 Task: Select the keyboard option in the default icon.
Action: Mouse moved to (15, 676)
Screenshot: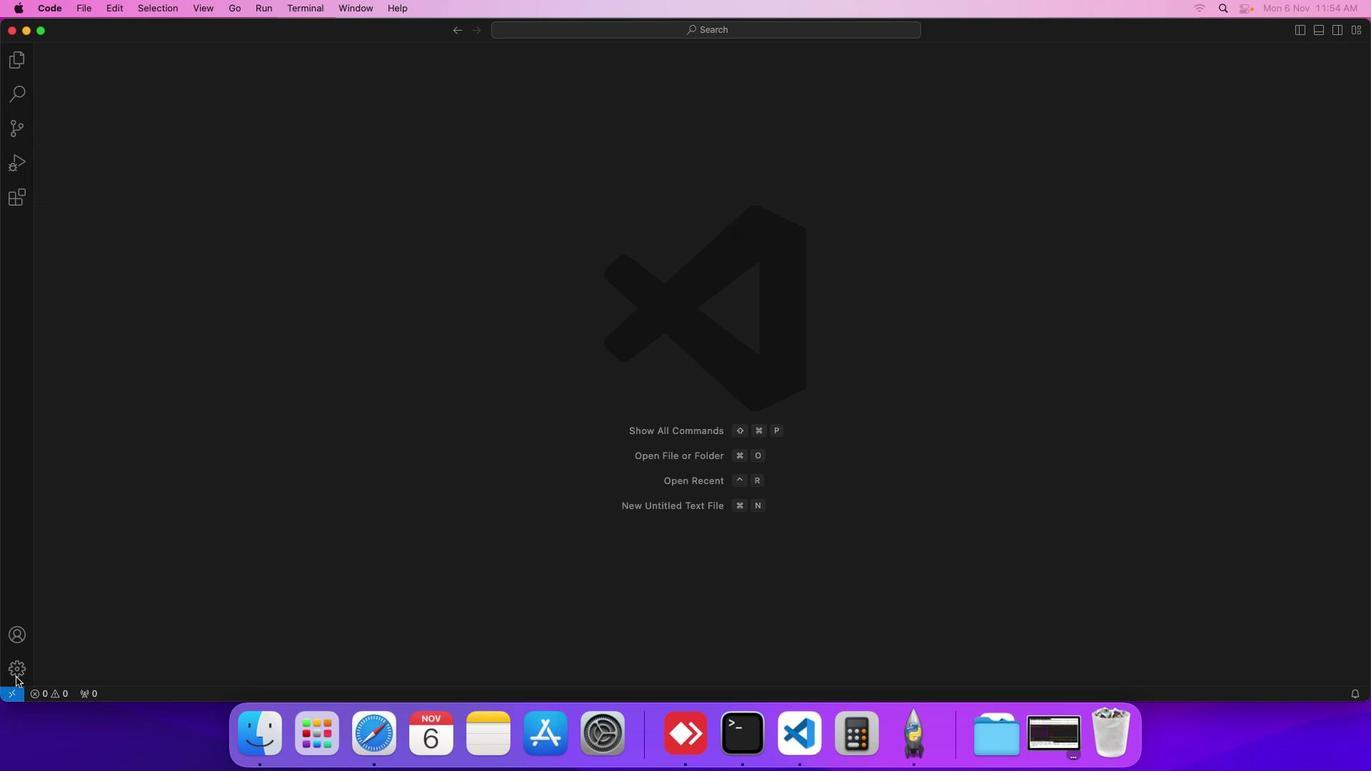 
Action: Mouse pressed left at (15, 676)
Screenshot: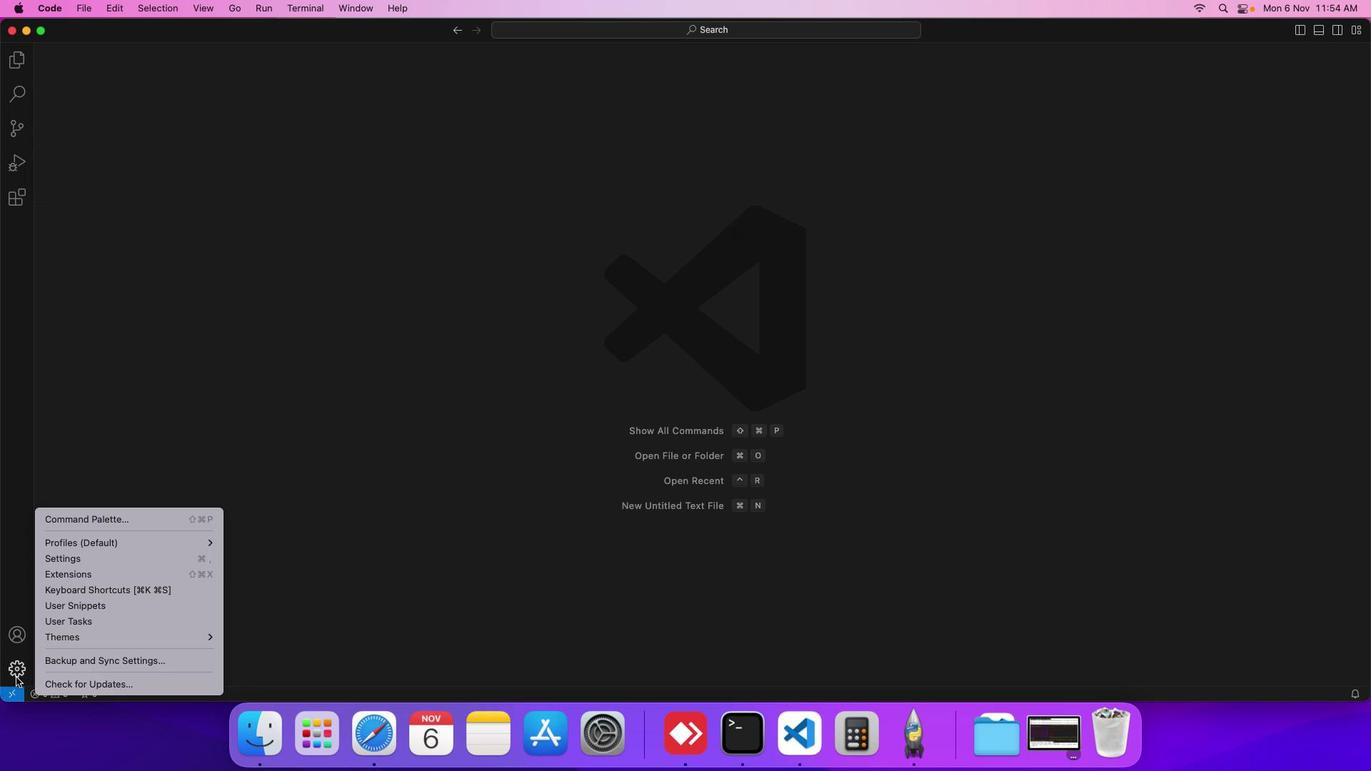 
Action: Mouse moved to (51, 556)
Screenshot: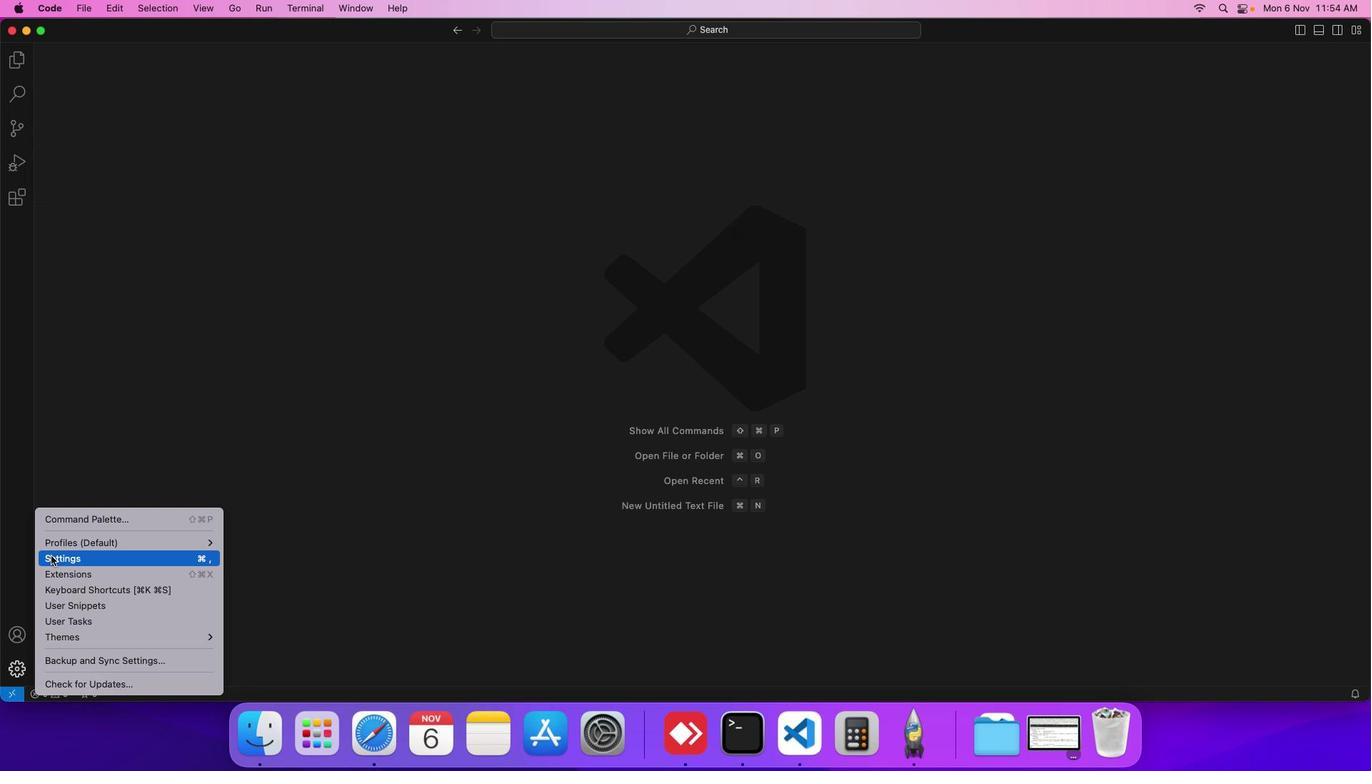 
Action: Mouse pressed left at (51, 556)
Screenshot: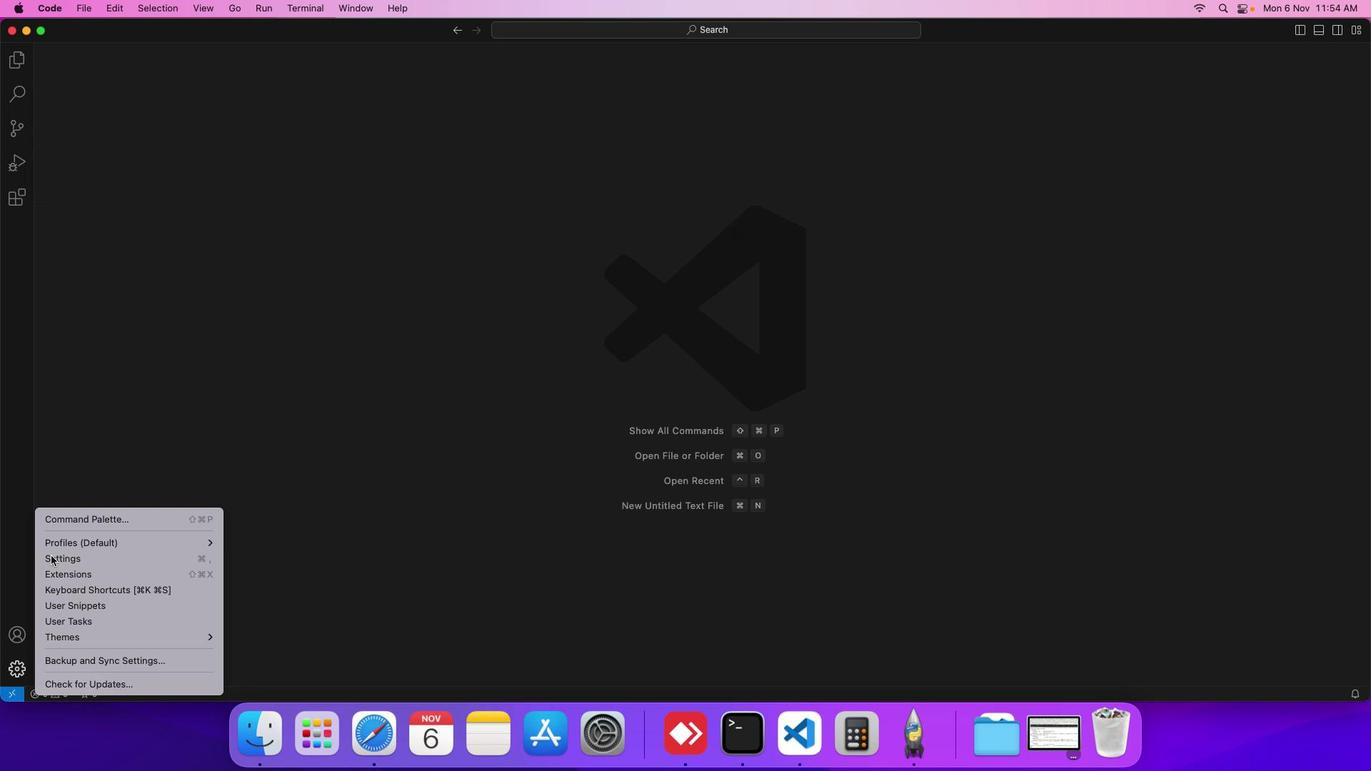 
Action: Mouse moved to (329, 210)
Screenshot: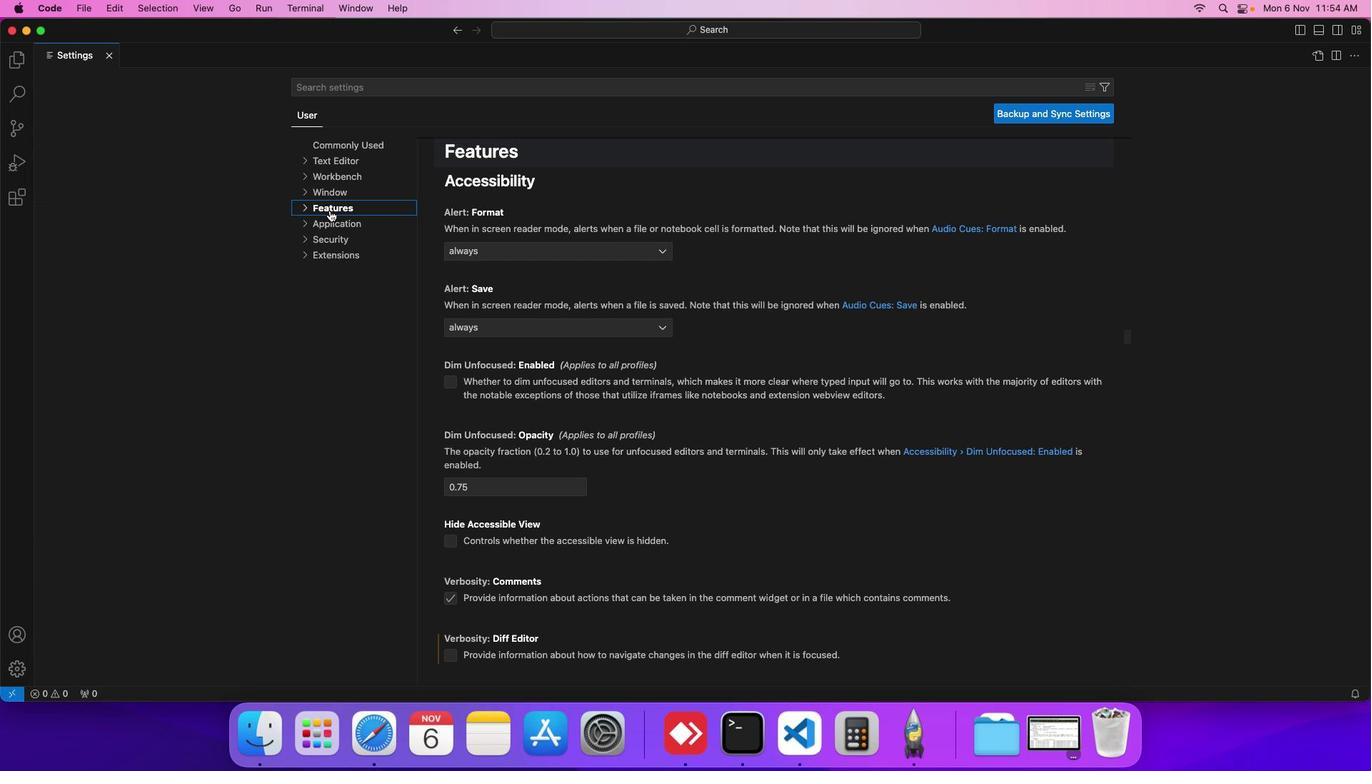 
Action: Mouse pressed left at (329, 210)
Screenshot: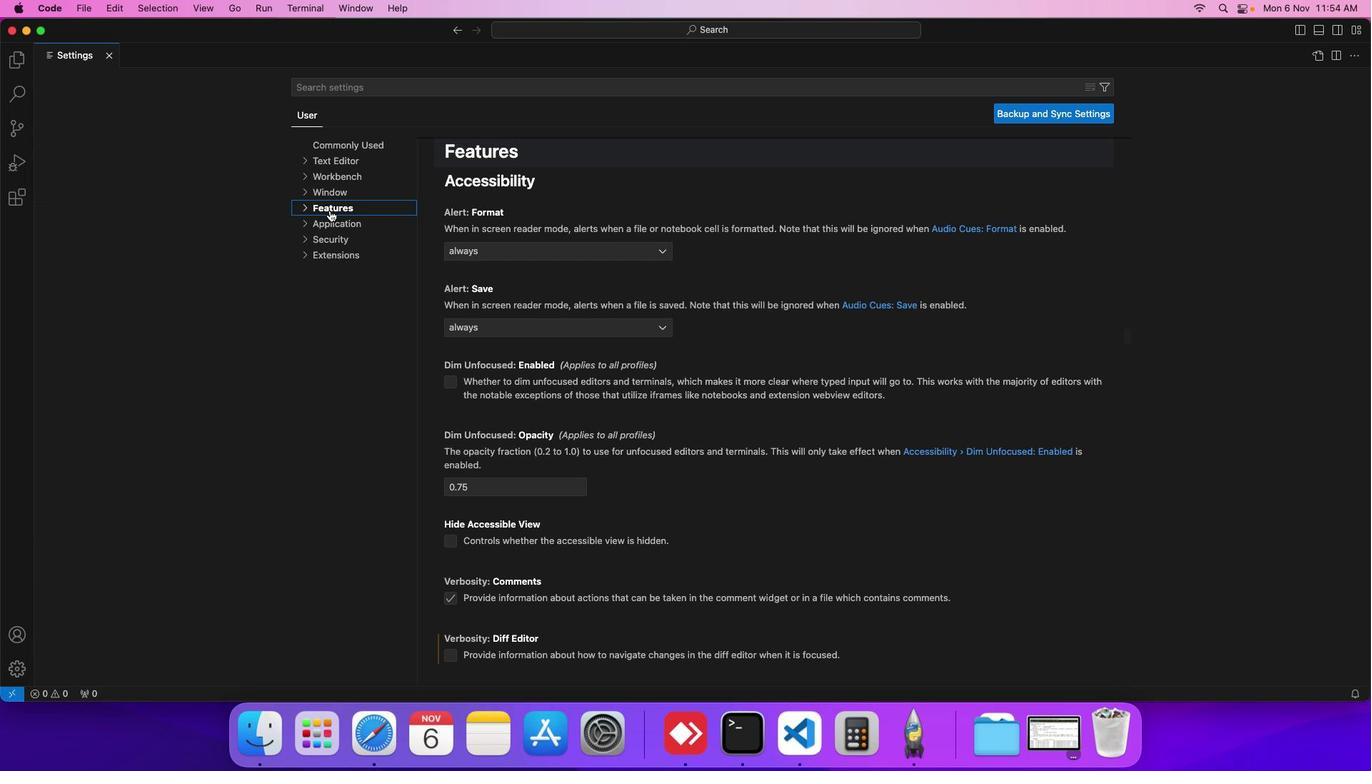 
Action: Mouse moved to (349, 332)
Screenshot: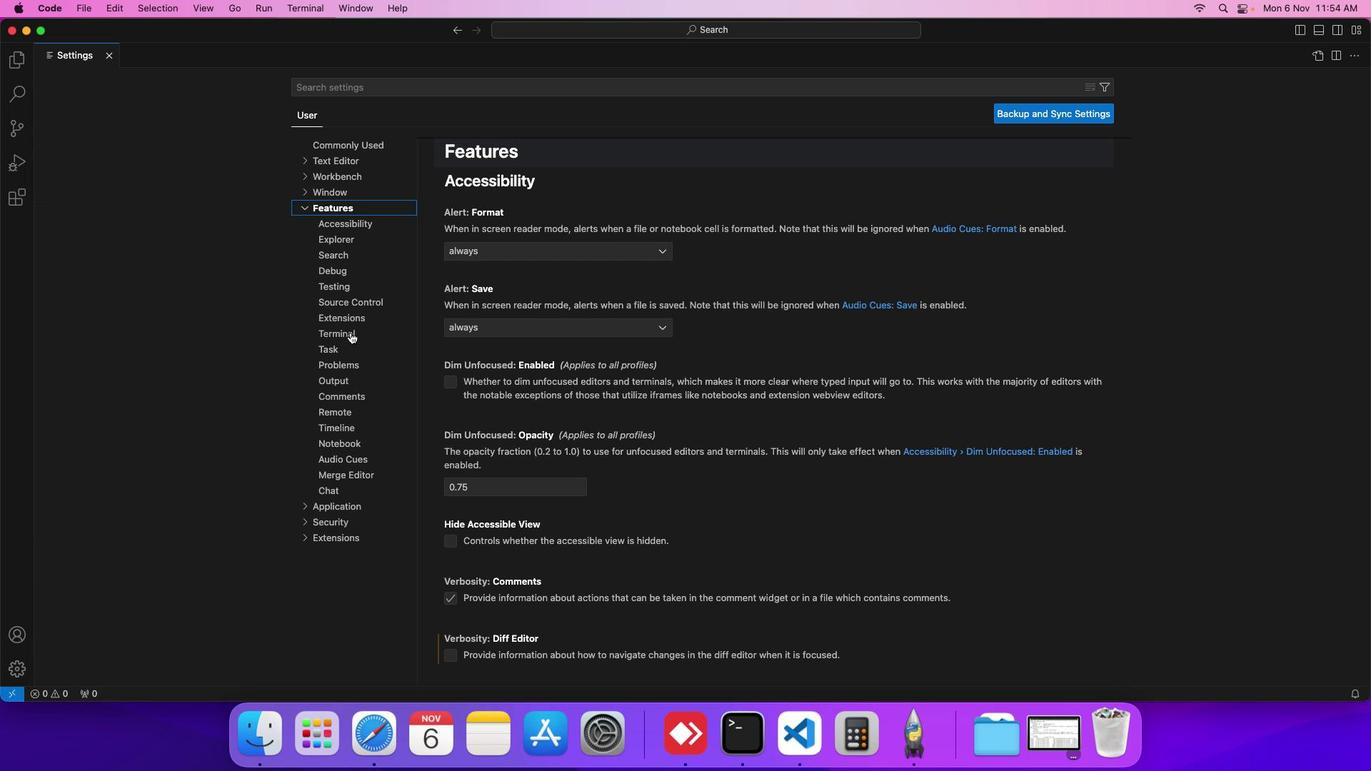 
Action: Mouse pressed left at (349, 332)
Screenshot: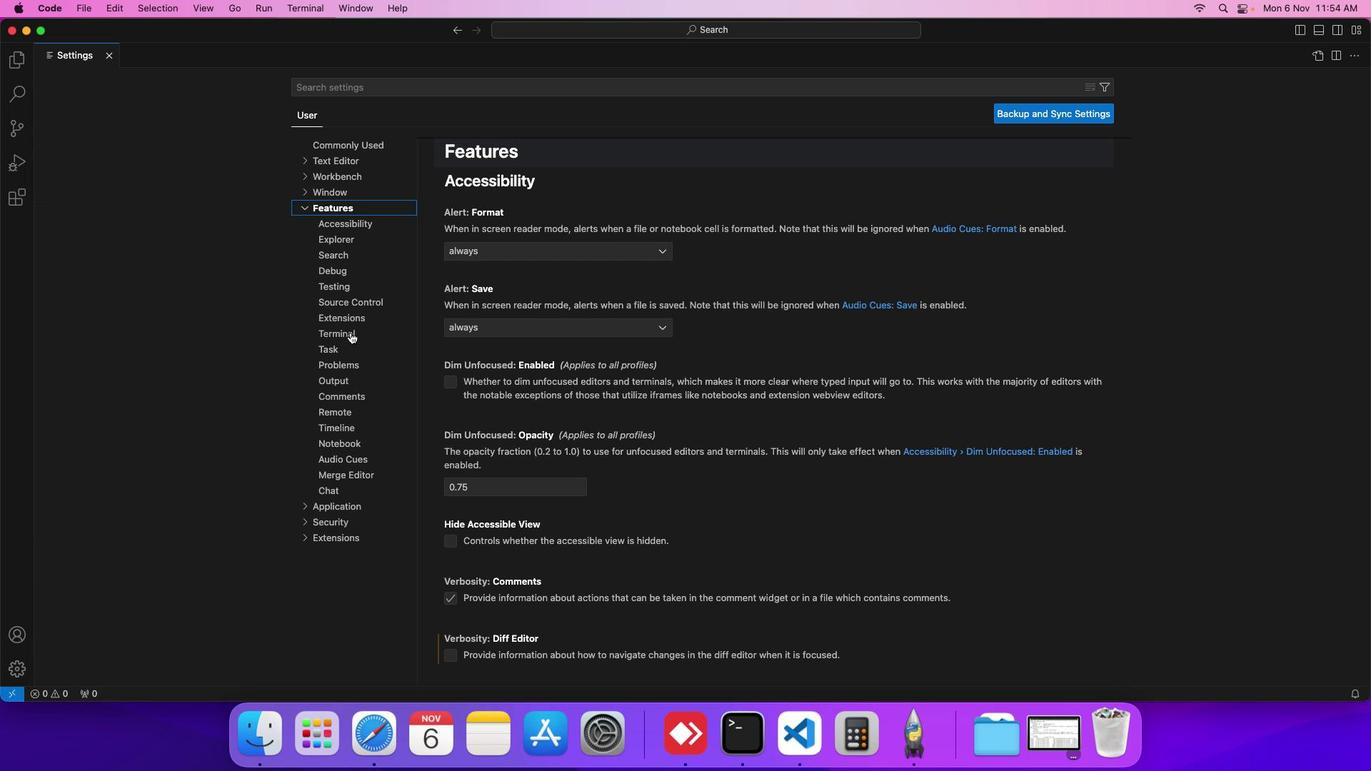 
Action: Mouse moved to (424, 417)
Screenshot: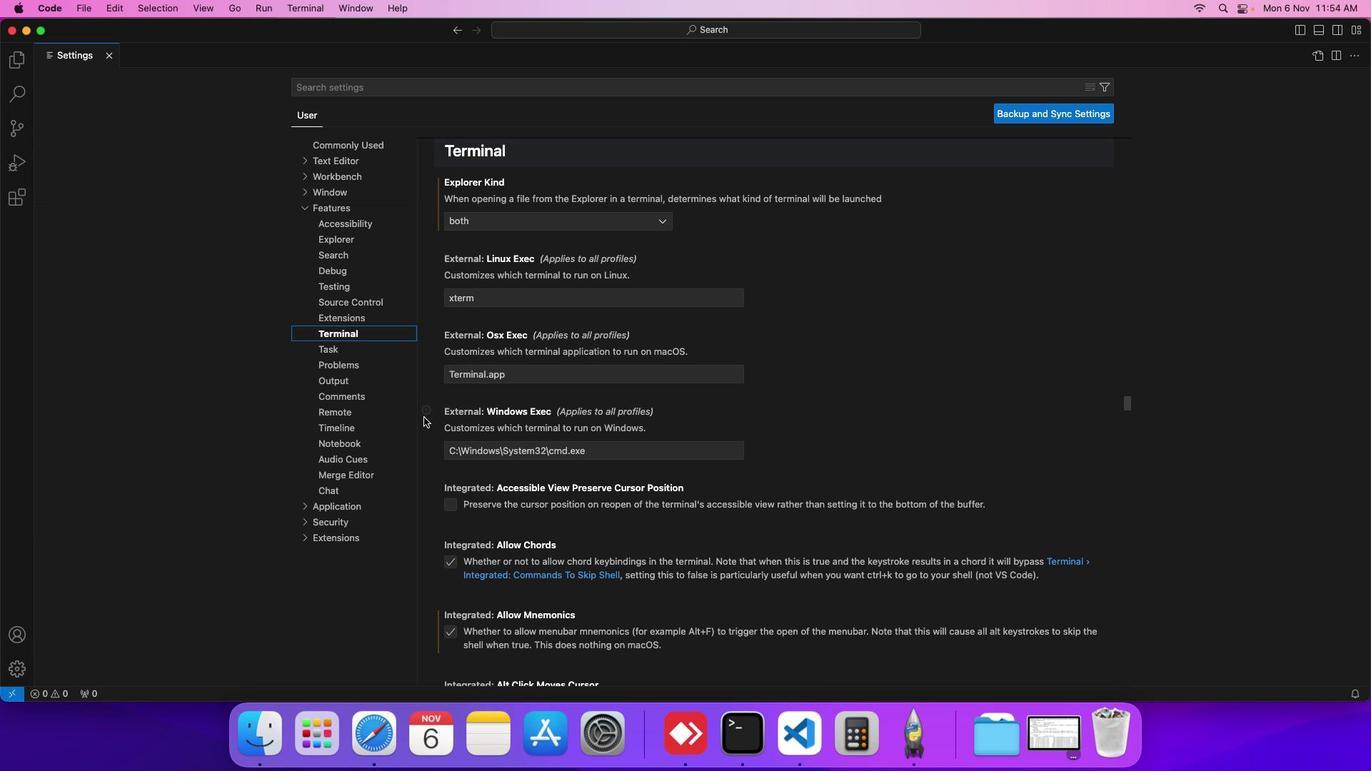 
Action: Mouse scrolled (424, 417) with delta (0, 0)
Screenshot: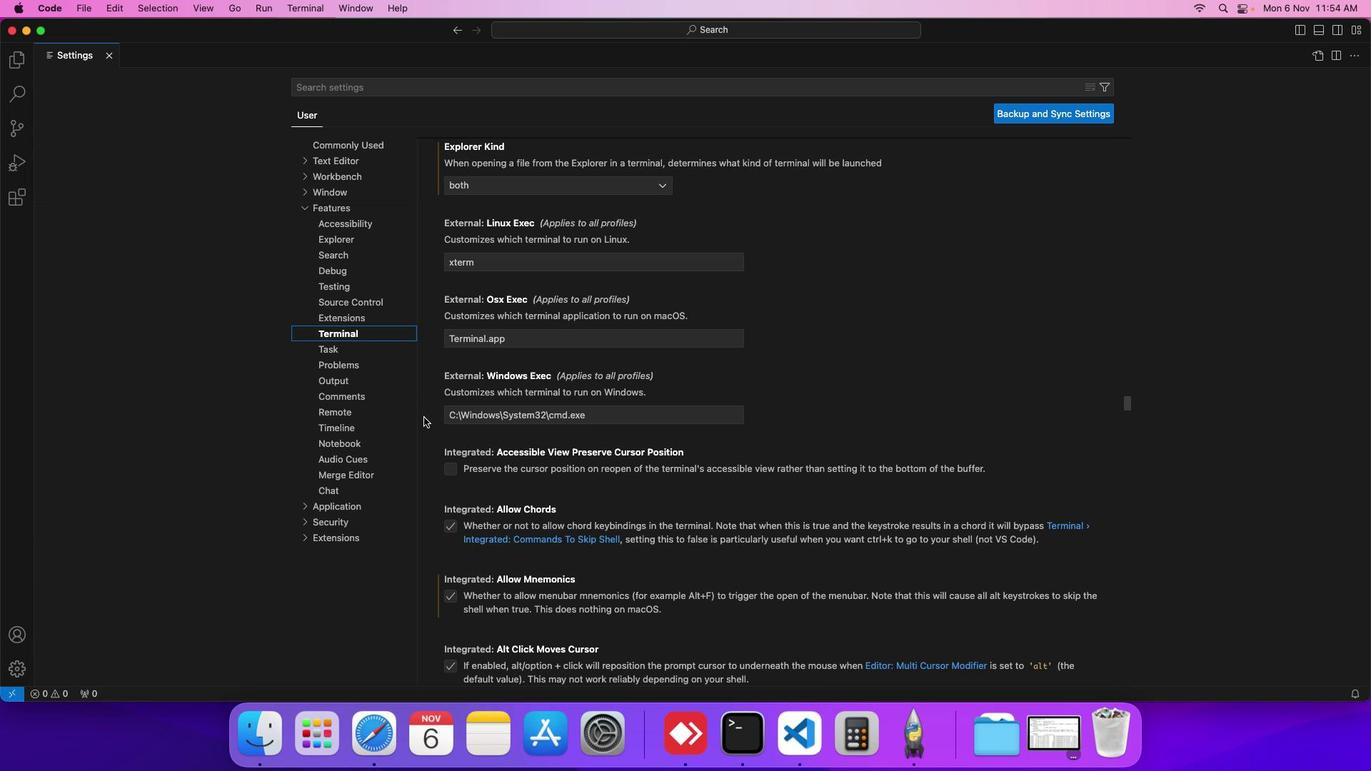 
Action: Mouse scrolled (424, 417) with delta (0, 0)
Screenshot: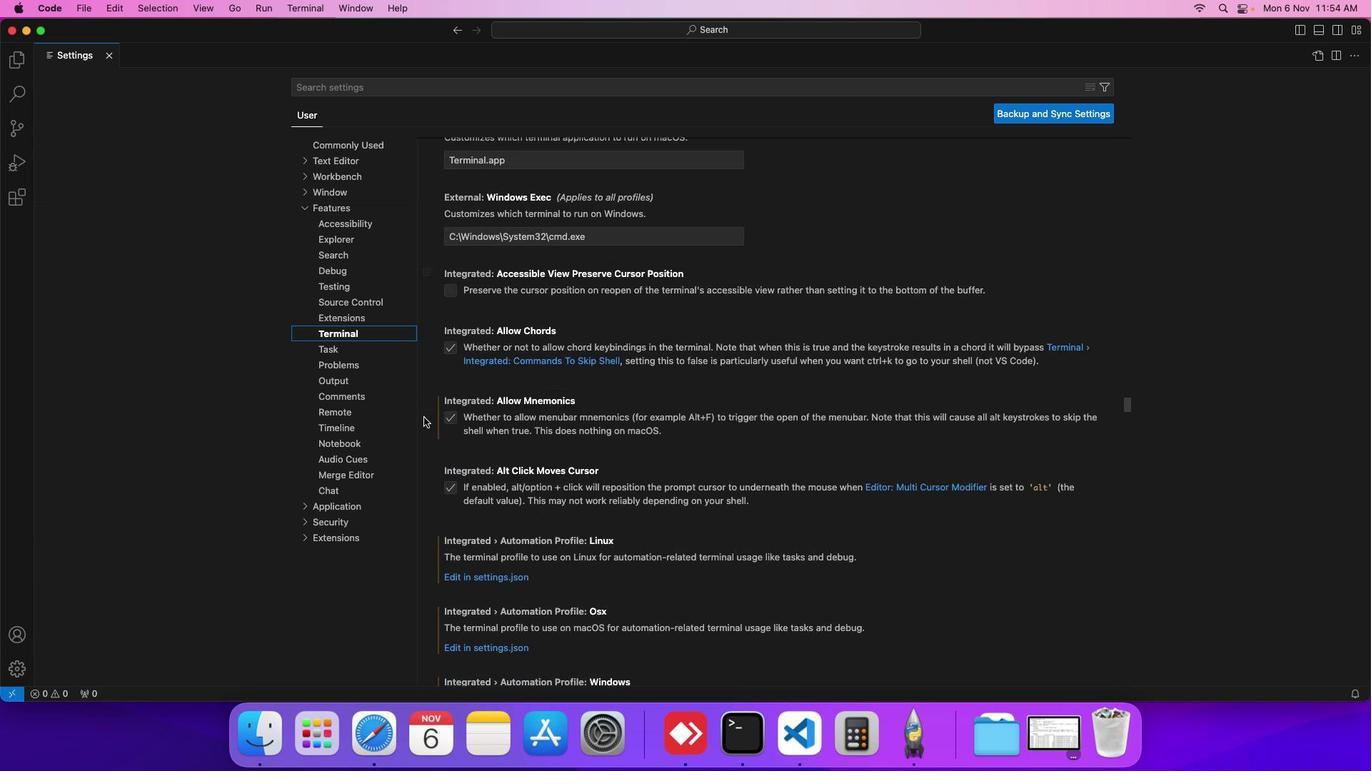 
Action: Mouse scrolled (424, 417) with delta (0, 0)
Screenshot: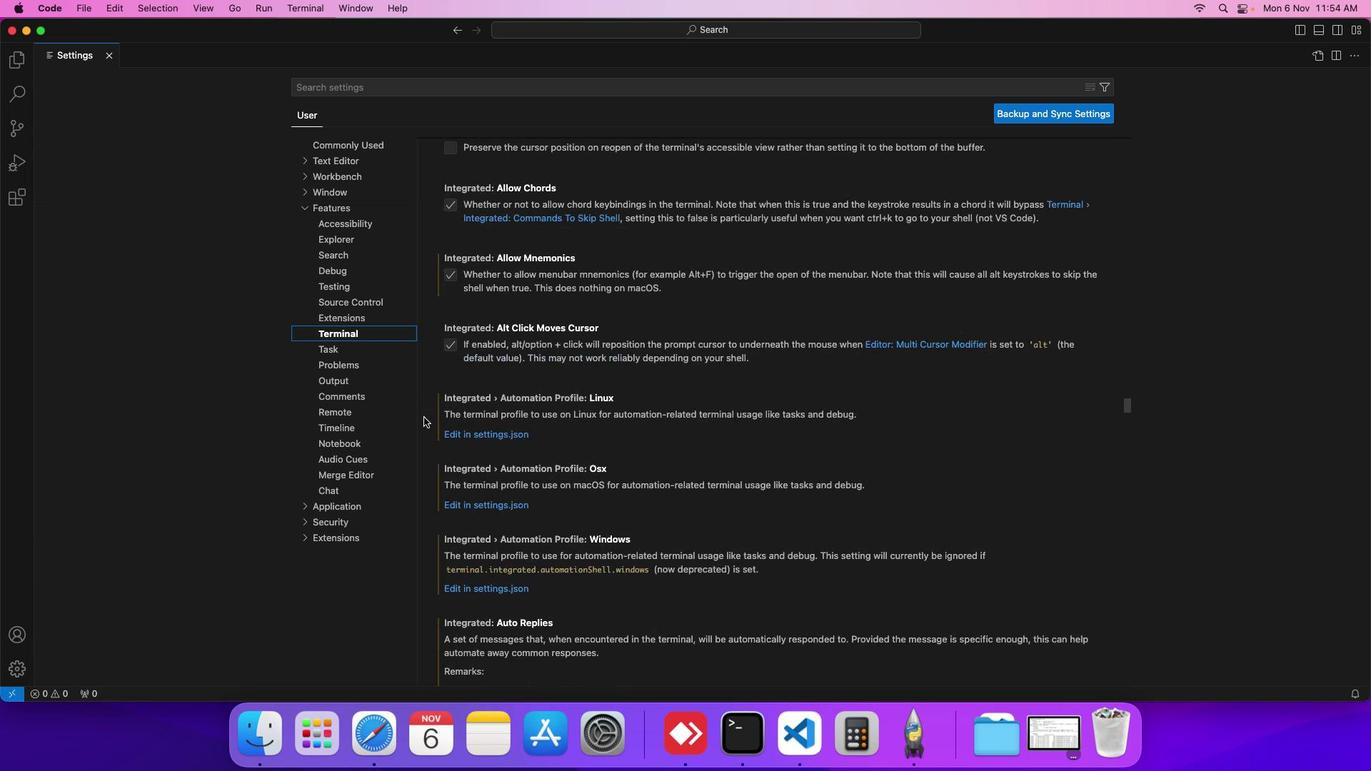 
Action: Mouse scrolled (424, 417) with delta (0, -2)
Screenshot: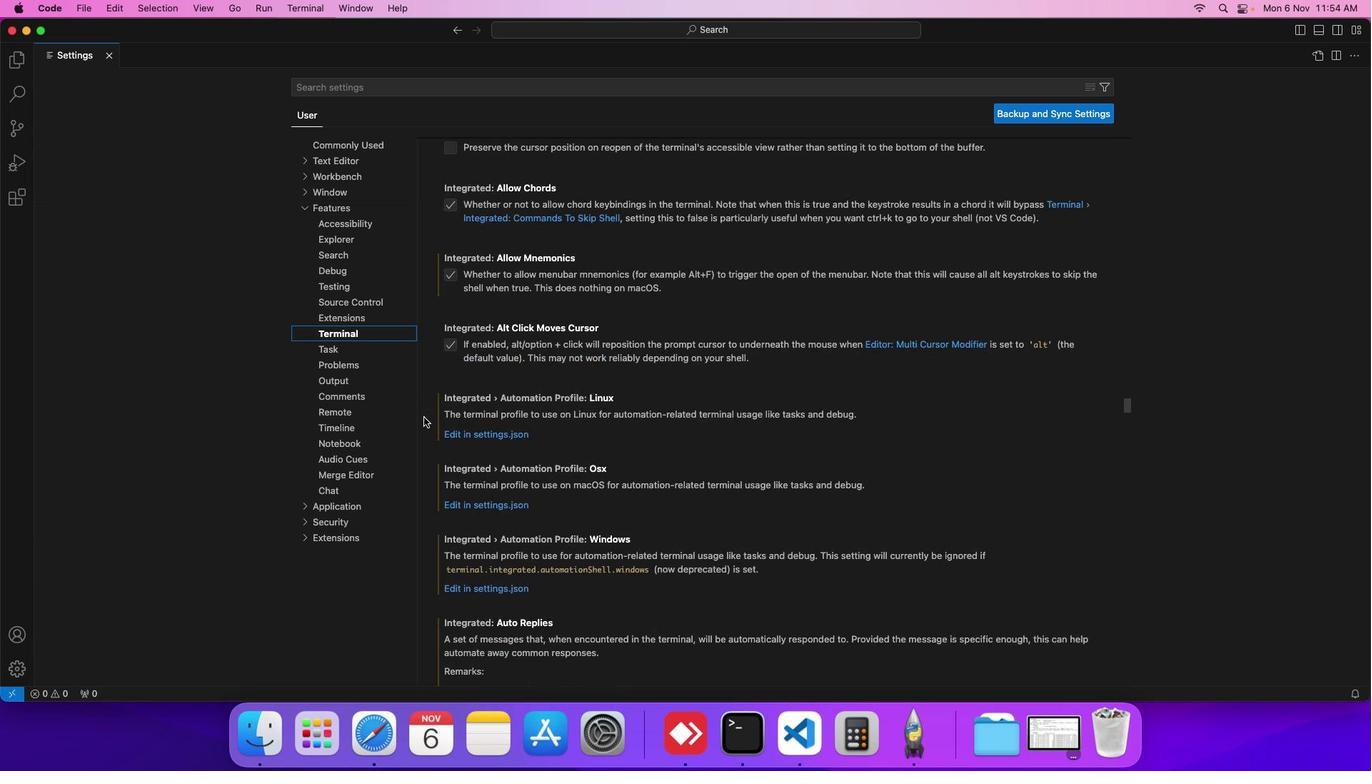 
Action: Mouse scrolled (424, 417) with delta (0, -2)
Screenshot: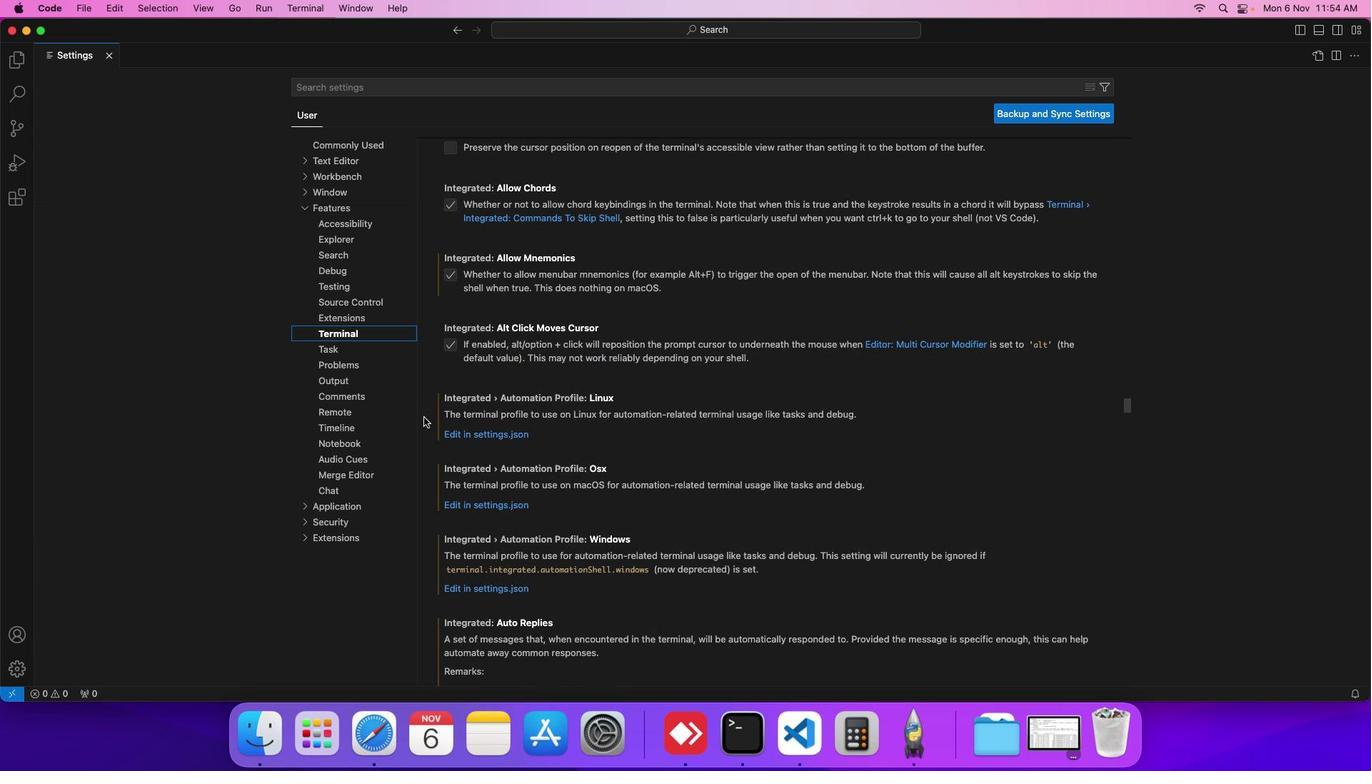 
Action: Mouse scrolled (424, 417) with delta (0, 0)
Screenshot: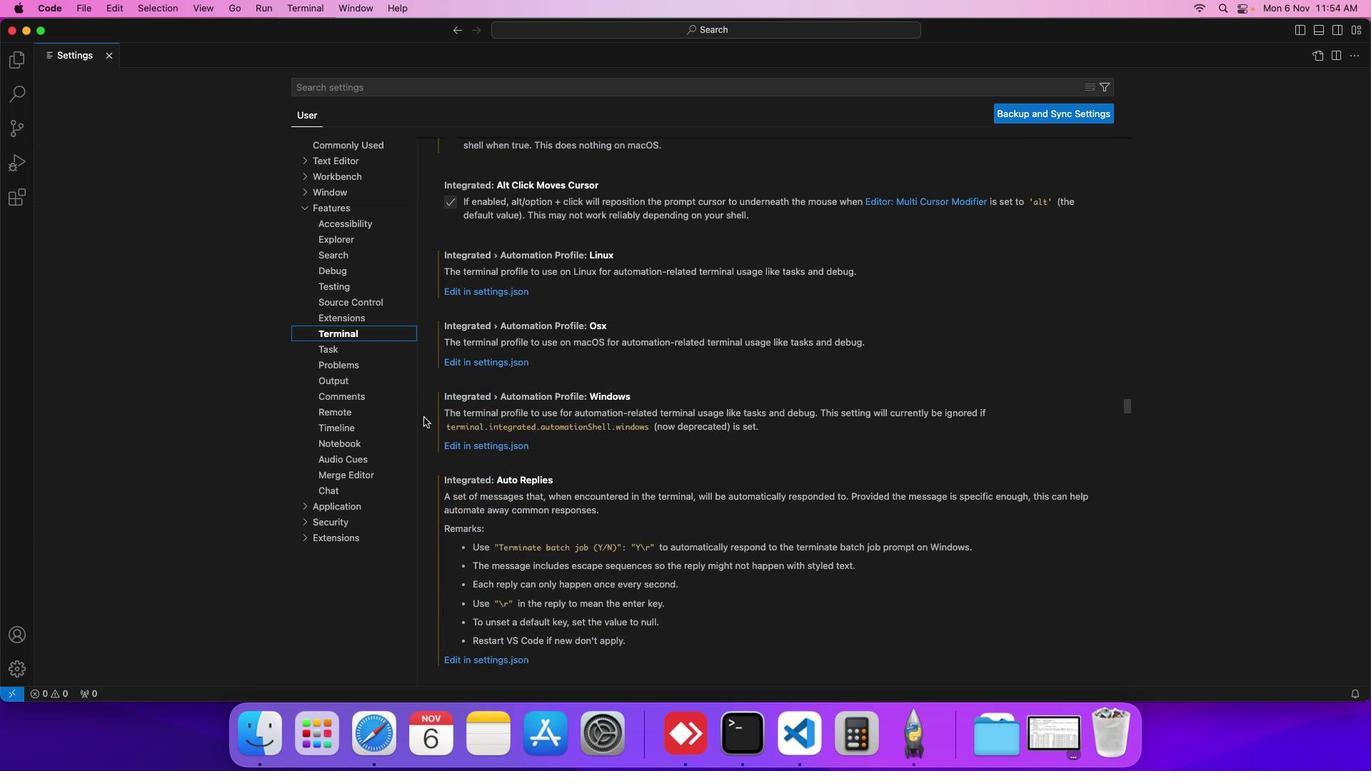 
Action: Mouse scrolled (424, 417) with delta (0, 0)
Screenshot: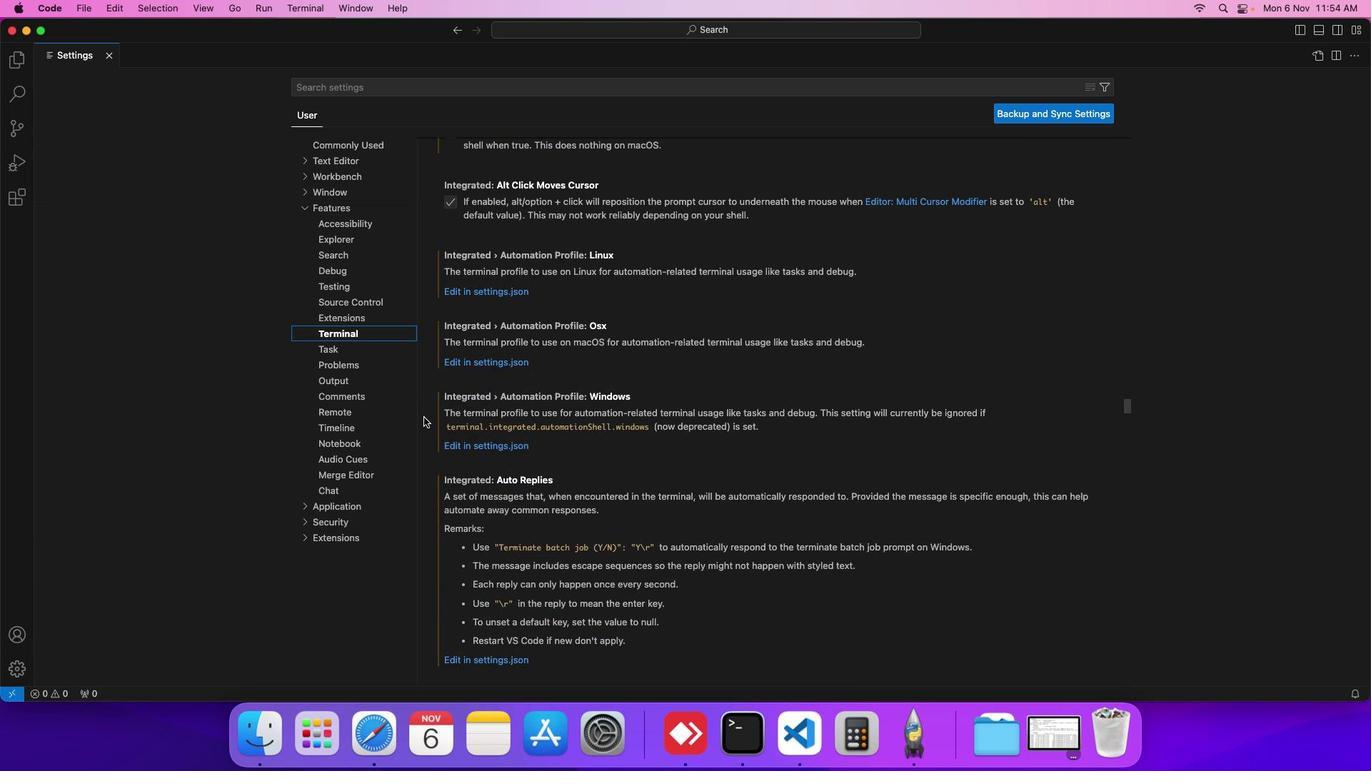
Action: Mouse scrolled (424, 417) with delta (0, -1)
Screenshot: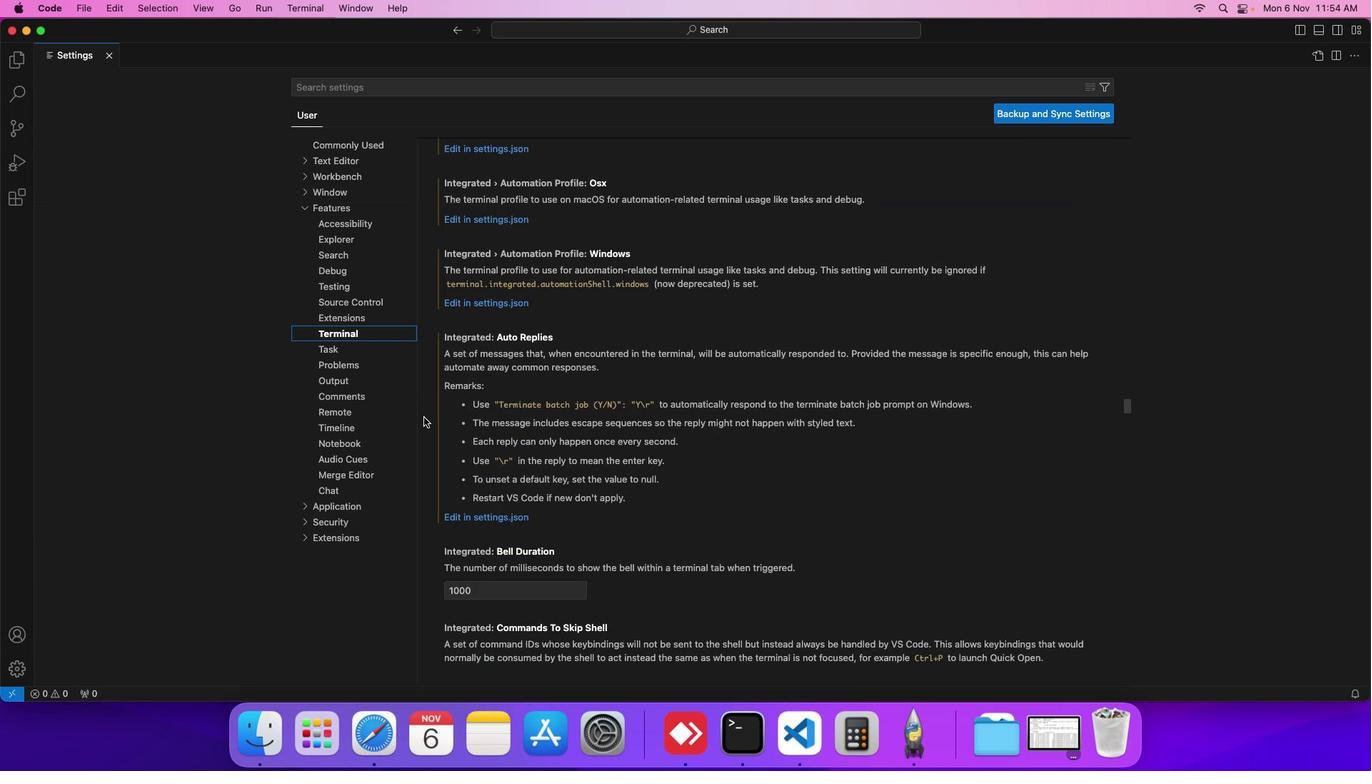 
Action: Mouse scrolled (424, 417) with delta (0, -2)
Screenshot: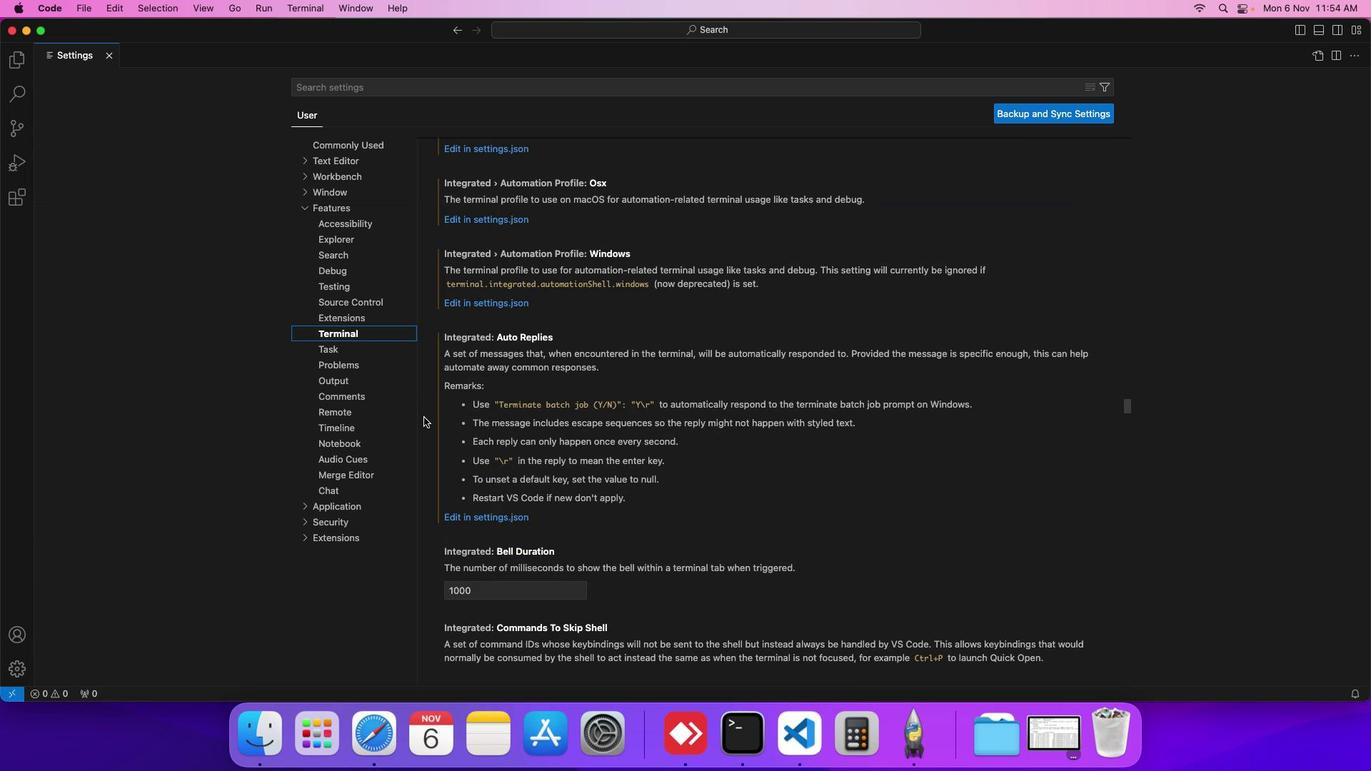 
Action: Mouse scrolled (424, 417) with delta (0, 0)
Screenshot: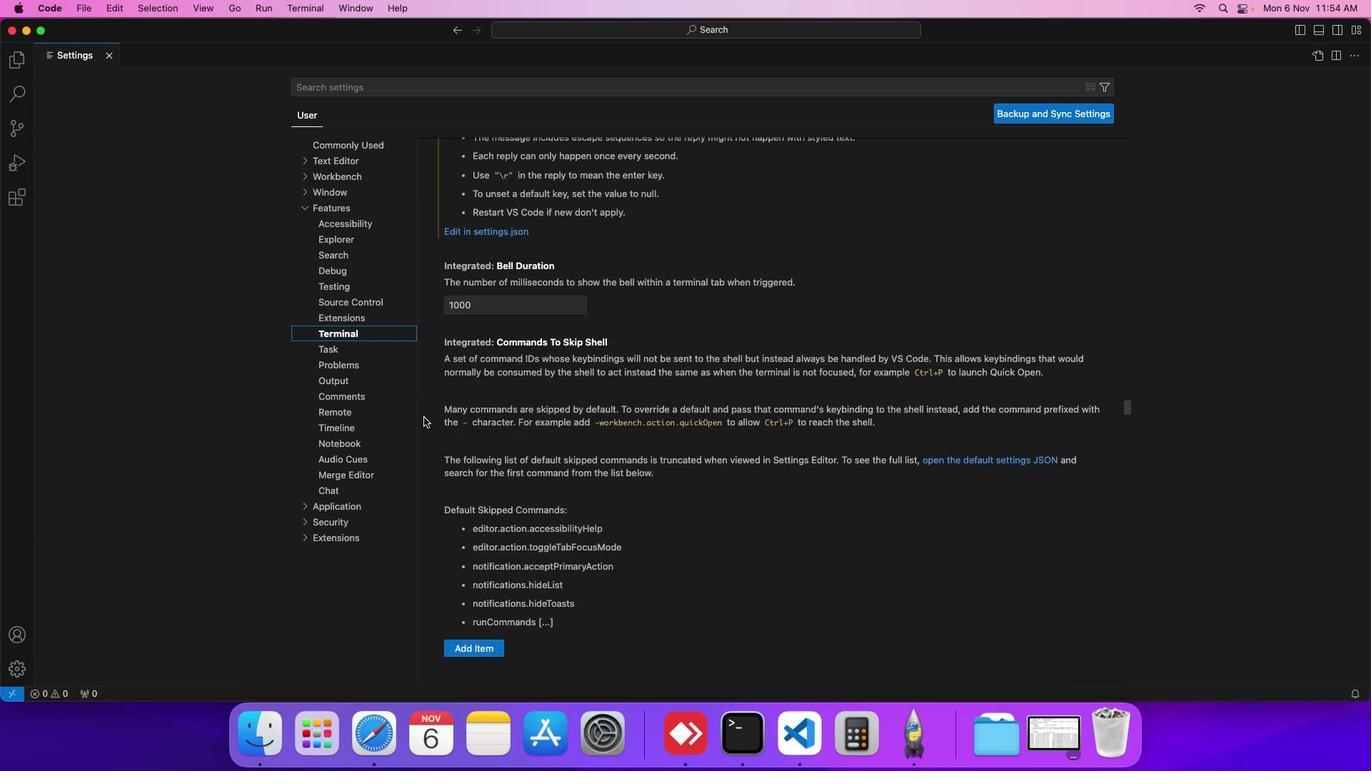 
Action: Mouse scrolled (424, 417) with delta (0, 0)
Screenshot: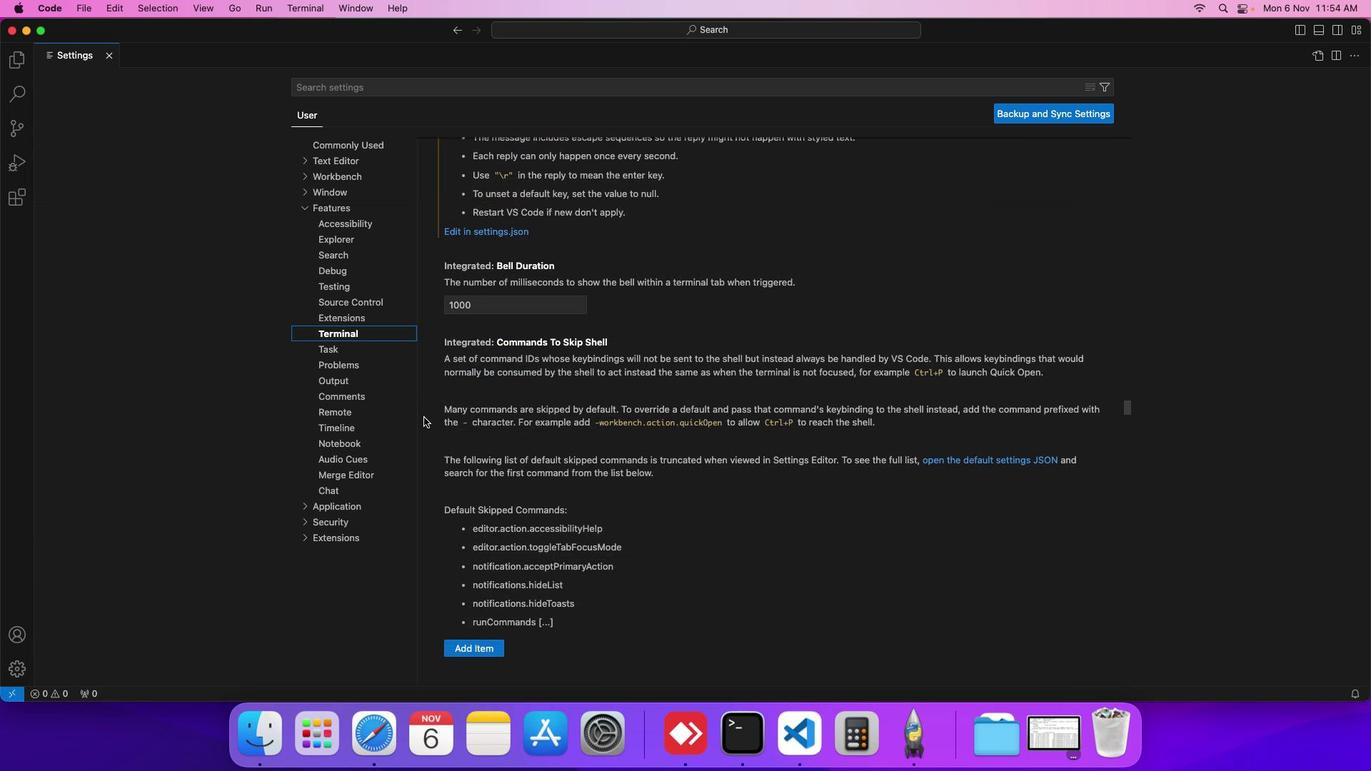 
Action: Mouse scrolled (424, 417) with delta (0, -1)
Screenshot: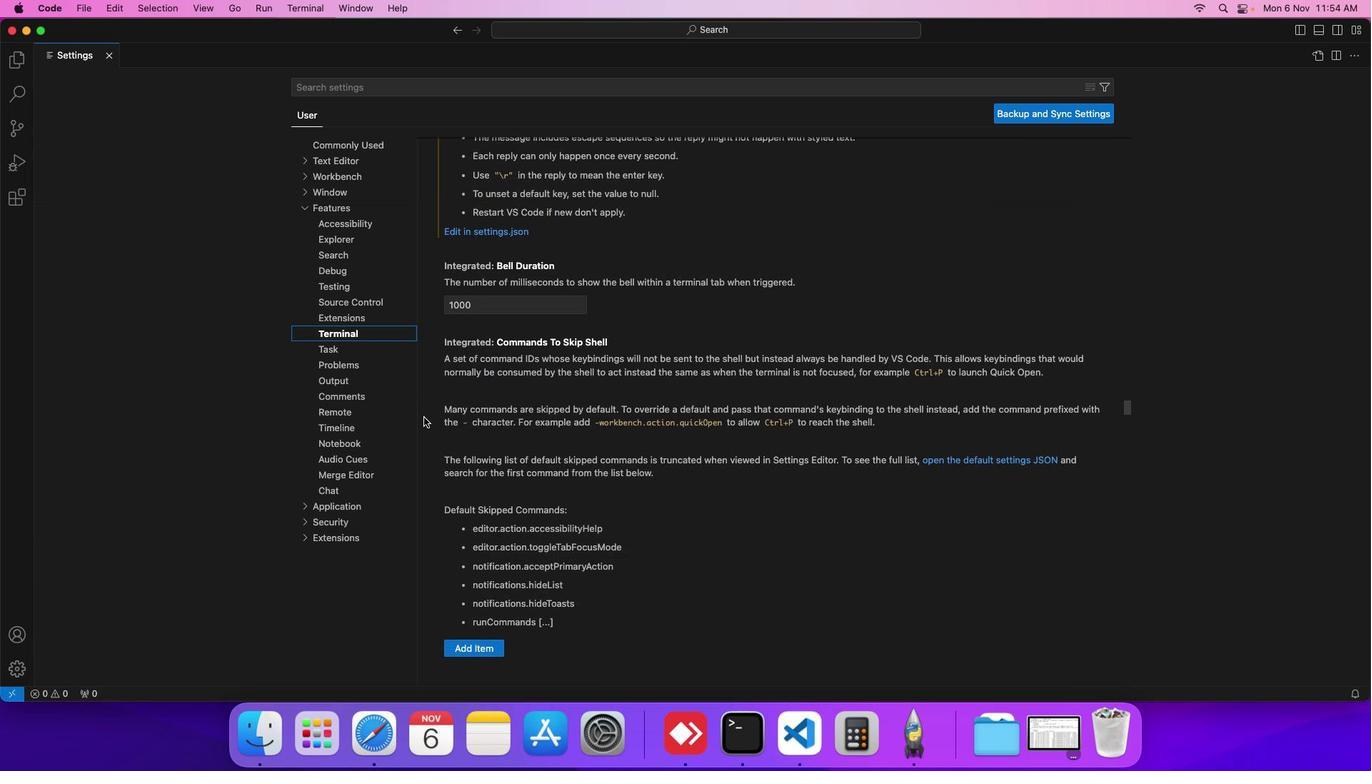 
Action: Mouse scrolled (424, 417) with delta (0, -2)
Screenshot: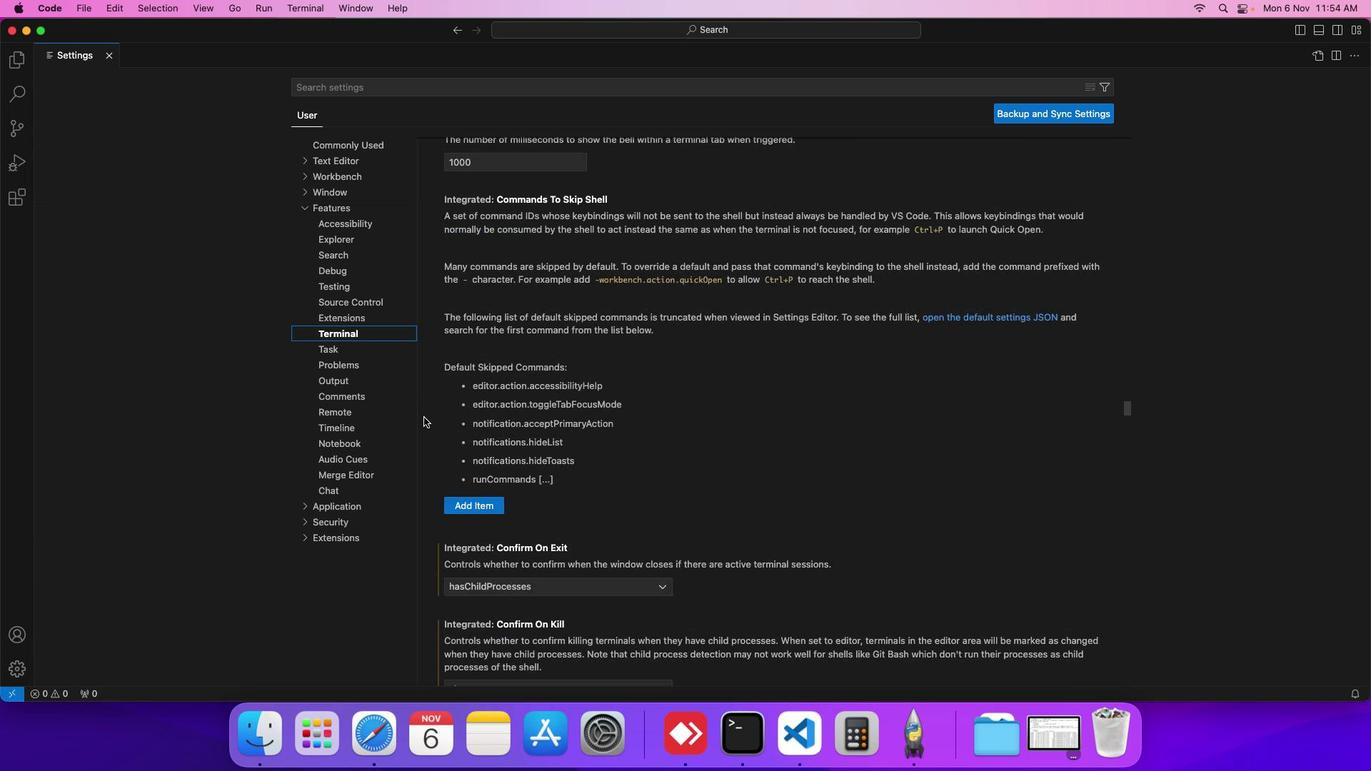 
Action: Mouse scrolled (424, 417) with delta (0, -2)
Screenshot: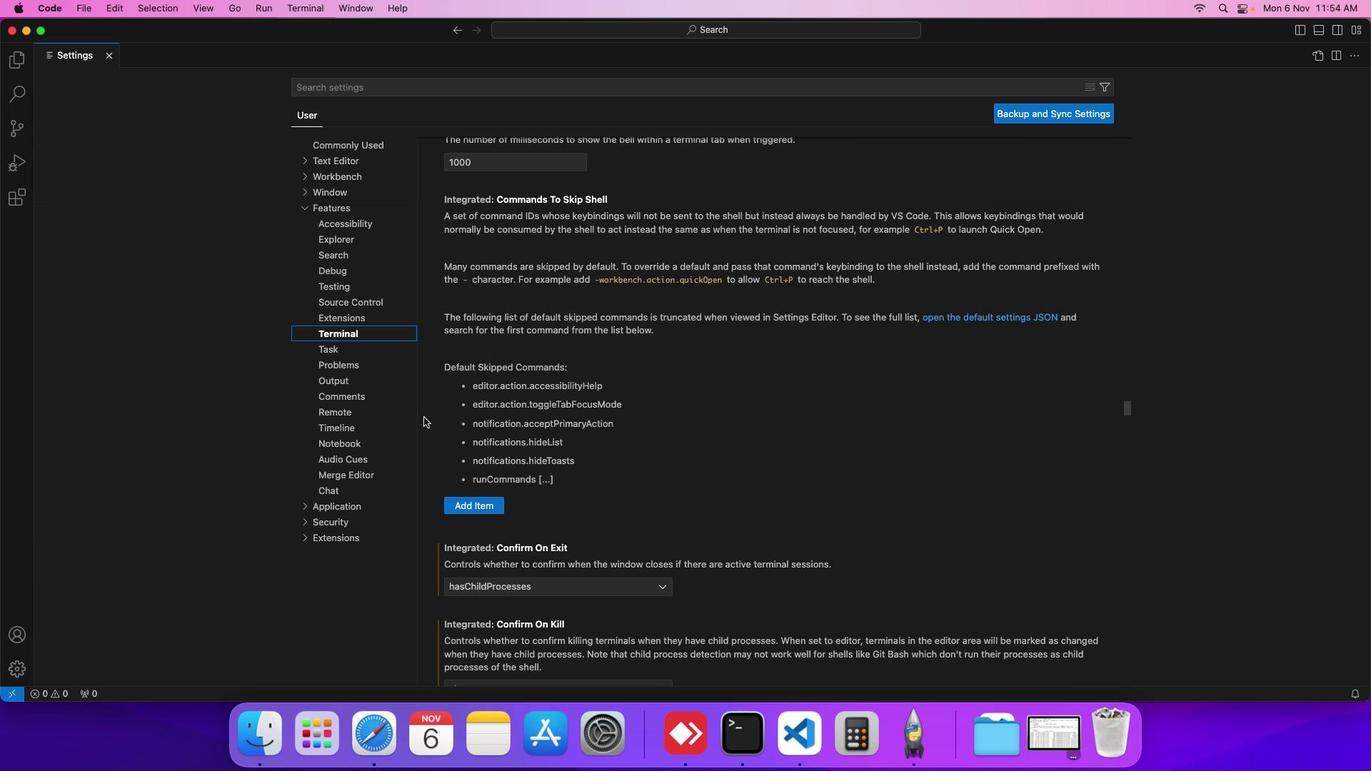 
Action: Mouse scrolled (424, 417) with delta (0, 0)
Screenshot: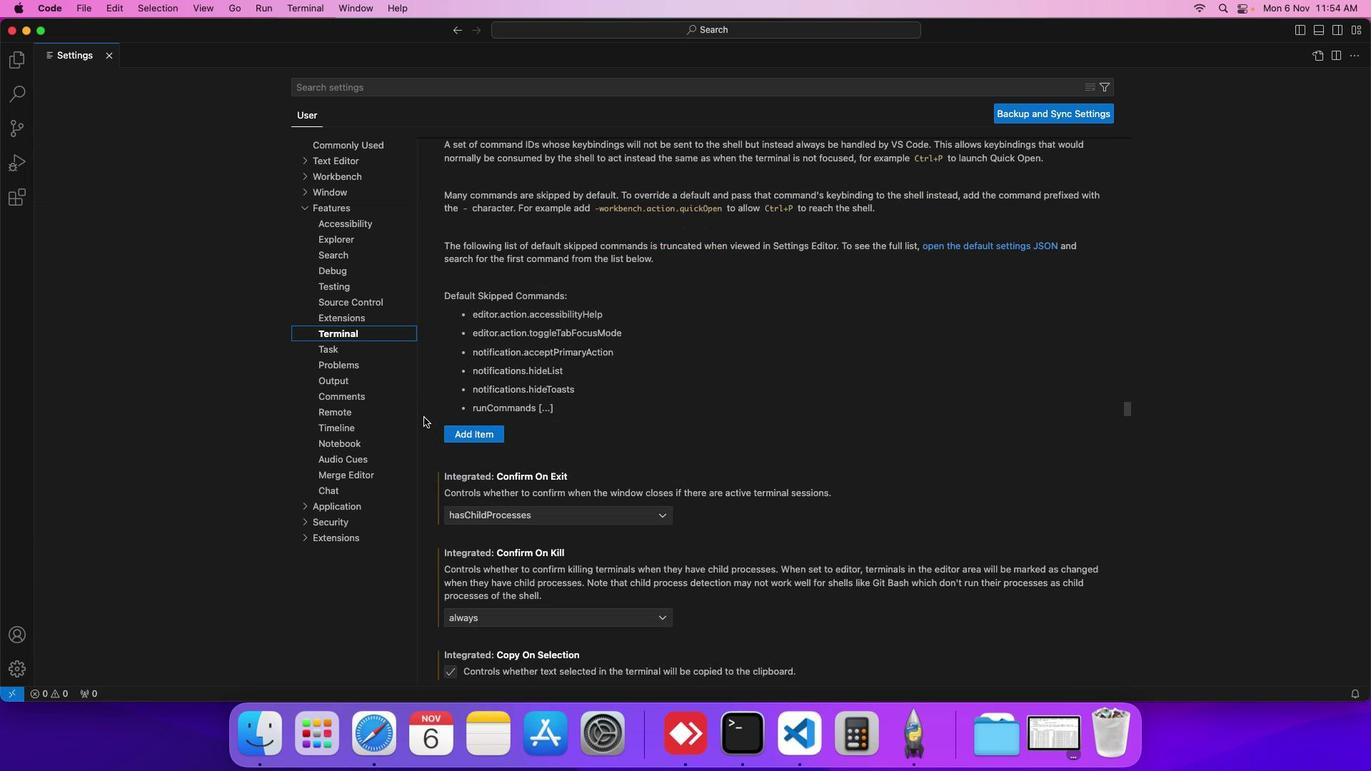
Action: Mouse scrolled (424, 417) with delta (0, 0)
Screenshot: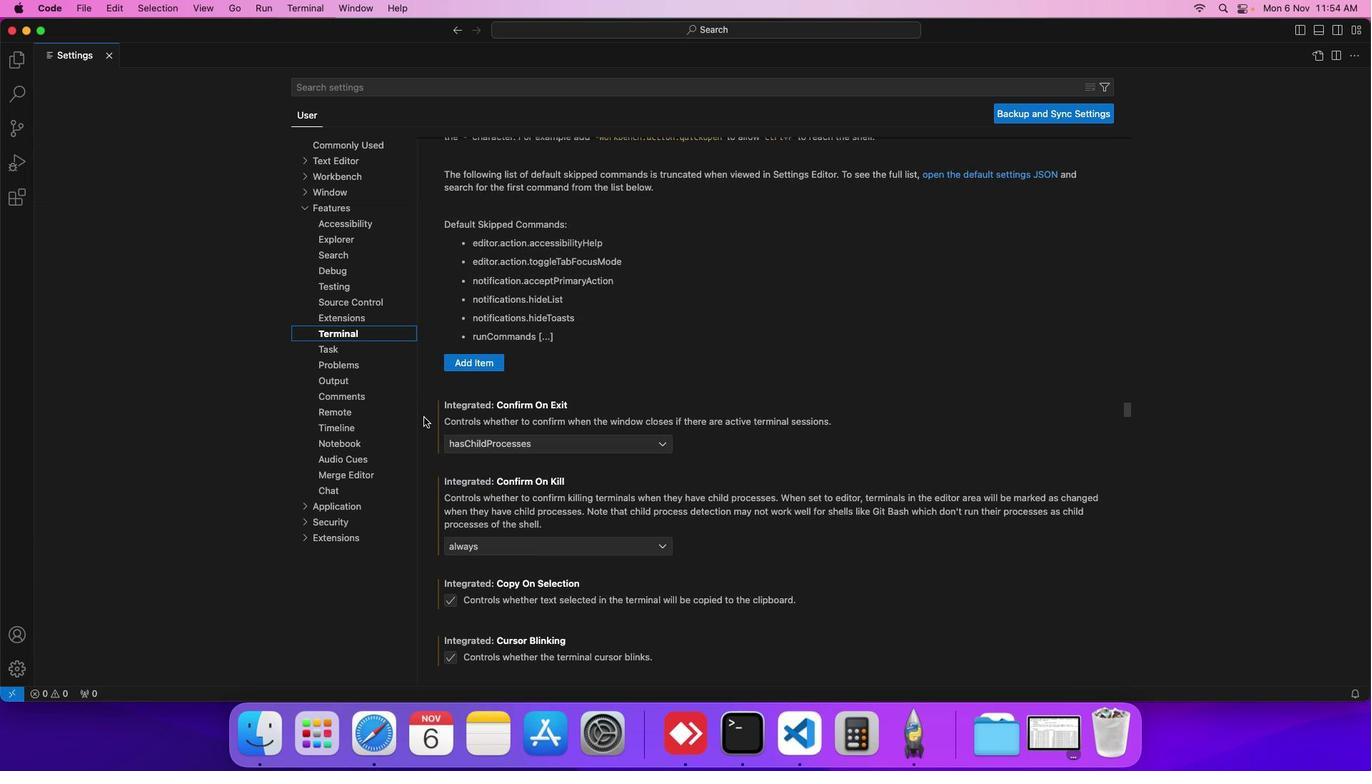 
Action: Mouse scrolled (424, 417) with delta (0, -1)
Screenshot: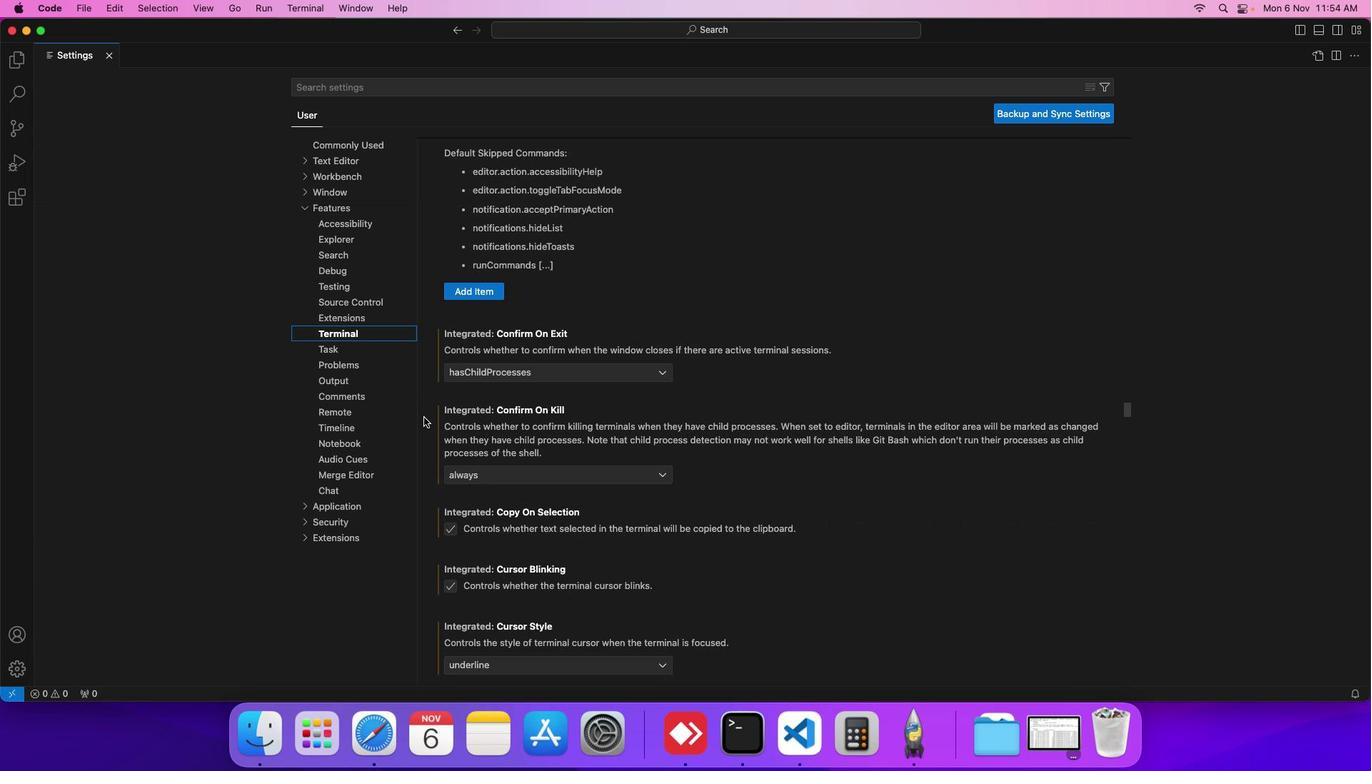 
Action: Mouse scrolled (424, 417) with delta (0, -1)
Screenshot: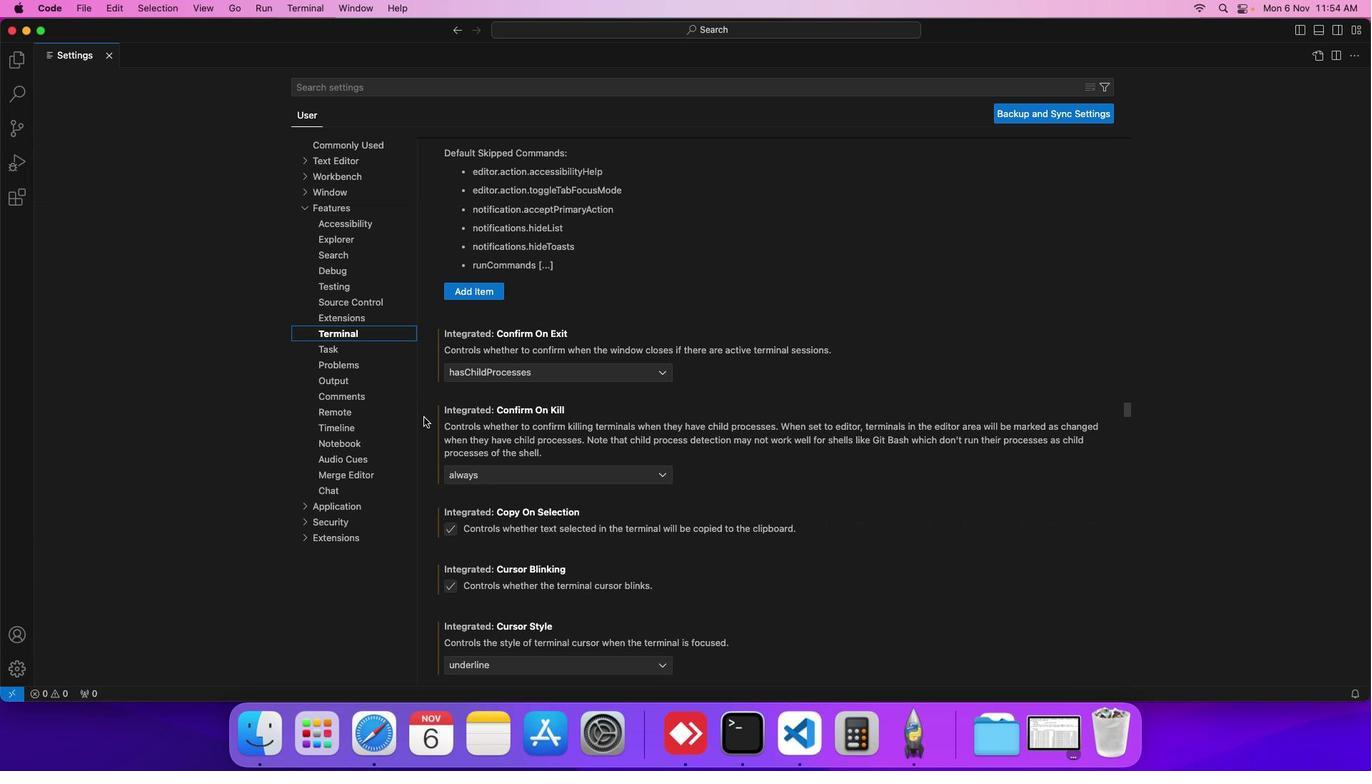 
Action: Mouse scrolled (424, 417) with delta (0, 0)
Screenshot: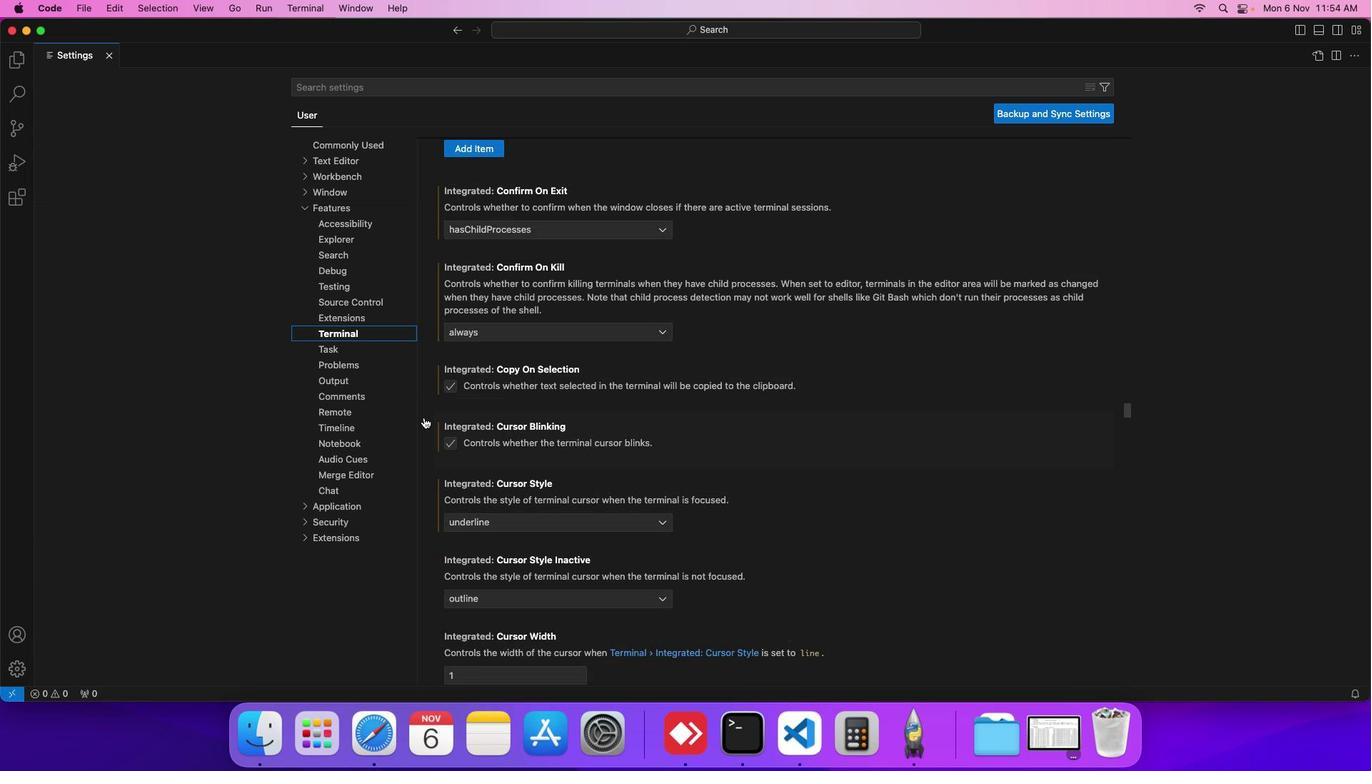 
Action: Mouse scrolled (424, 417) with delta (0, 0)
Screenshot: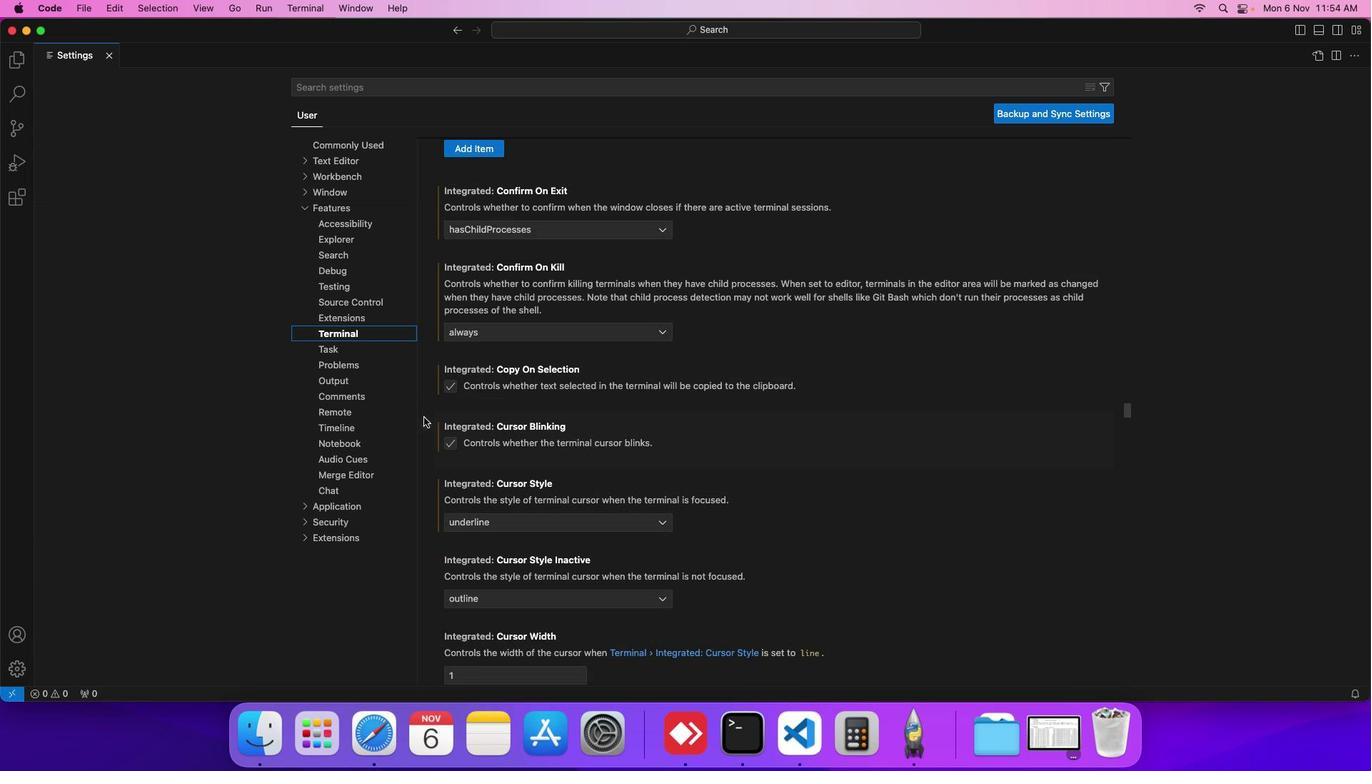 
Action: Mouse scrolled (424, 417) with delta (0, -1)
Screenshot: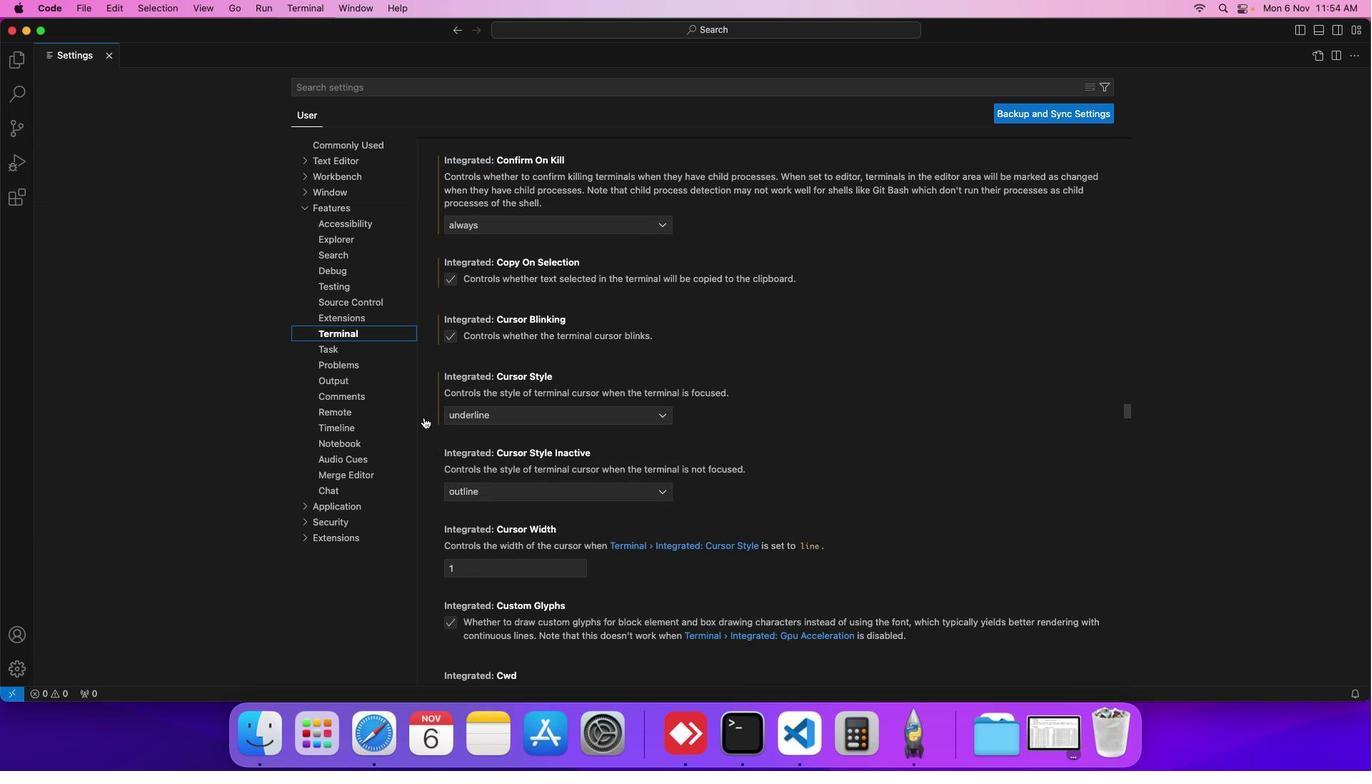
Action: Mouse scrolled (424, 417) with delta (0, -2)
Screenshot: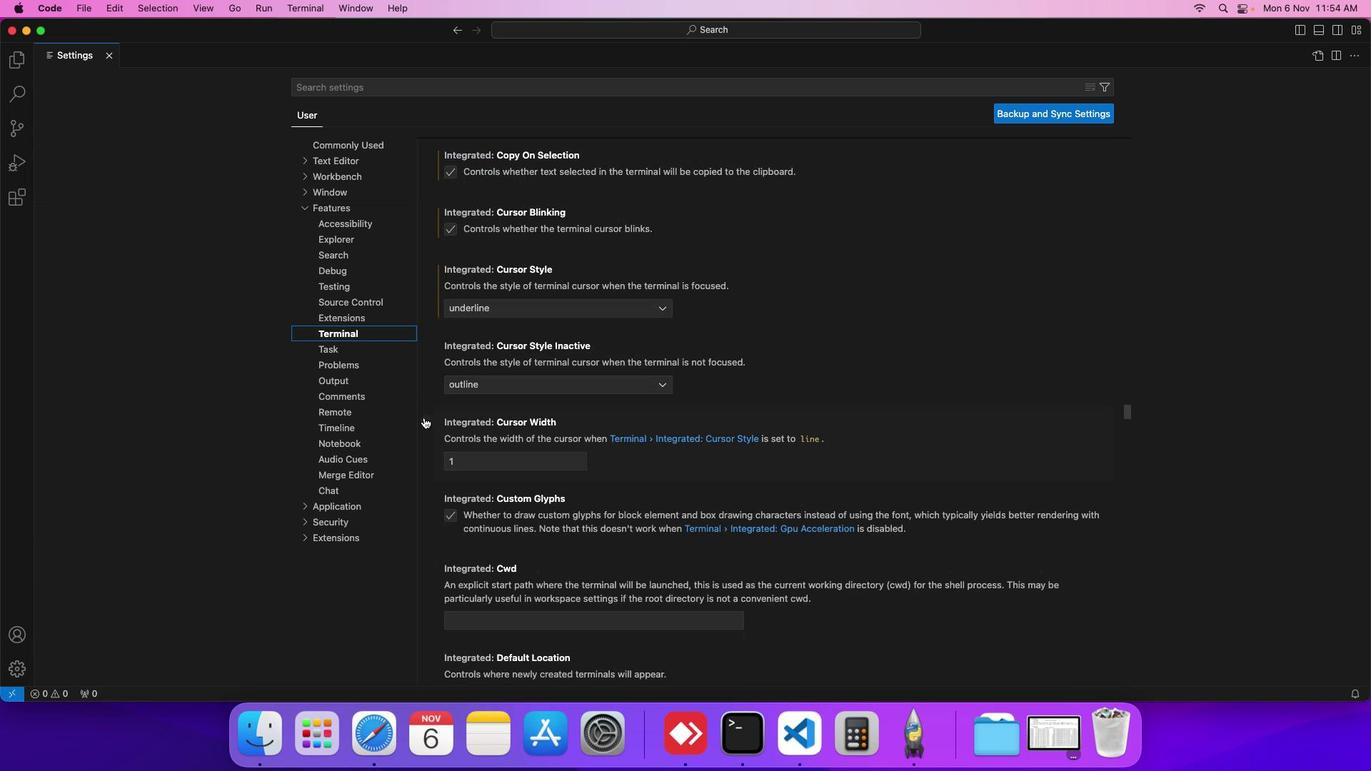 
Action: Mouse scrolled (424, 417) with delta (0, -2)
Screenshot: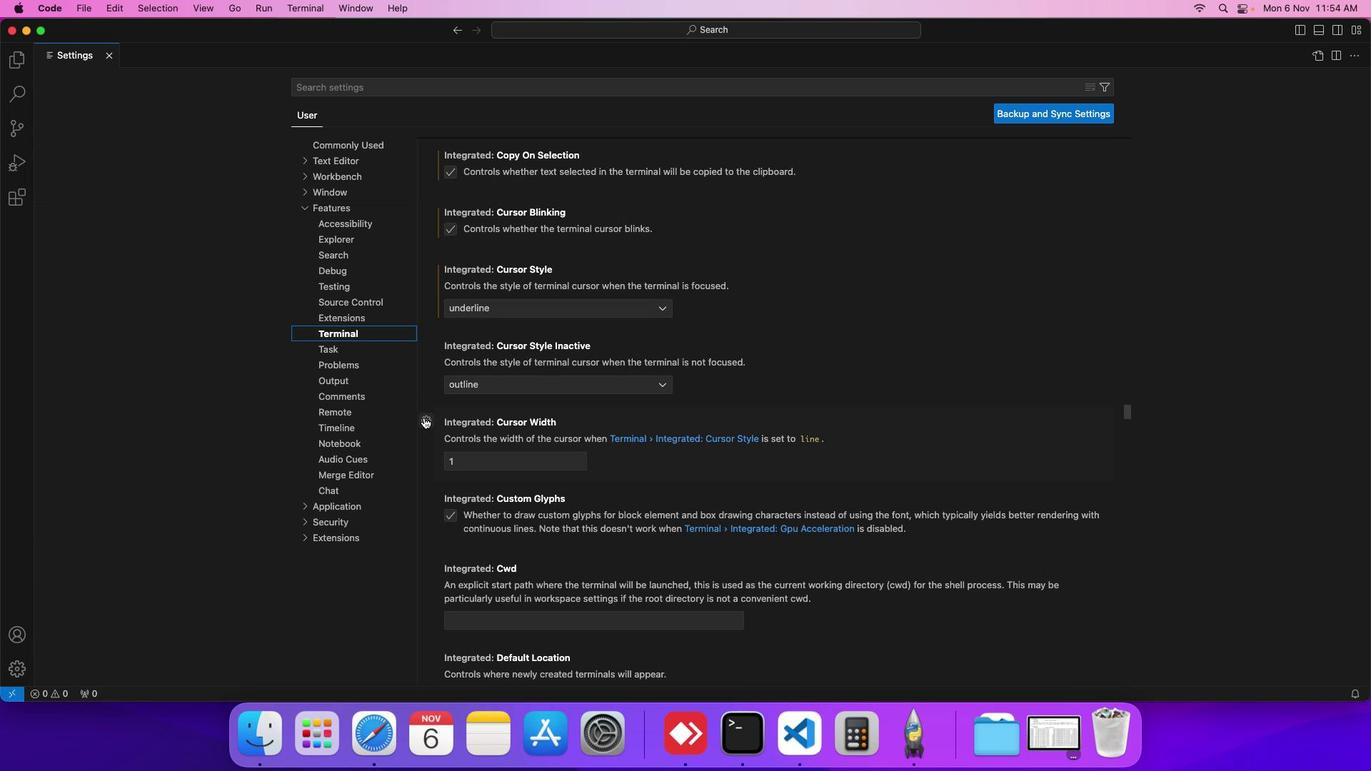 
Action: Mouse scrolled (424, 417) with delta (0, 0)
Screenshot: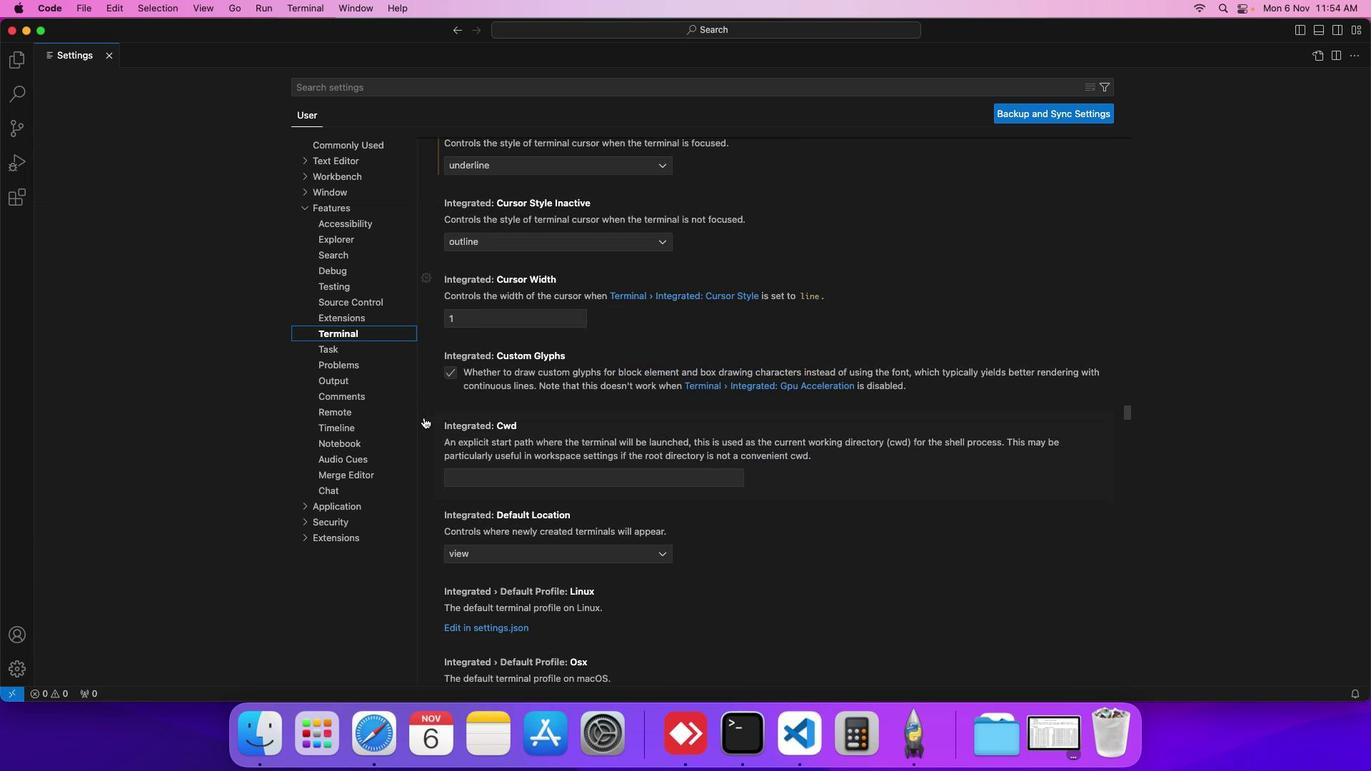 
Action: Mouse scrolled (424, 417) with delta (0, 0)
Screenshot: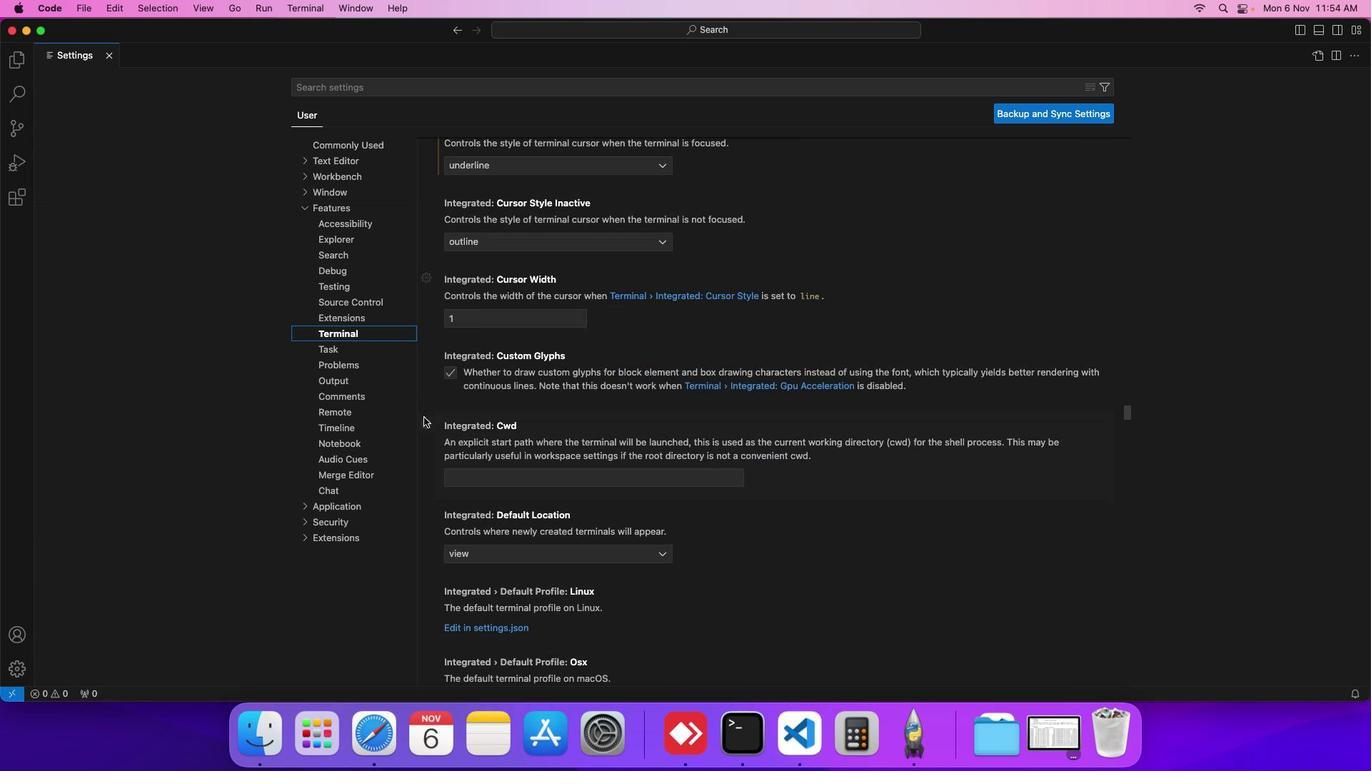 
Action: Mouse scrolled (424, 417) with delta (0, -1)
Screenshot: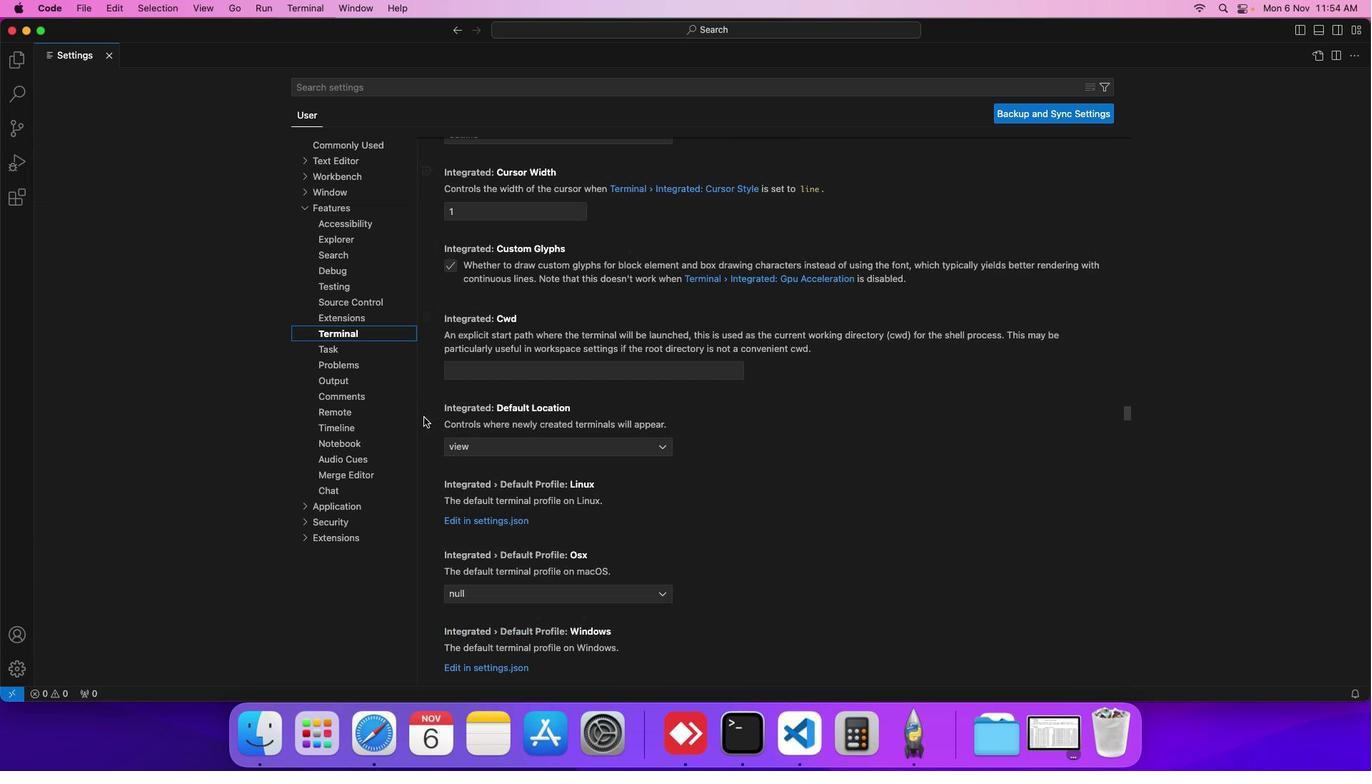 
Action: Mouse scrolled (424, 417) with delta (0, -2)
Screenshot: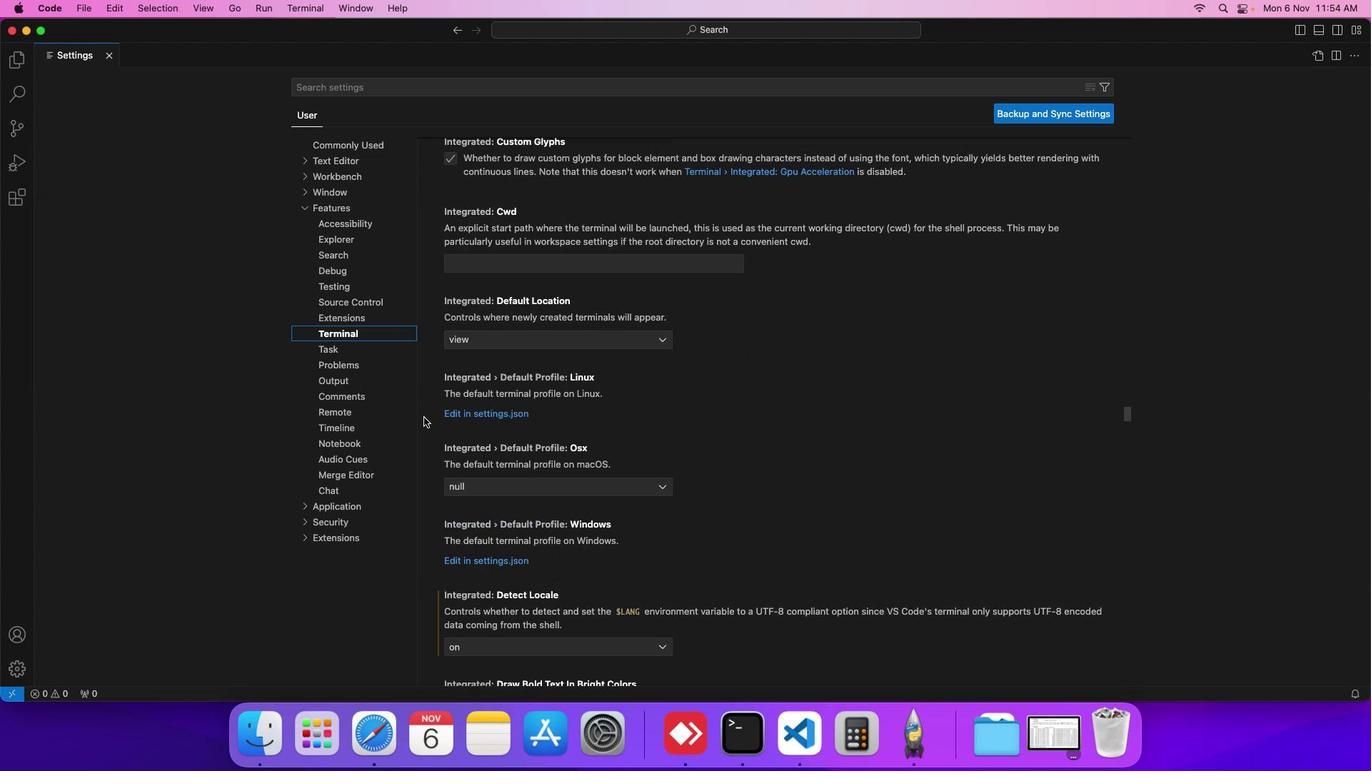 
Action: Mouse scrolled (424, 417) with delta (0, -2)
Screenshot: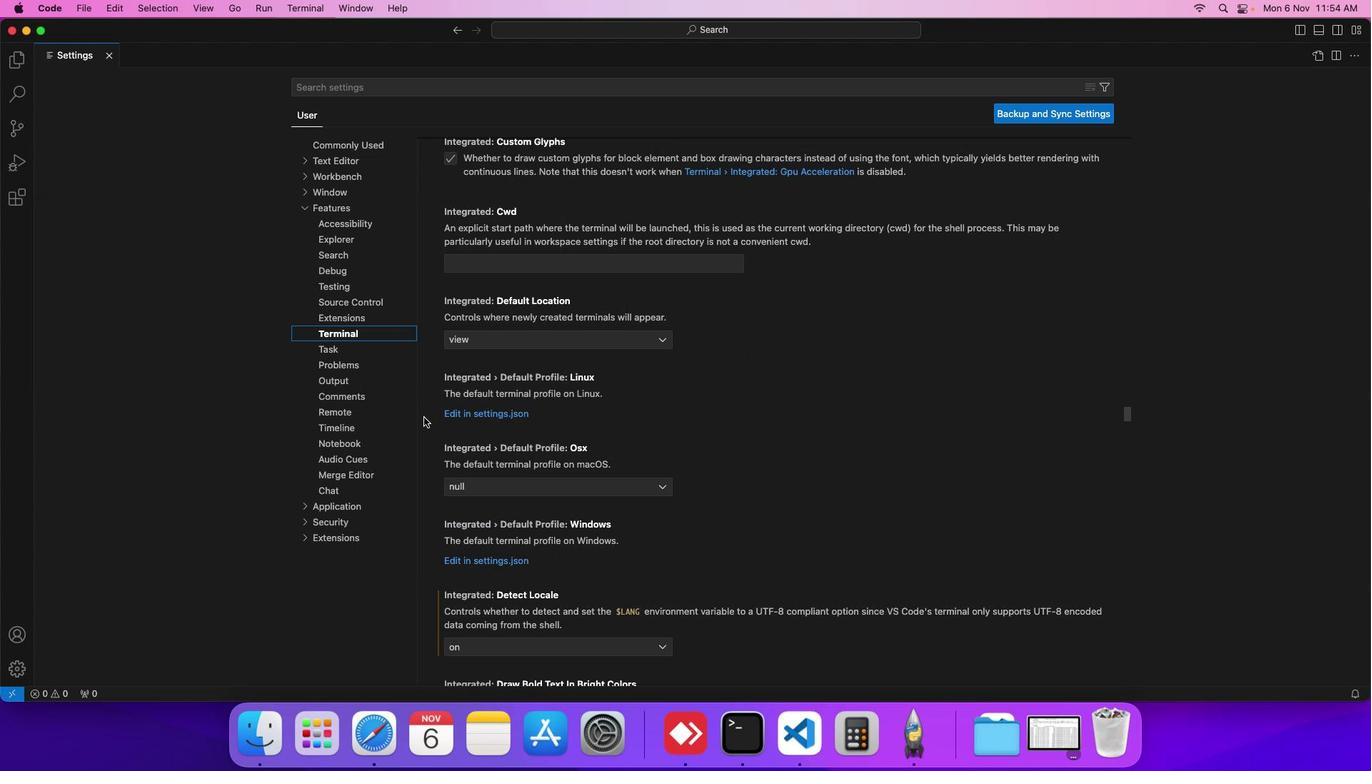 
Action: Mouse scrolled (424, 417) with delta (0, 0)
Screenshot: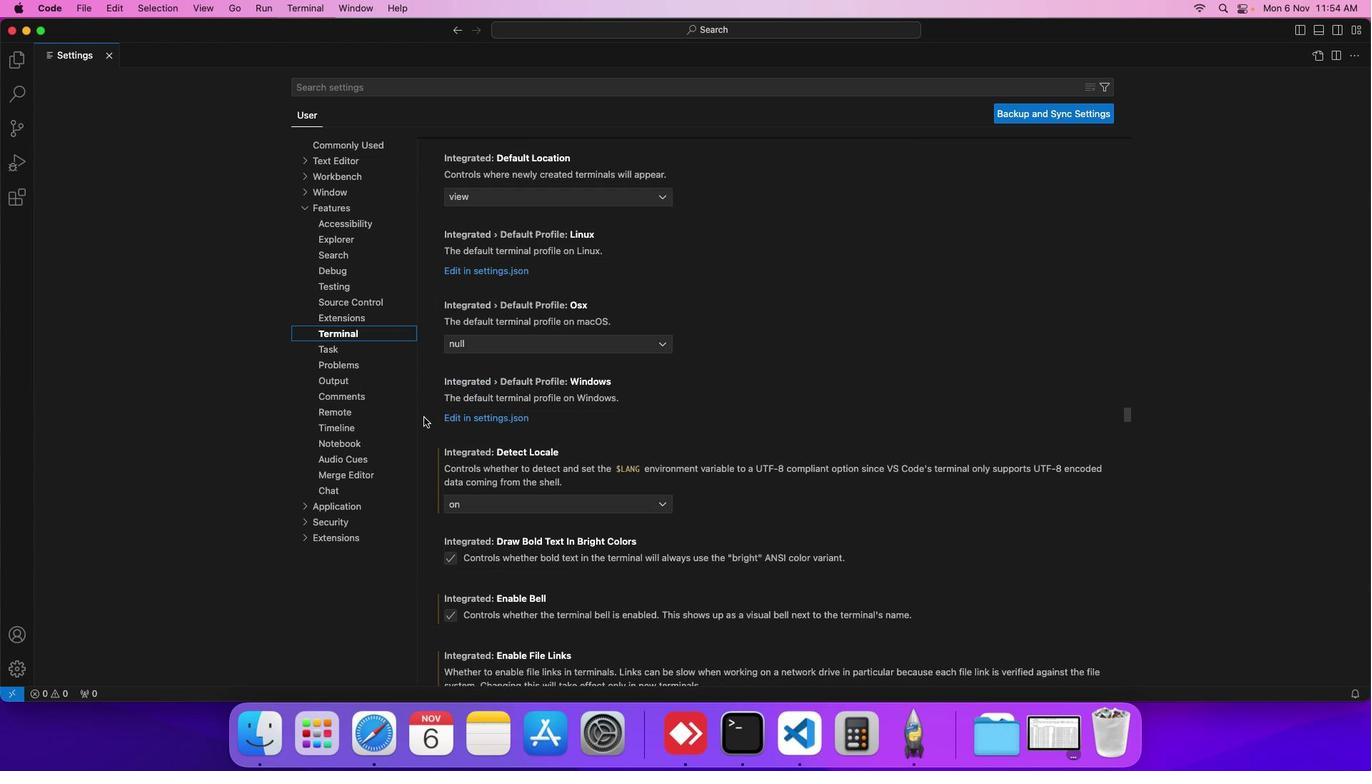 
Action: Mouse scrolled (424, 417) with delta (0, 0)
Screenshot: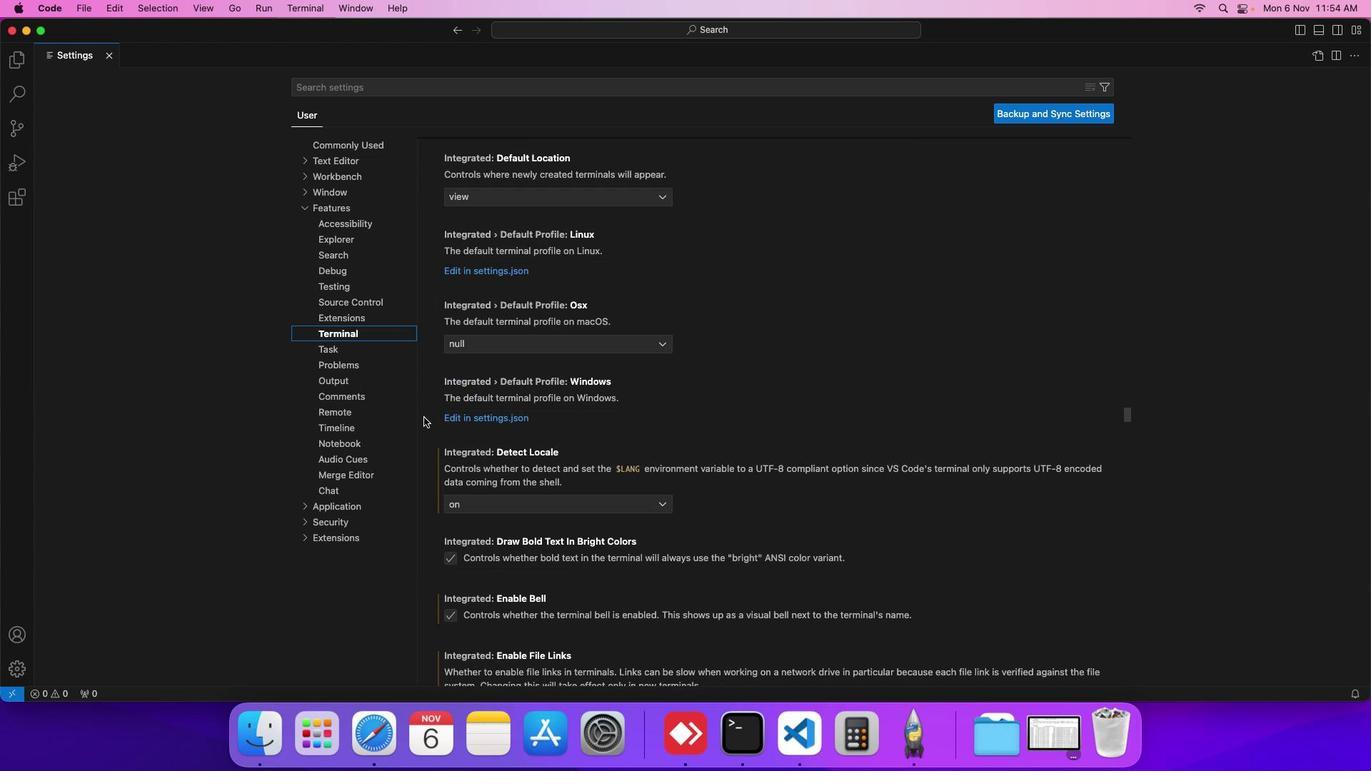 
Action: Mouse scrolled (424, 417) with delta (0, -1)
Screenshot: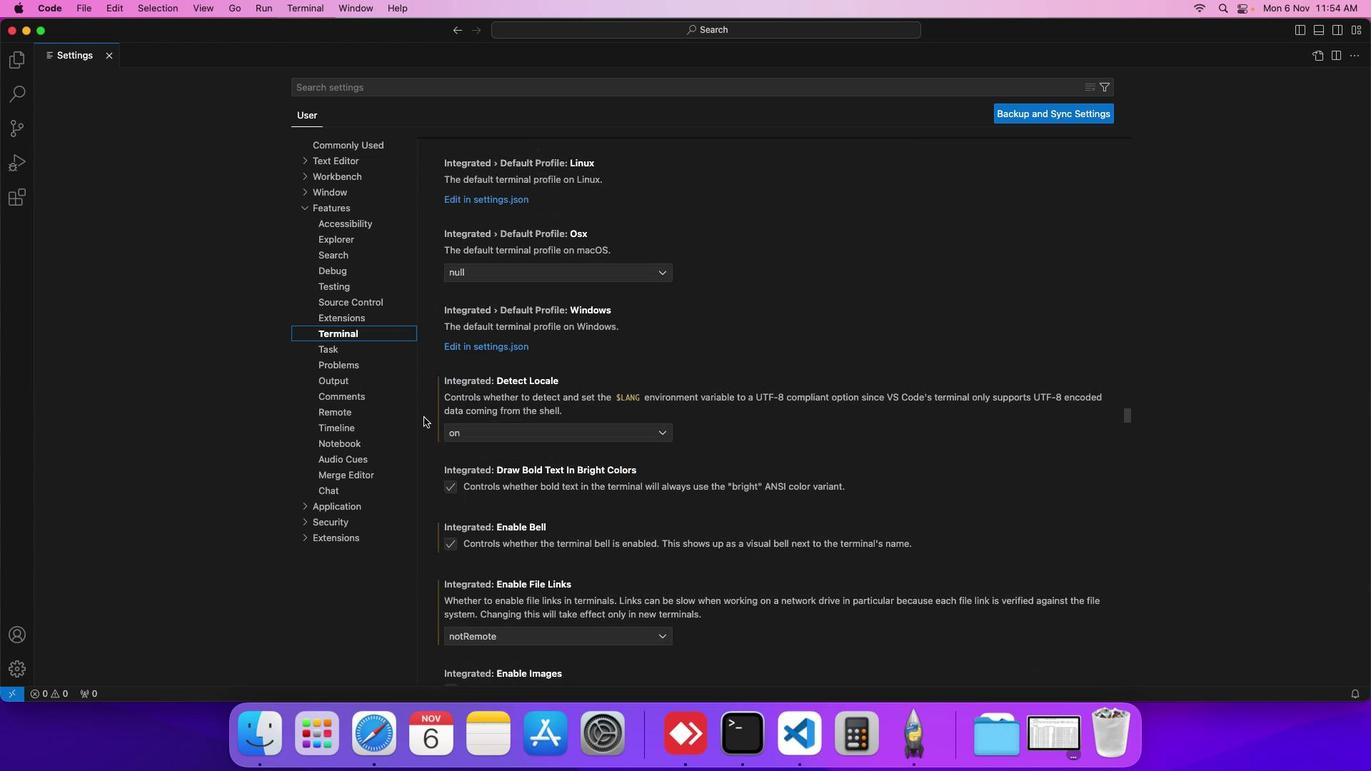 
Action: Mouse scrolled (424, 417) with delta (0, -1)
Screenshot: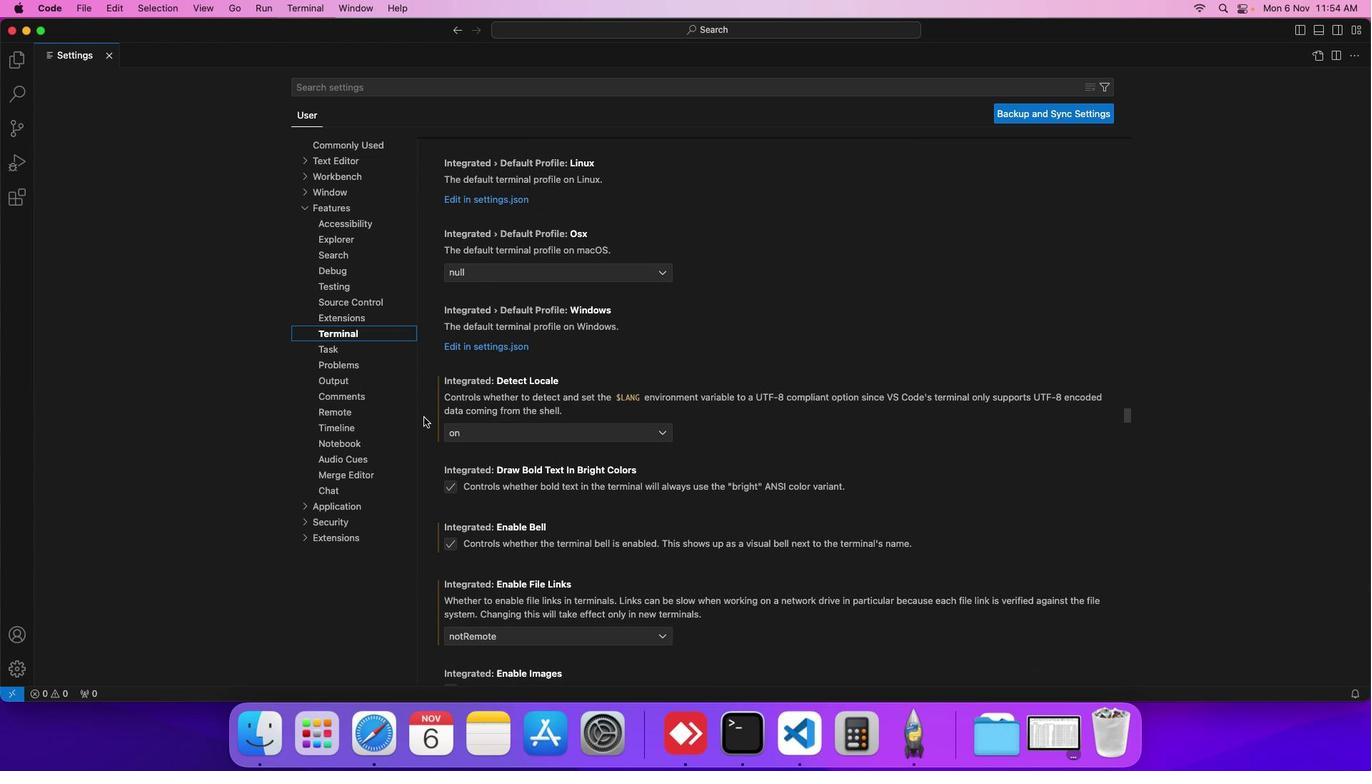 
Action: Mouse scrolled (424, 417) with delta (0, 0)
Screenshot: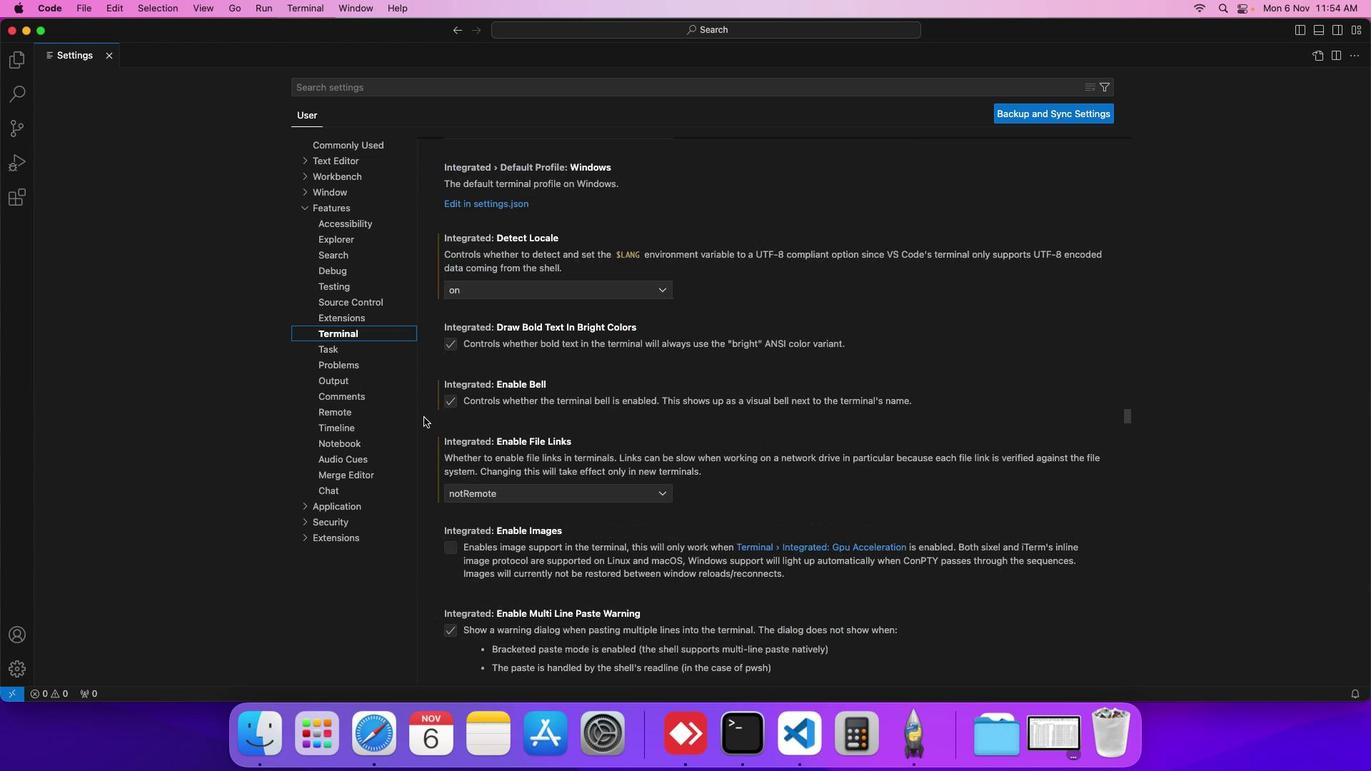 
Action: Mouse scrolled (424, 417) with delta (0, 0)
Screenshot: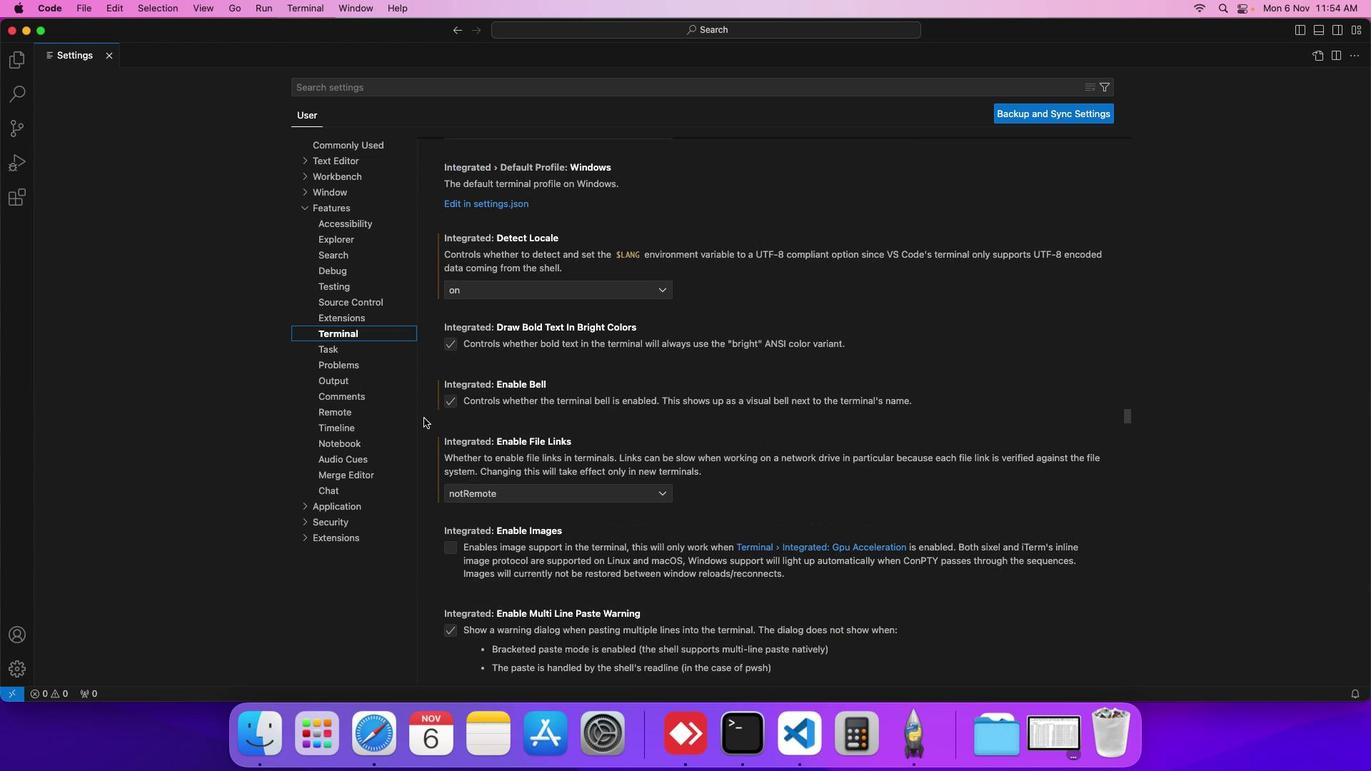 
Action: Mouse scrolled (424, 417) with delta (0, -1)
Screenshot: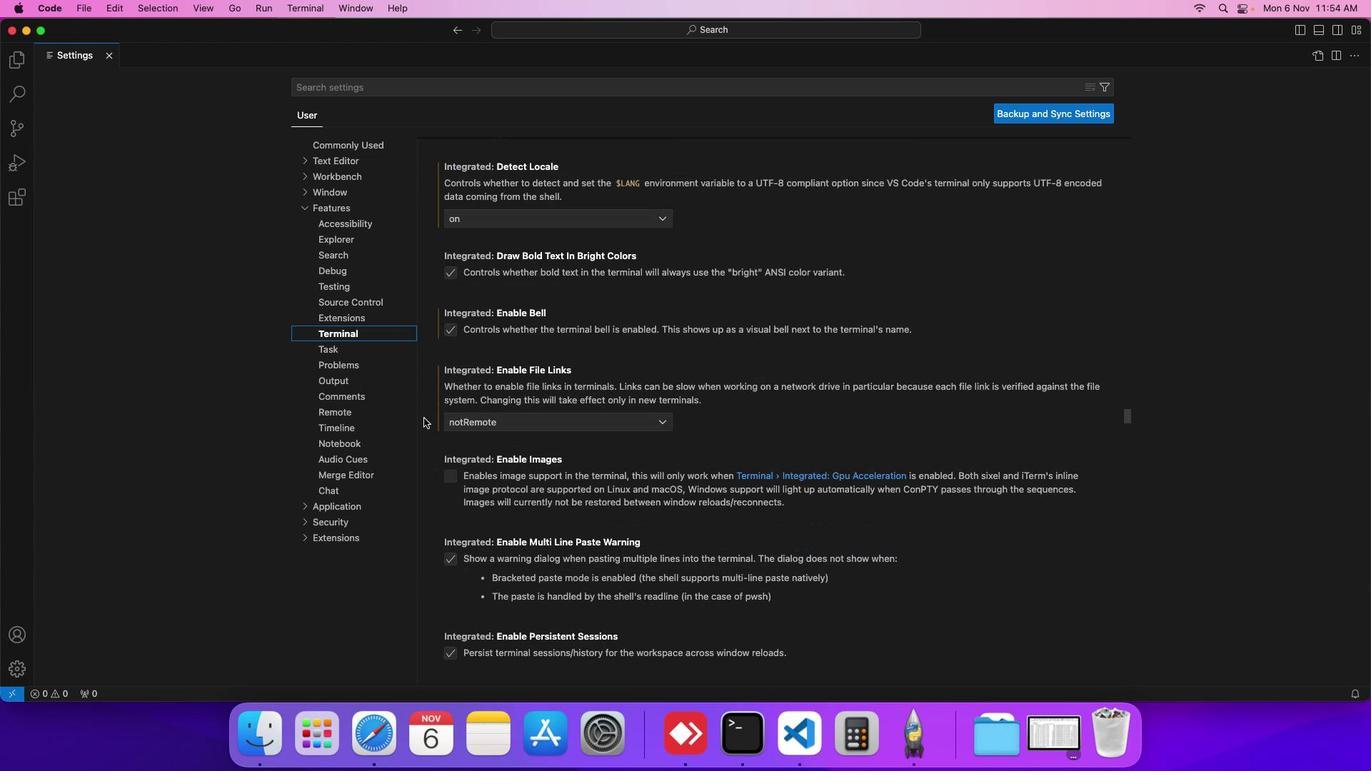 
Action: Mouse moved to (424, 417)
Screenshot: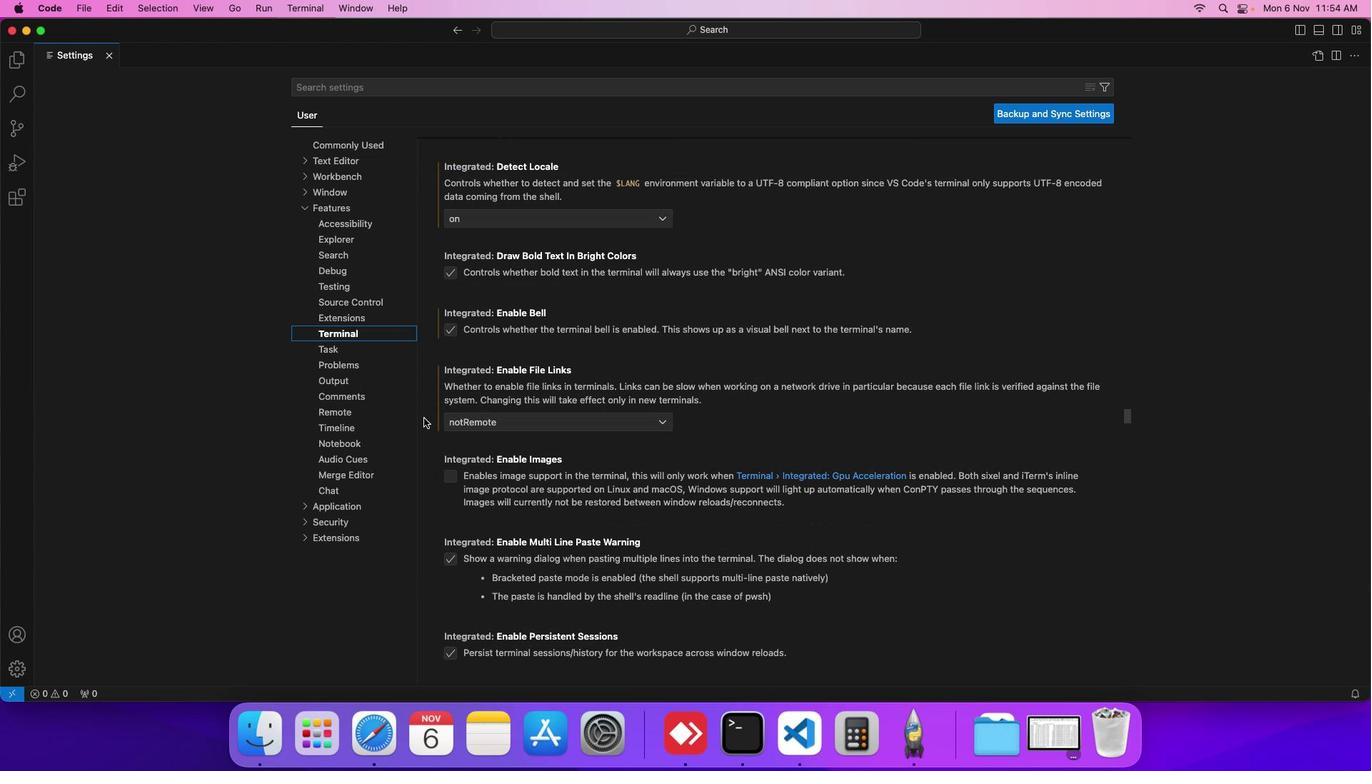 
Action: Mouse scrolled (424, 417) with delta (0, -1)
Screenshot: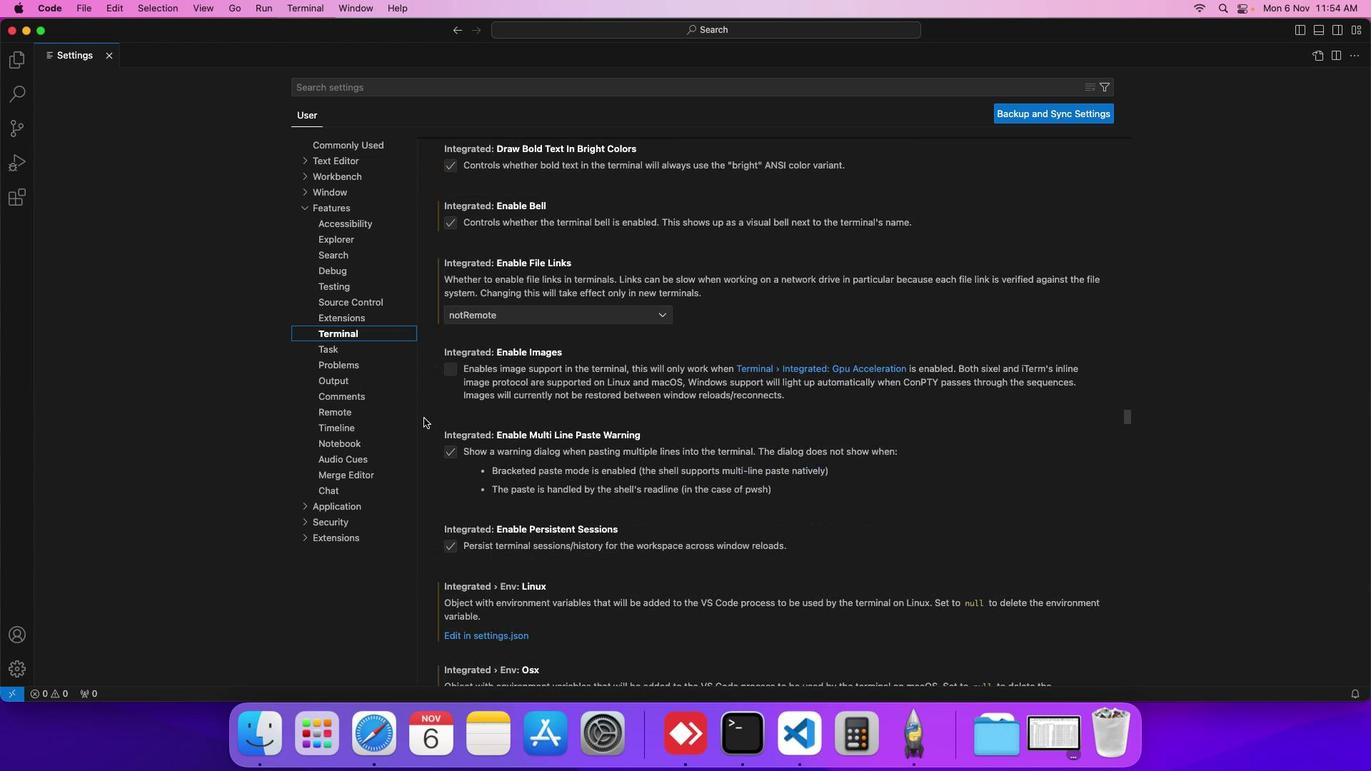 
Action: Mouse scrolled (424, 417) with delta (0, -2)
Screenshot: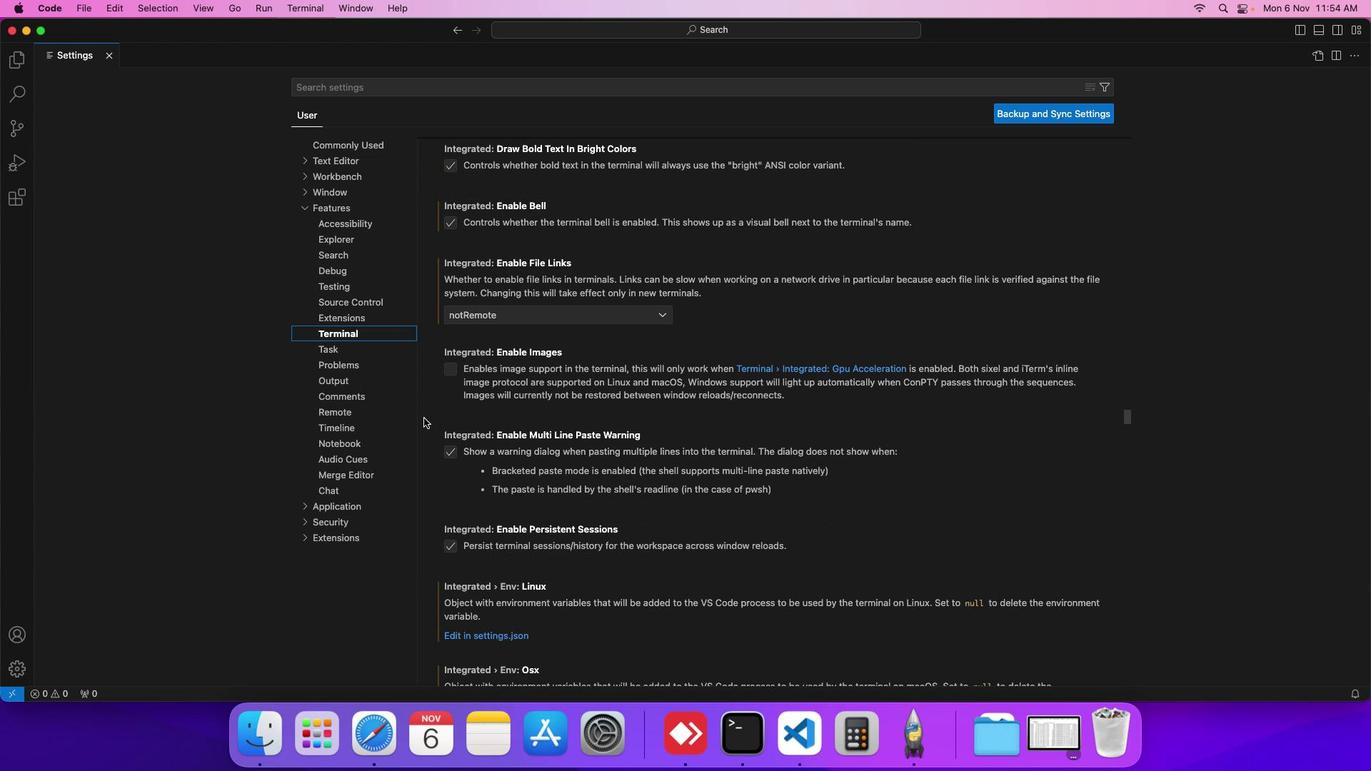 
Action: Mouse scrolled (424, 417) with delta (0, 0)
Screenshot: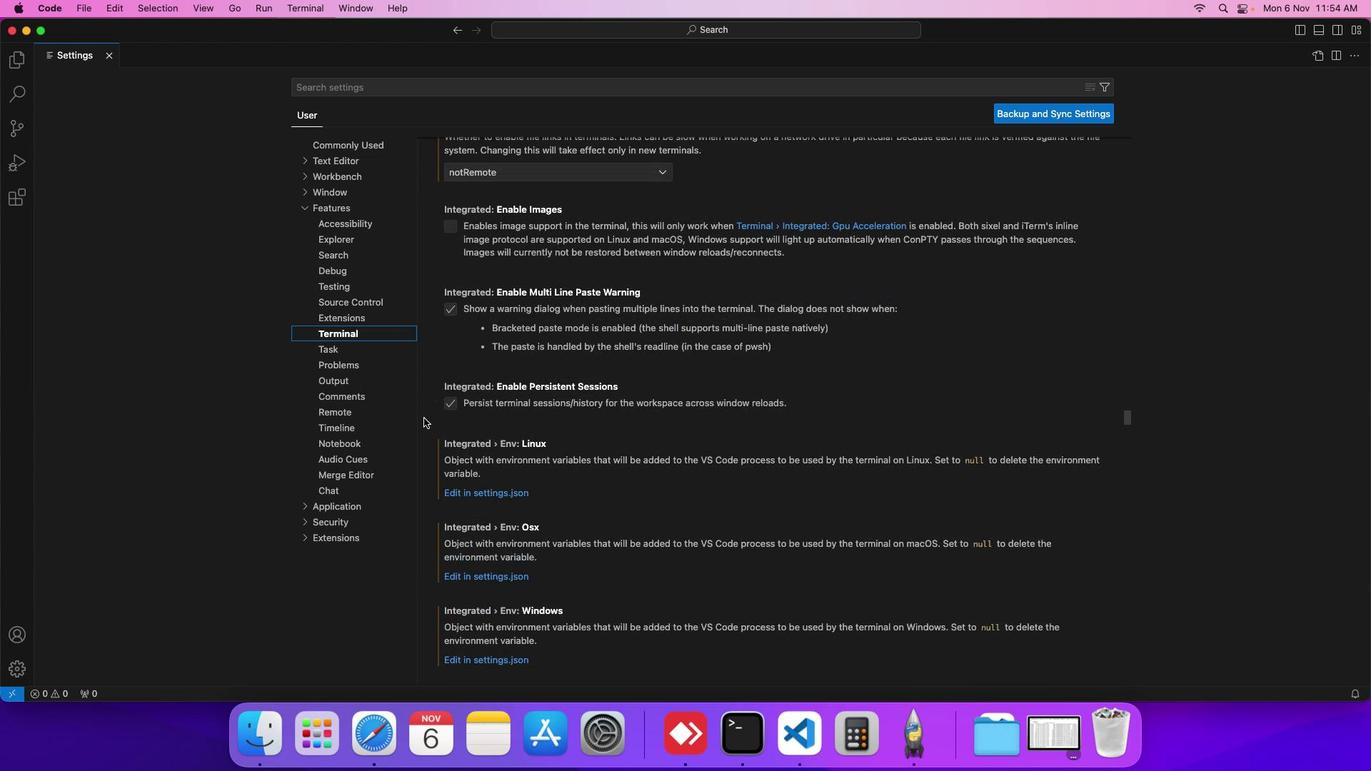 
Action: Mouse scrolled (424, 417) with delta (0, 0)
Screenshot: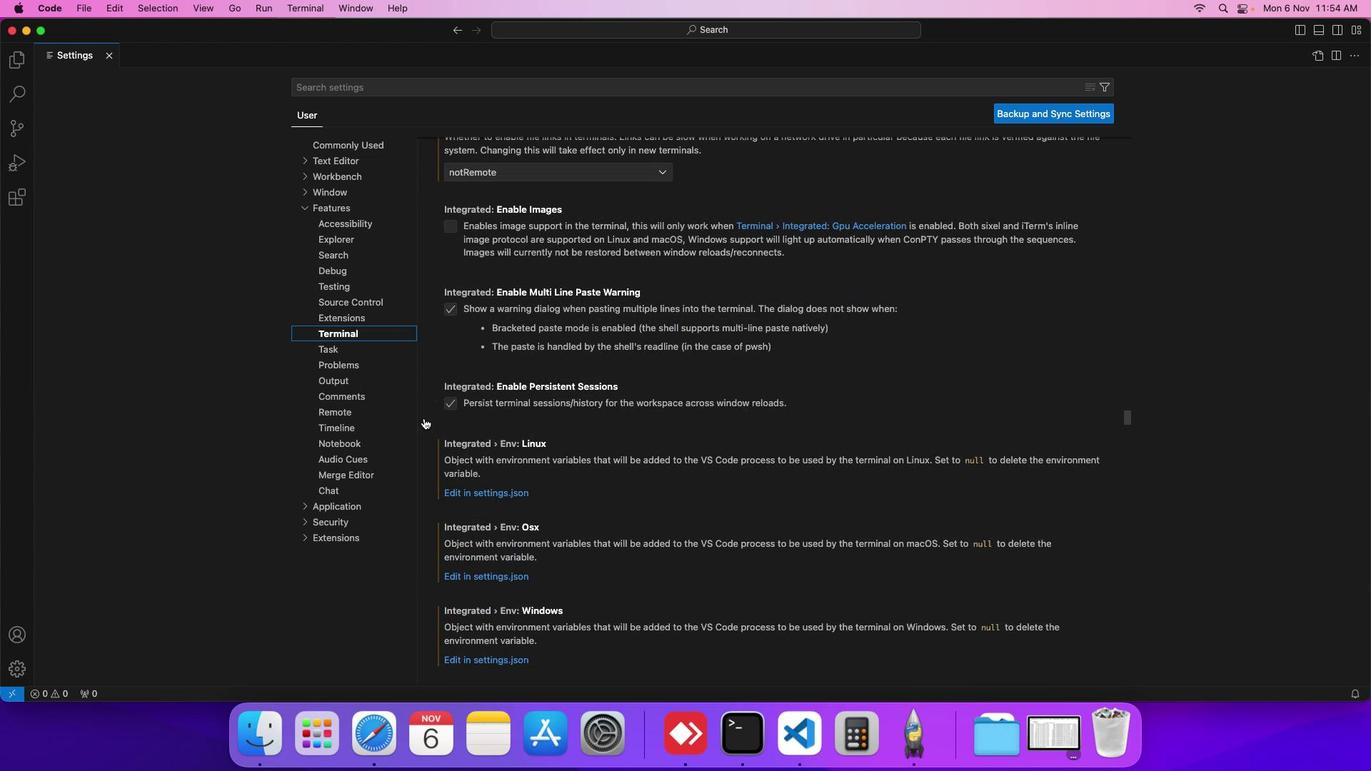 
Action: Mouse scrolled (424, 417) with delta (0, -1)
Screenshot: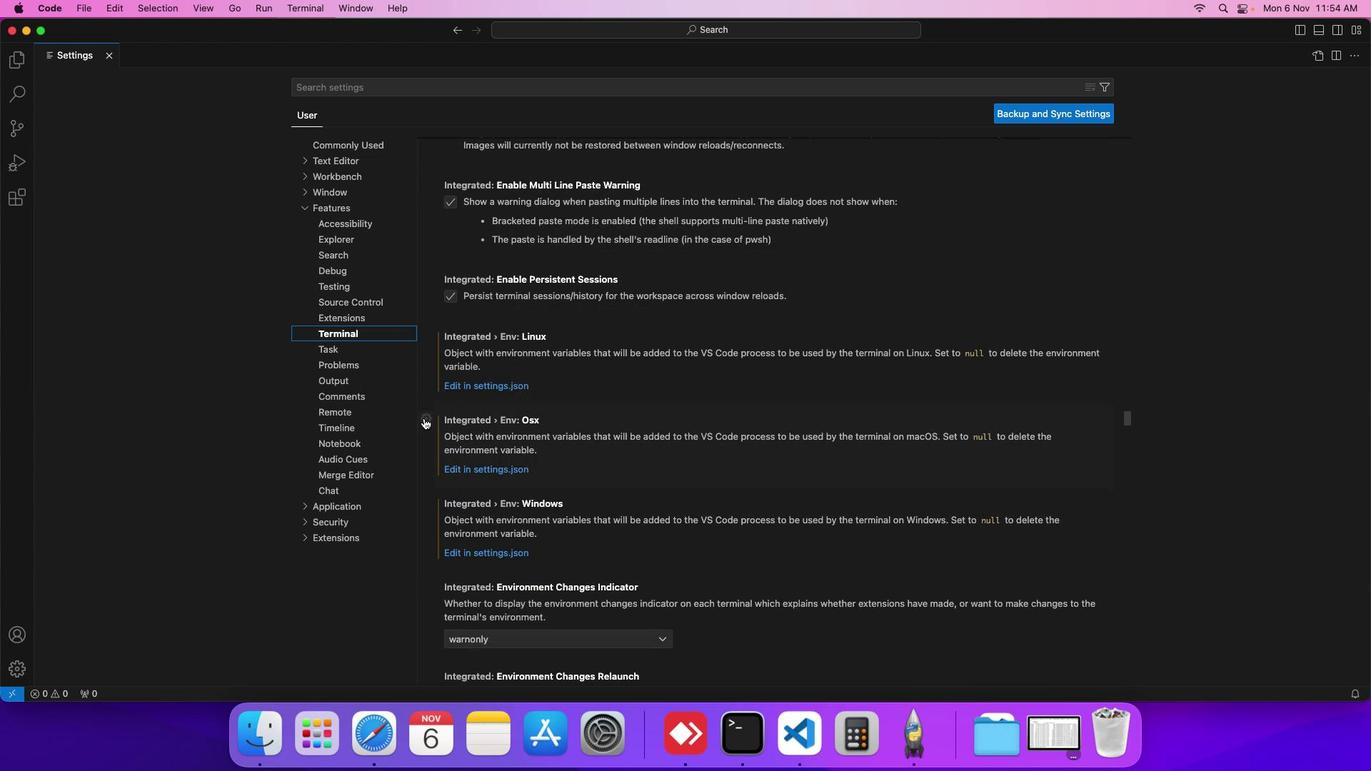 
Action: Mouse scrolled (424, 417) with delta (0, -2)
Screenshot: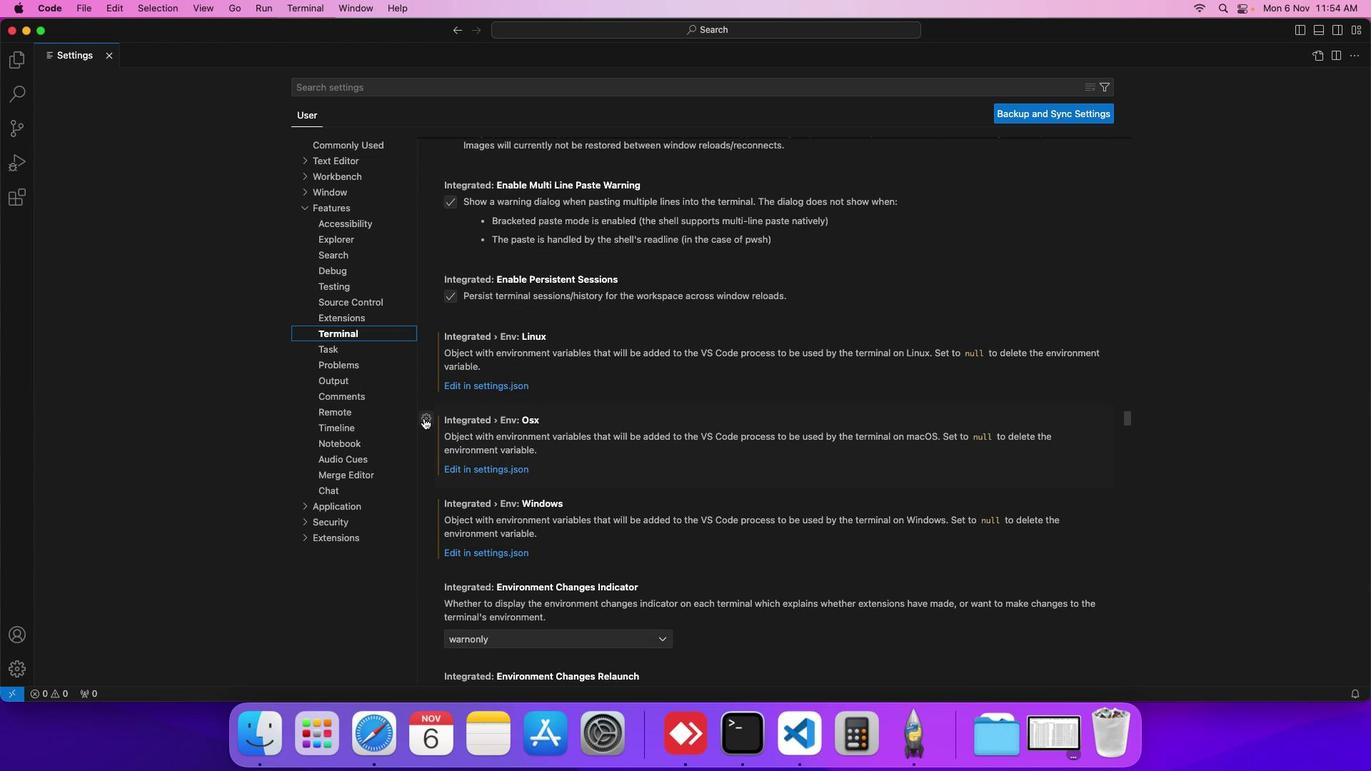 
Action: Mouse scrolled (424, 417) with delta (0, 0)
Screenshot: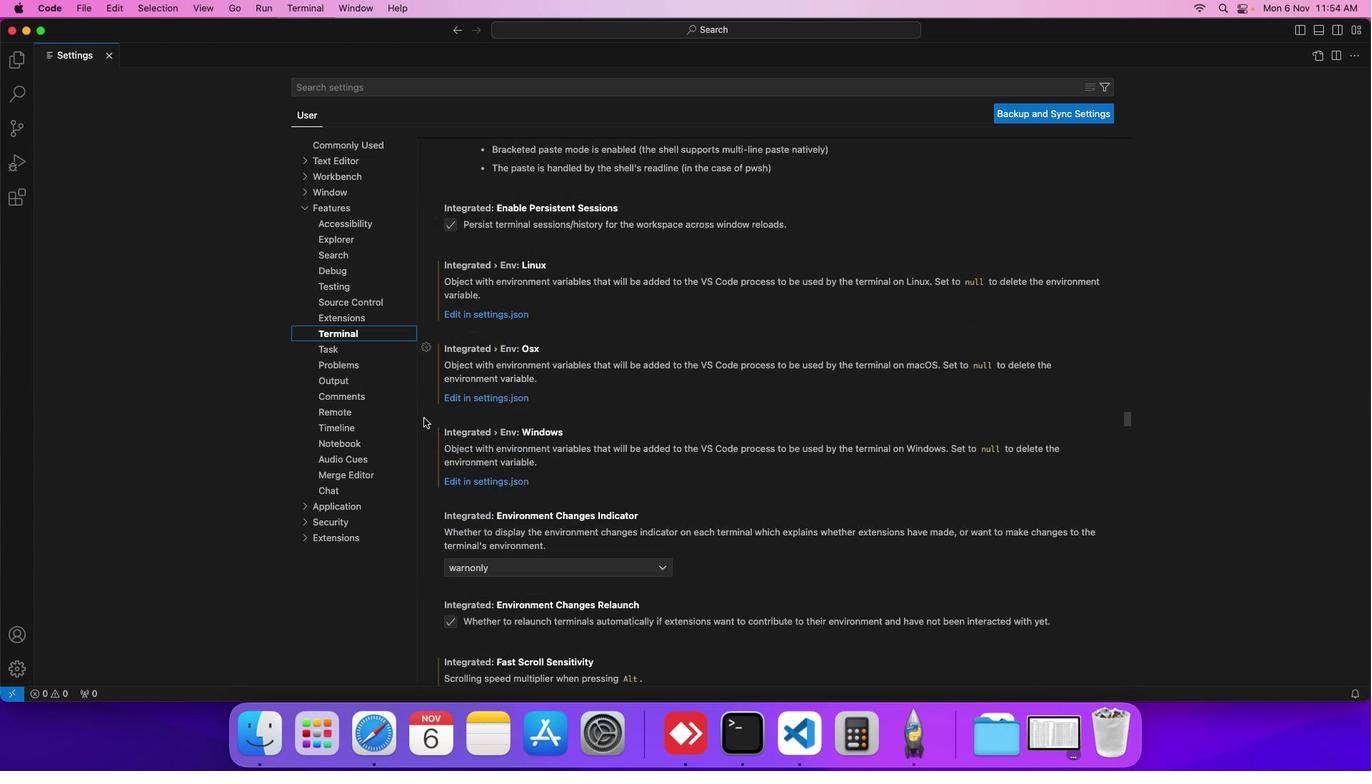 
Action: Mouse scrolled (424, 417) with delta (0, 0)
Screenshot: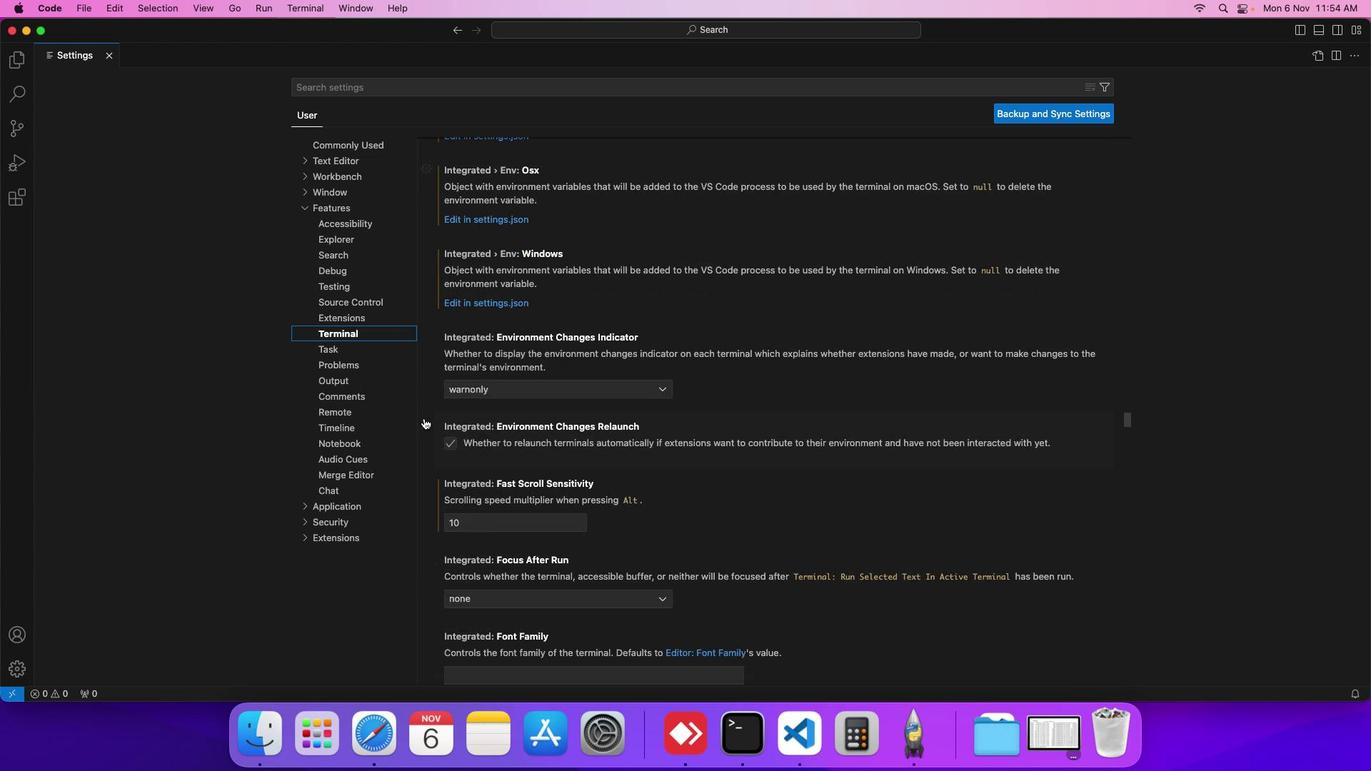 
Action: Mouse scrolled (424, 417) with delta (0, -1)
Screenshot: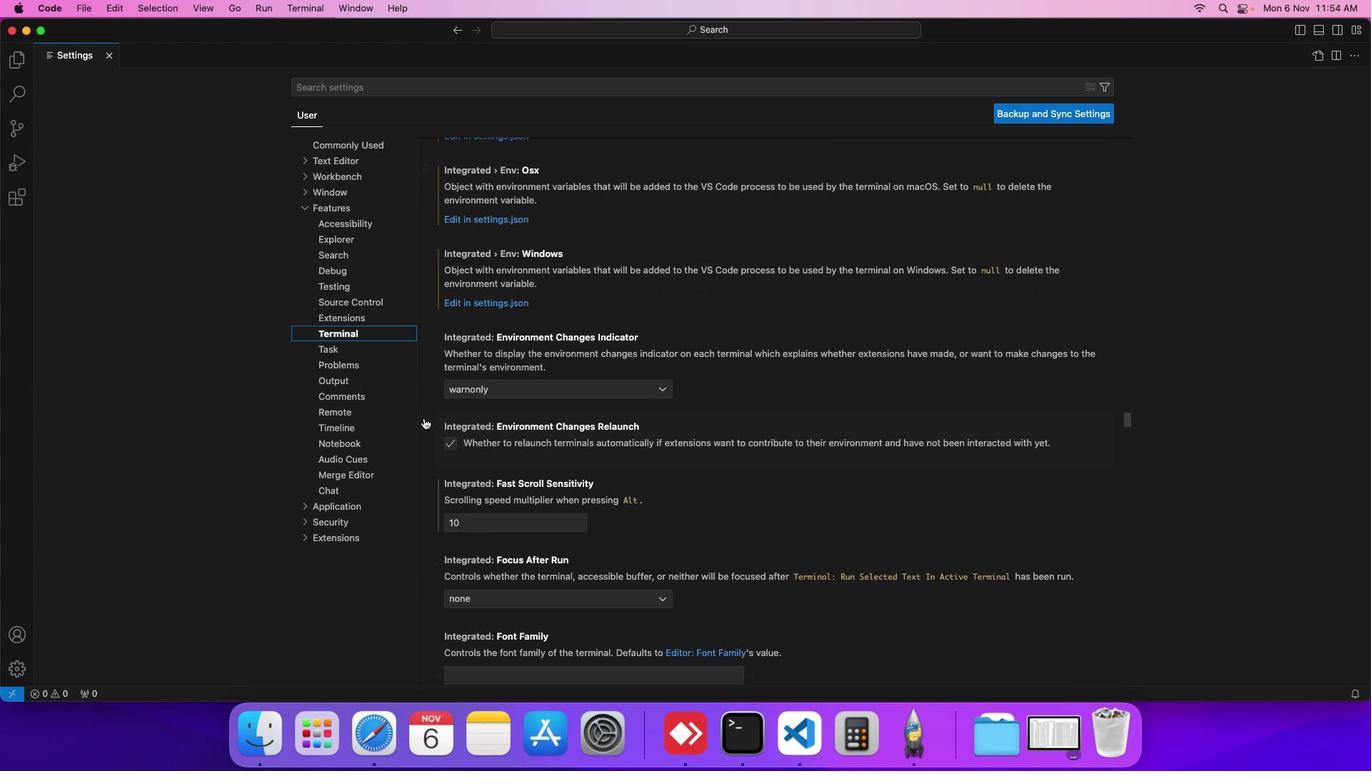 
Action: Mouse scrolled (424, 417) with delta (0, -2)
Screenshot: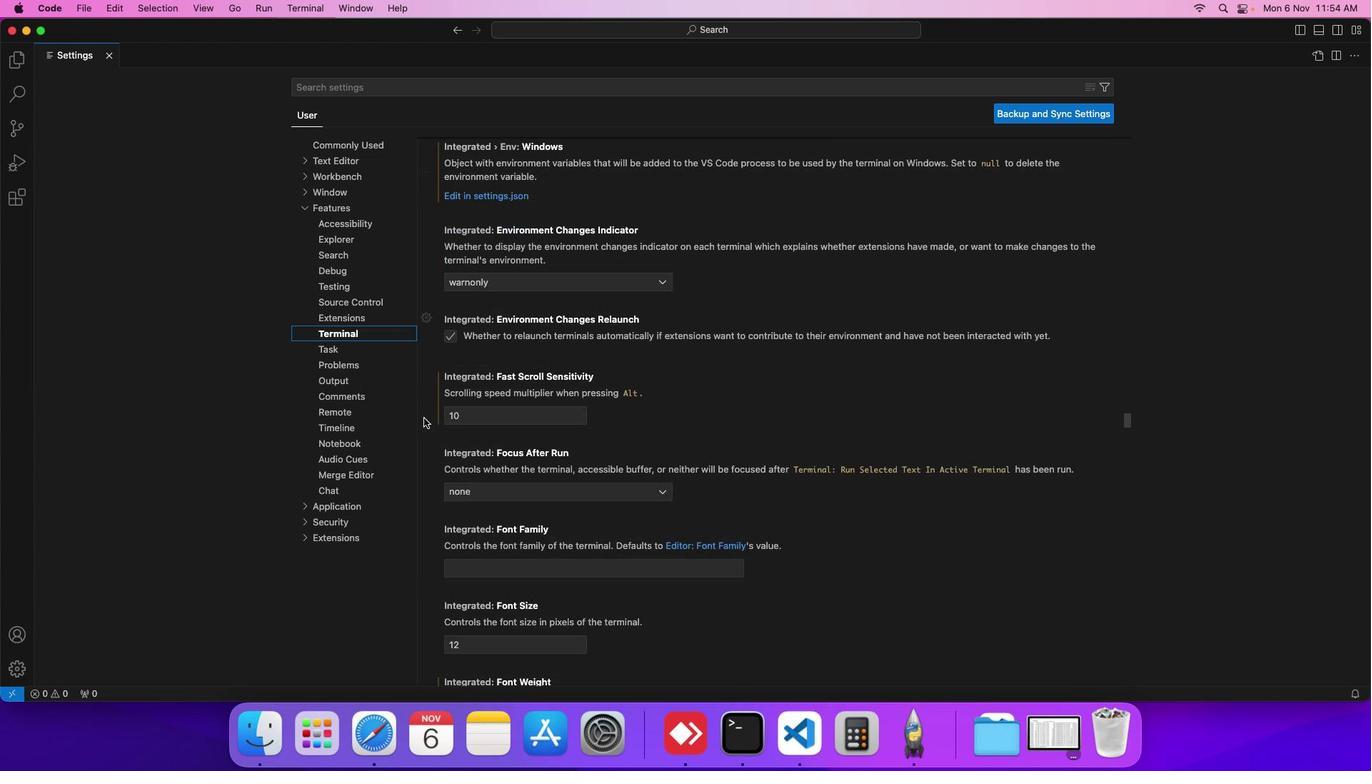 
Action: Mouse scrolled (424, 417) with delta (0, -2)
Screenshot: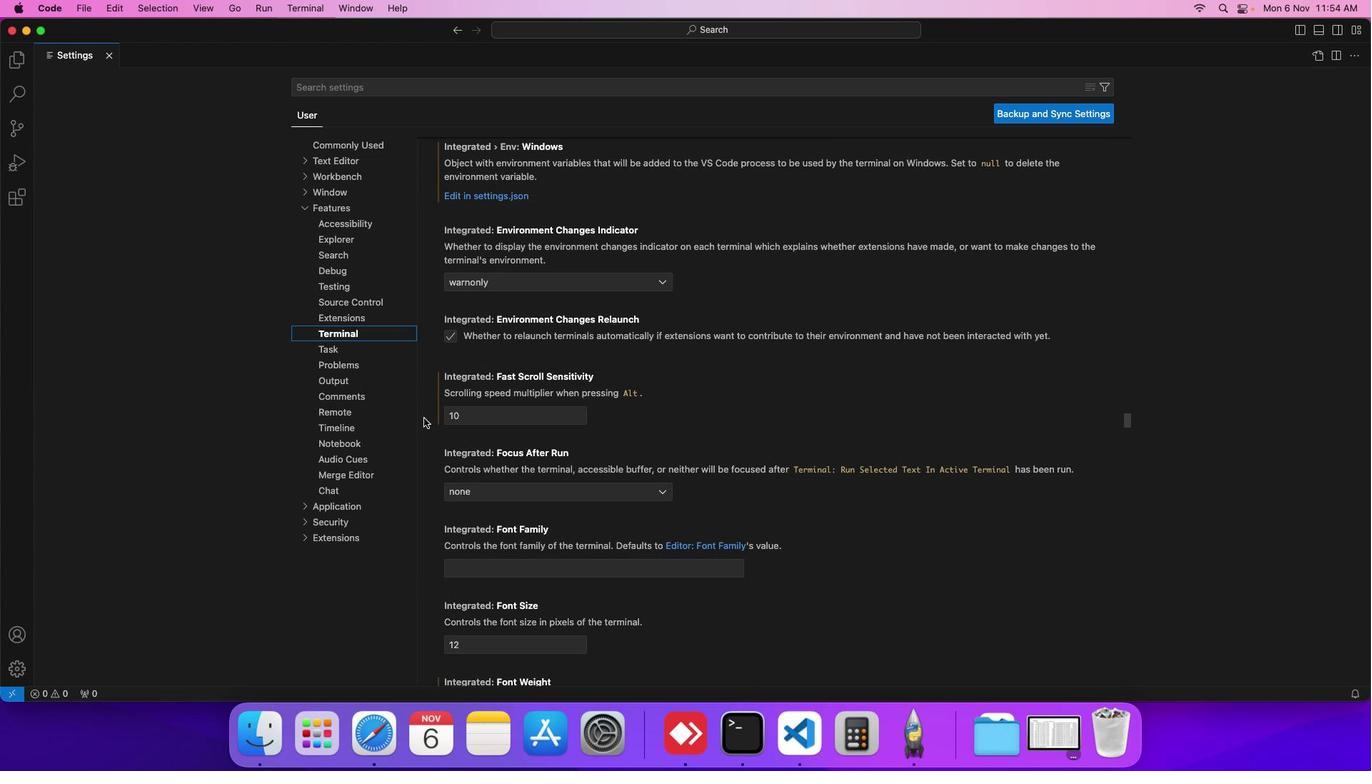 
Action: Mouse scrolled (424, 417) with delta (0, 0)
Screenshot: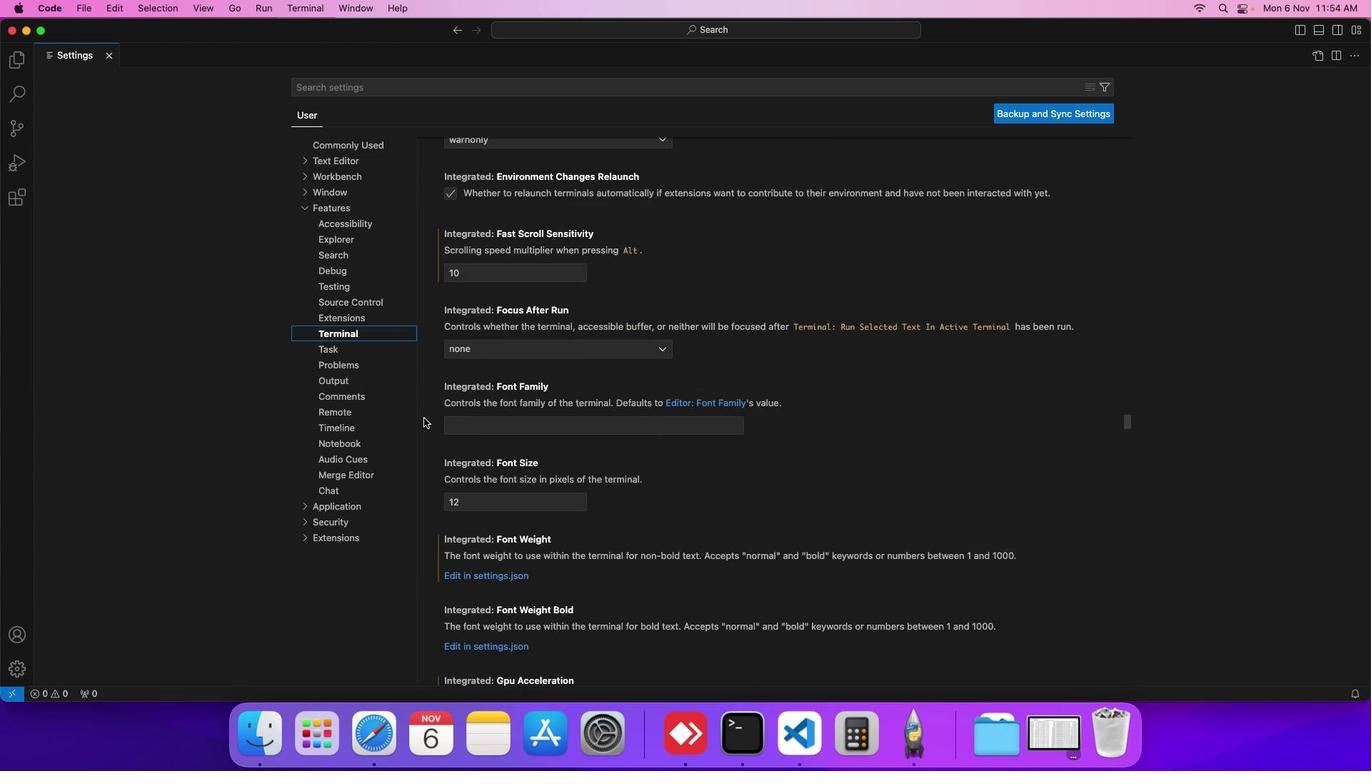 
Action: Mouse scrolled (424, 417) with delta (0, 0)
Screenshot: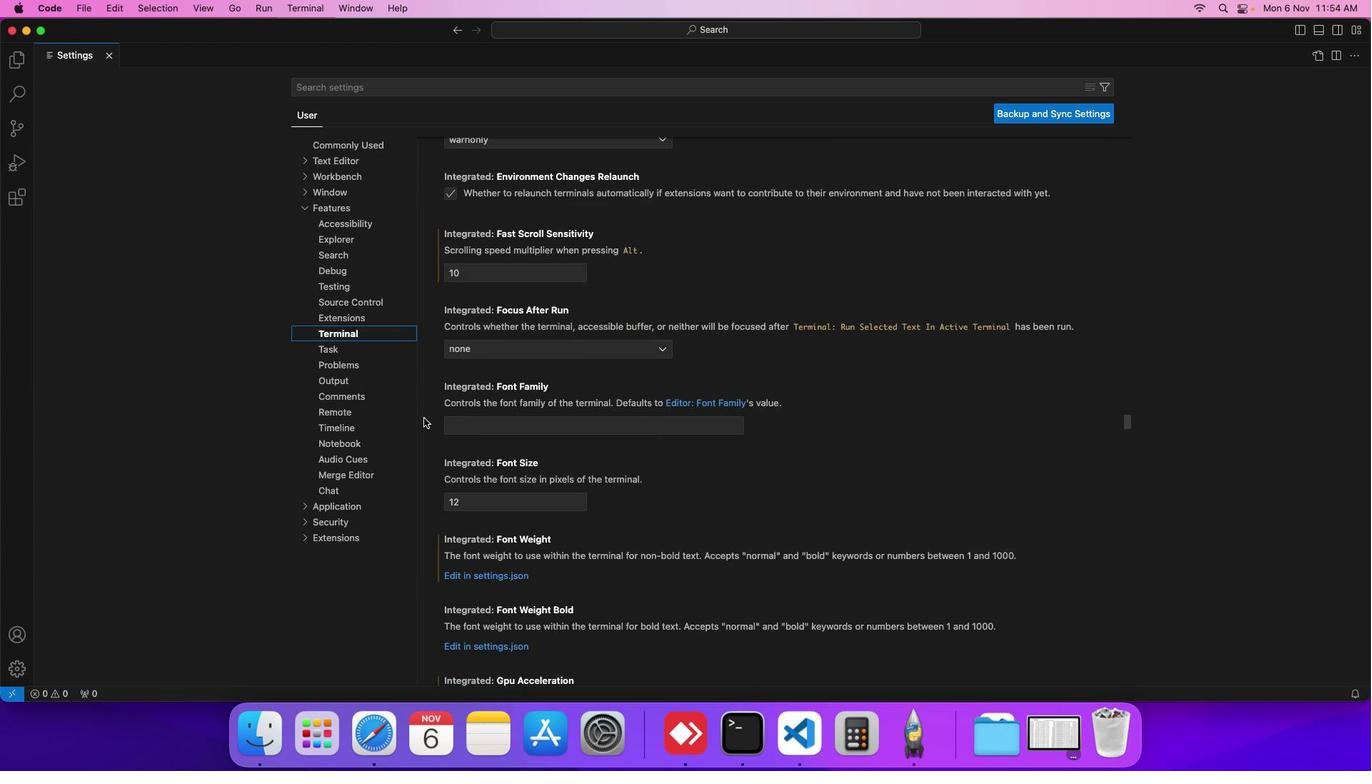 
Action: Mouse scrolled (424, 417) with delta (0, -1)
Screenshot: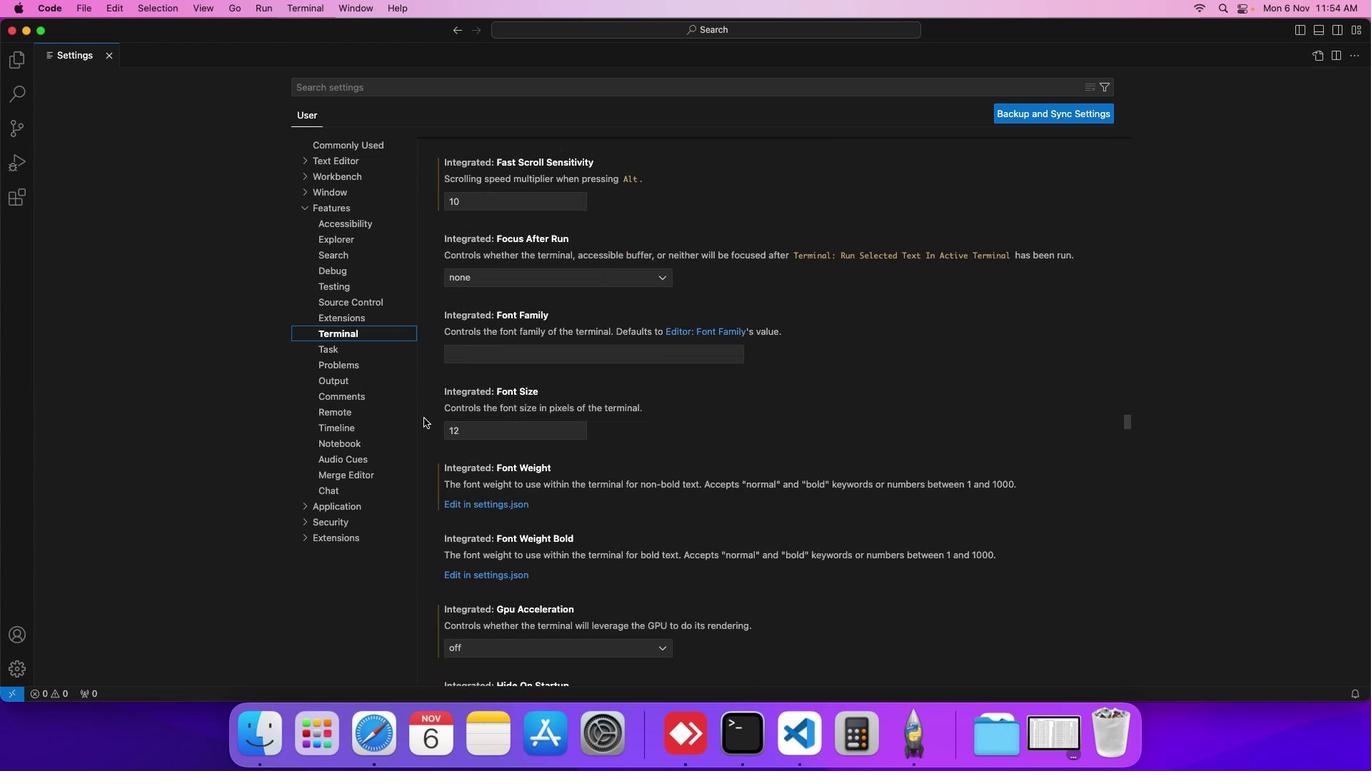 
Action: Mouse scrolled (424, 417) with delta (0, -1)
Screenshot: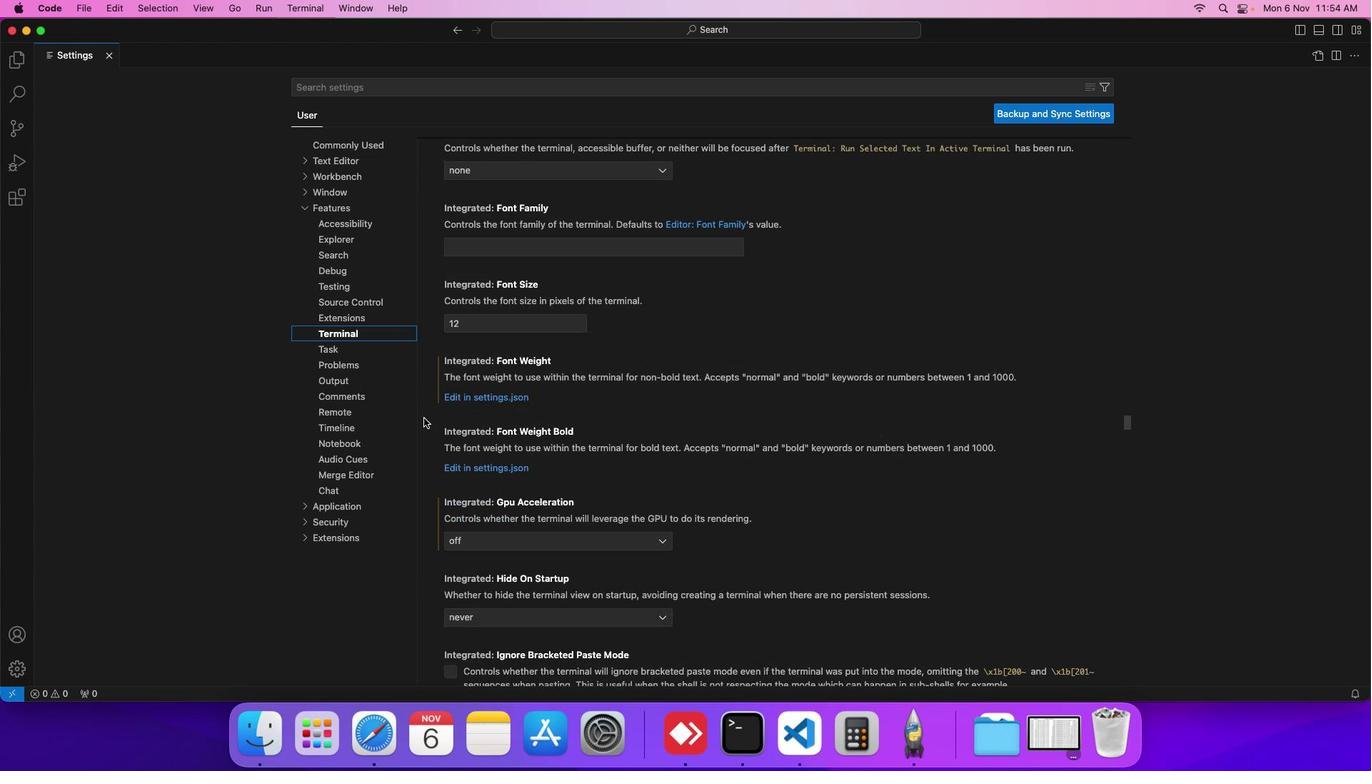 
Action: Mouse scrolled (424, 417) with delta (0, -2)
Screenshot: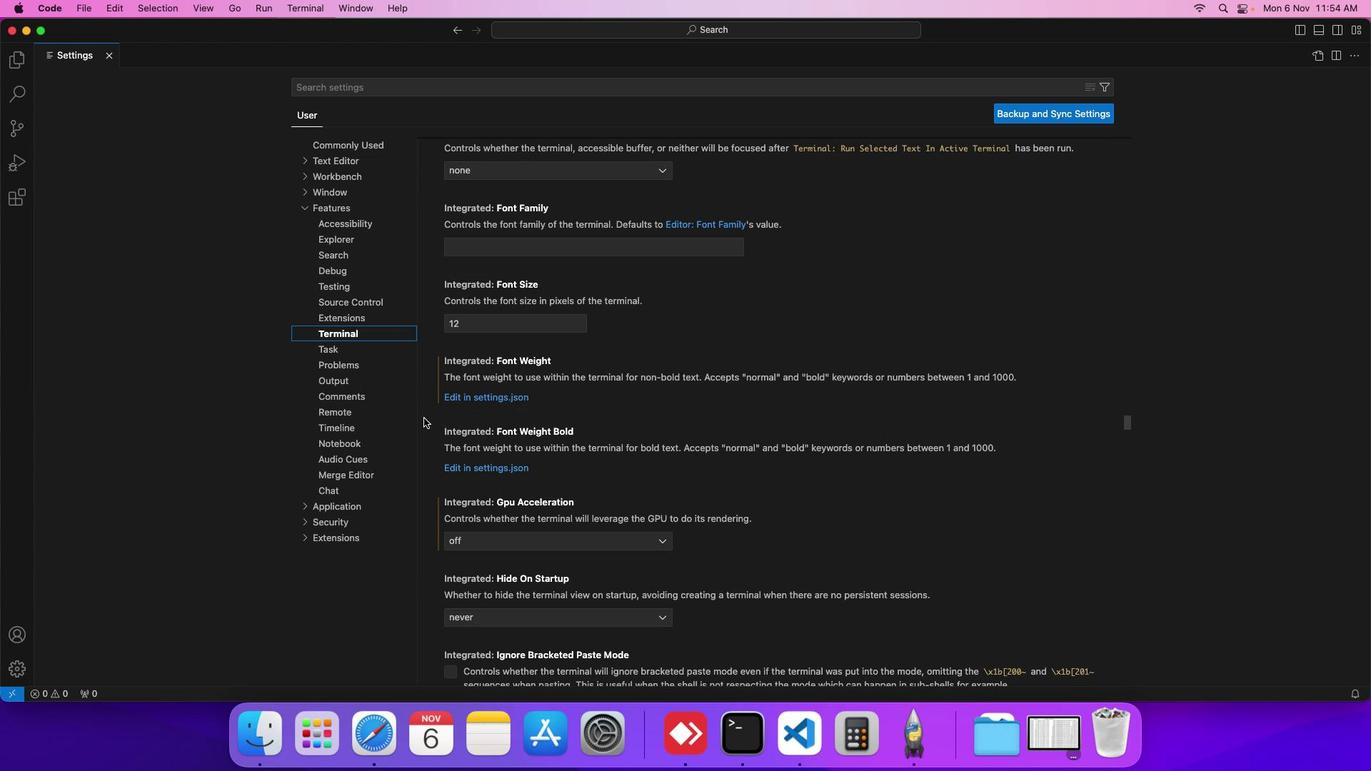 
Action: Mouse scrolled (424, 417) with delta (0, 0)
Screenshot: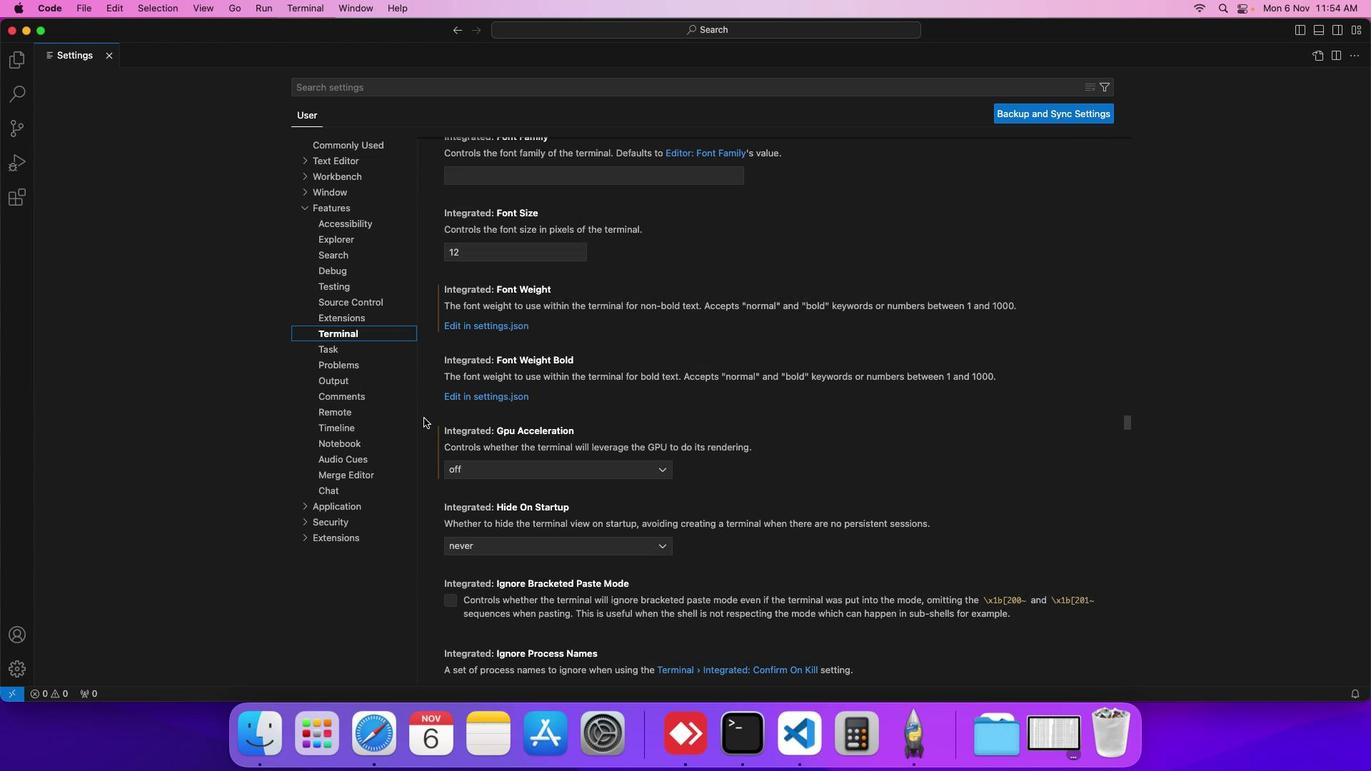 
Action: Mouse scrolled (424, 417) with delta (0, 0)
Screenshot: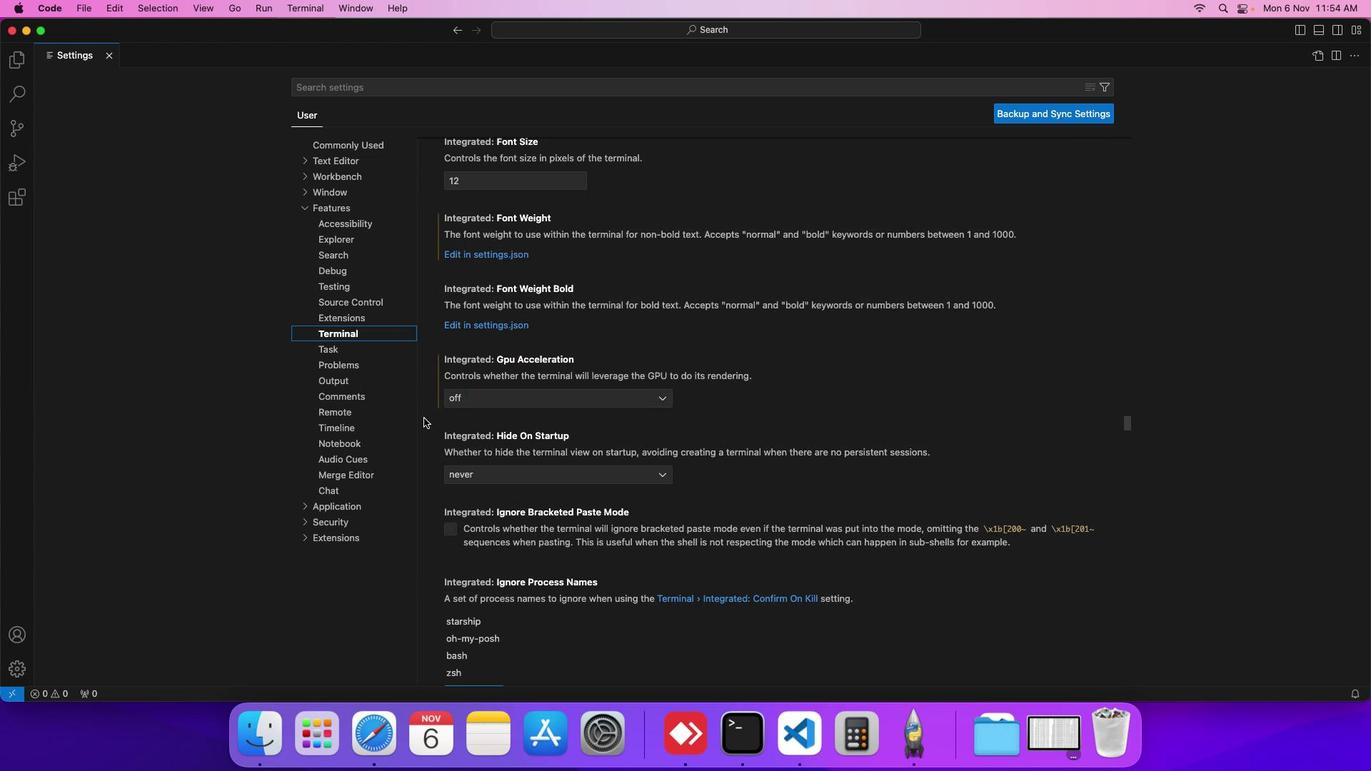 
Action: Mouse scrolled (424, 417) with delta (0, -1)
Screenshot: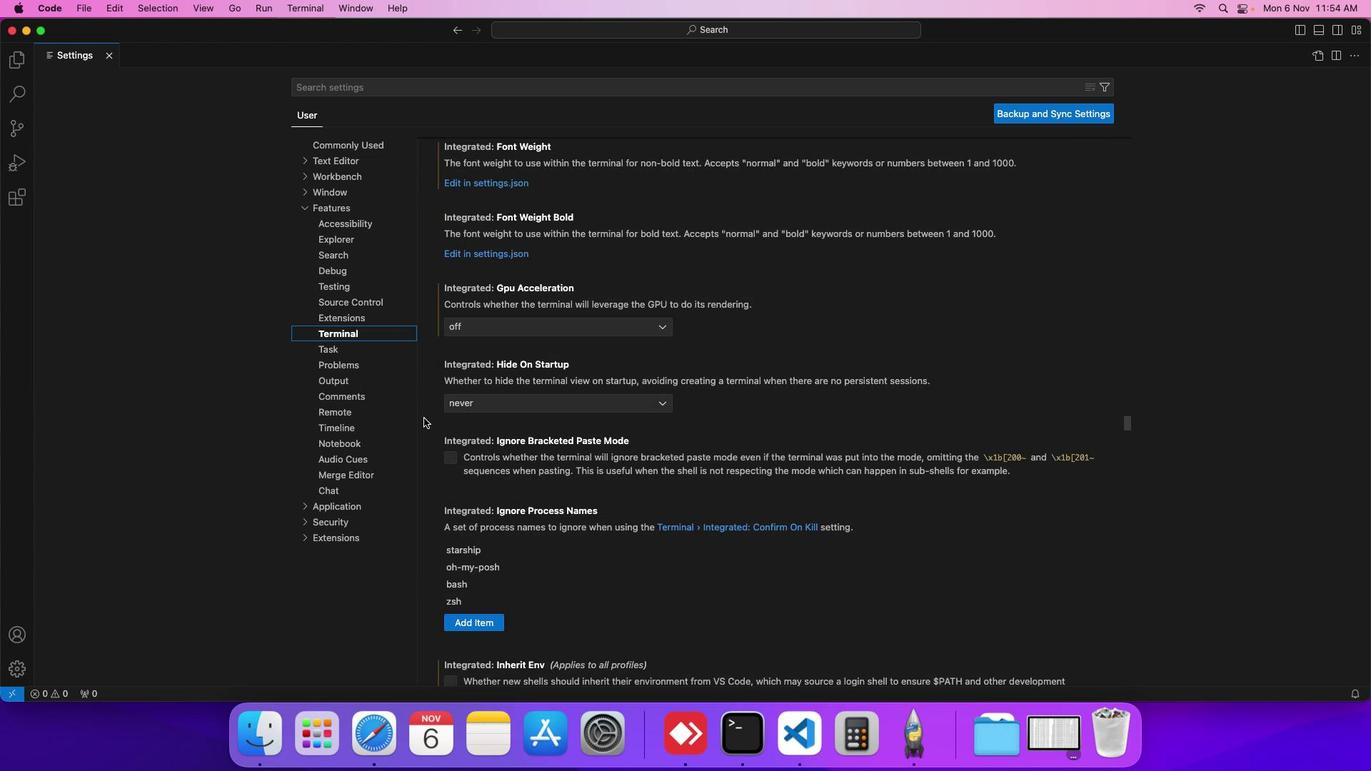 
Action: Mouse scrolled (424, 417) with delta (0, -1)
Screenshot: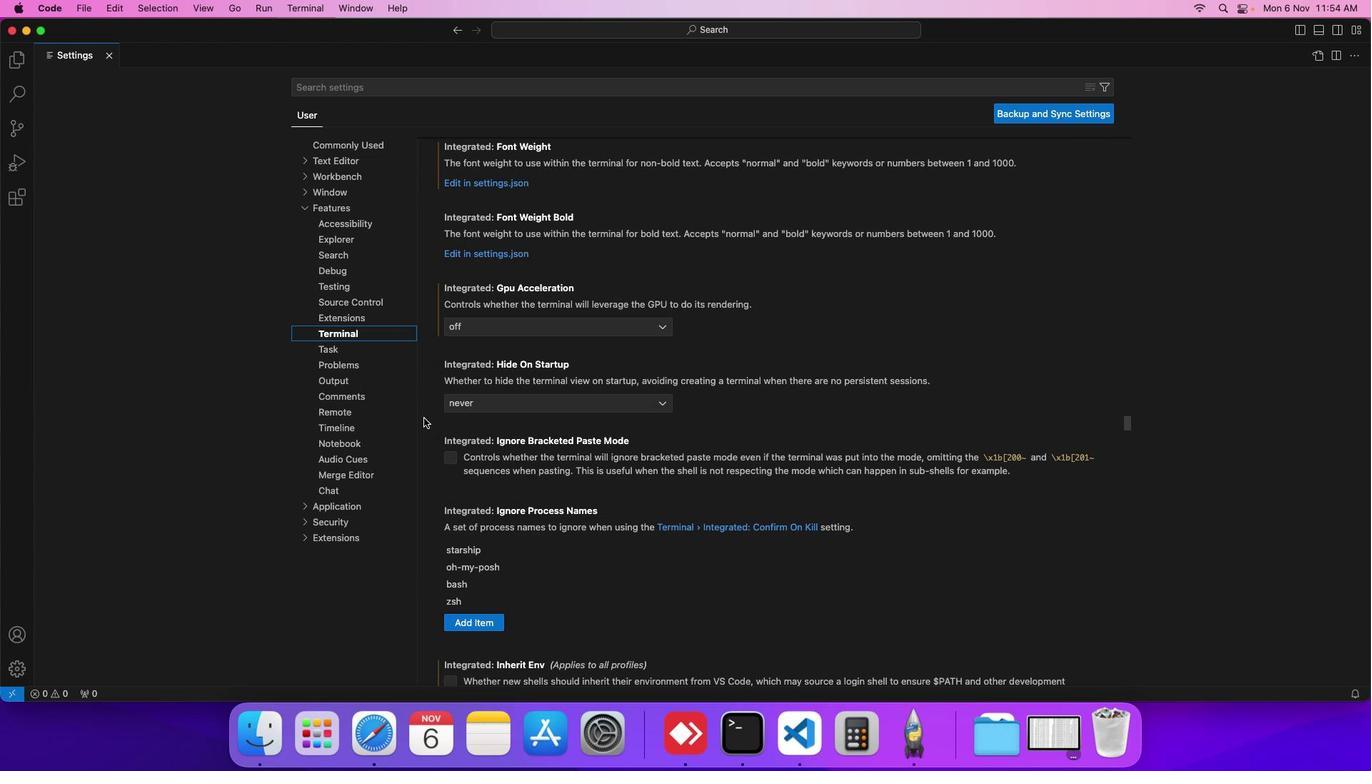 
Action: Mouse scrolled (424, 417) with delta (0, -1)
Screenshot: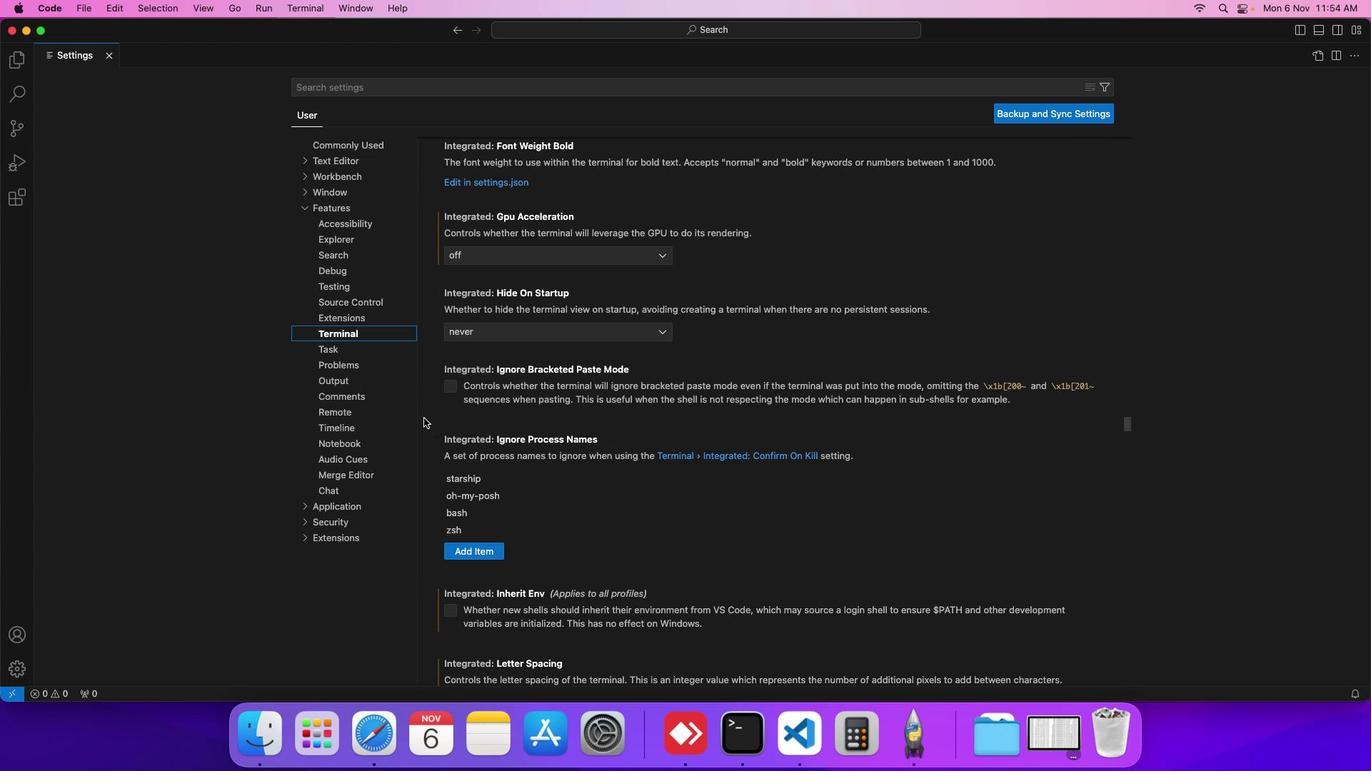
Action: Mouse scrolled (424, 417) with delta (0, 0)
Screenshot: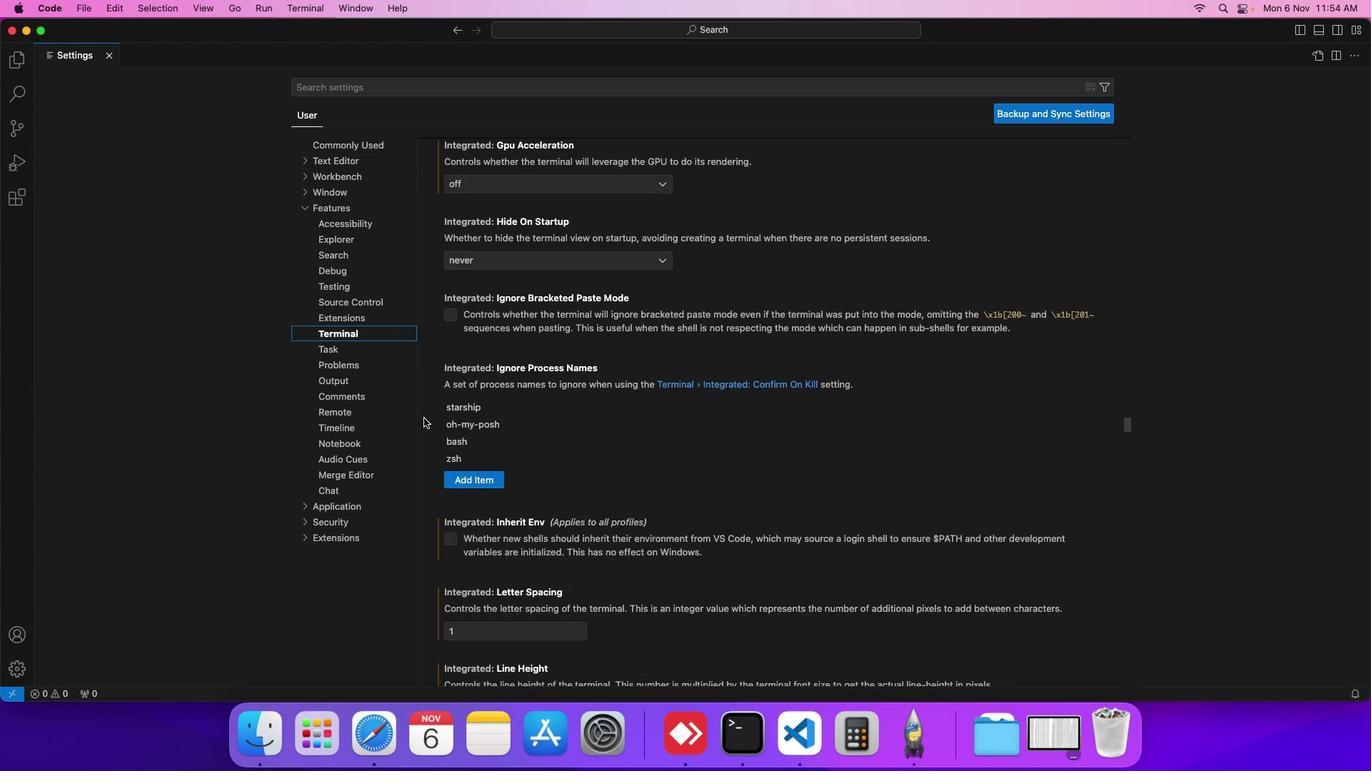 
Action: Mouse scrolled (424, 417) with delta (0, 0)
Screenshot: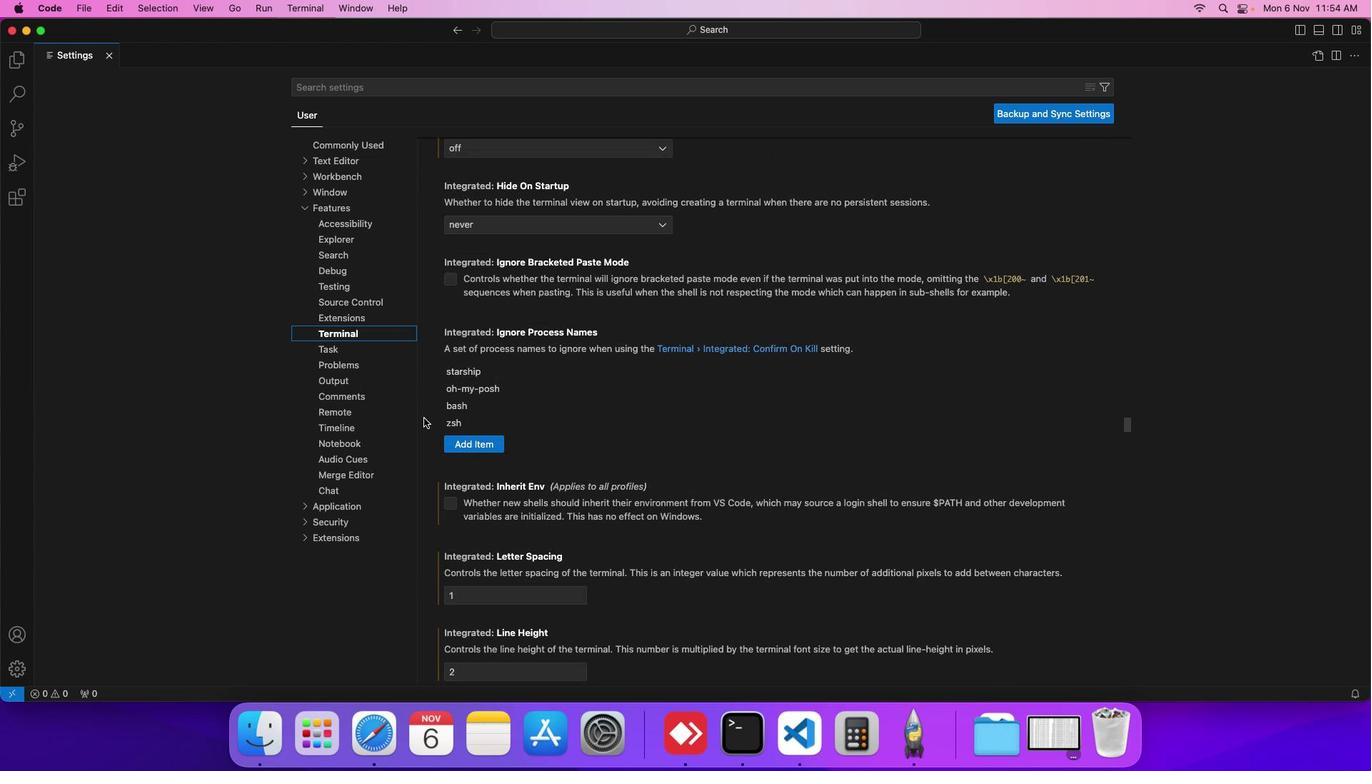 
Action: Mouse scrolled (424, 417) with delta (0, 0)
Screenshot: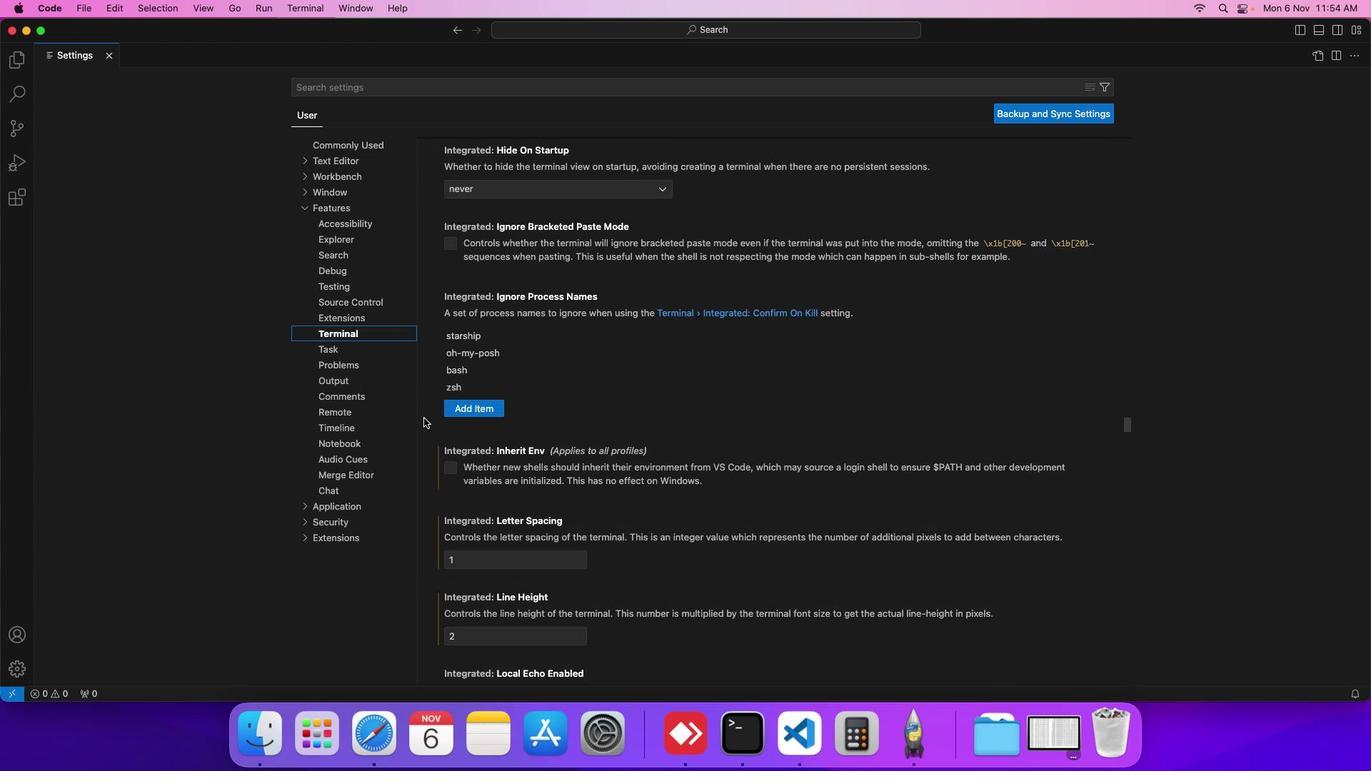 
Action: Mouse scrolled (424, 417) with delta (0, 0)
Screenshot: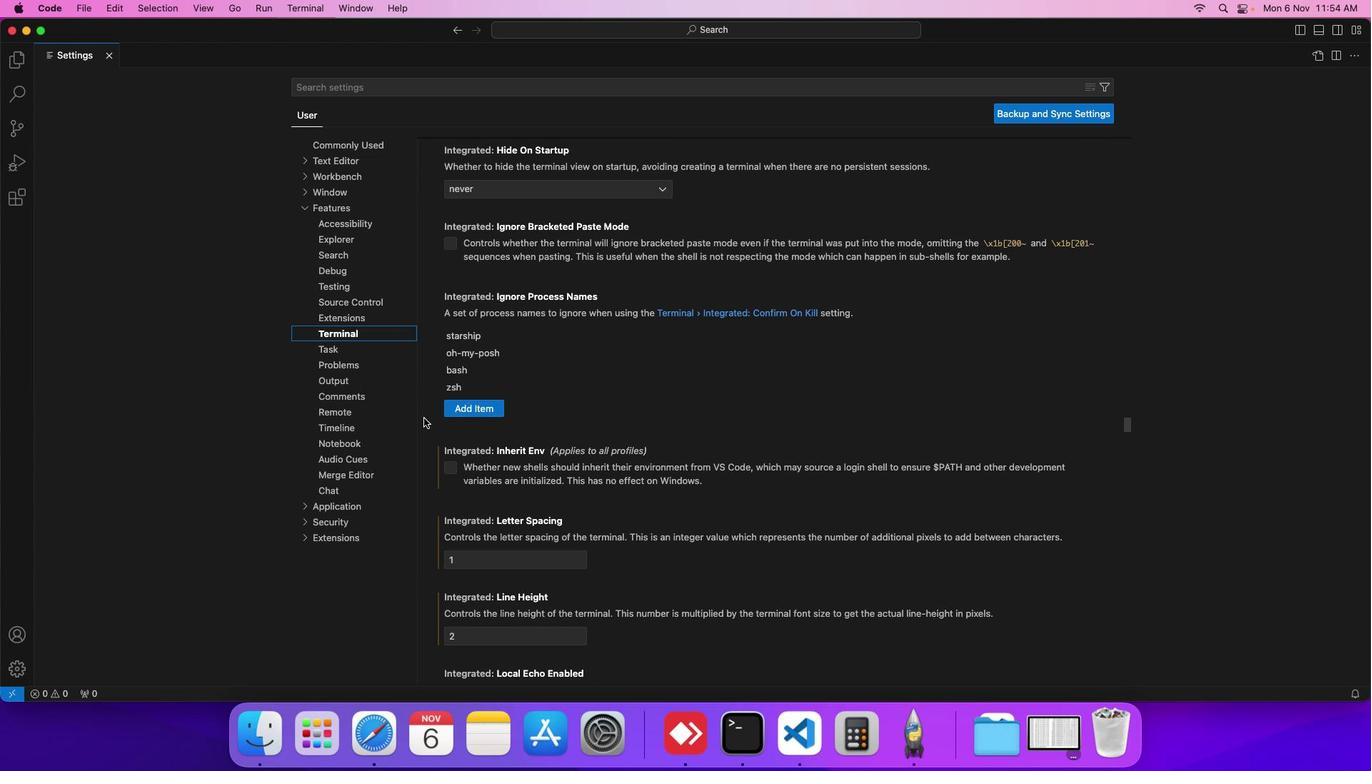 
Action: Mouse scrolled (424, 417) with delta (0, 0)
Screenshot: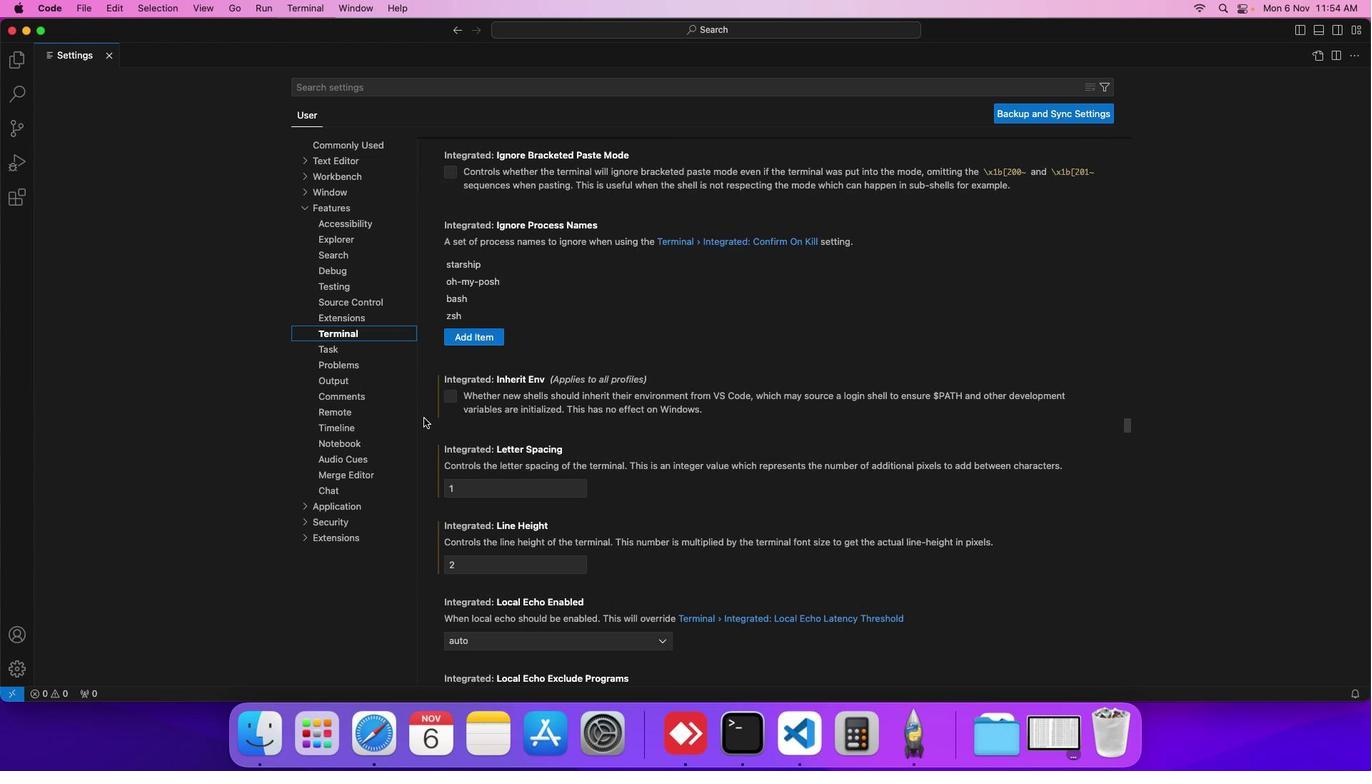 
Action: Mouse scrolled (424, 417) with delta (0, 0)
Screenshot: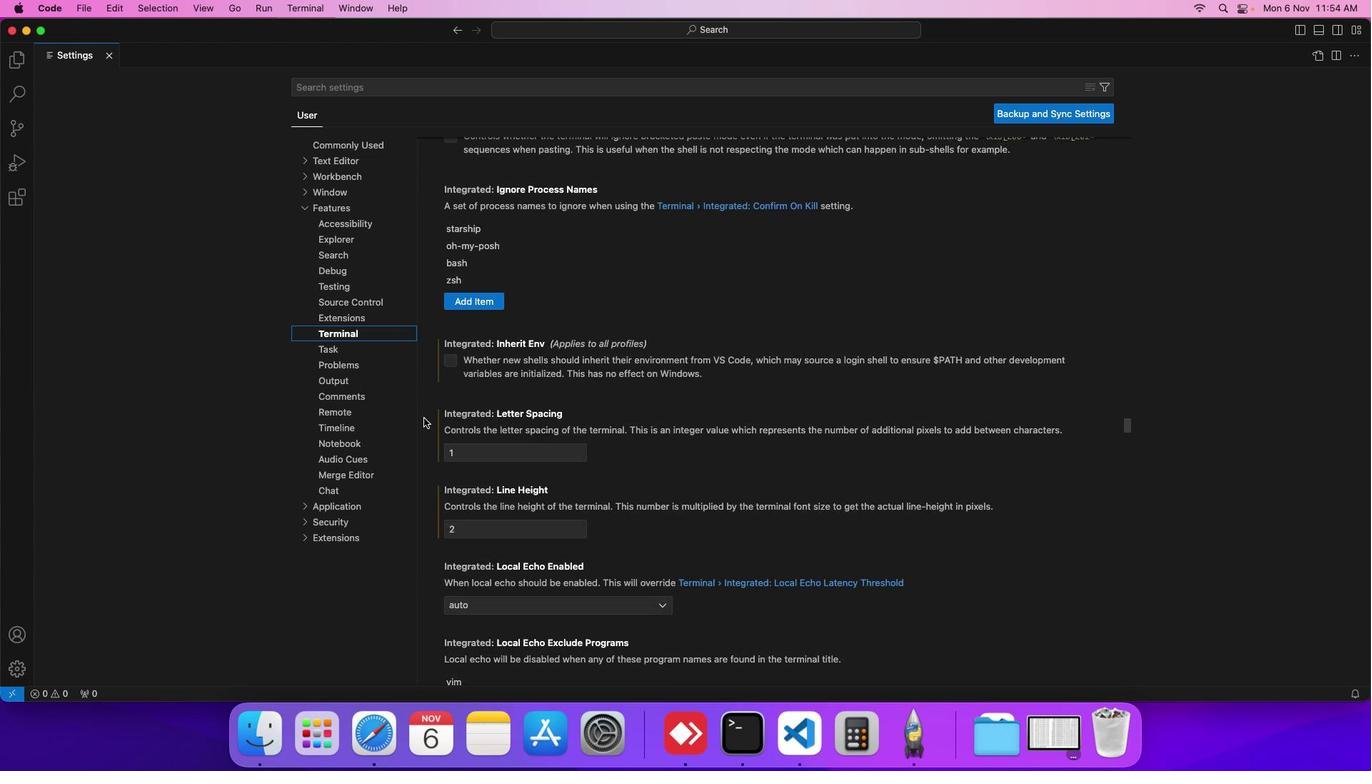 
Action: Mouse scrolled (424, 417) with delta (0, 0)
Screenshot: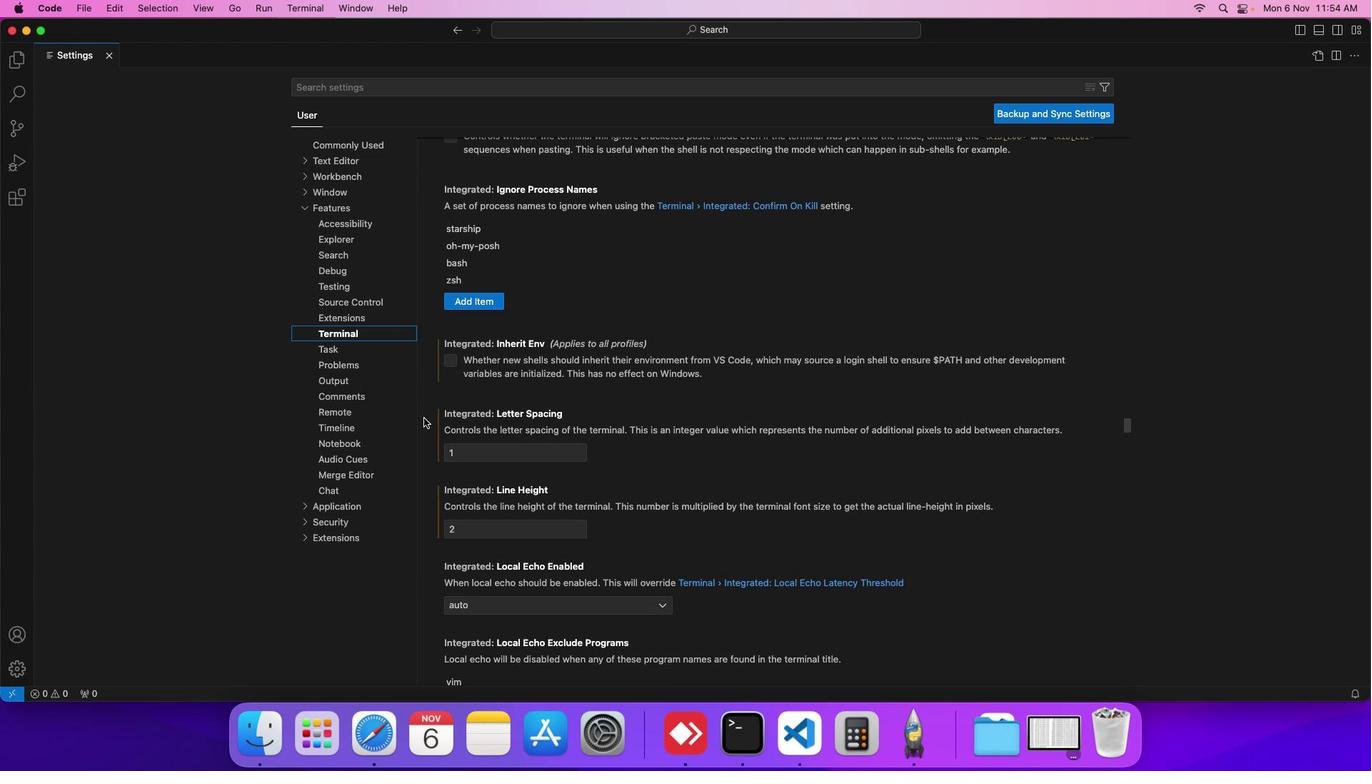 
Action: Mouse scrolled (424, 417) with delta (0, 0)
Screenshot: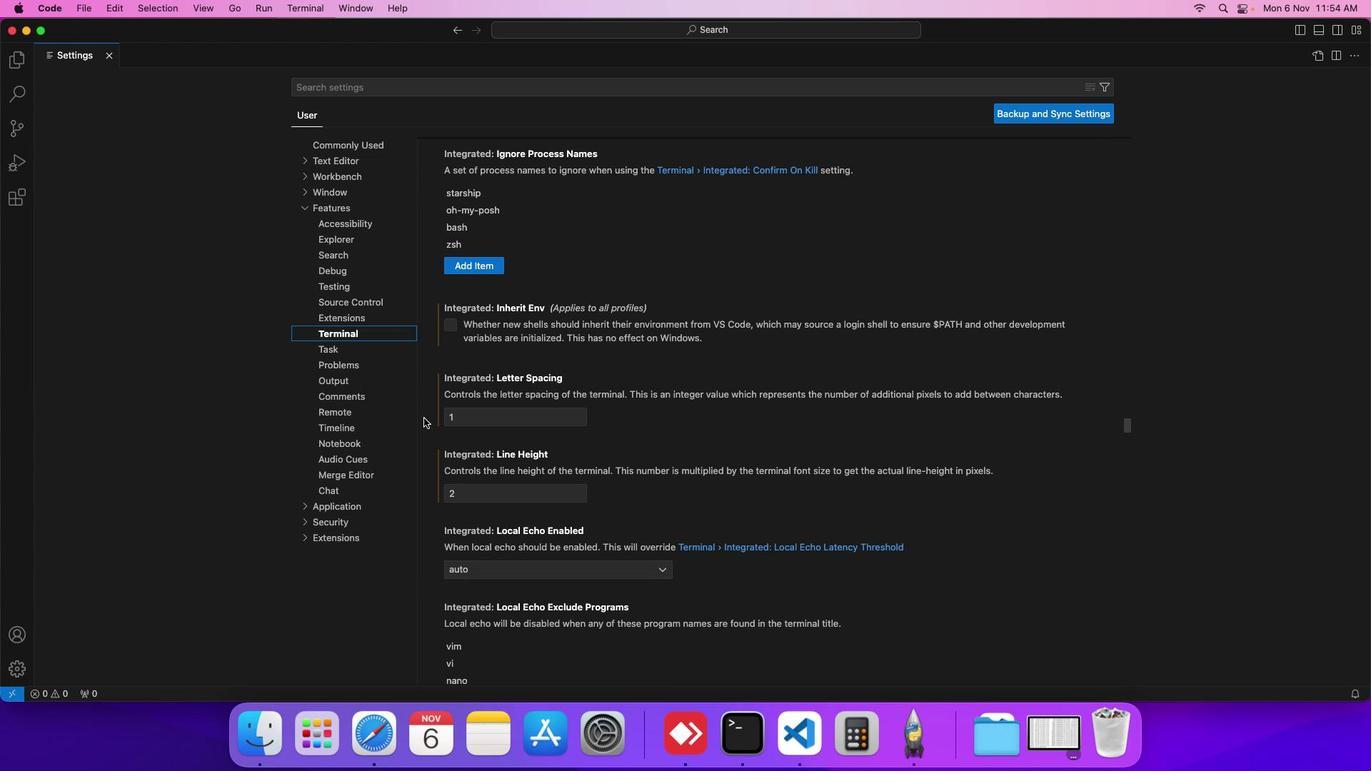 
Action: Mouse scrolled (424, 417) with delta (0, 0)
Screenshot: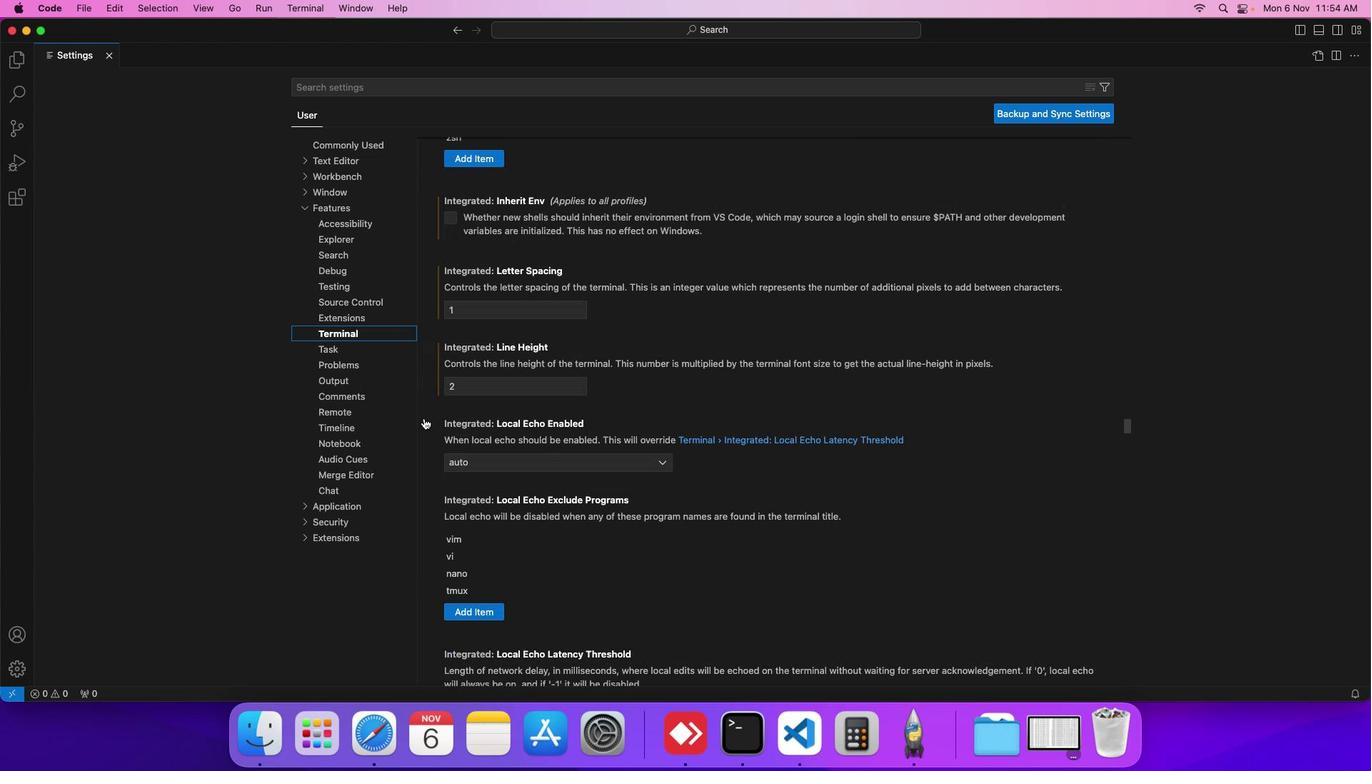 
Action: Mouse scrolled (424, 417) with delta (0, 0)
Screenshot: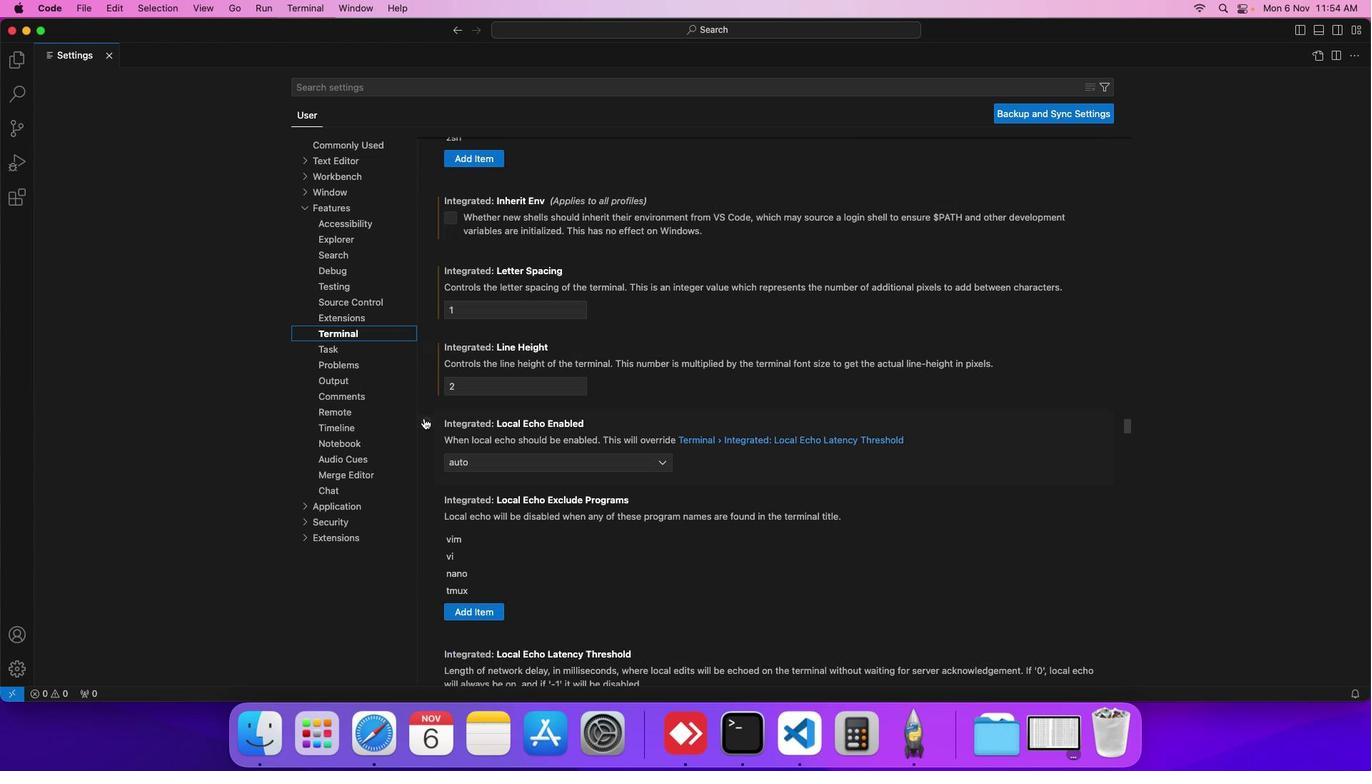 
Action: Mouse scrolled (424, 417) with delta (0, 0)
Screenshot: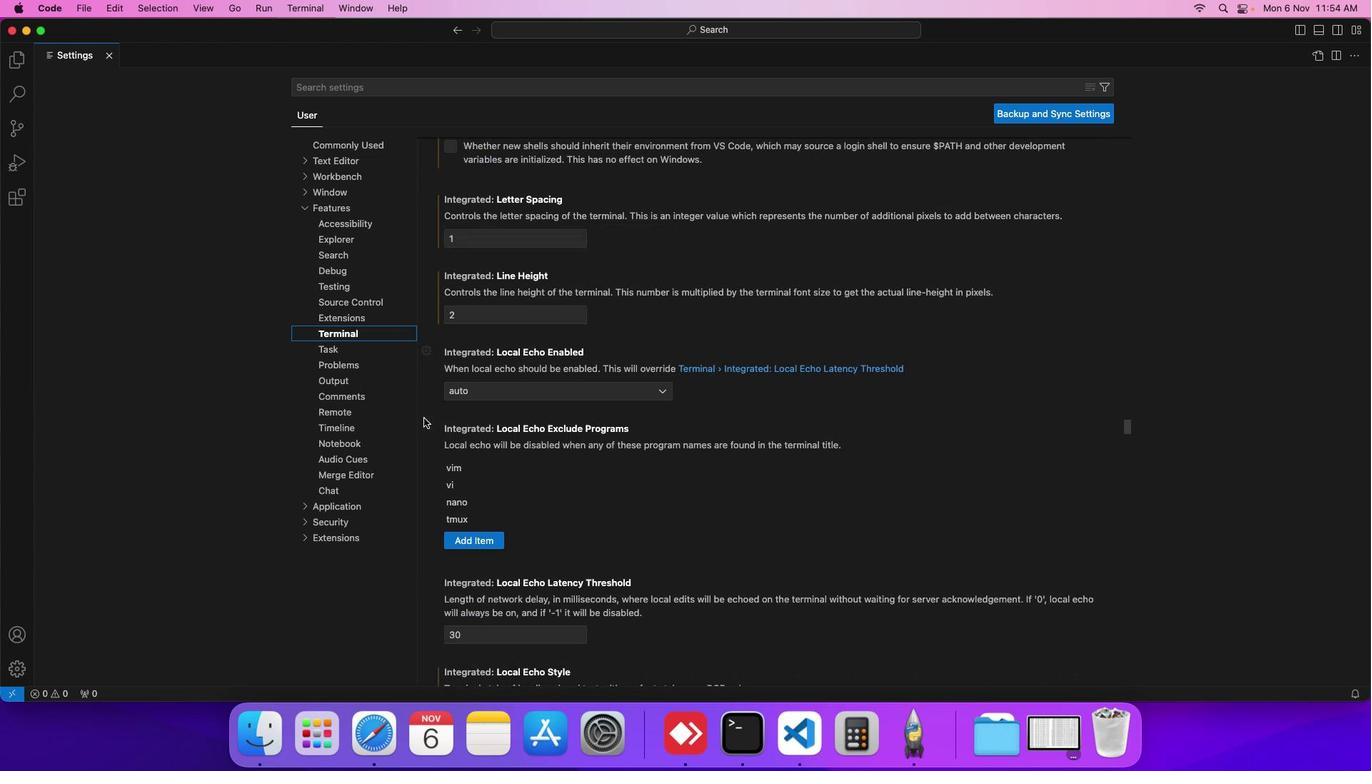 
Action: Mouse scrolled (424, 417) with delta (0, -1)
Screenshot: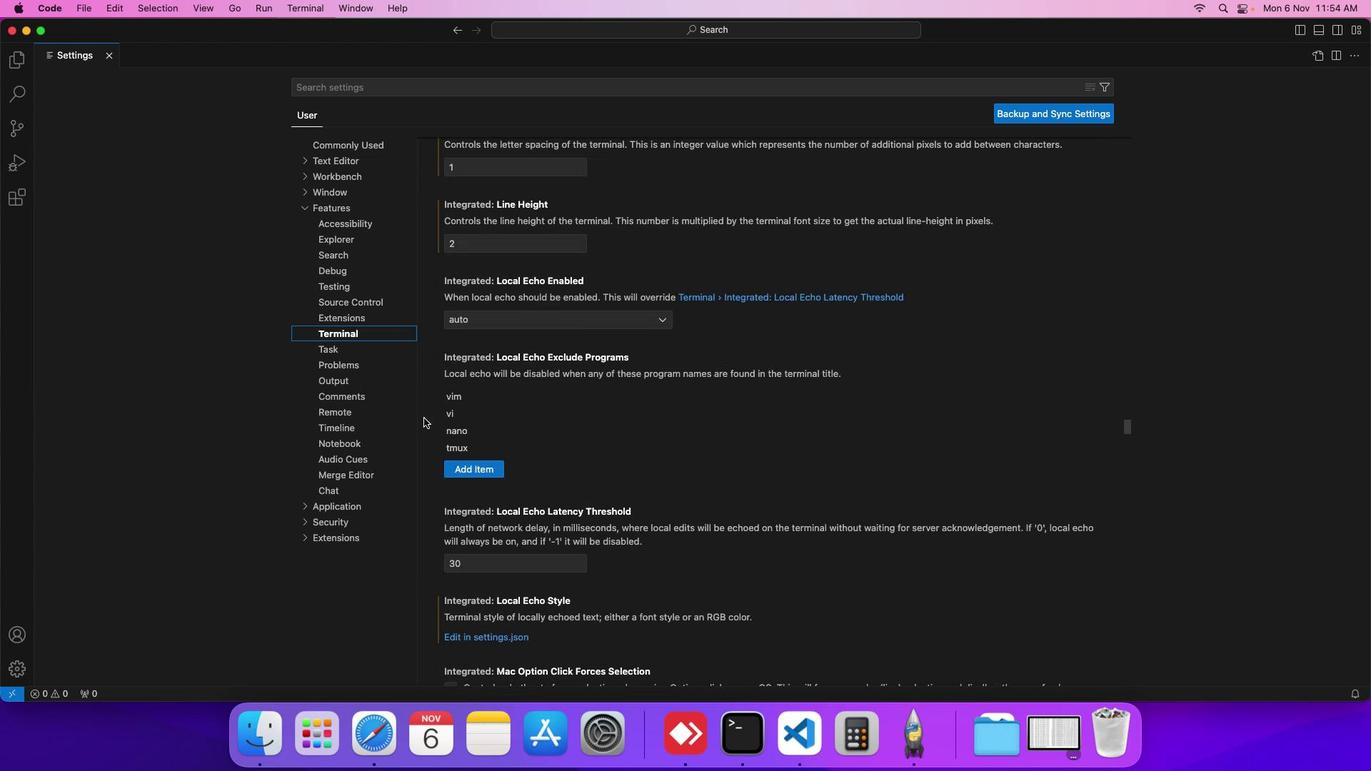 
Action: Mouse scrolled (424, 417) with delta (0, -1)
Screenshot: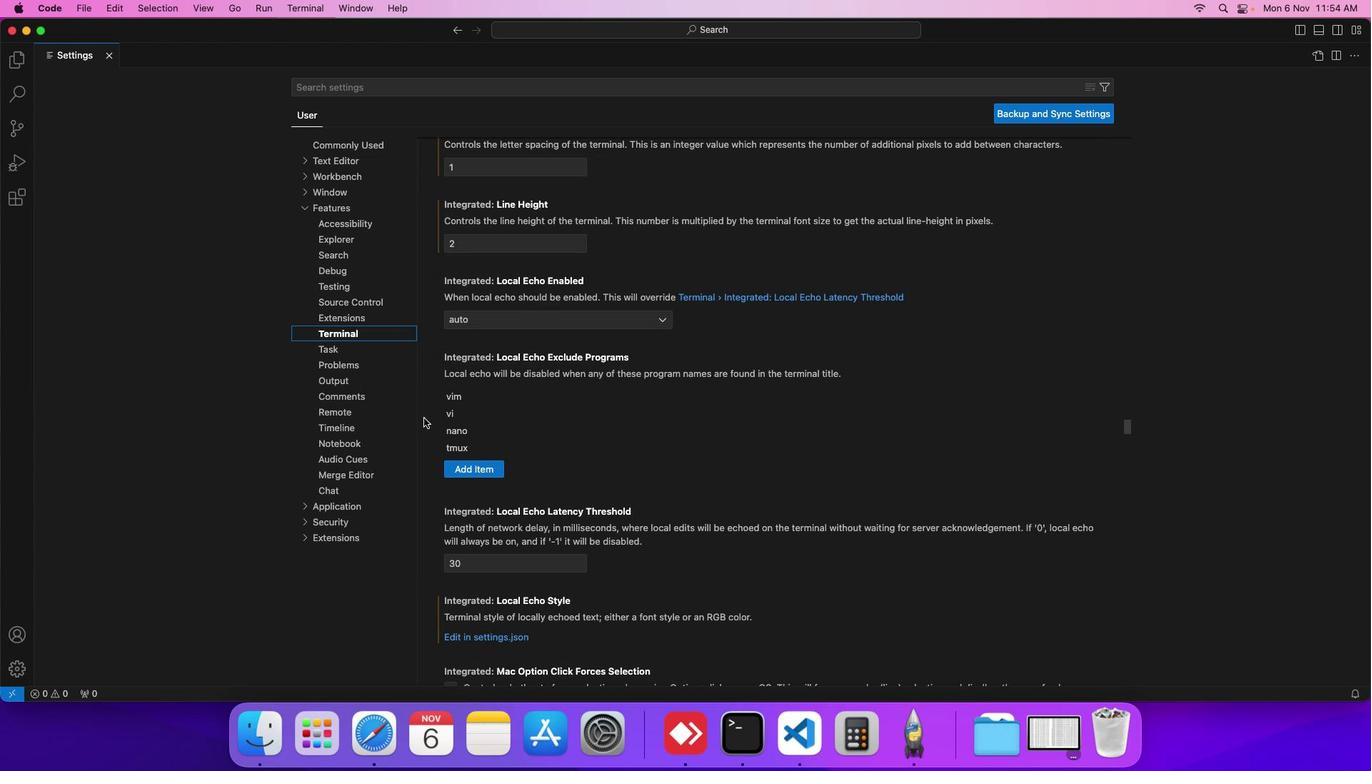 
Action: Mouse scrolled (424, 417) with delta (0, 0)
Screenshot: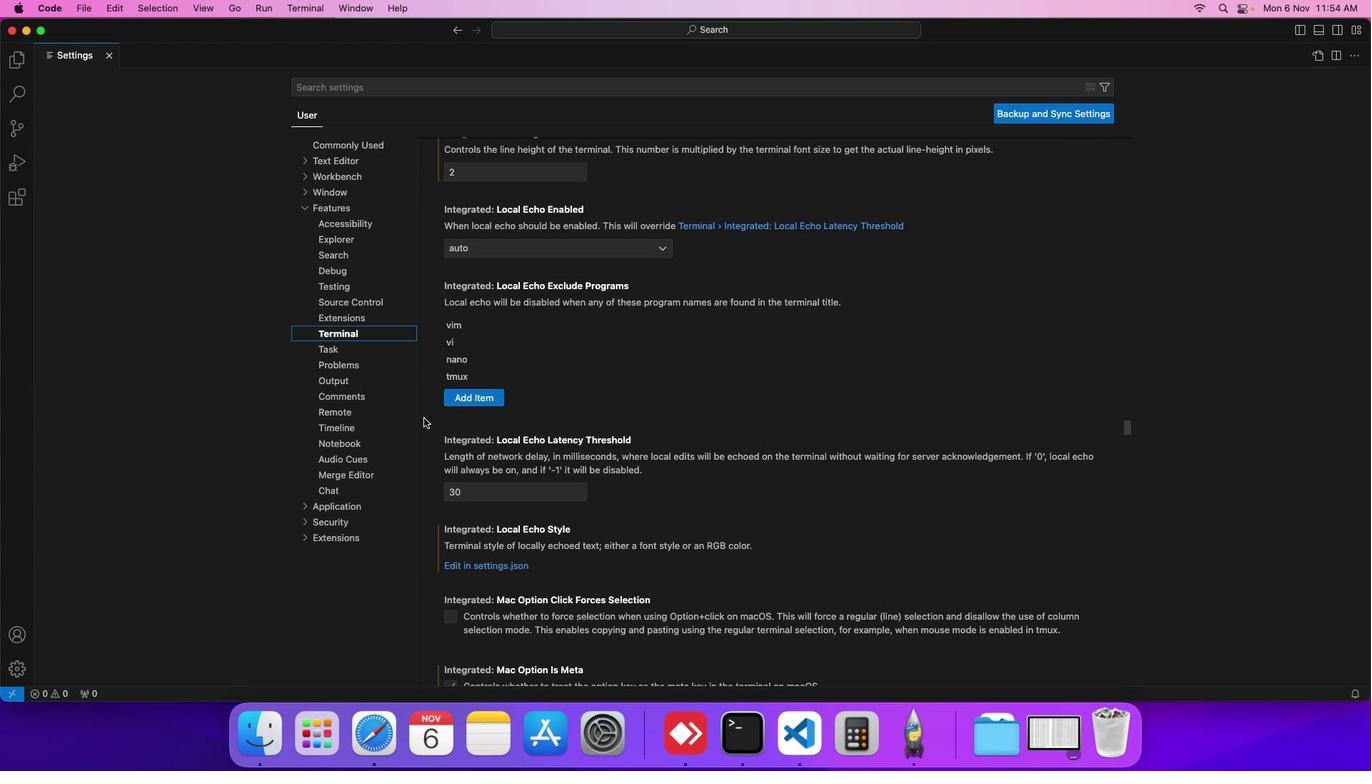 
Action: Mouse scrolled (424, 417) with delta (0, 0)
Screenshot: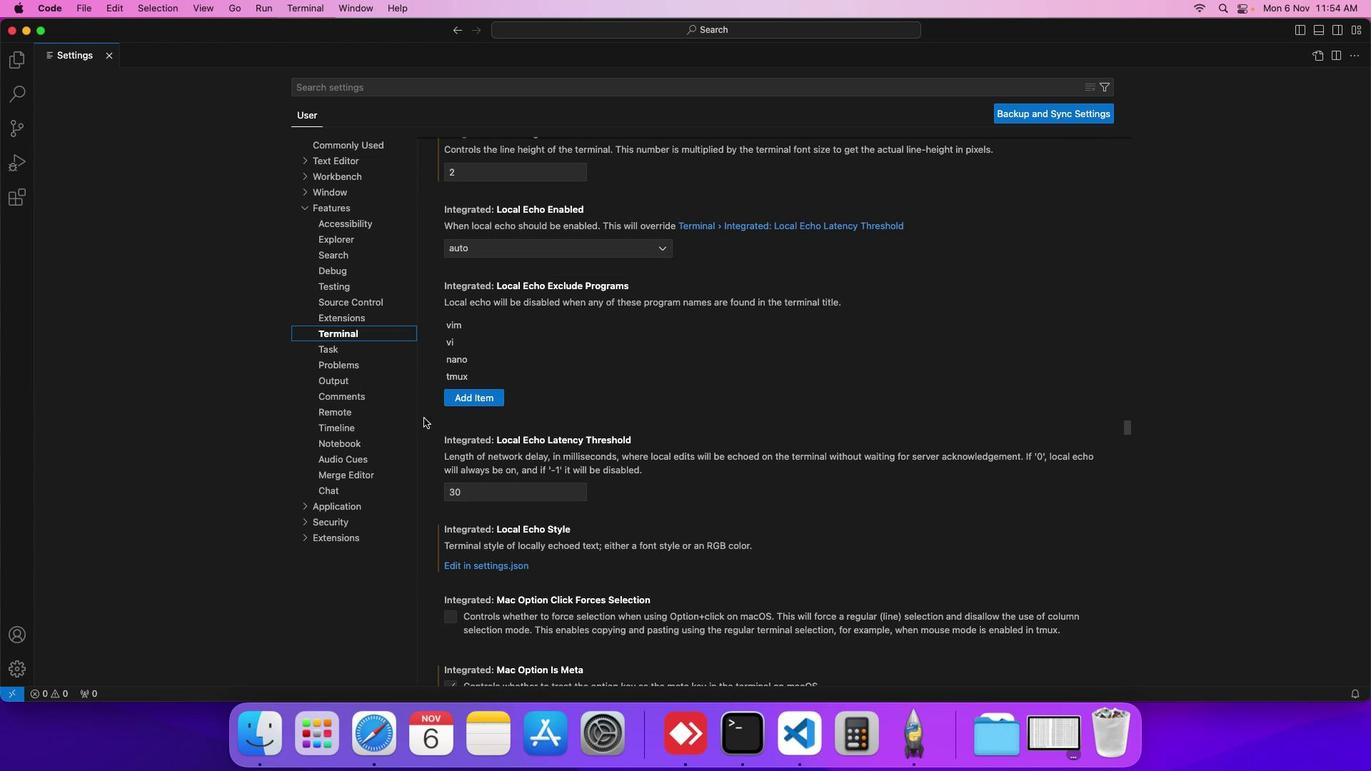 
Action: Mouse scrolled (424, 417) with delta (0, -1)
Screenshot: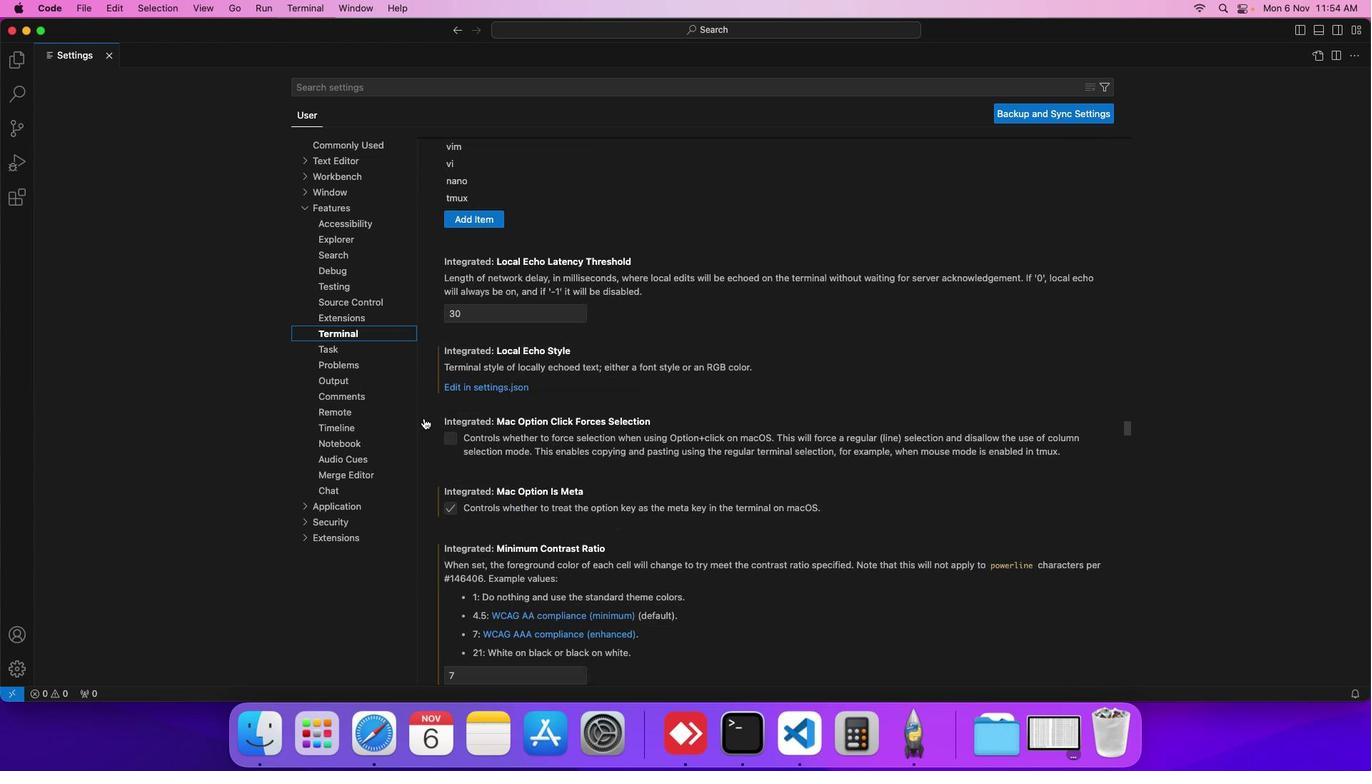 
Action: Mouse scrolled (424, 417) with delta (0, -2)
Screenshot: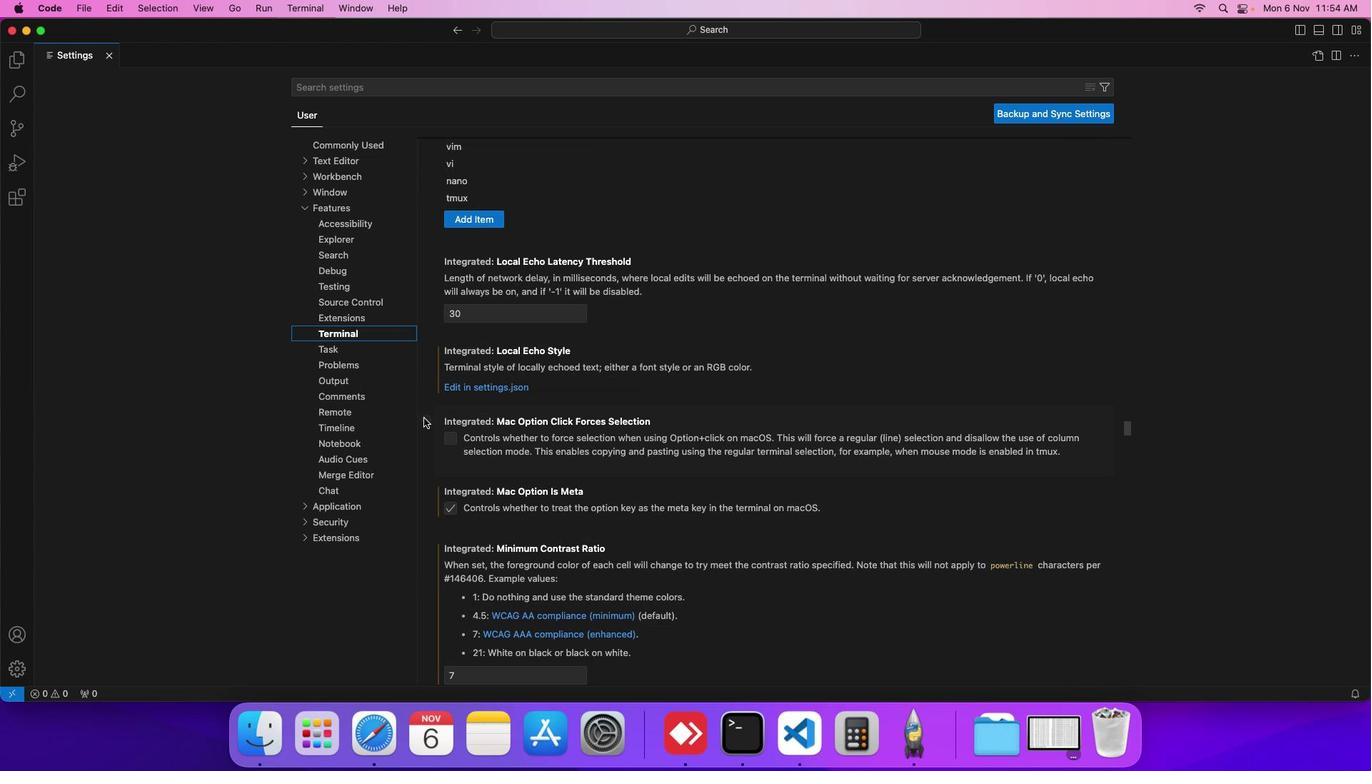 
Action: Mouse scrolled (424, 417) with delta (0, -2)
Screenshot: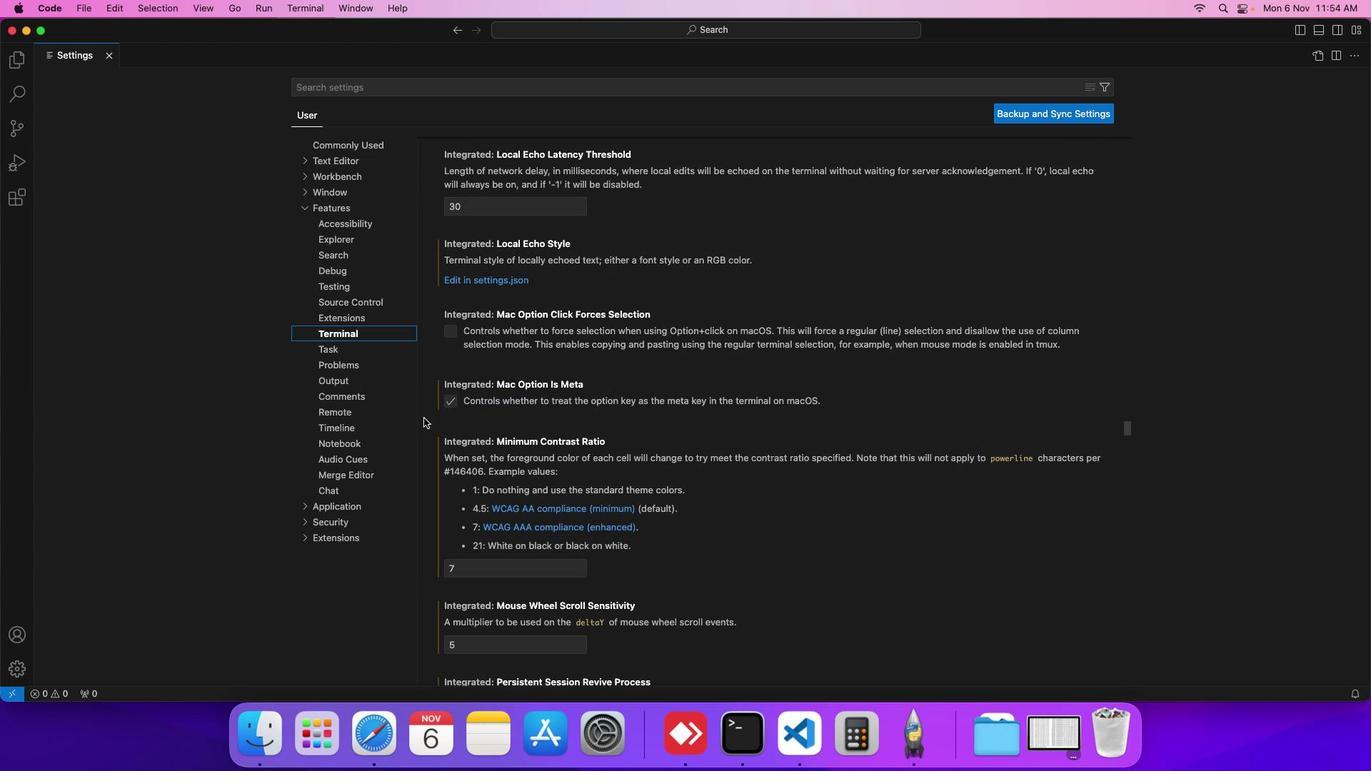 
Action: Mouse scrolled (424, 417) with delta (0, 0)
Screenshot: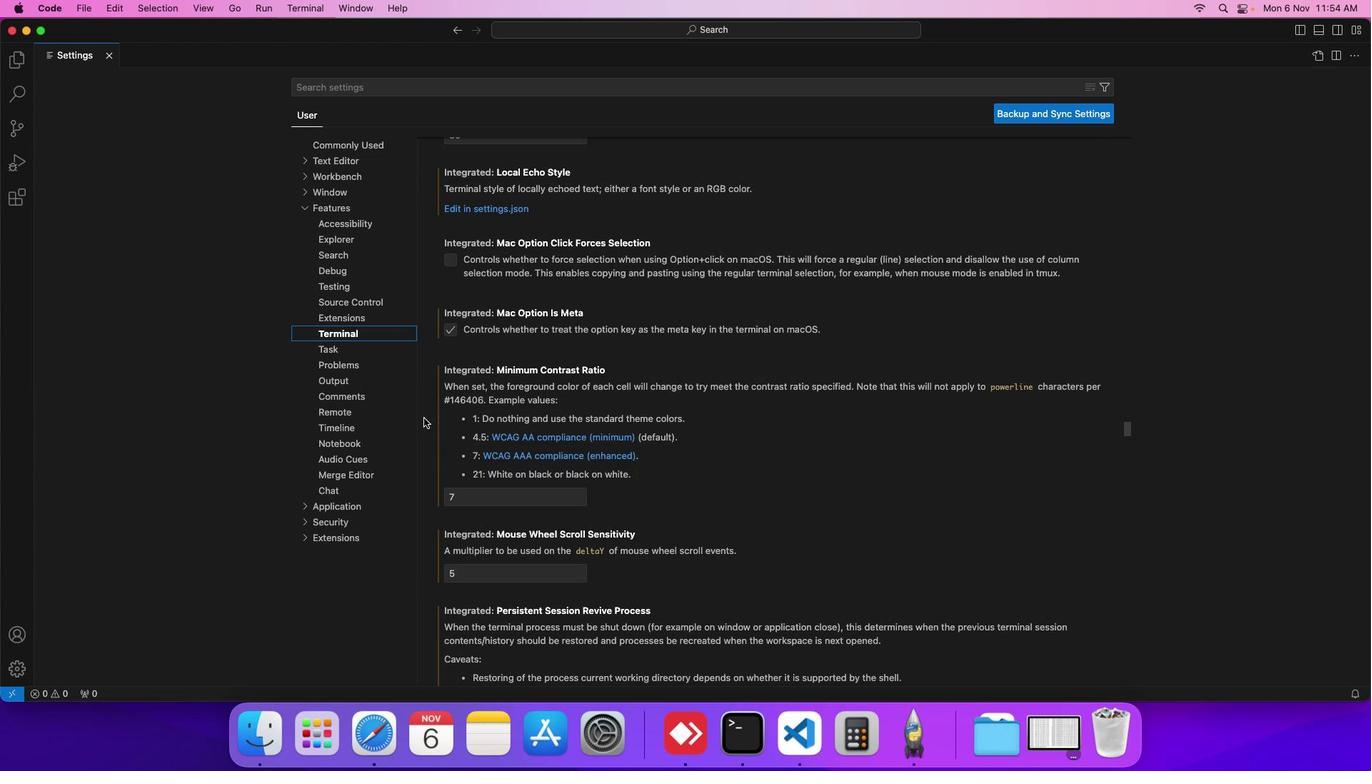 
Action: Mouse scrolled (424, 417) with delta (0, 0)
Screenshot: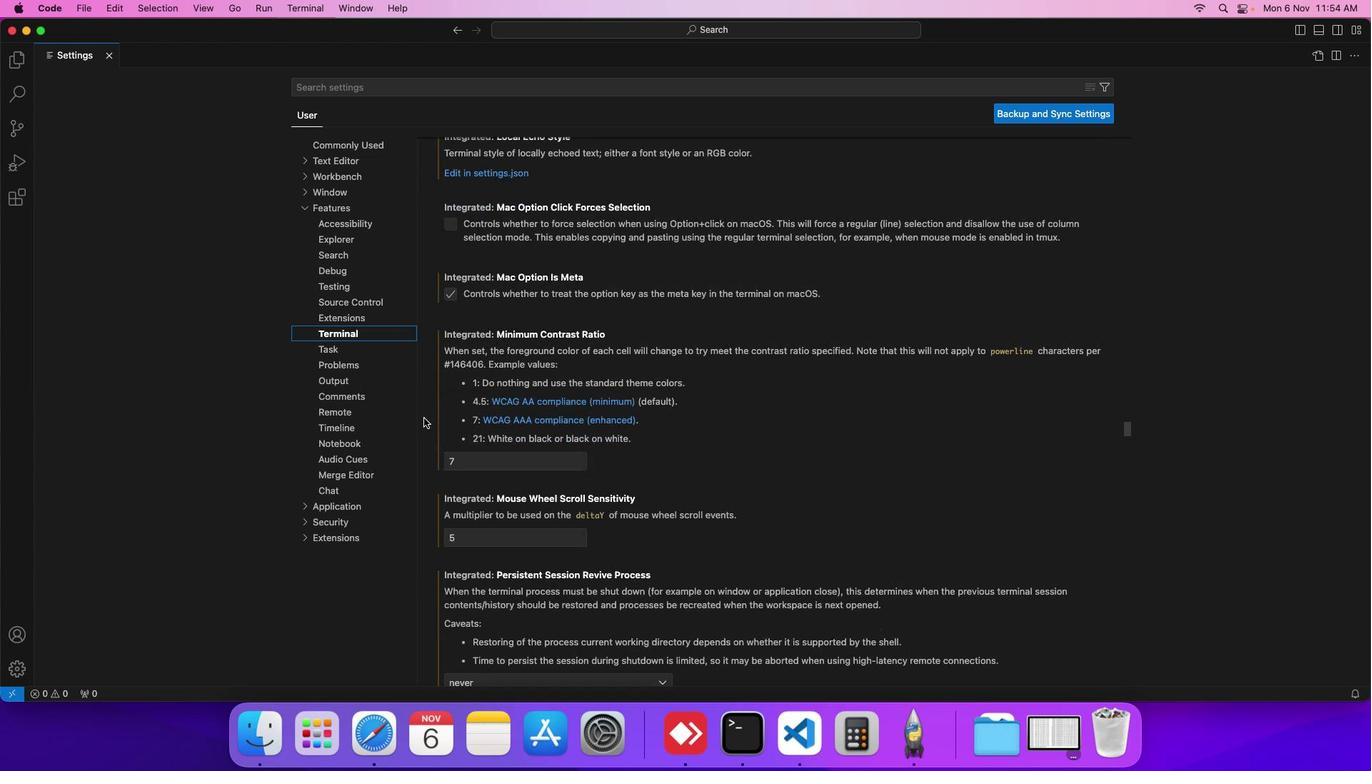
Action: Mouse scrolled (424, 417) with delta (0, 0)
Screenshot: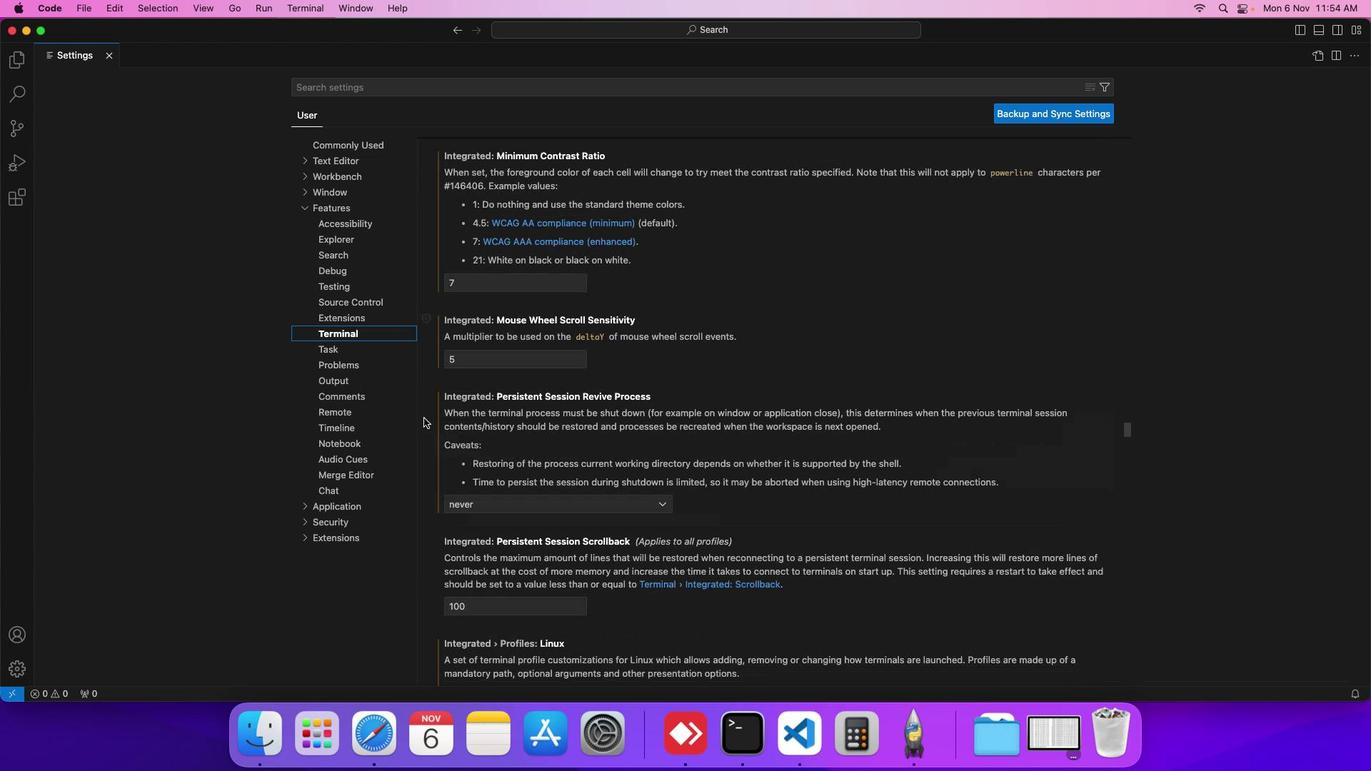 
Action: Mouse scrolled (424, 417) with delta (0, -1)
Screenshot: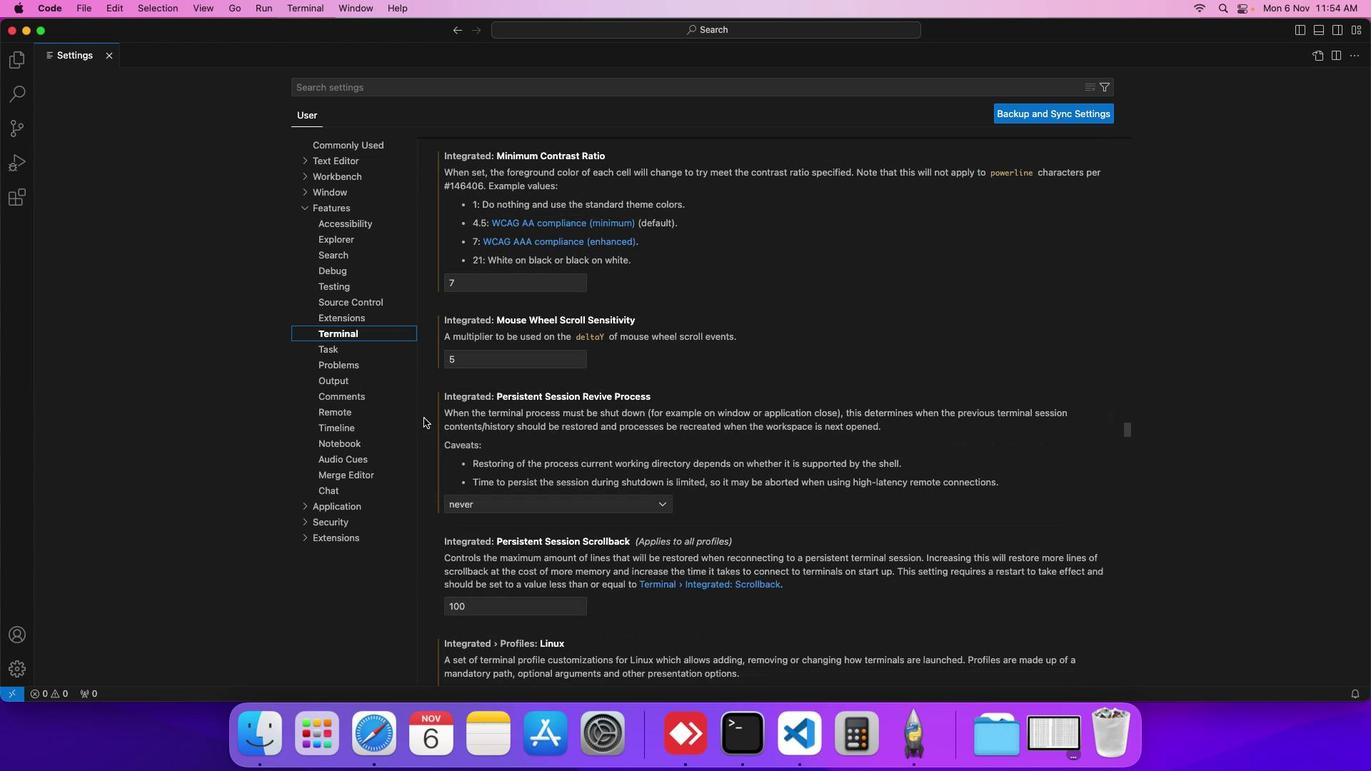 
Action: Mouse scrolled (424, 417) with delta (0, -2)
Screenshot: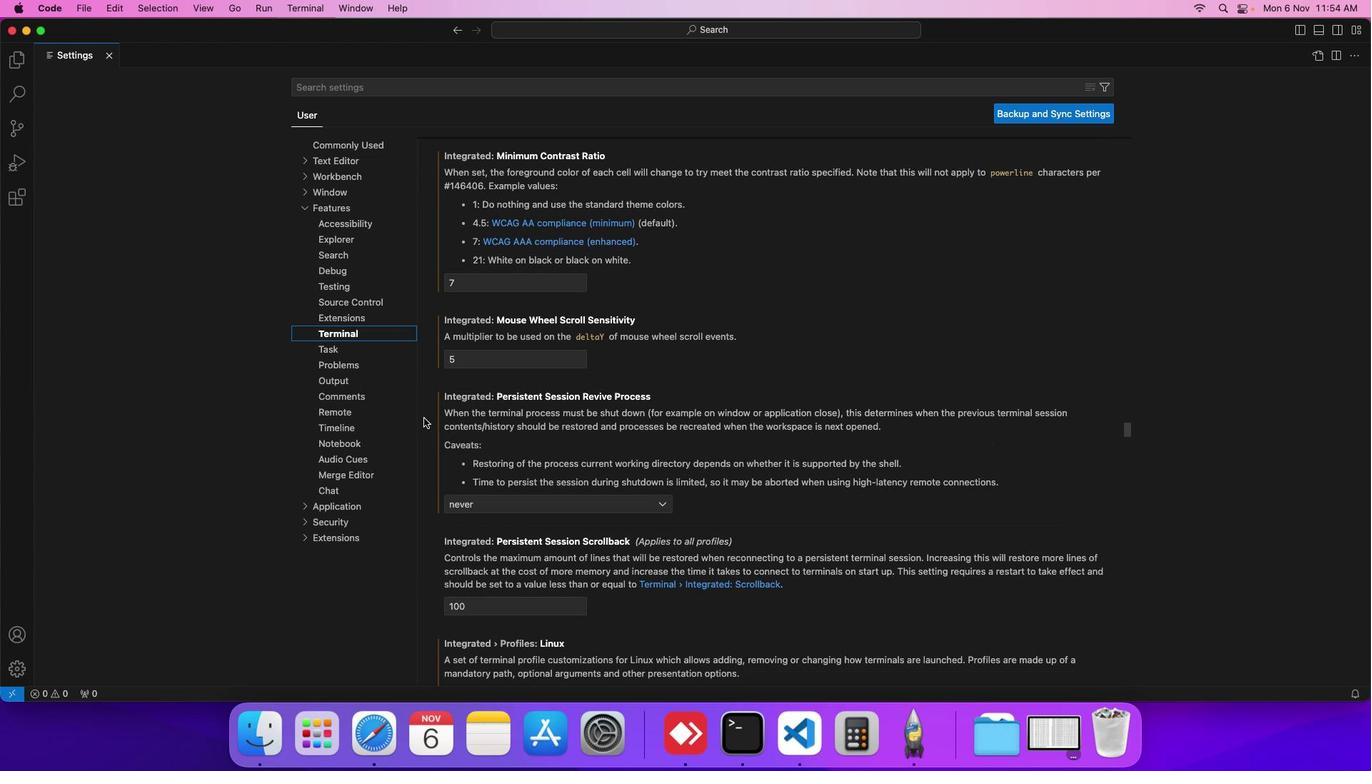 
Action: Mouse scrolled (424, 417) with delta (0, 0)
Screenshot: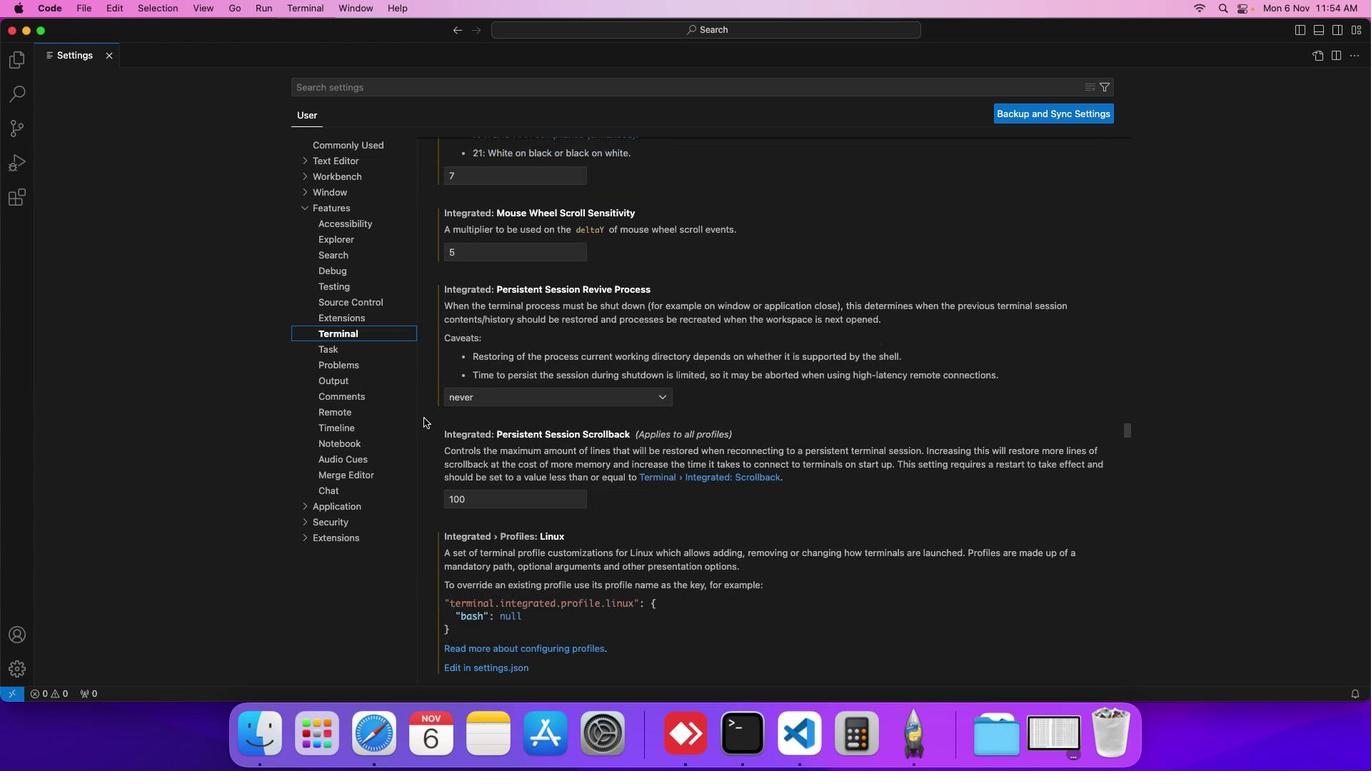 
Action: Mouse scrolled (424, 417) with delta (0, 0)
Screenshot: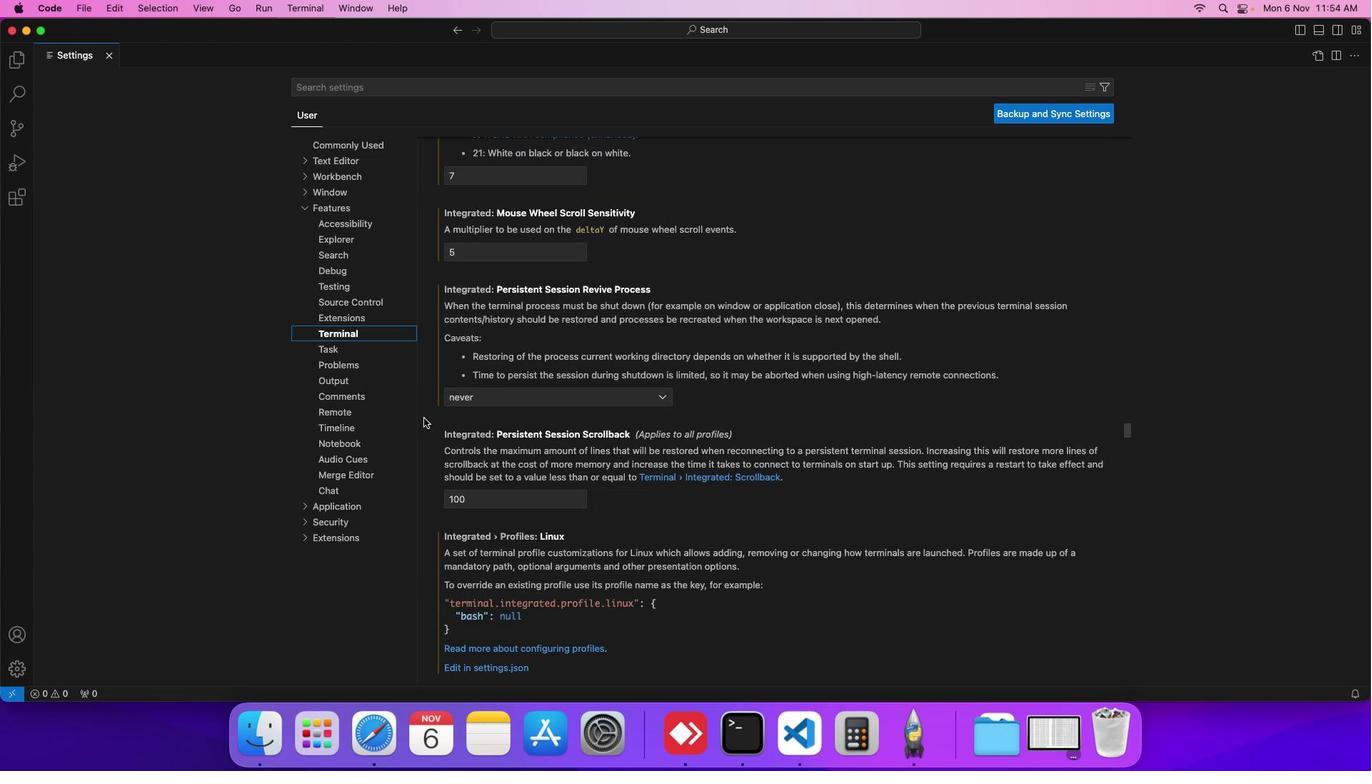 
Action: Mouse scrolled (424, 417) with delta (0, 0)
Screenshot: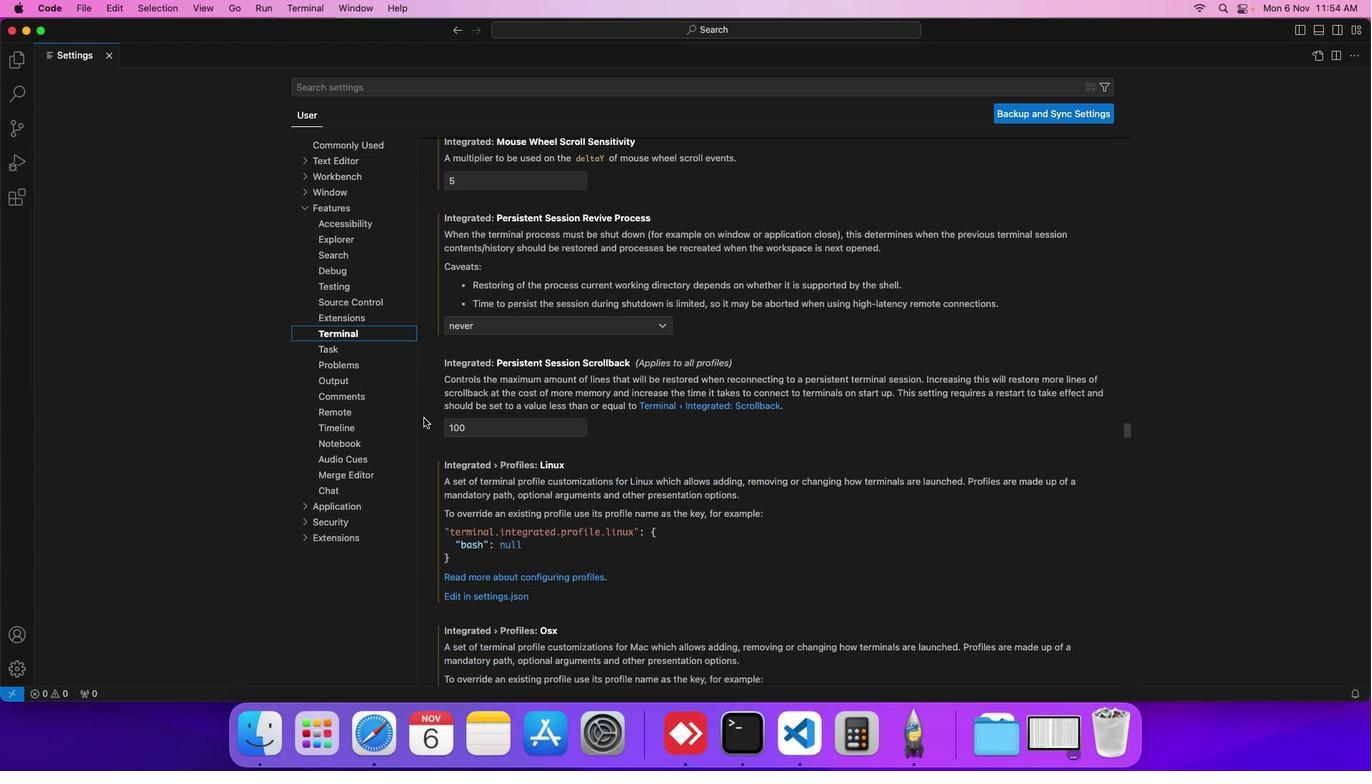 
Action: Mouse scrolled (424, 417) with delta (0, -1)
Screenshot: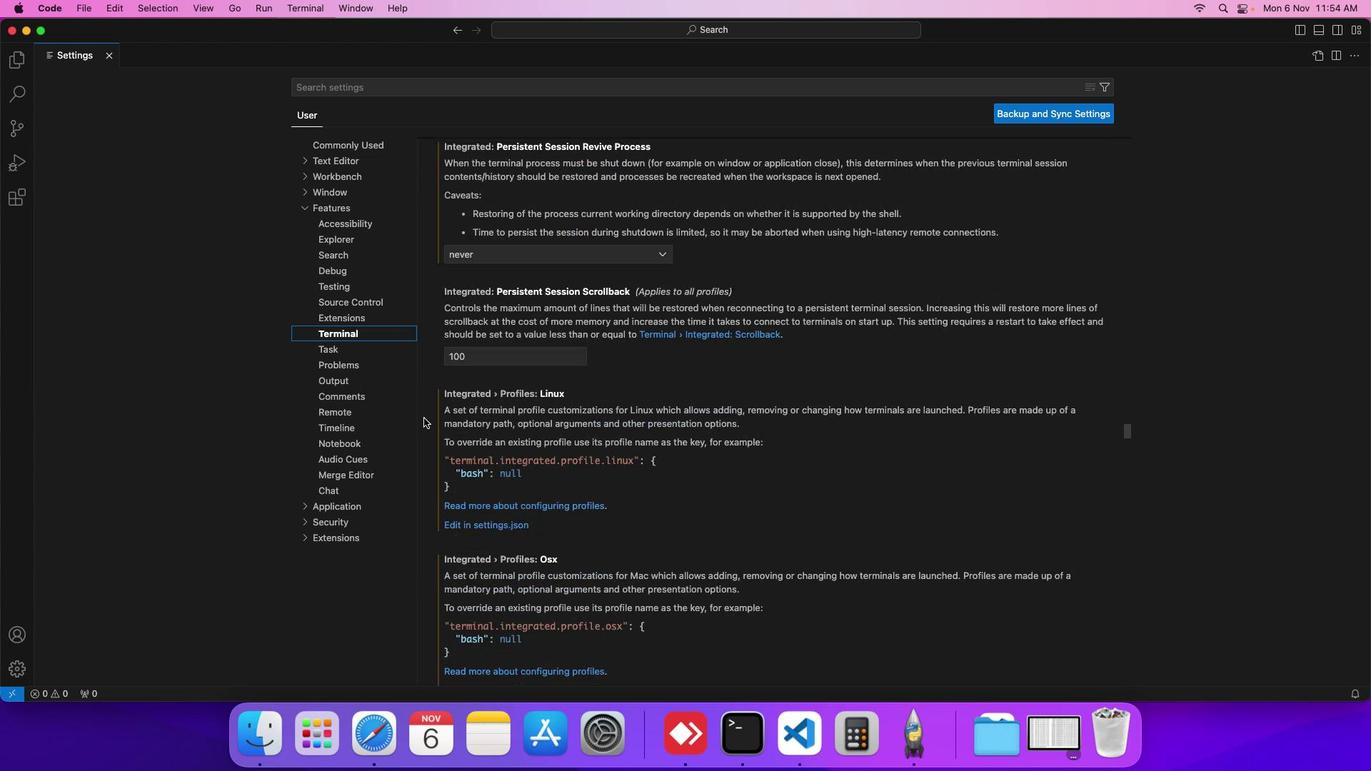 
Action: Mouse scrolled (424, 417) with delta (0, -1)
Screenshot: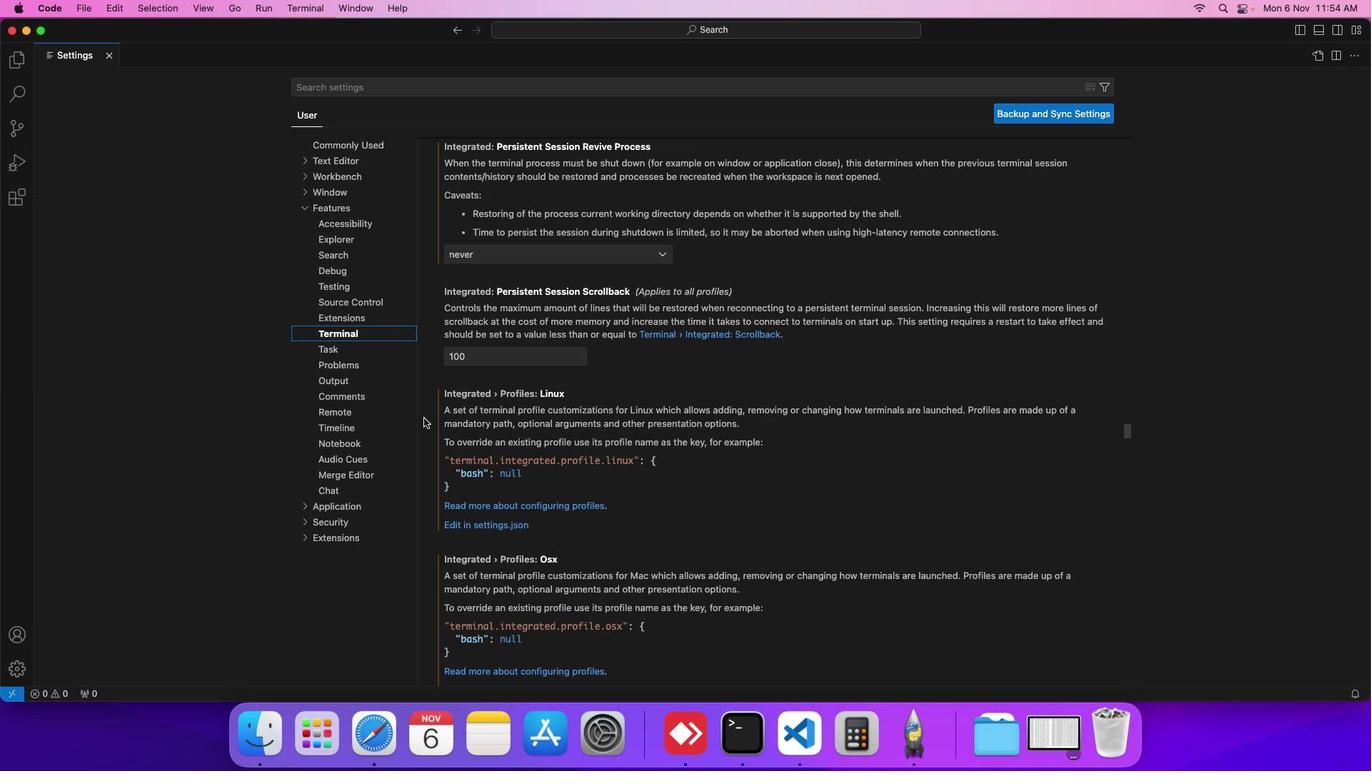 
Action: Mouse scrolled (424, 417) with delta (0, 0)
Screenshot: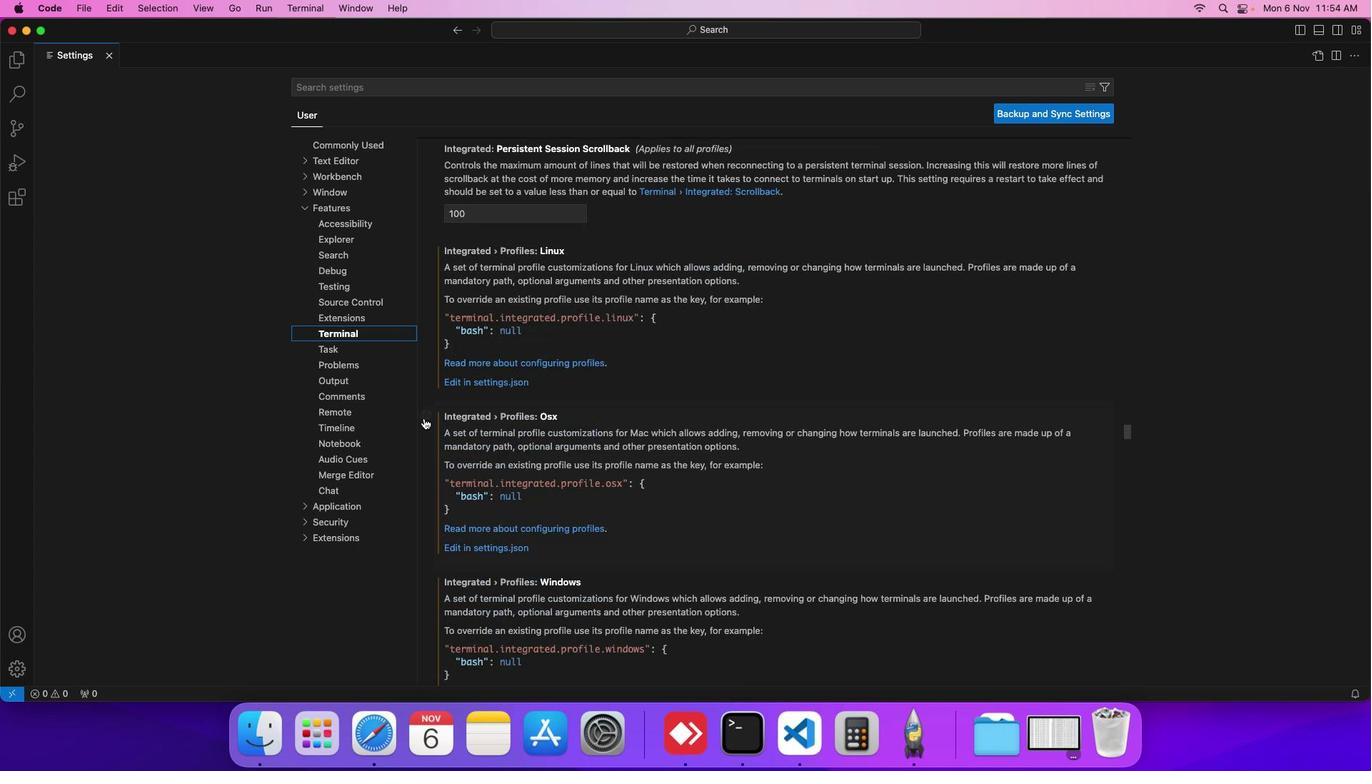 
Action: Mouse scrolled (424, 417) with delta (0, 0)
Screenshot: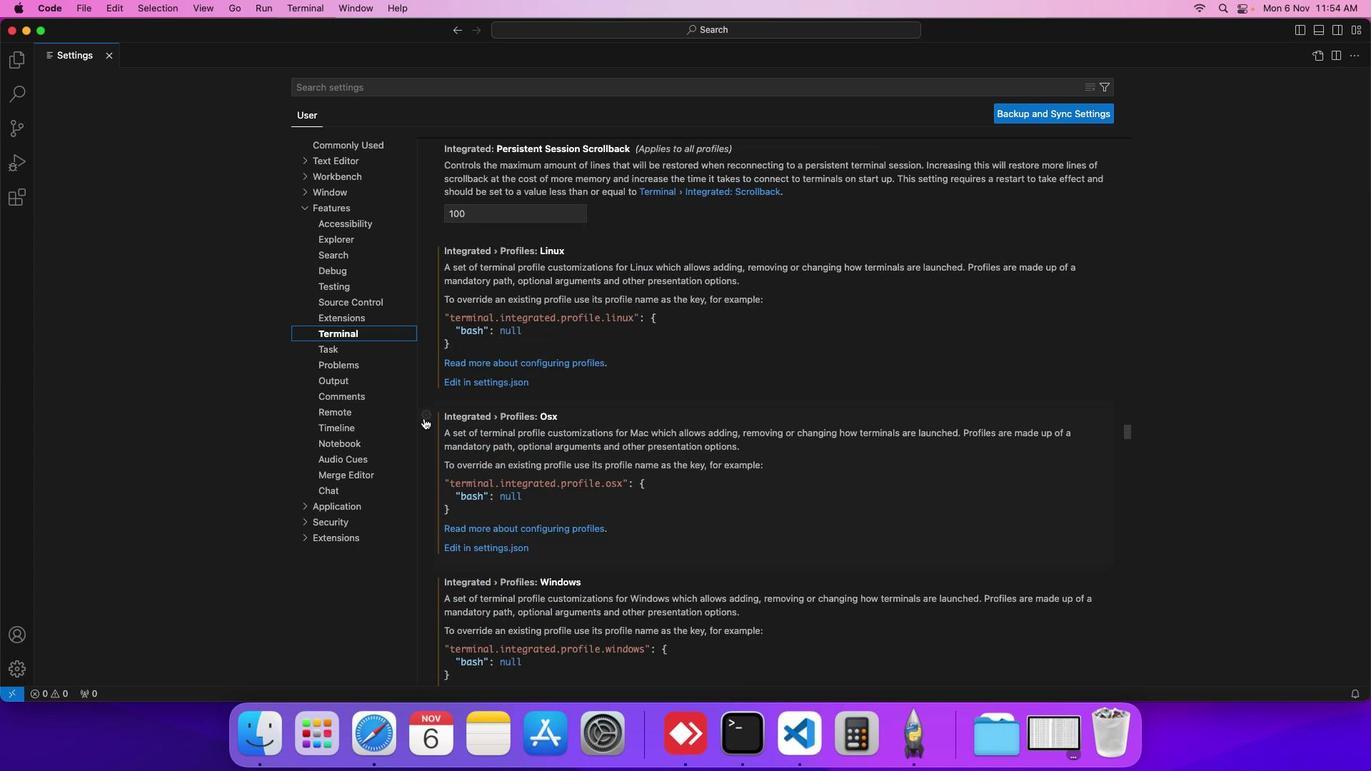 
Action: Mouse scrolled (424, 417) with delta (0, -1)
Screenshot: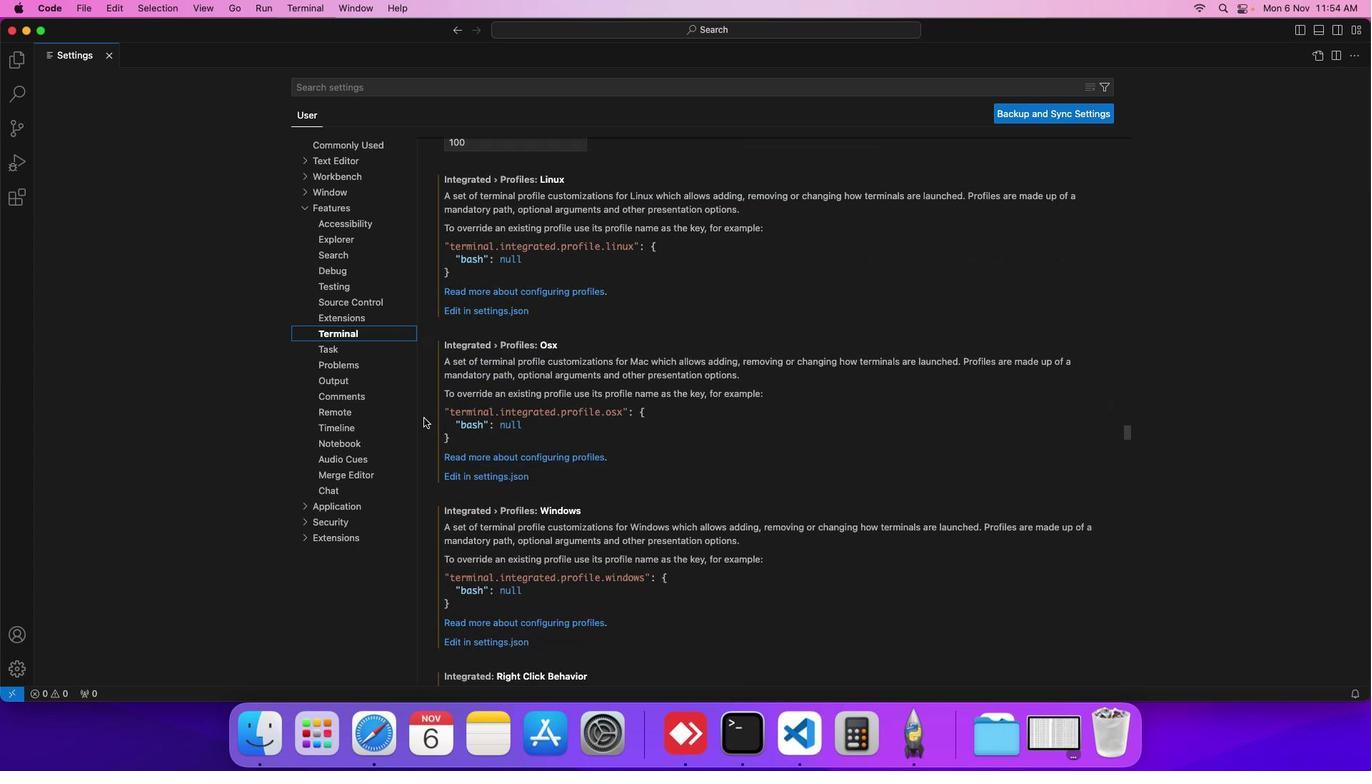 
Action: Mouse scrolled (424, 417) with delta (0, -1)
Screenshot: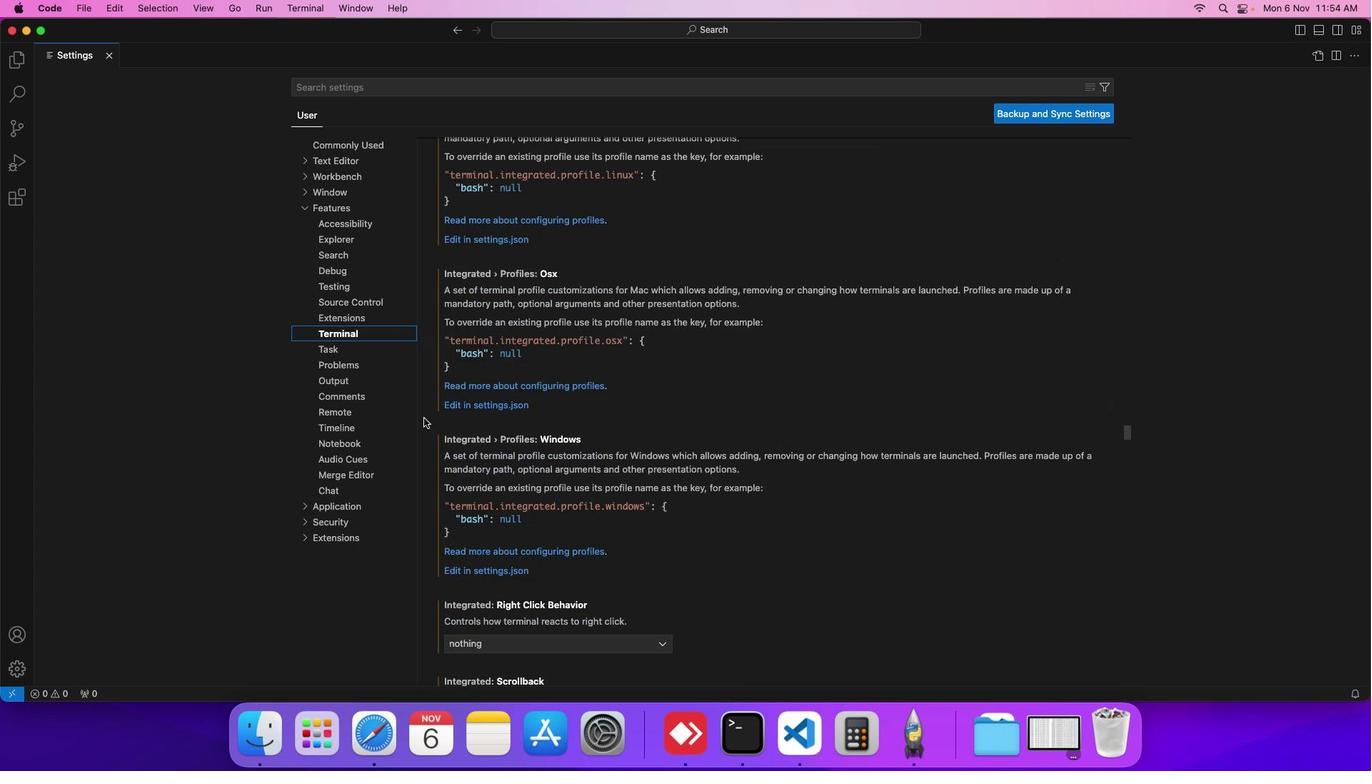 
Action: Mouse scrolled (424, 417) with delta (0, -1)
Screenshot: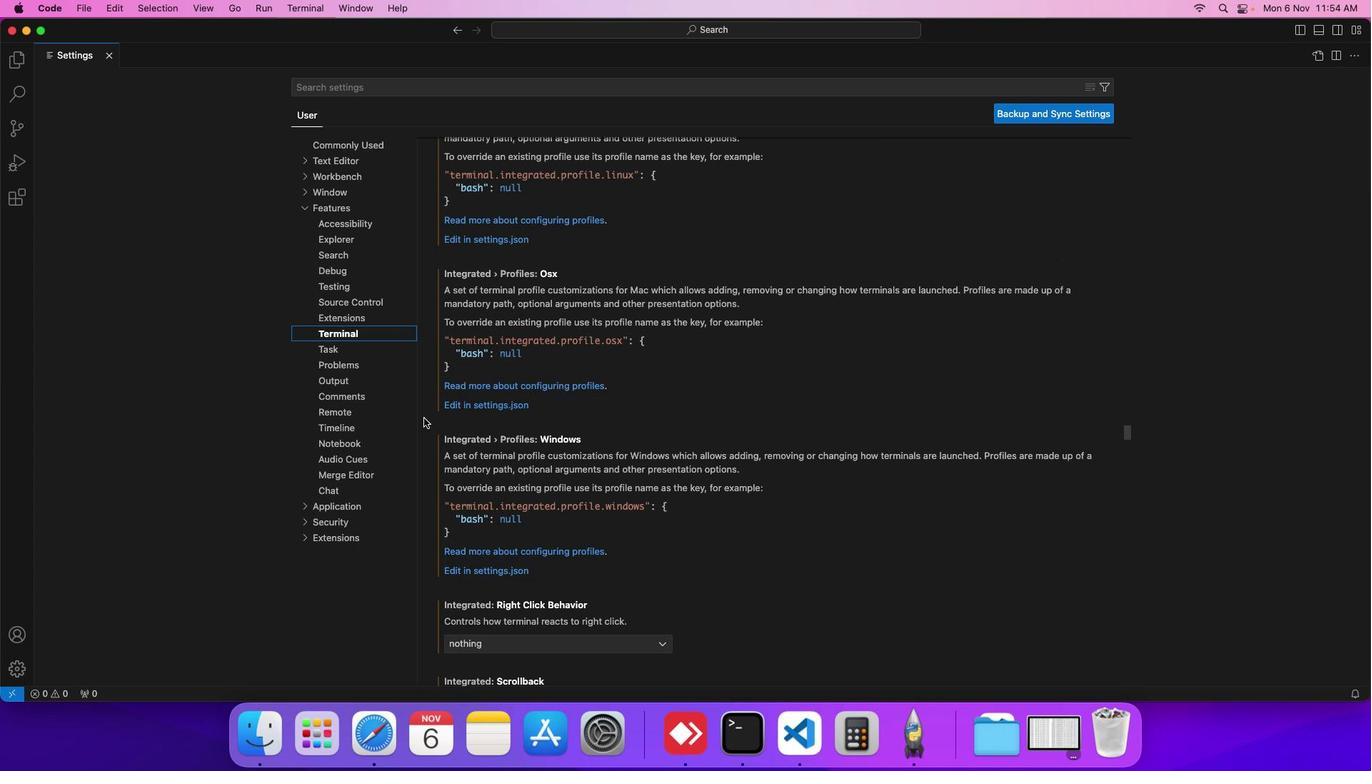 
Action: Mouse scrolled (424, 417) with delta (0, 0)
Screenshot: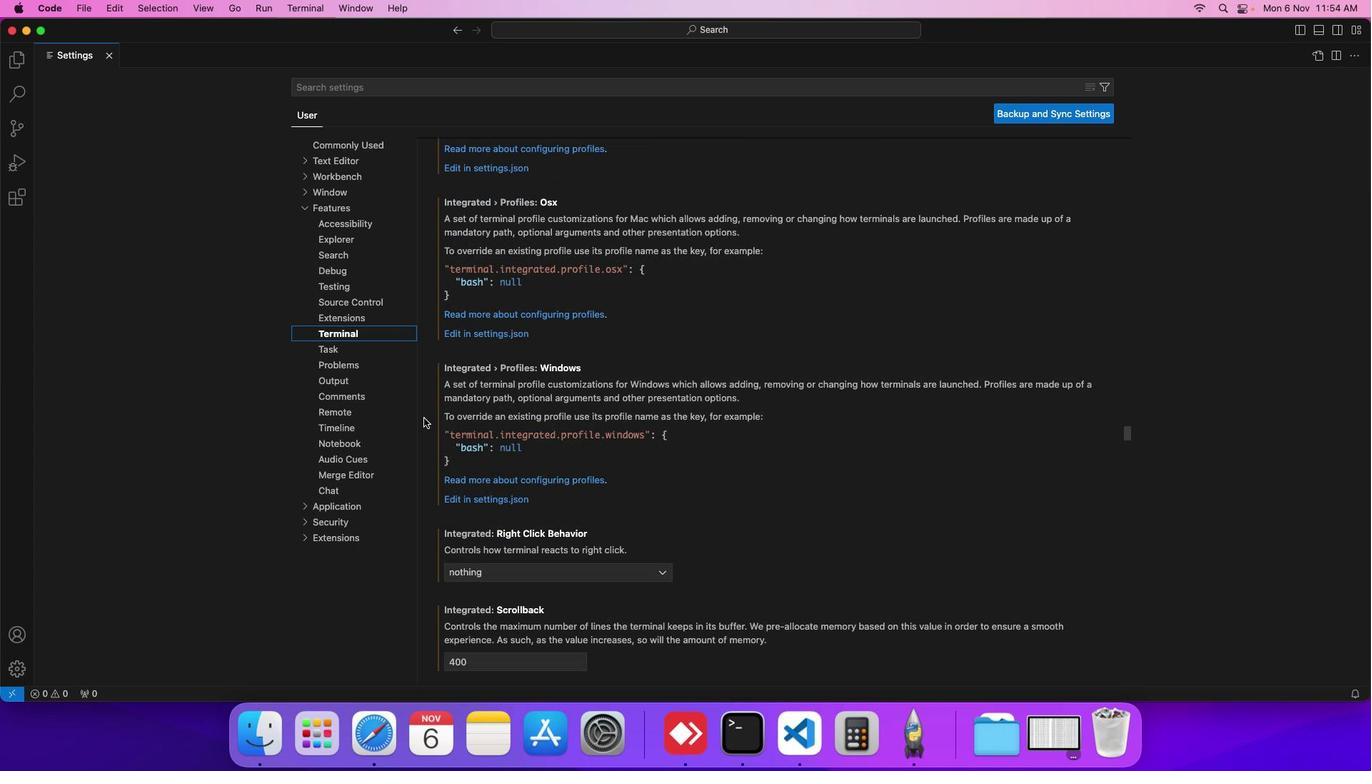 
Action: Mouse scrolled (424, 417) with delta (0, 0)
Screenshot: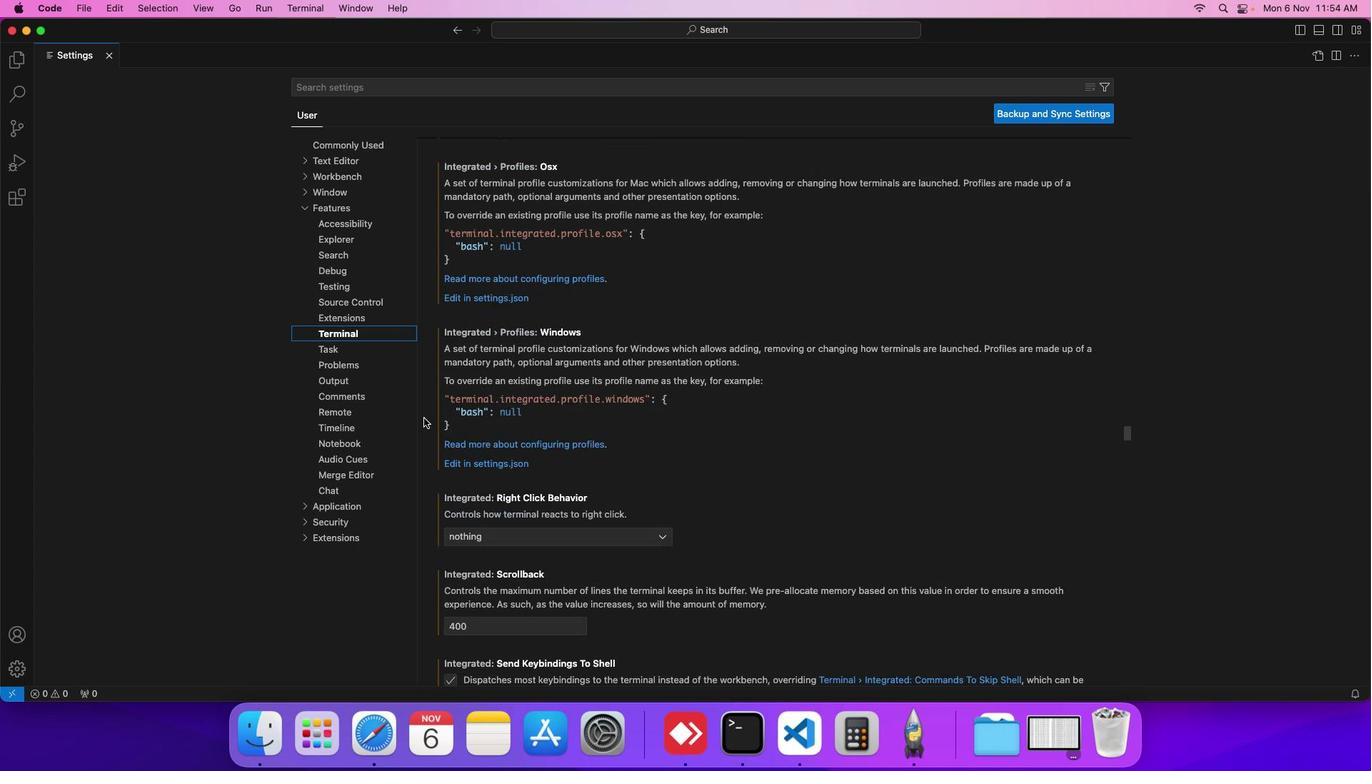 
Action: Mouse scrolled (424, 417) with delta (0, 0)
Screenshot: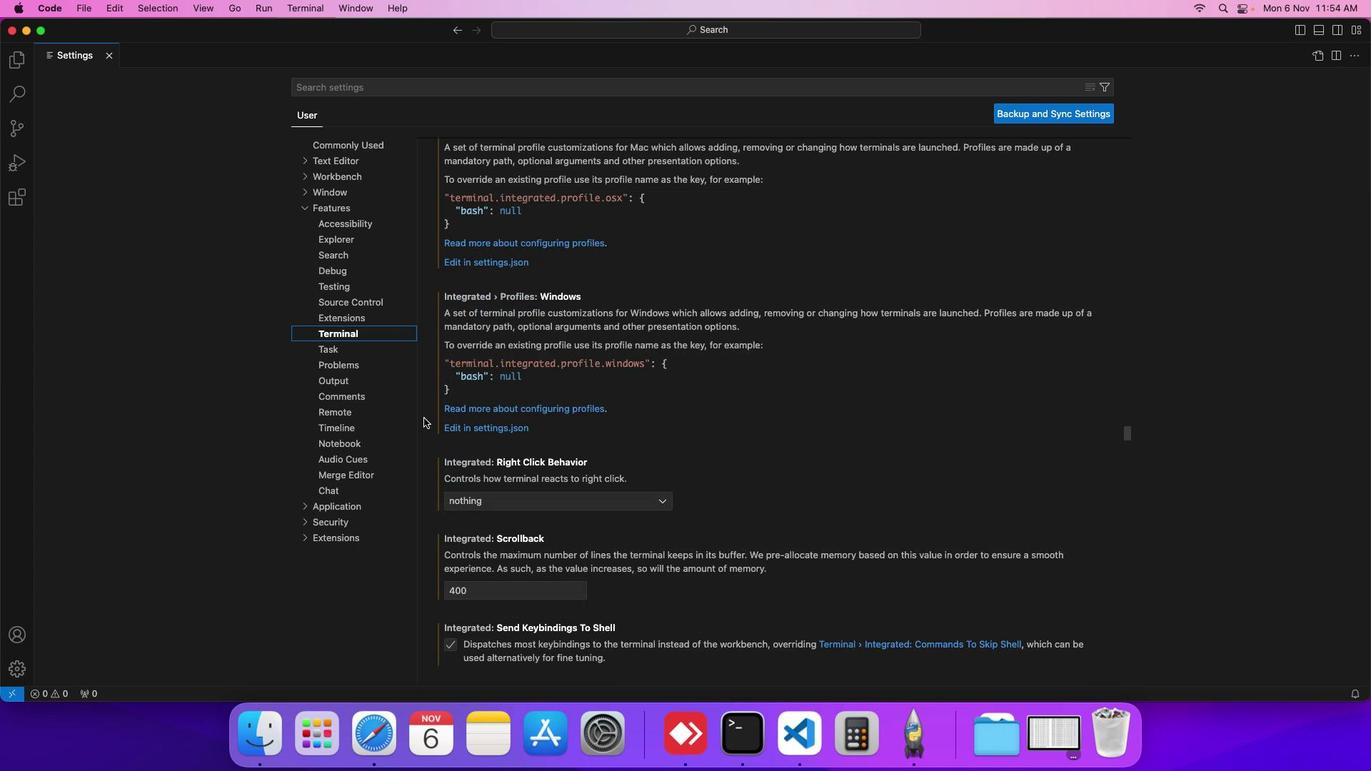 
Action: Mouse scrolled (424, 417) with delta (0, 0)
Screenshot: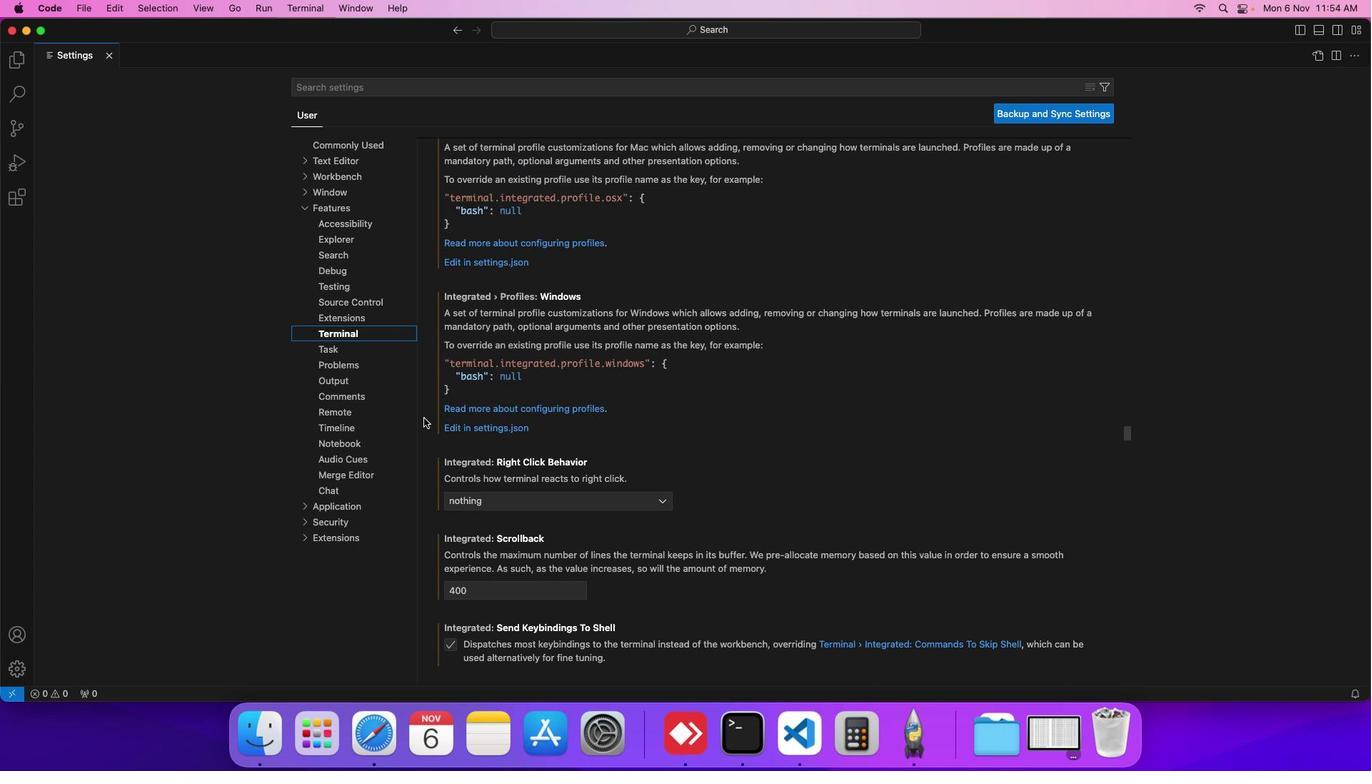 
Action: Mouse scrolled (424, 417) with delta (0, 0)
Screenshot: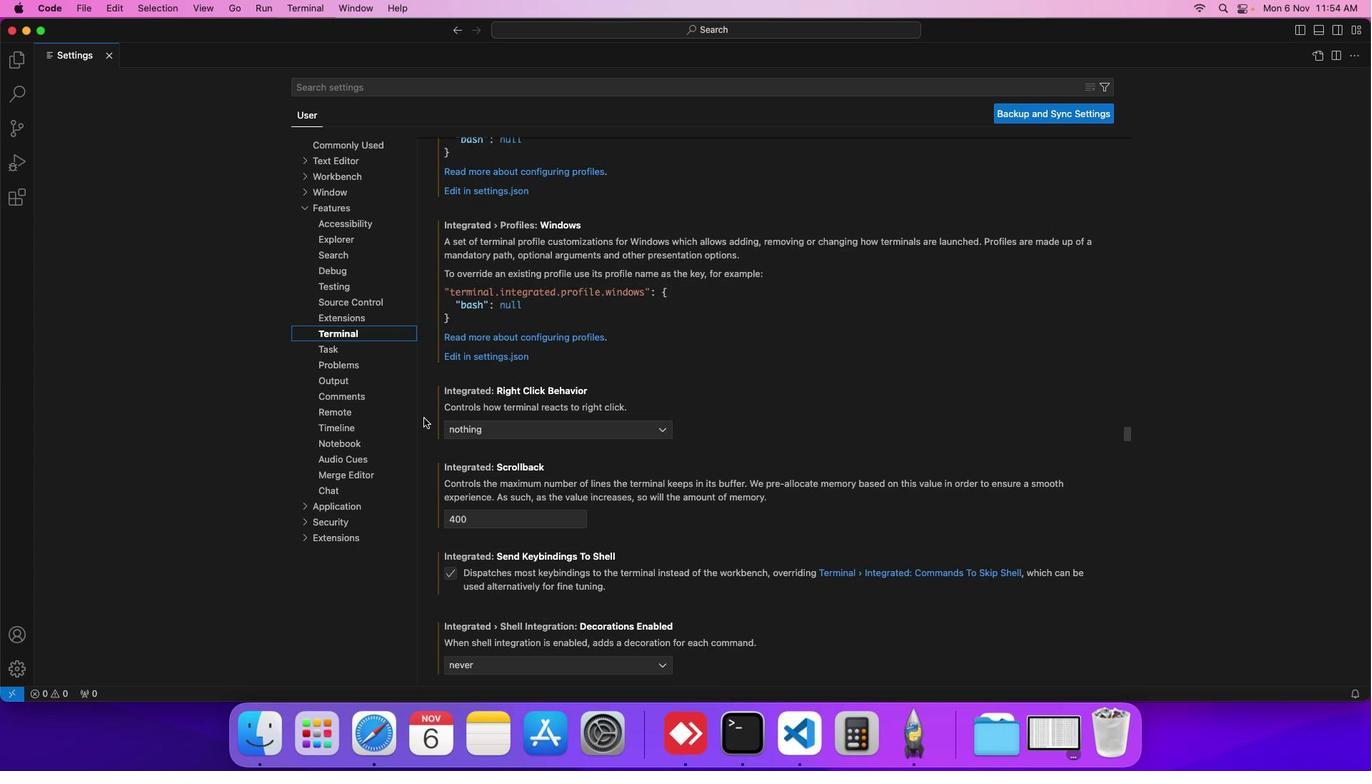 
Action: Mouse scrolled (424, 417) with delta (0, 0)
Screenshot: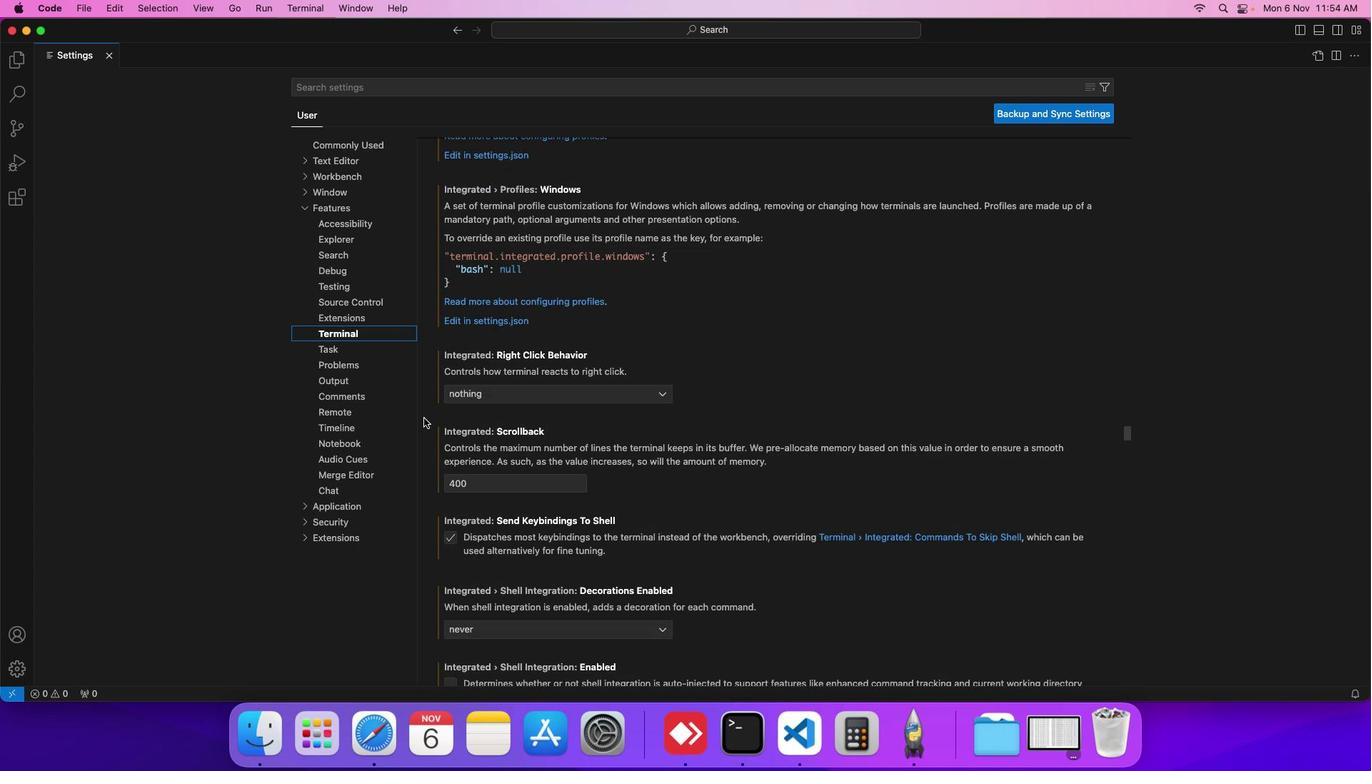 
Action: Mouse scrolled (424, 417) with delta (0, 0)
Screenshot: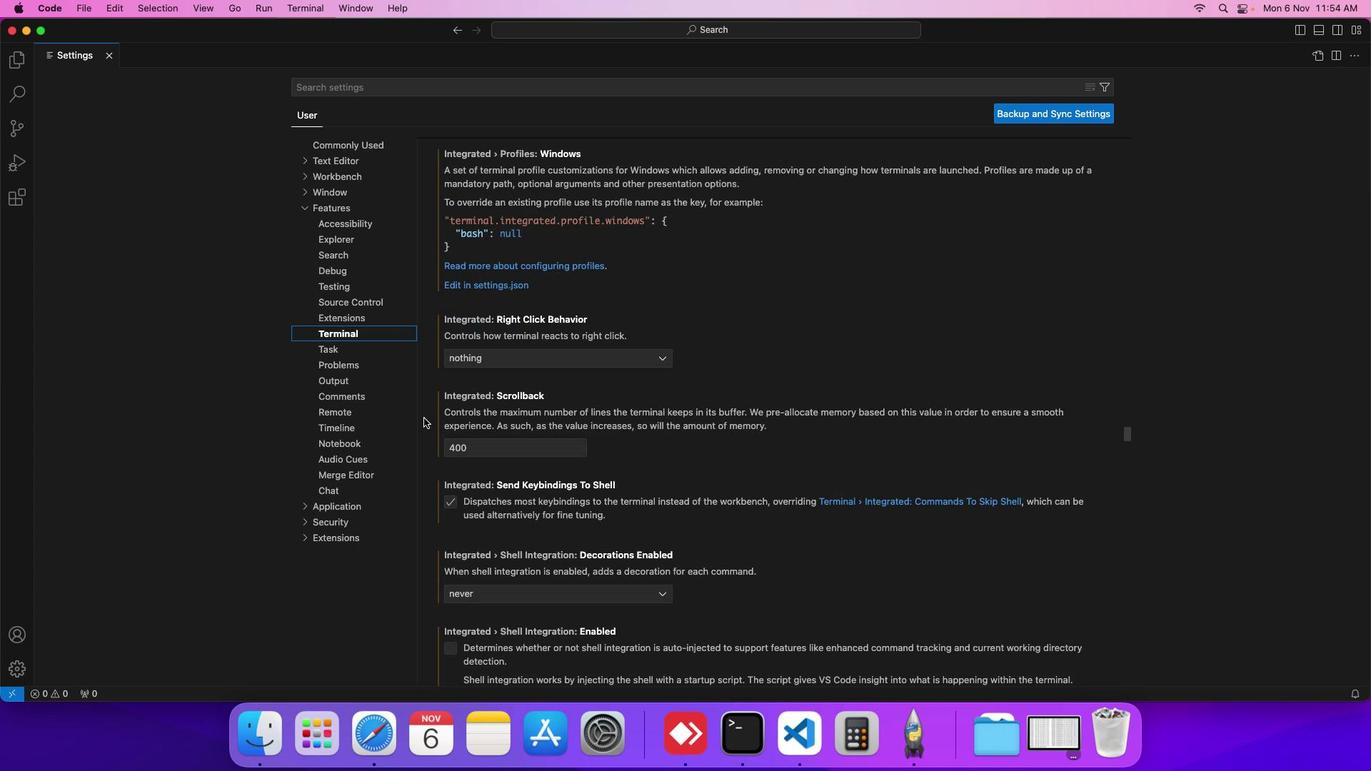 
Action: Mouse scrolled (424, 417) with delta (0, 0)
Screenshot: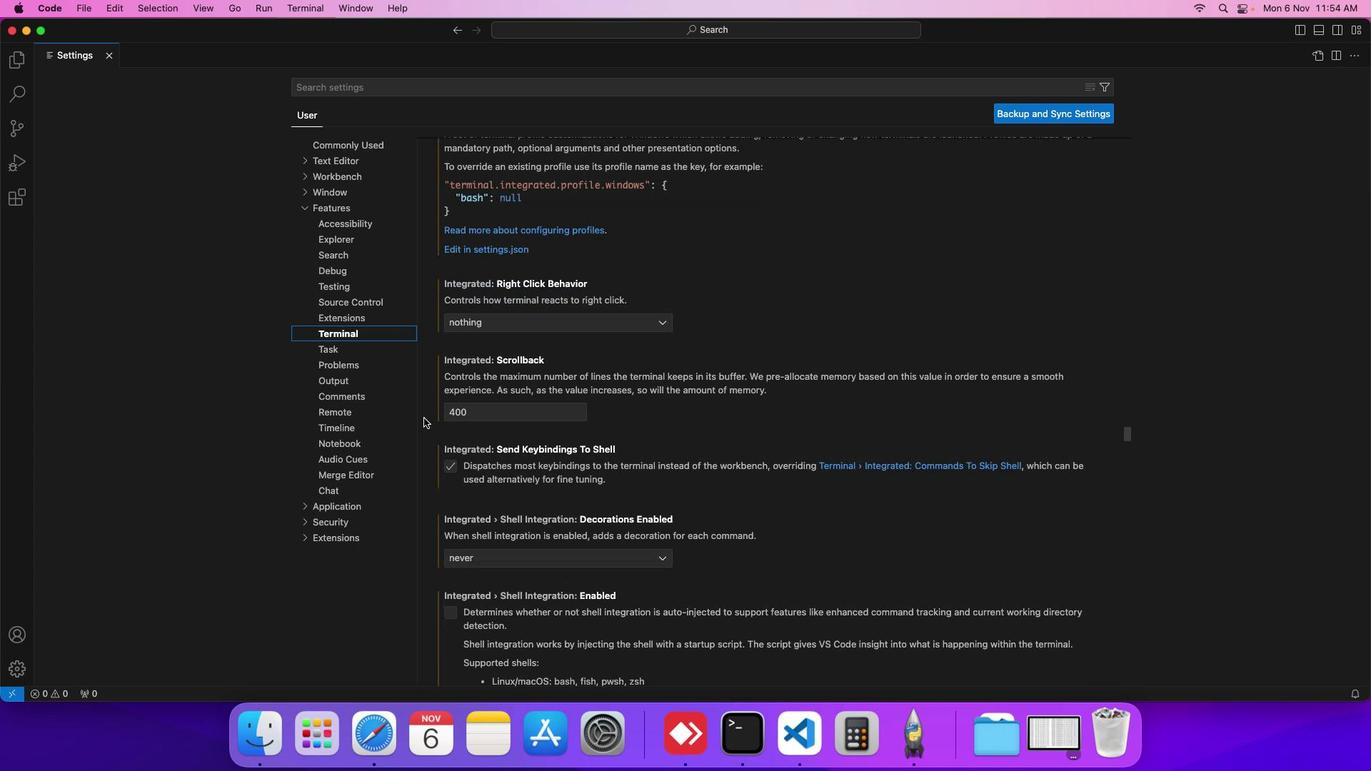 
Action: Mouse scrolled (424, 417) with delta (0, 0)
Screenshot: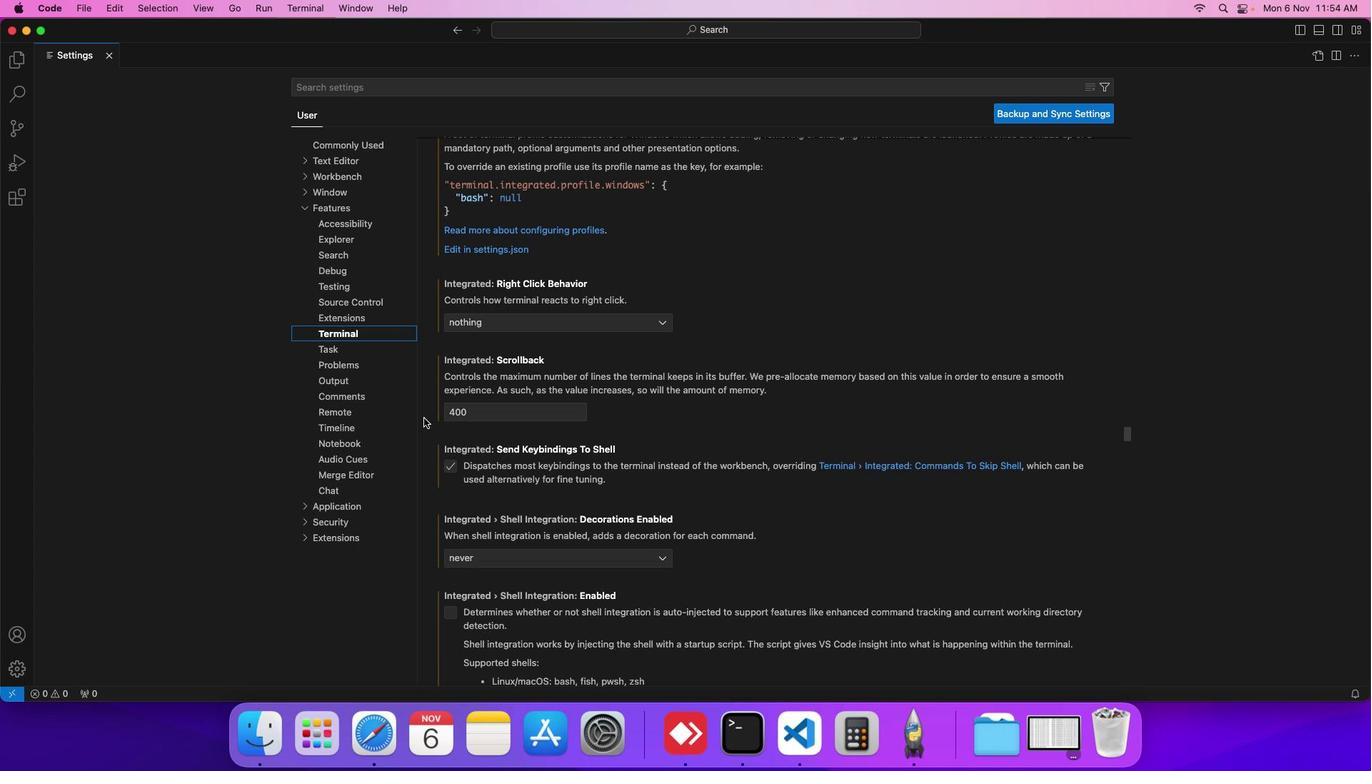 
Action: Mouse scrolled (424, 417) with delta (0, 0)
Screenshot: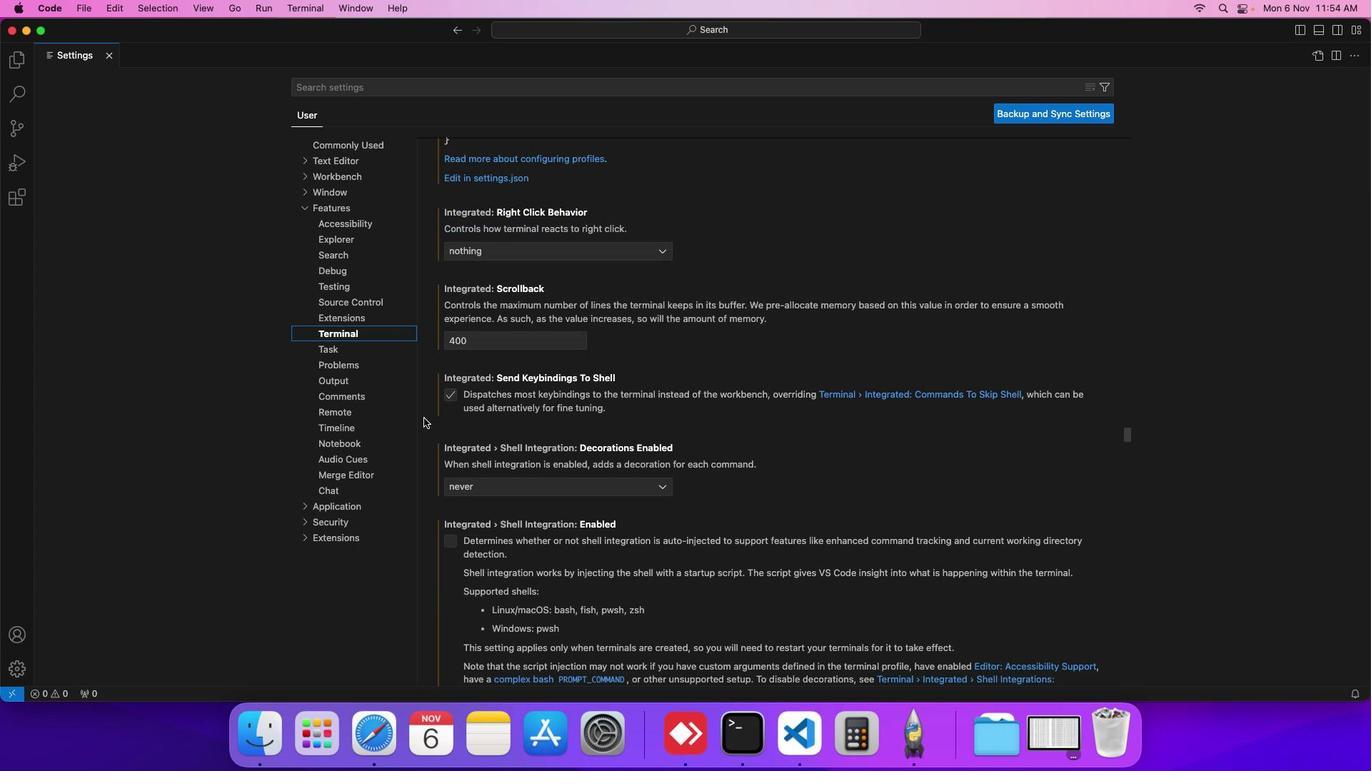 
Action: Mouse scrolled (424, 417) with delta (0, 0)
Screenshot: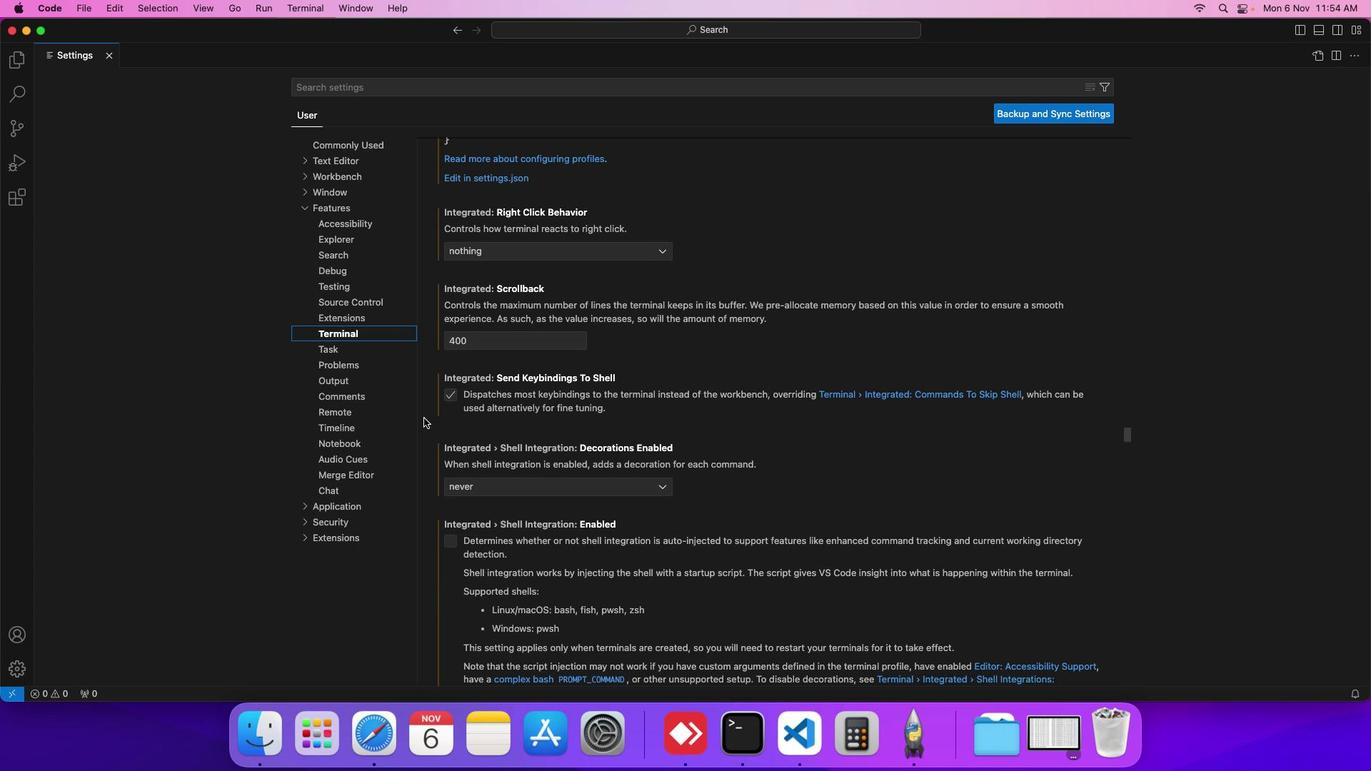 
Action: Mouse moved to (429, 416)
Screenshot: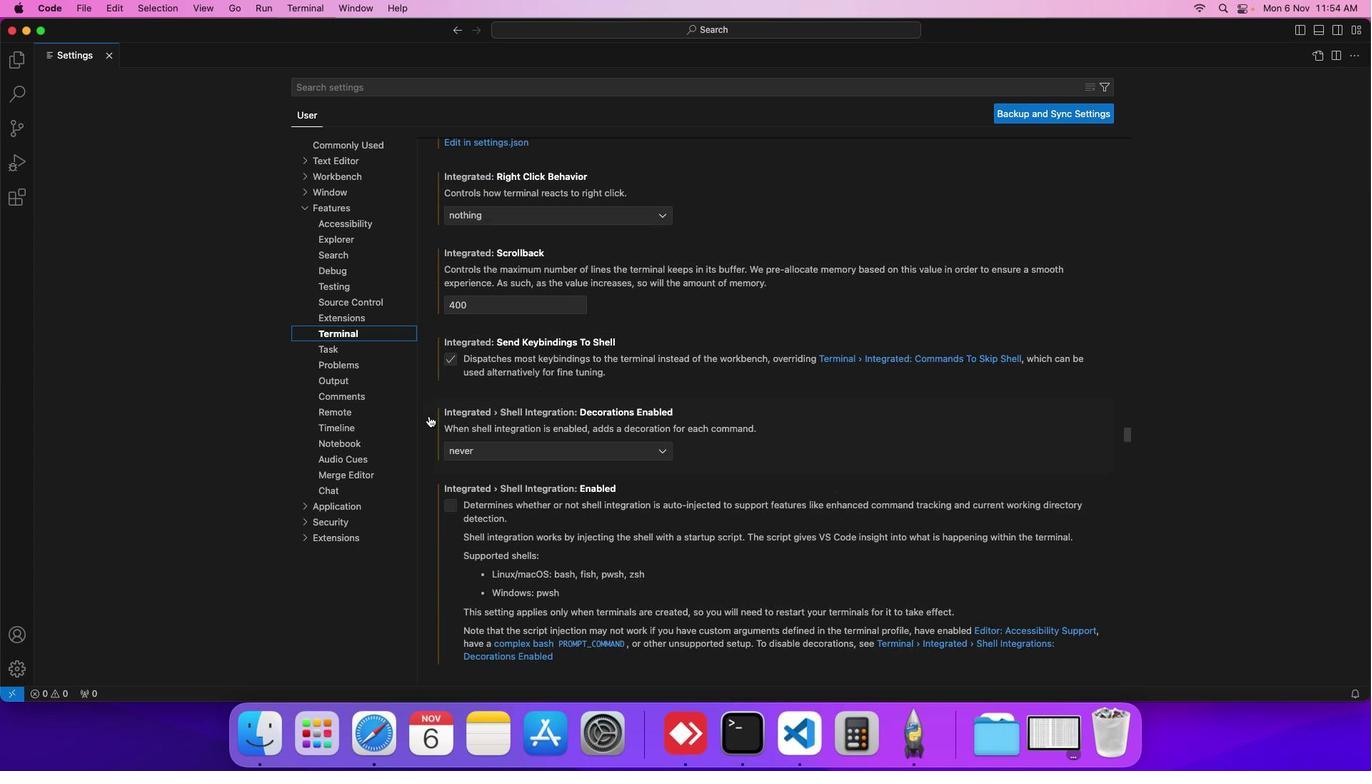 
Action: Mouse scrolled (429, 416) with delta (0, 0)
Screenshot: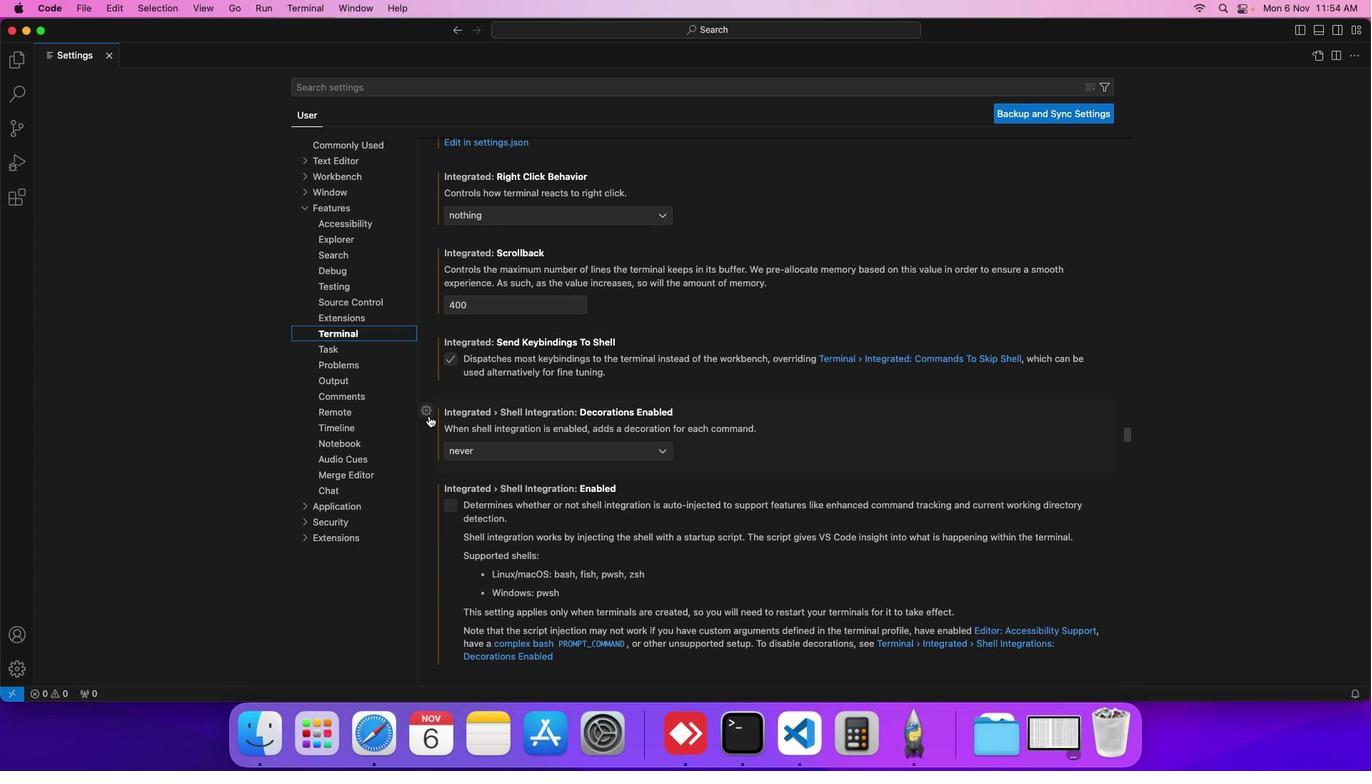 
Action: Mouse scrolled (429, 416) with delta (0, 0)
Screenshot: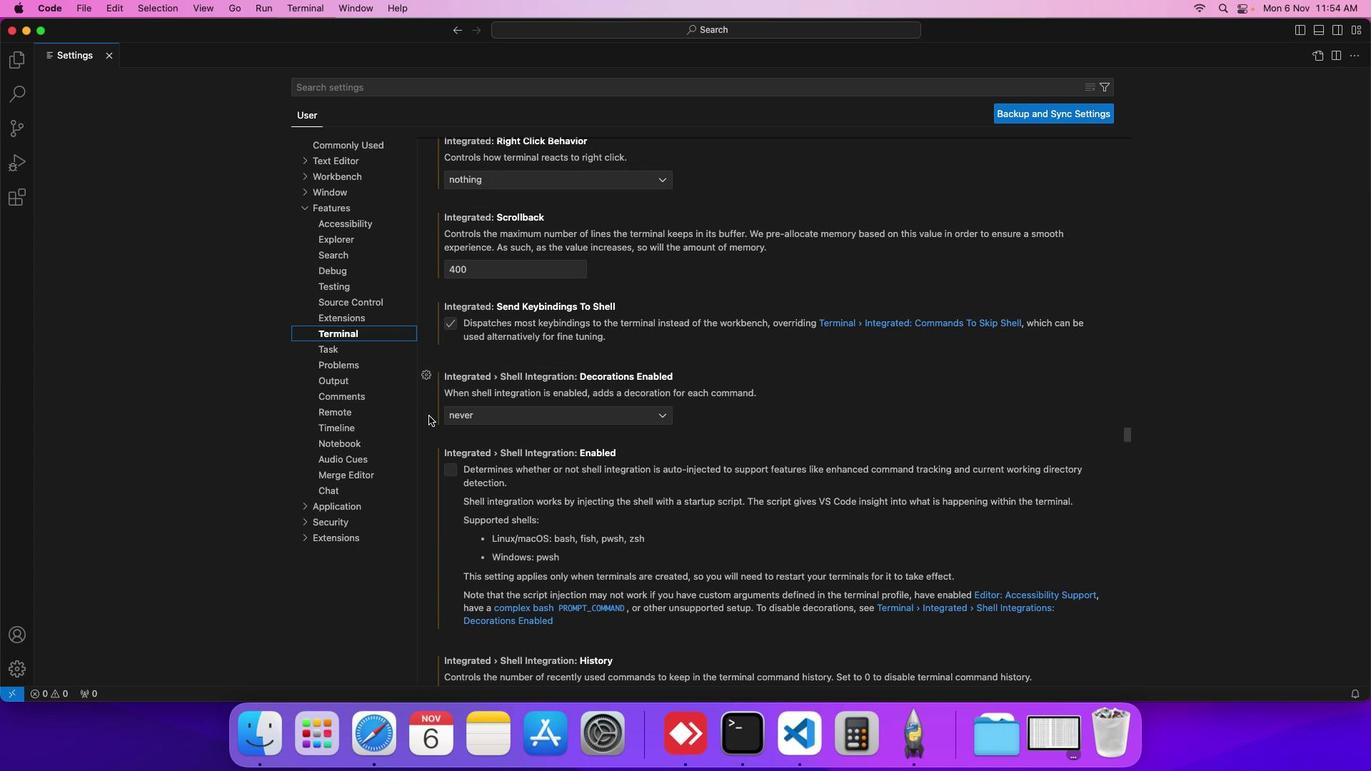 
Action: Mouse scrolled (429, 416) with delta (0, 0)
Screenshot: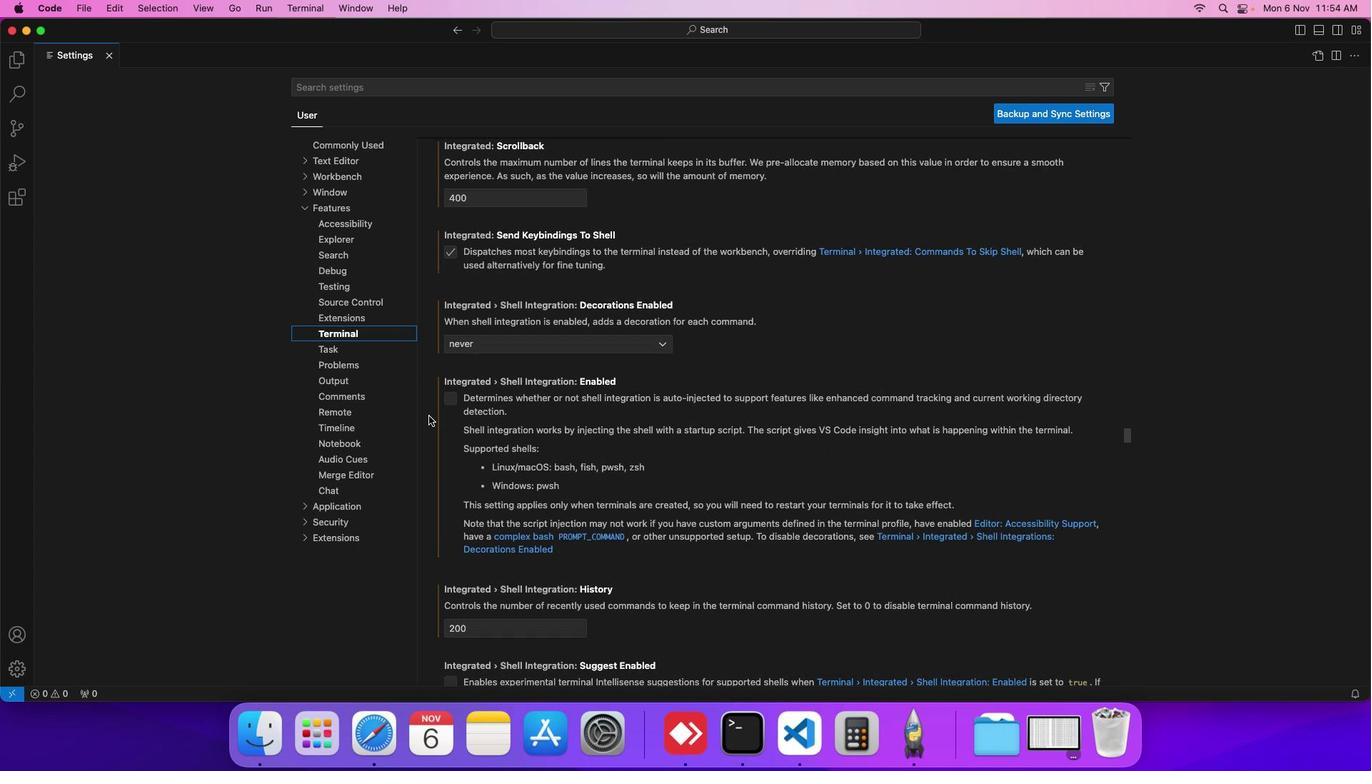 
Action: Mouse scrolled (429, 416) with delta (0, 0)
Screenshot: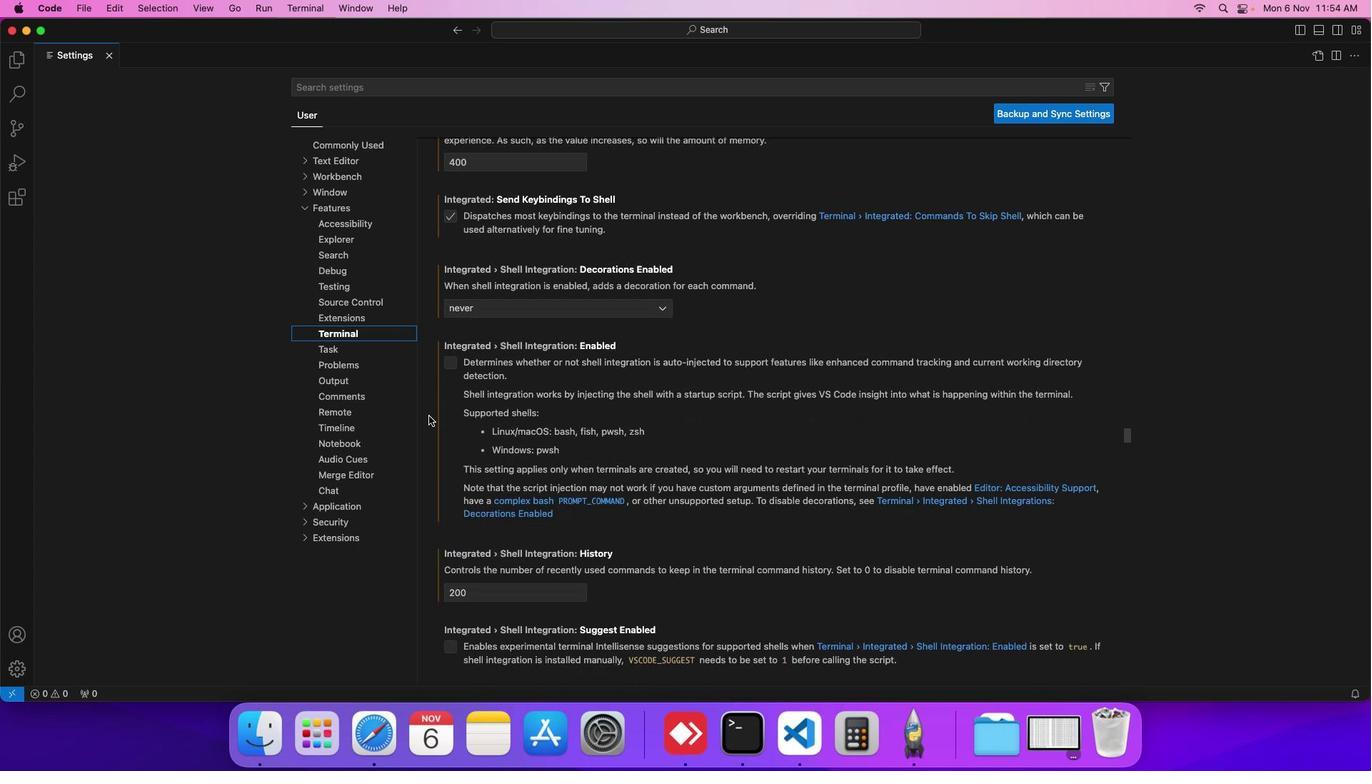 
Action: Mouse scrolled (429, 416) with delta (0, 0)
Screenshot: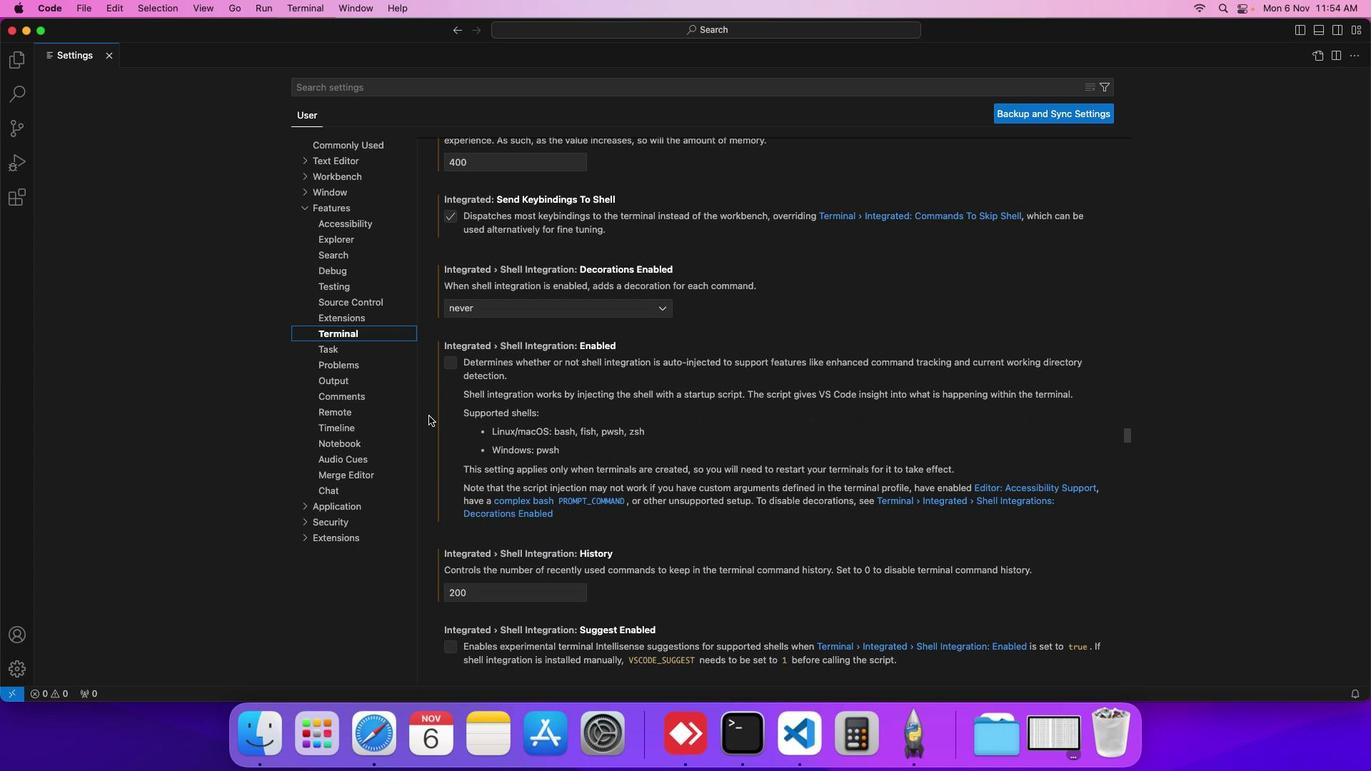
Action: Mouse scrolled (429, 416) with delta (0, 0)
Screenshot: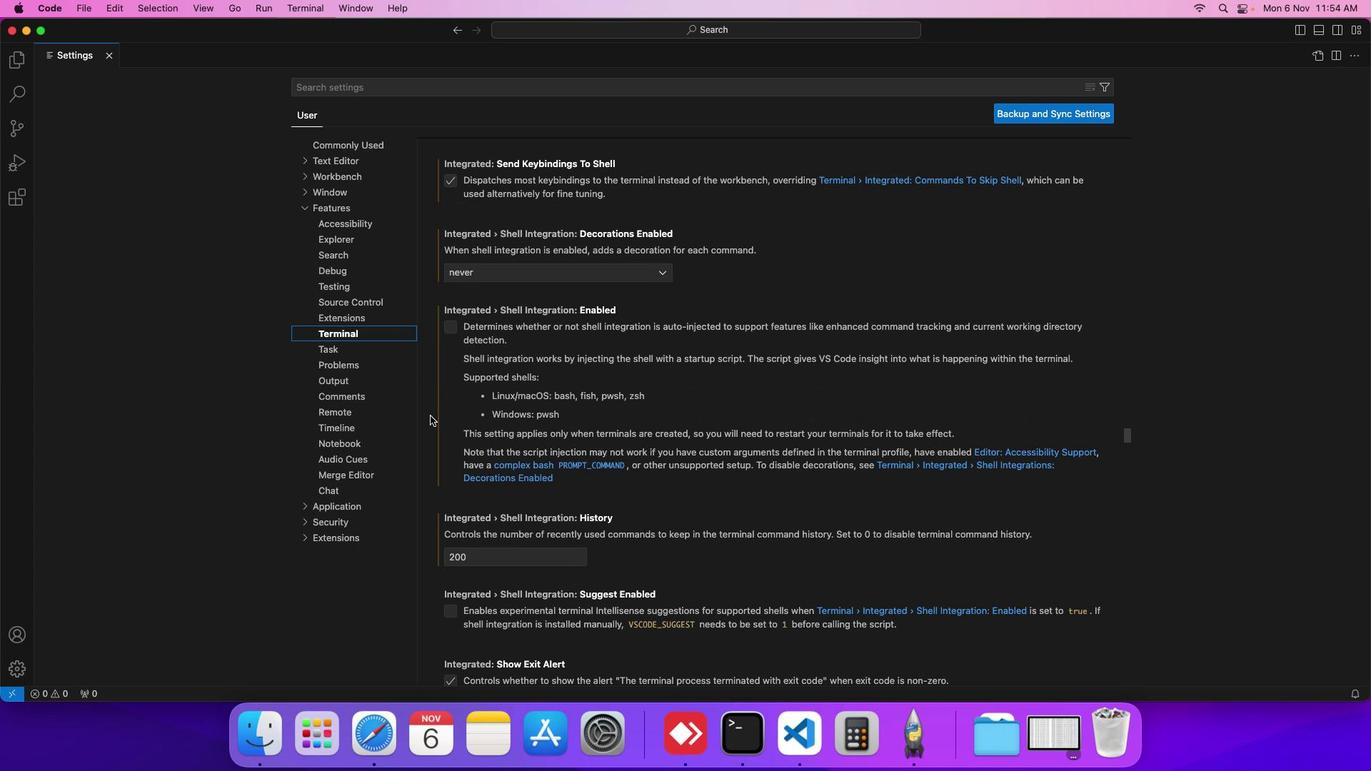 
Action: Mouse moved to (432, 416)
Screenshot: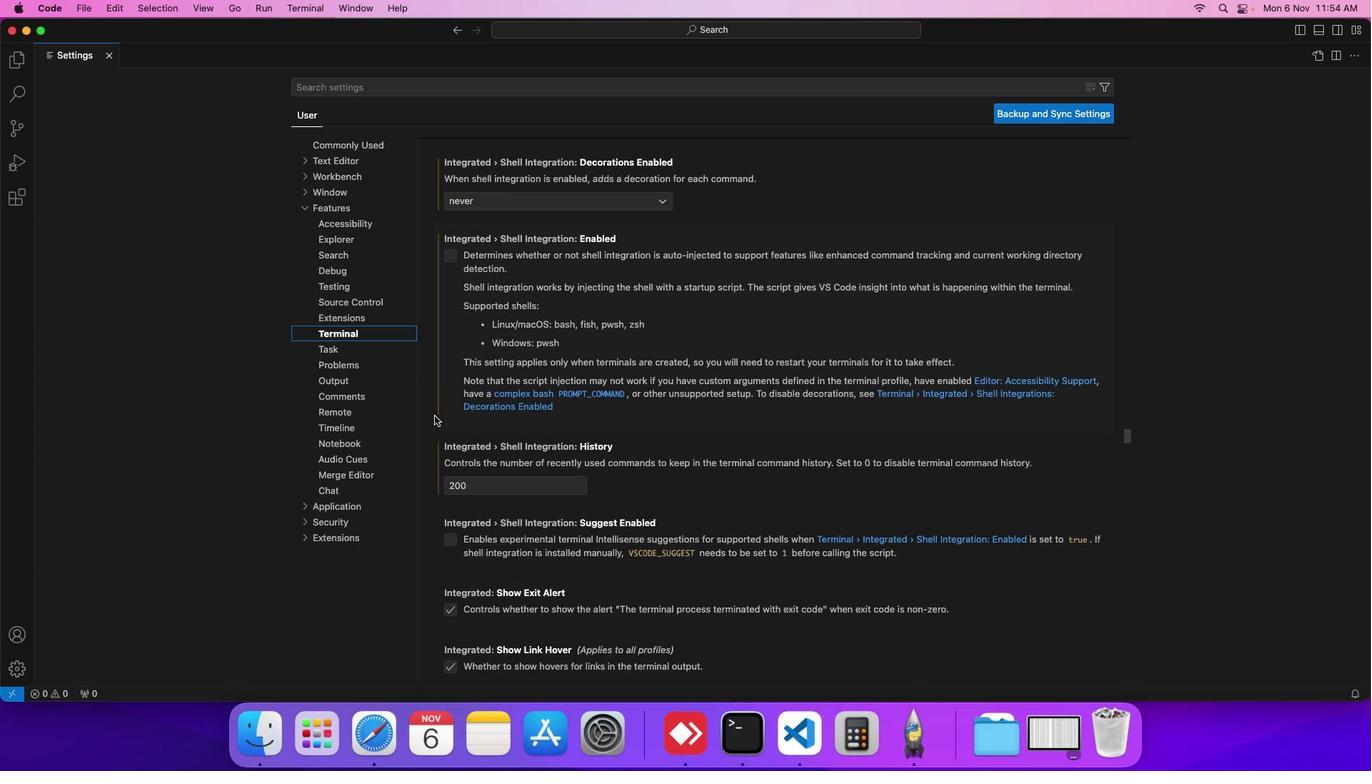 
Action: Mouse scrolled (432, 416) with delta (0, 0)
Screenshot: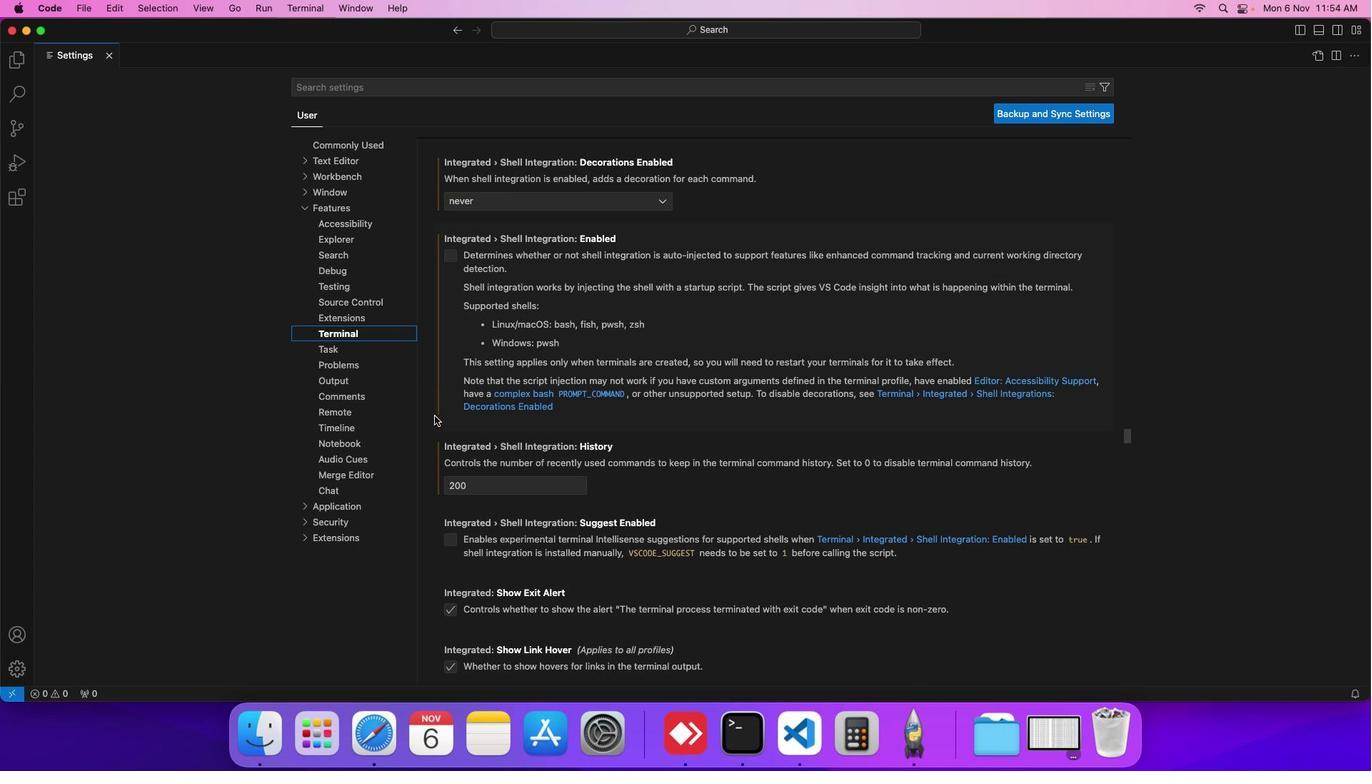 
Action: Mouse moved to (432, 416)
Screenshot: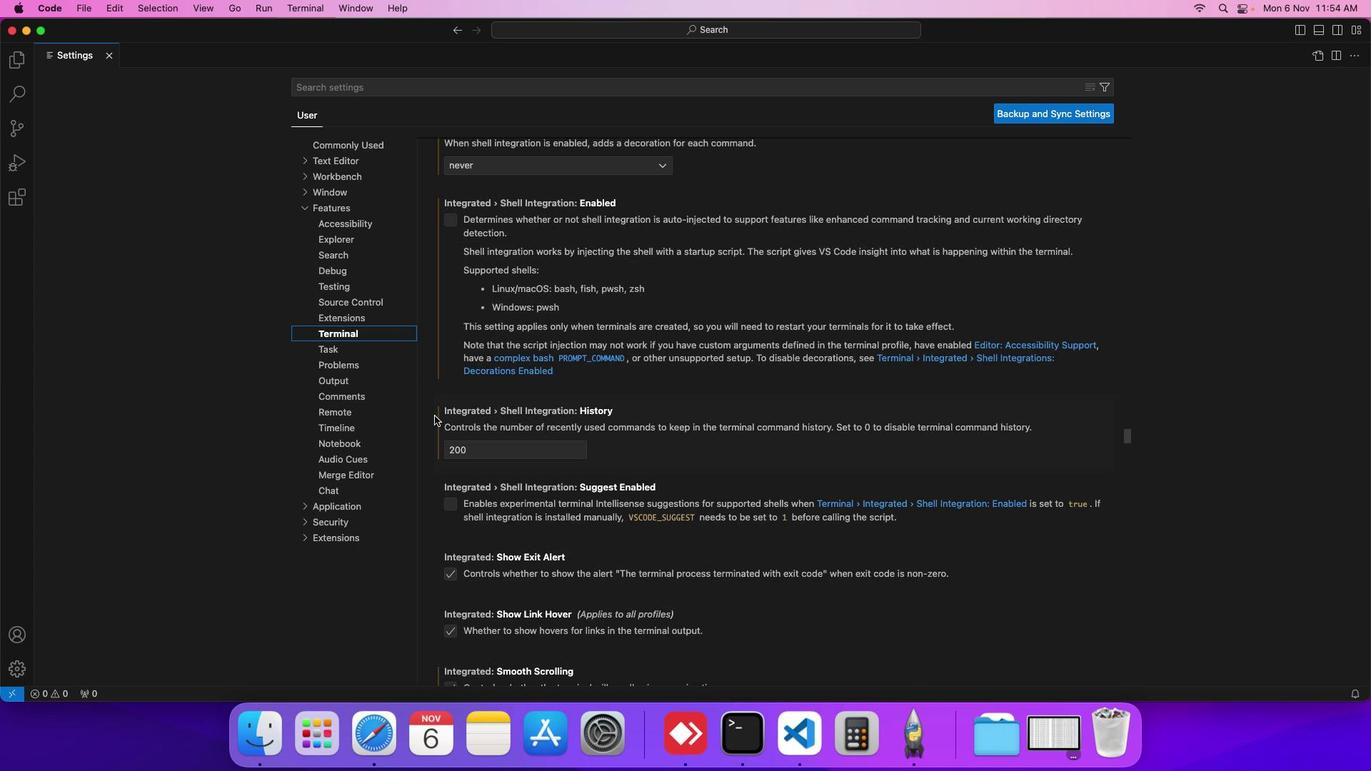 
Action: Mouse scrolled (432, 416) with delta (0, 0)
Screenshot: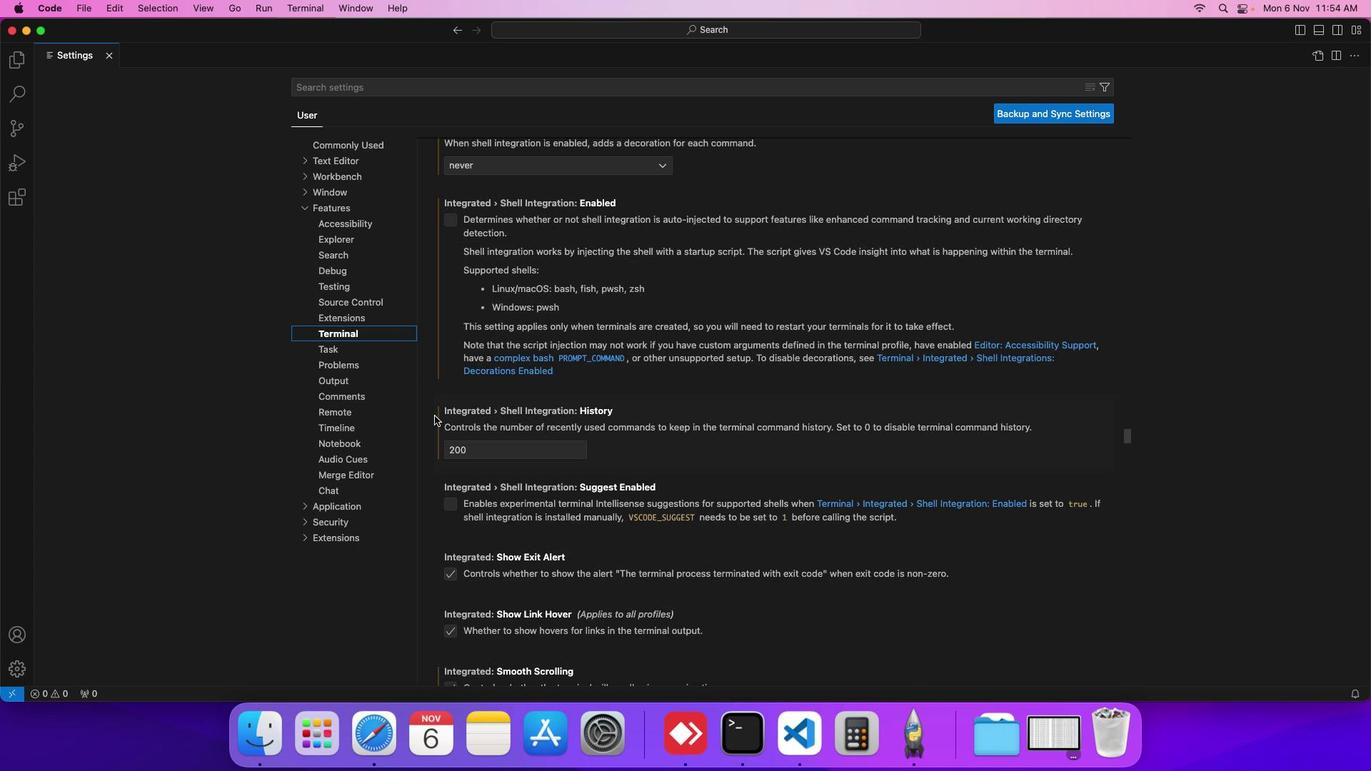 
Action: Mouse moved to (434, 416)
Screenshot: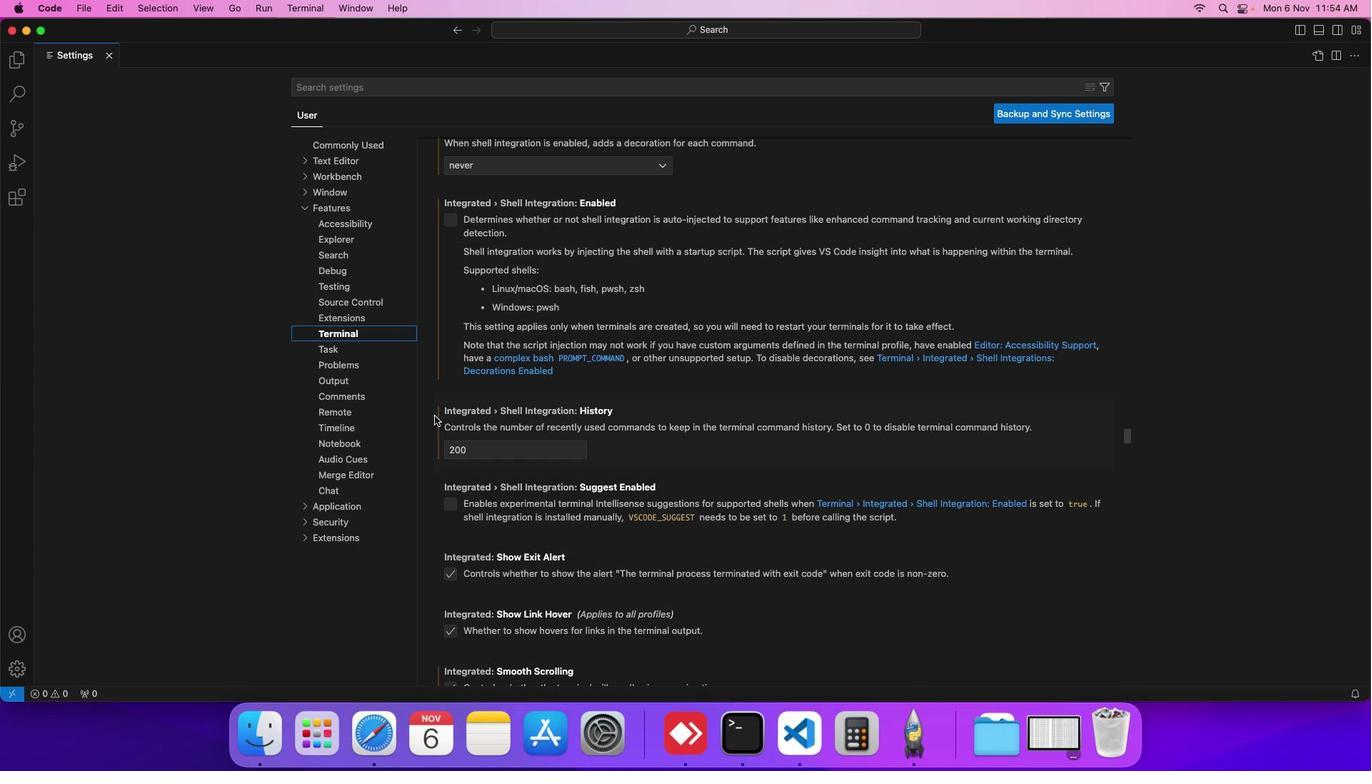 
Action: Mouse scrolled (434, 416) with delta (0, 0)
Screenshot: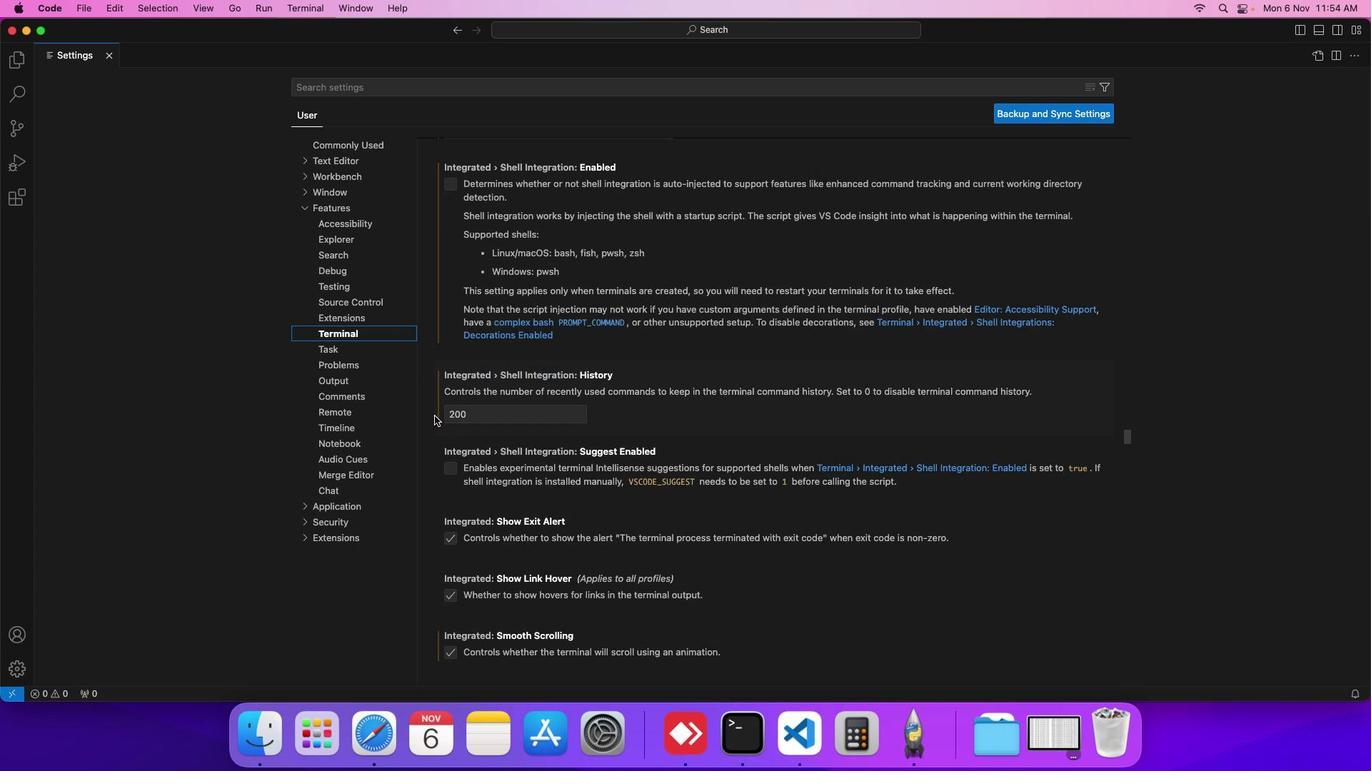 
Action: Mouse moved to (434, 416)
Screenshot: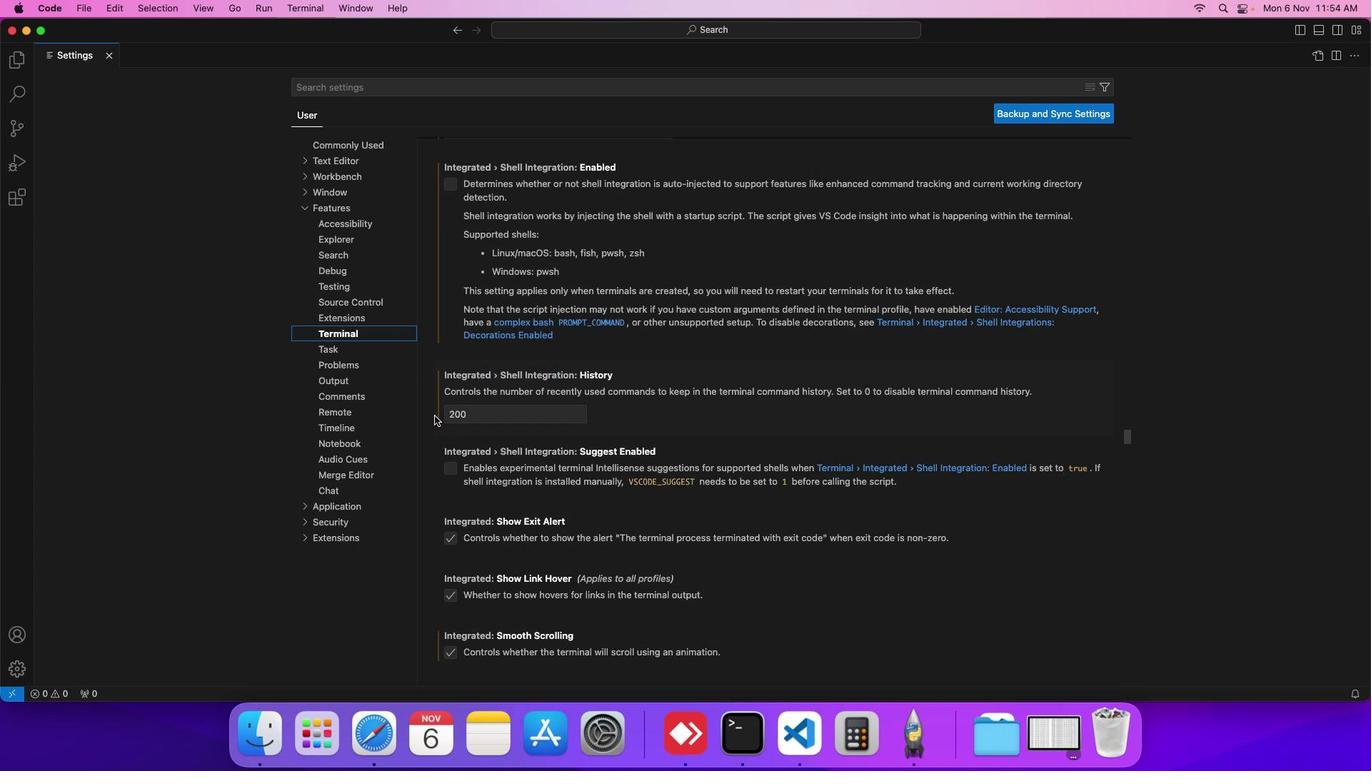 
Action: Mouse scrolled (434, 416) with delta (0, 0)
Screenshot: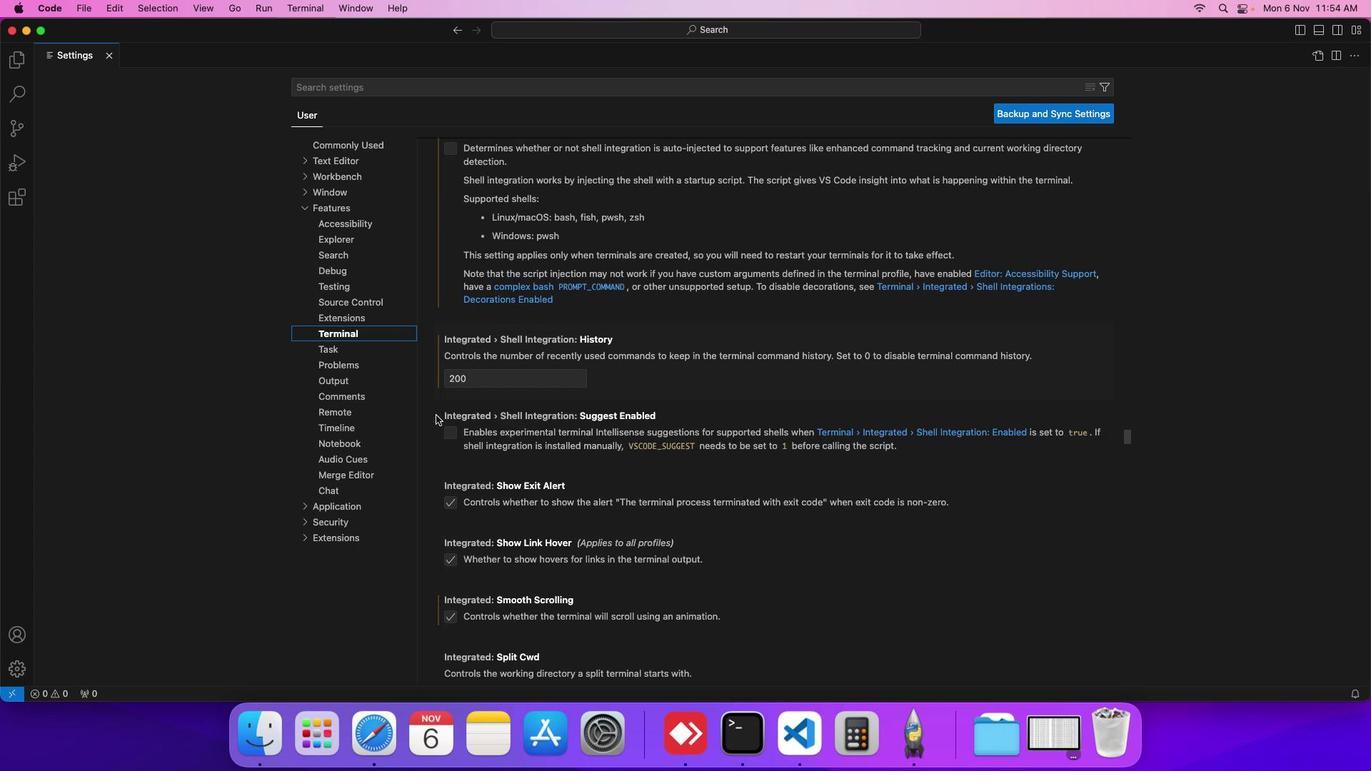 
Action: Mouse moved to (434, 415)
Screenshot: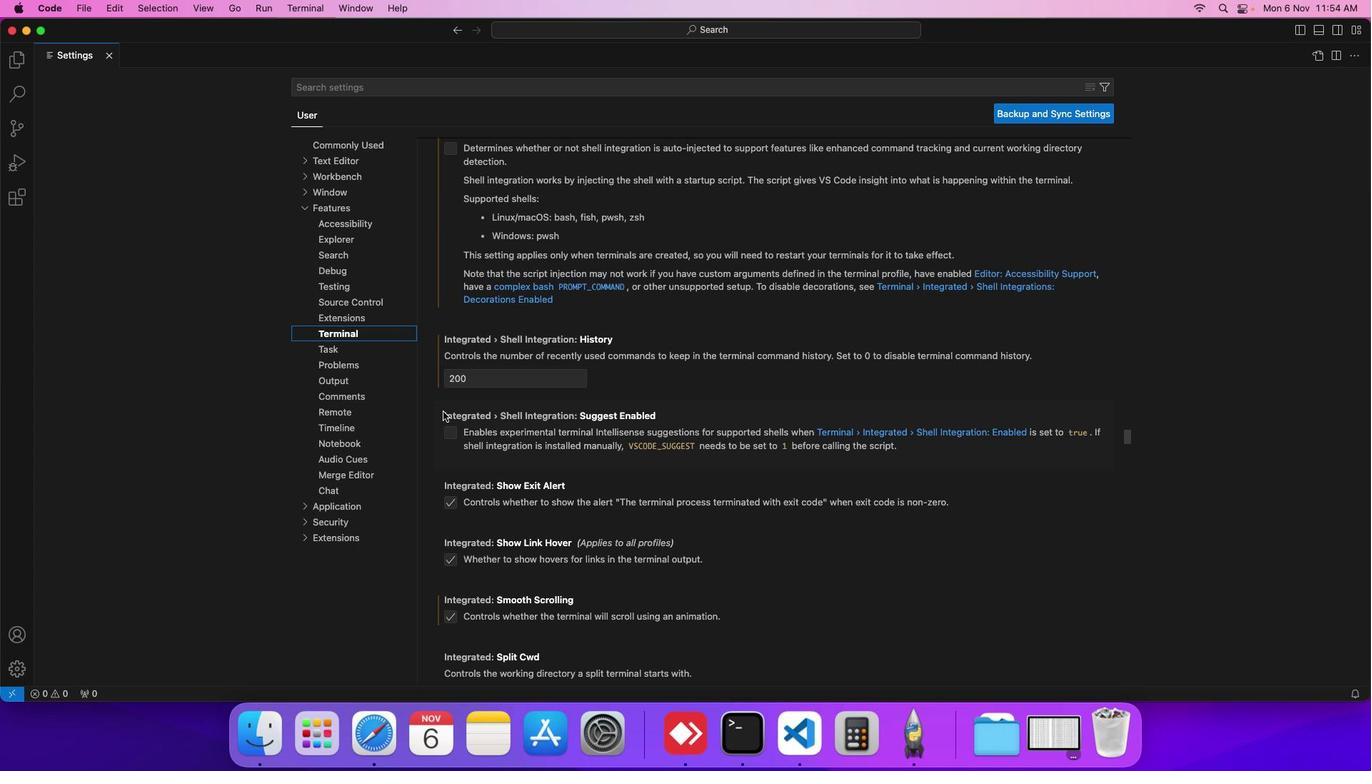 
Action: Mouse scrolled (434, 415) with delta (0, 0)
Screenshot: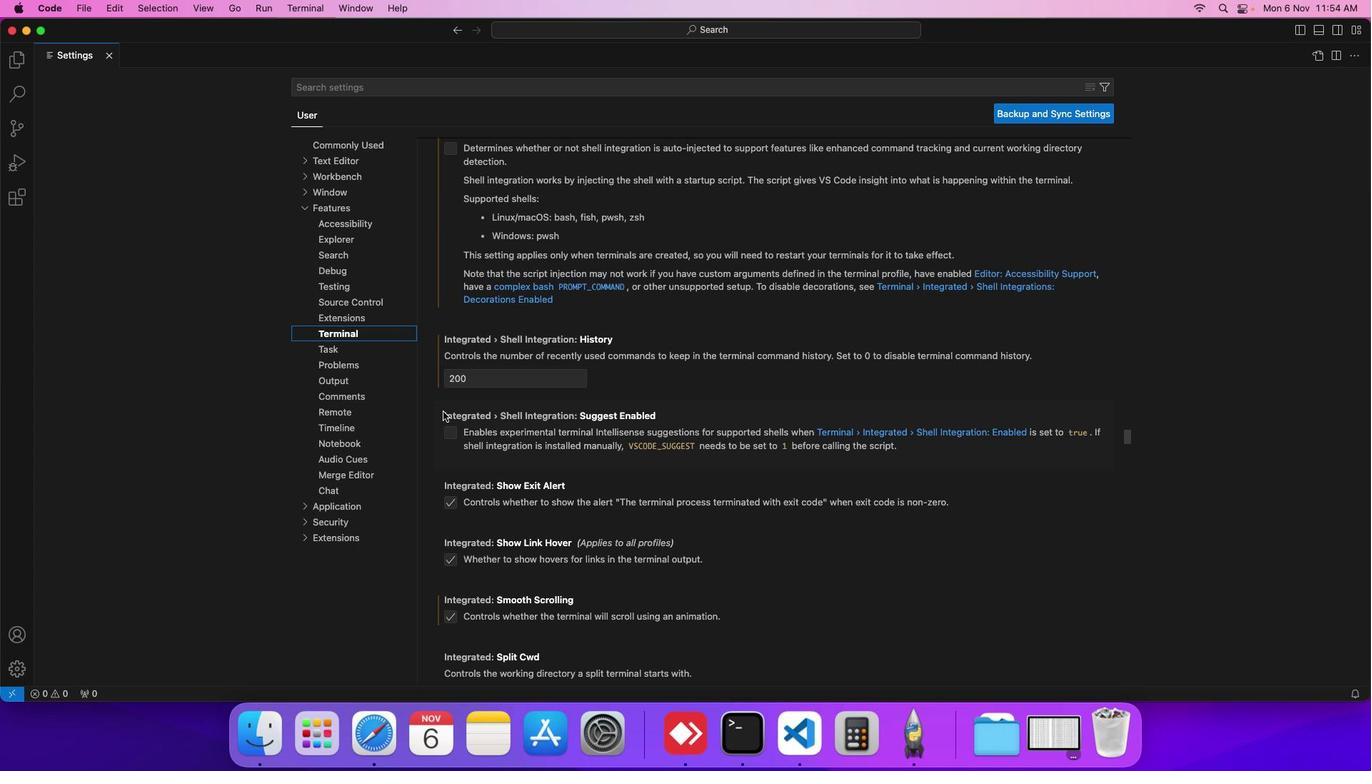 
Action: Mouse moved to (447, 410)
Screenshot: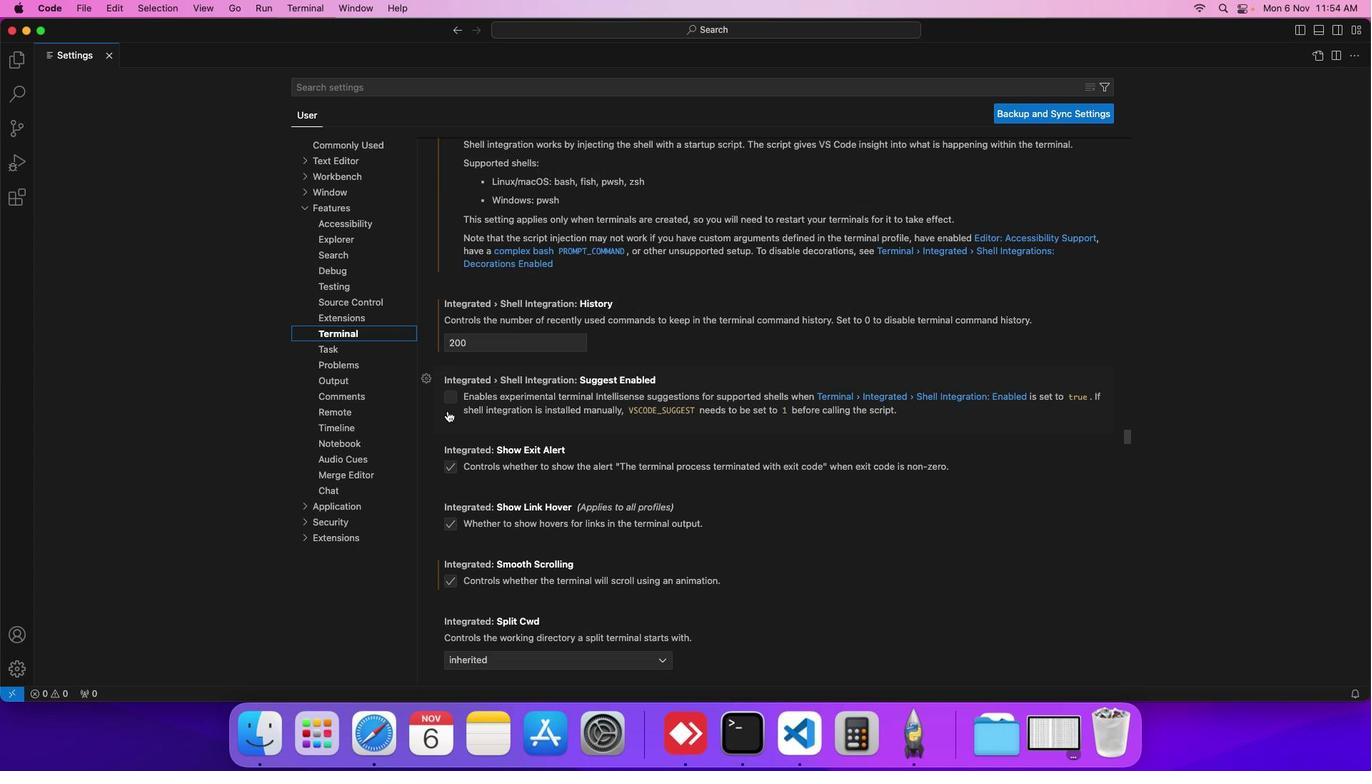 
Action: Mouse scrolled (447, 410) with delta (0, 0)
Screenshot: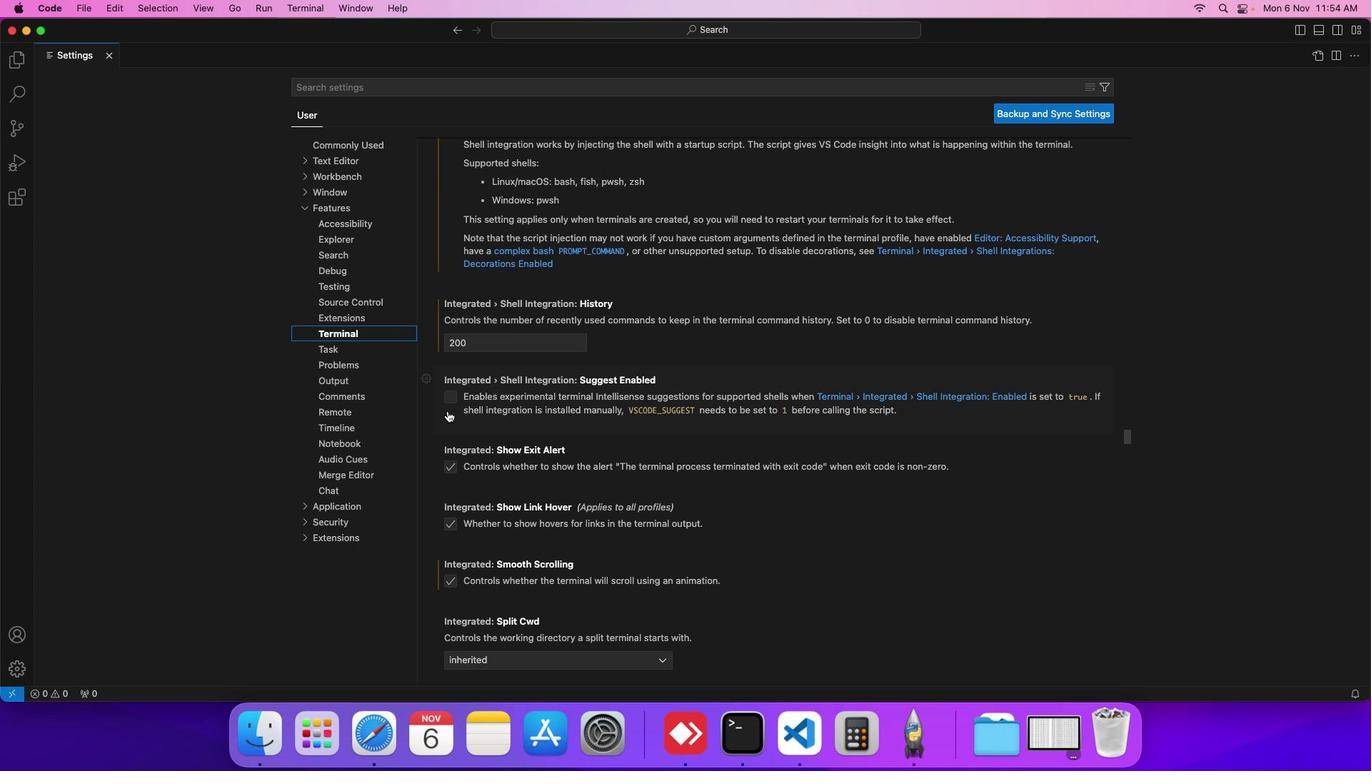 
Action: Mouse scrolled (447, 410) with delta (0, 0)
Screenshot: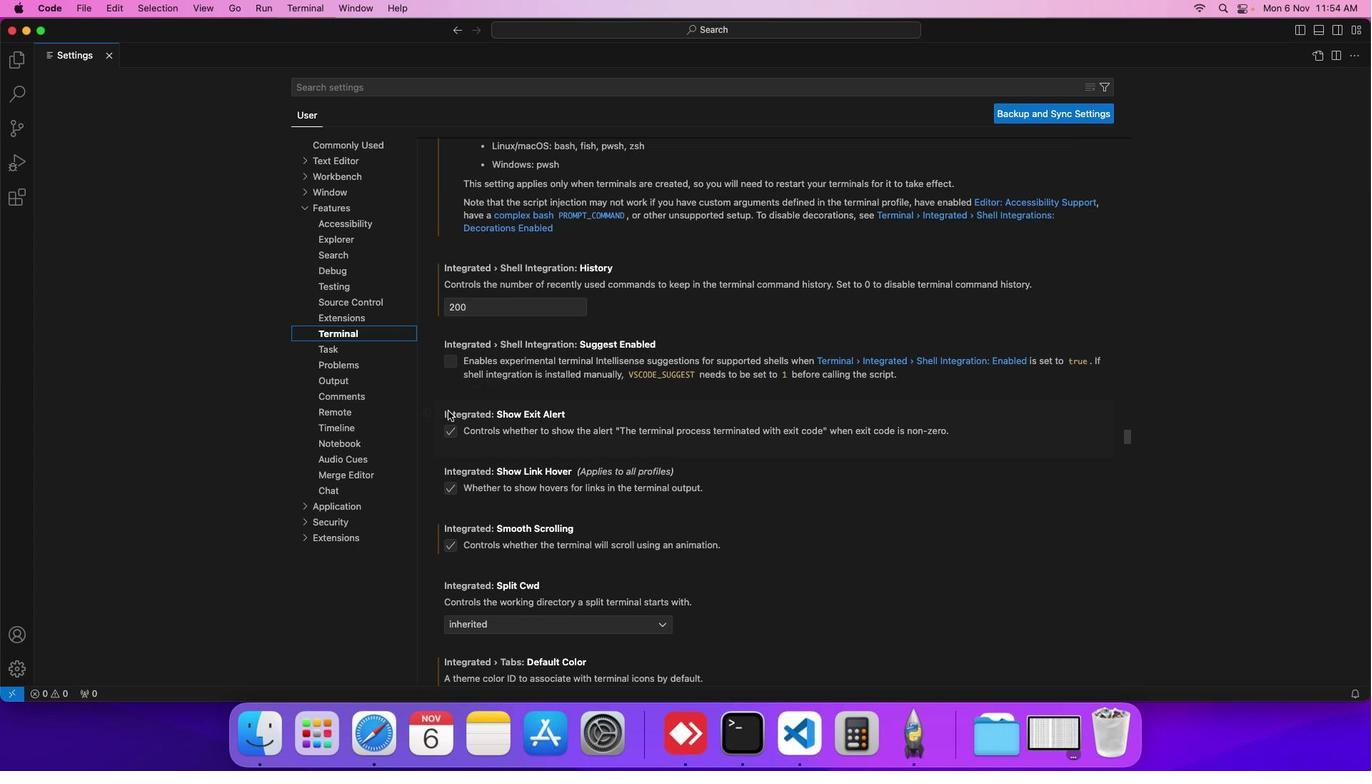 
Action: Mouse scrolled (447, 410) with delta (0, 0)
Screenshot: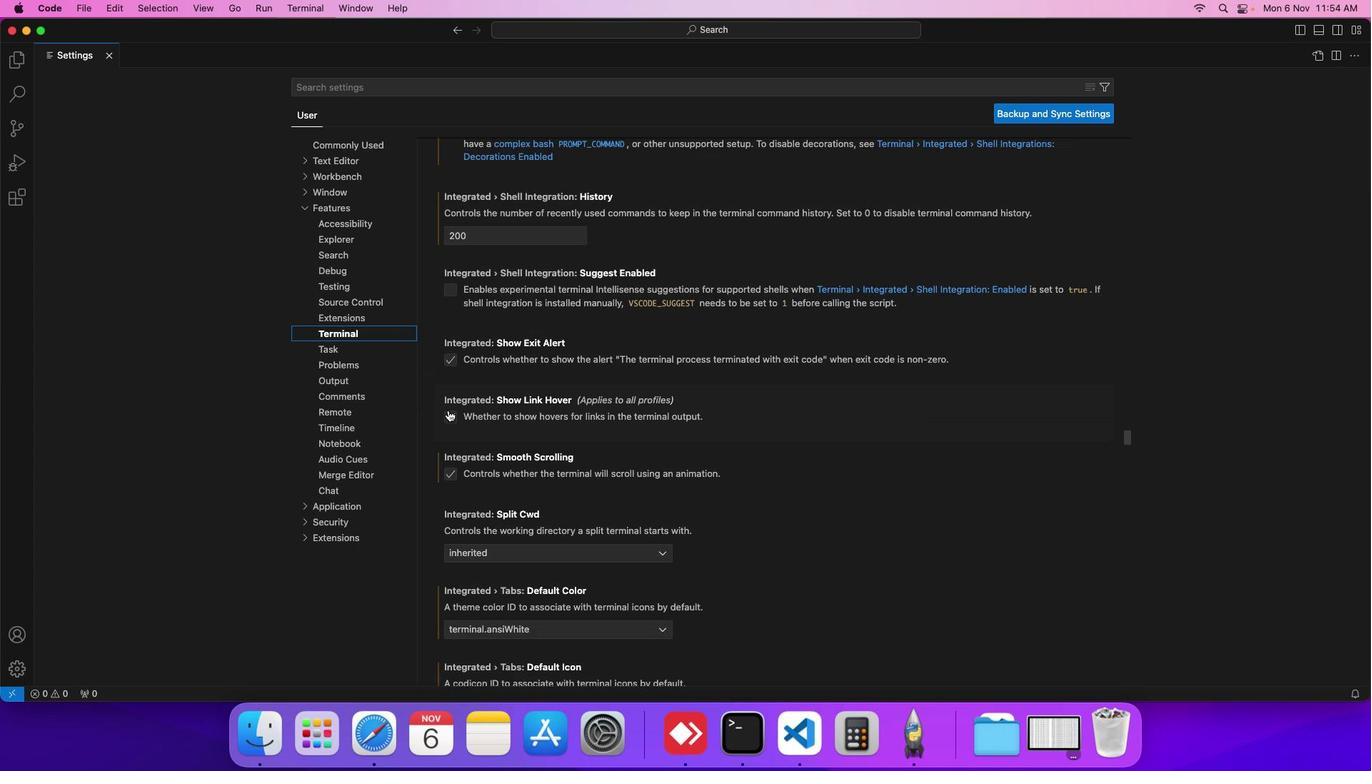 
Action: Mouse moved to (447, 410)
Screenshot: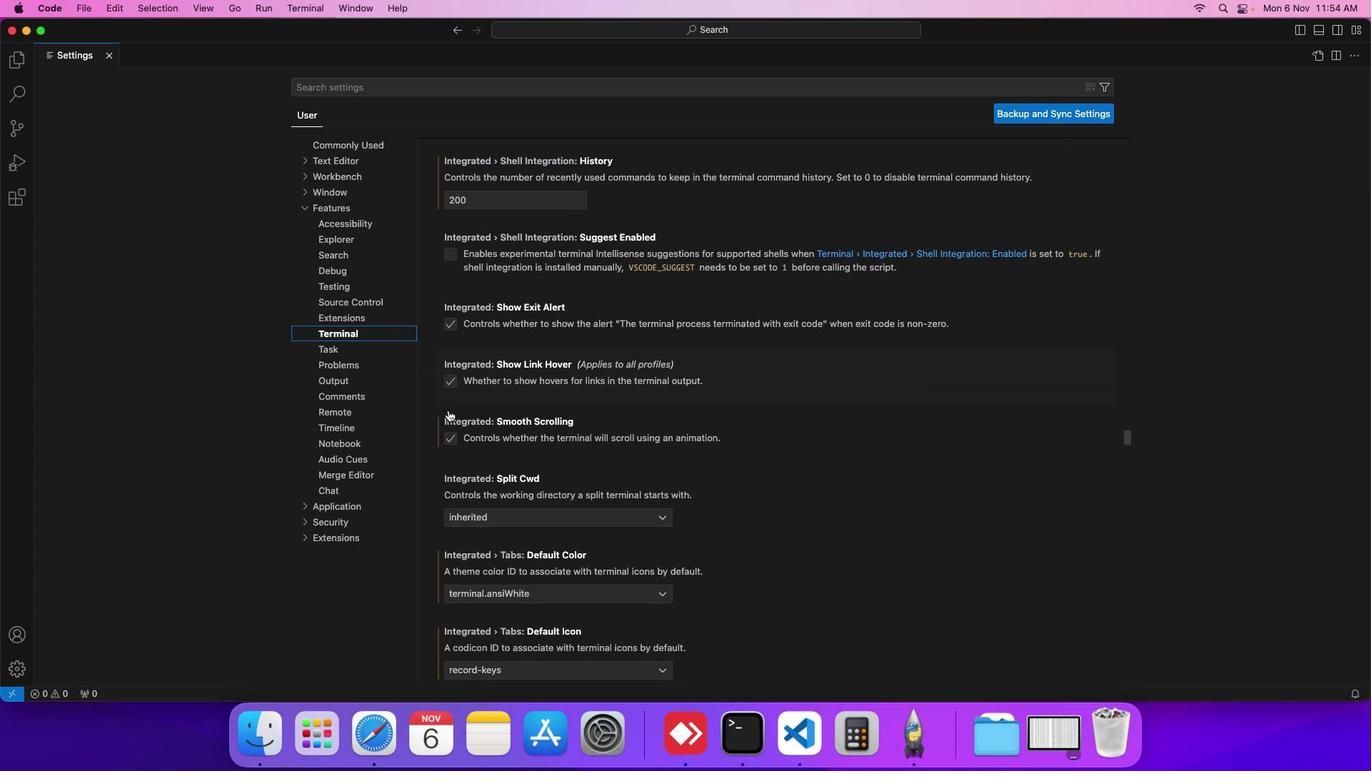 
Action: Mouse scrolled (447, 410) with delta (0, 0)
Screenshot: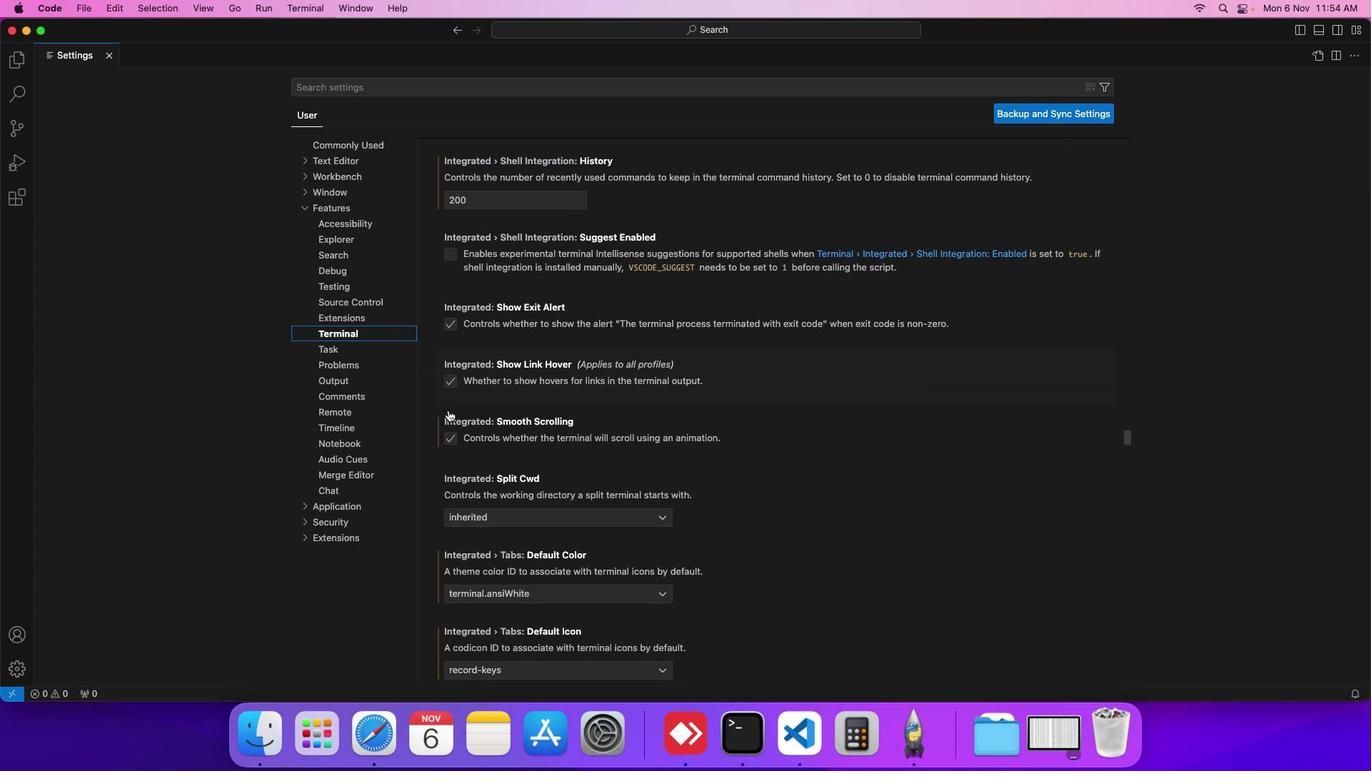 
Action: Mouse moved to (448, 409)
Screenshot: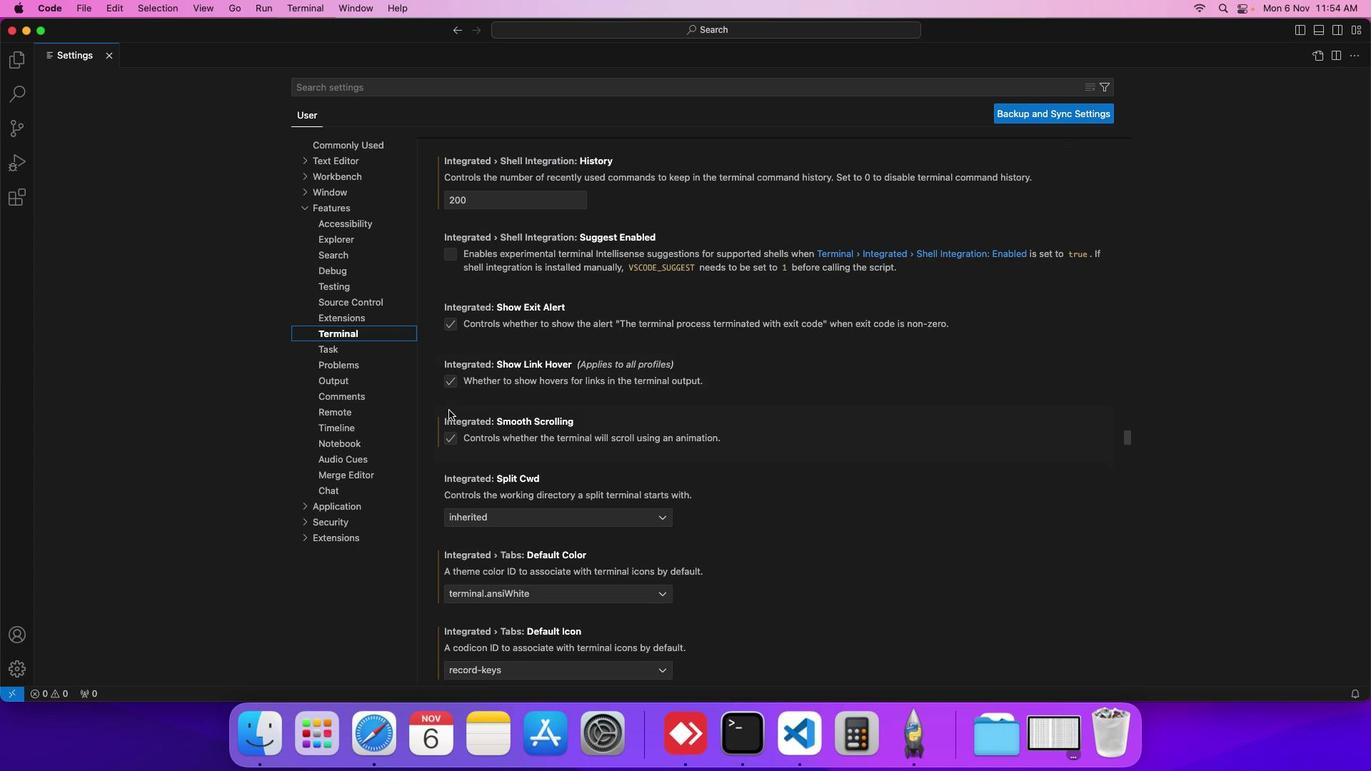 
Action: Mouse scrolled (448, 409) with delta (0, 0)
Screenshot: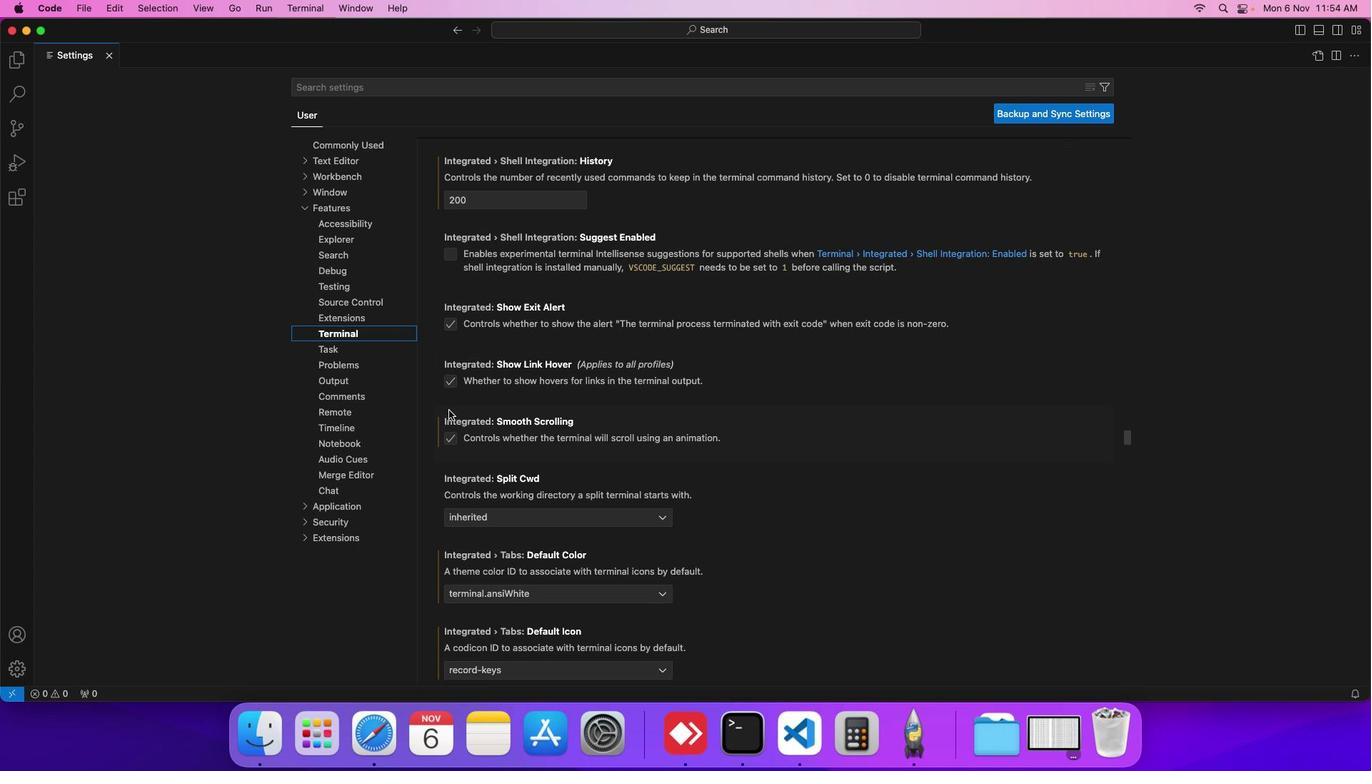 
Action: Mouse moved to (448, 409)
Screenshot: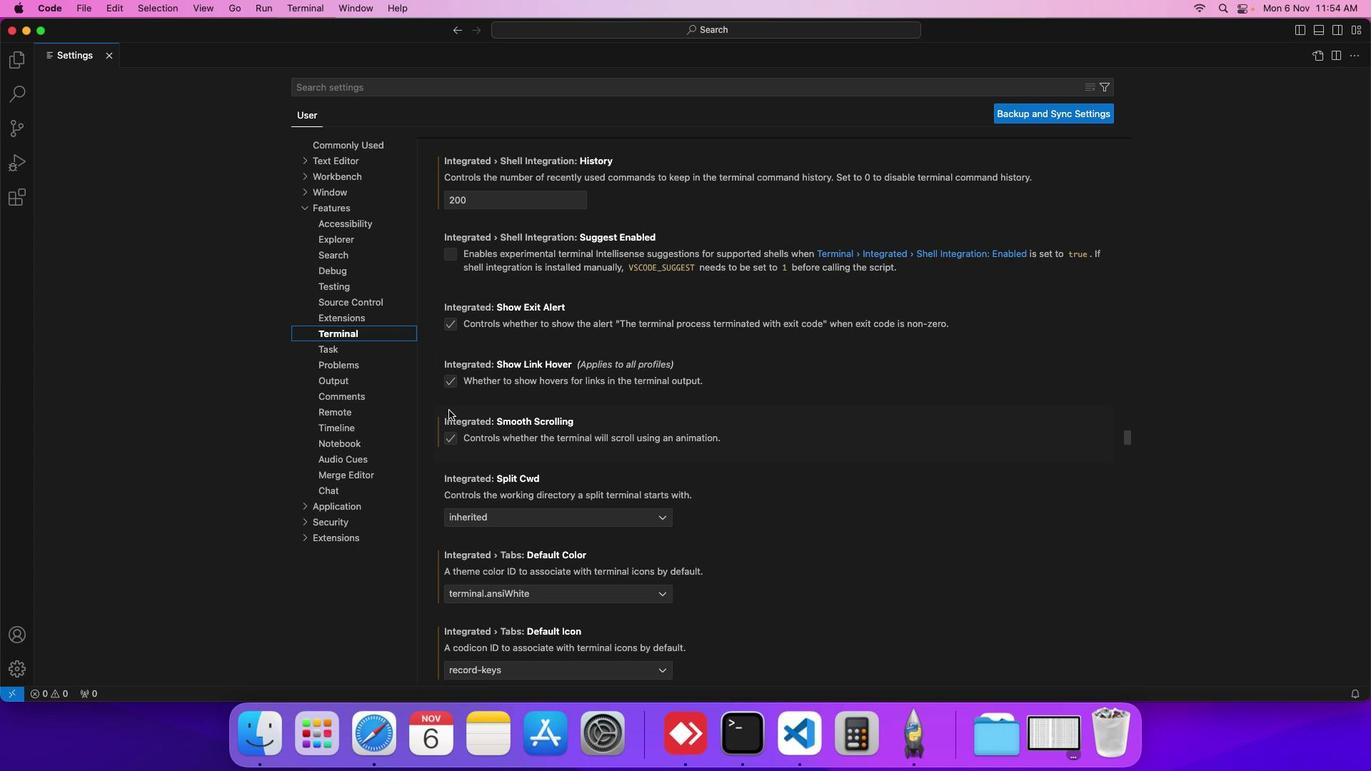 
Action: Mouse scrolled (448, 409) with delta (0, 0)
Screenshot: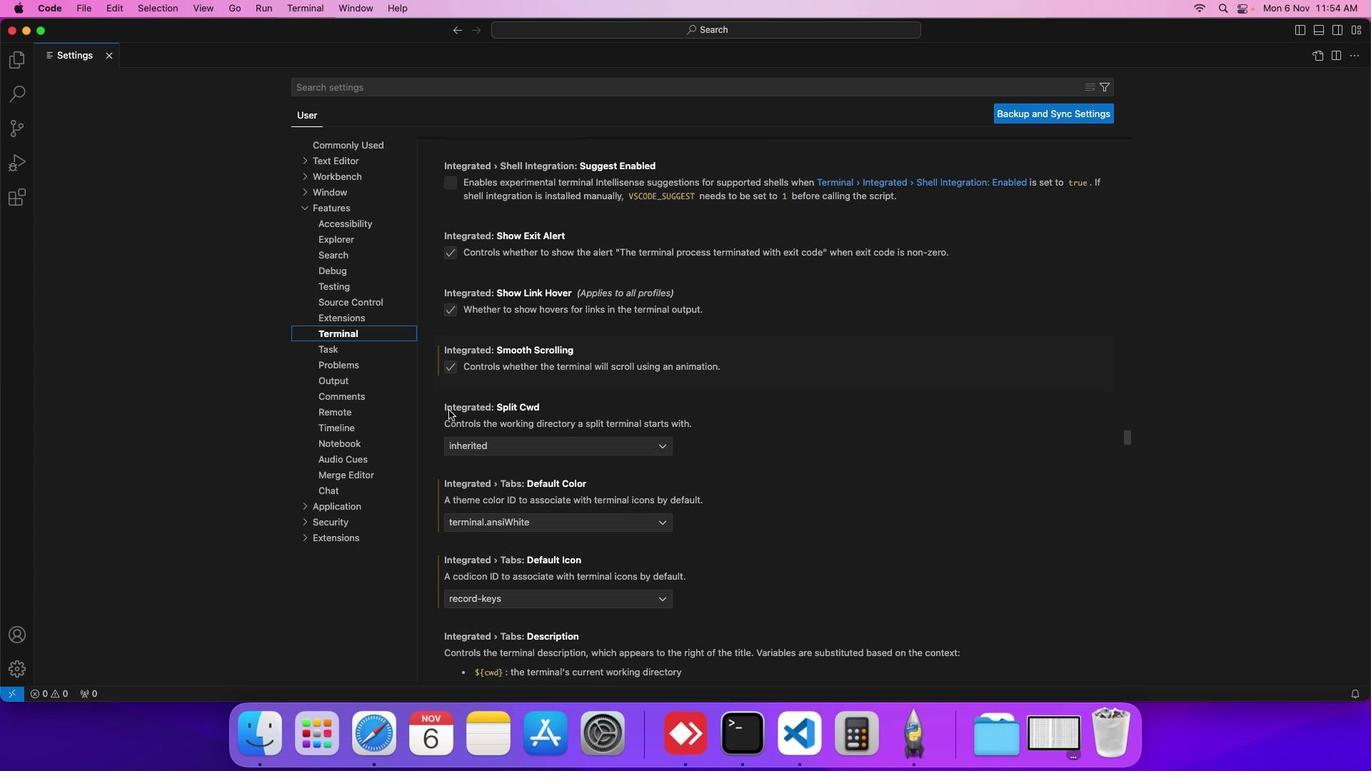 
Action: Mouse scrolled (448, 409) with delta (0, 0)
Screenshot: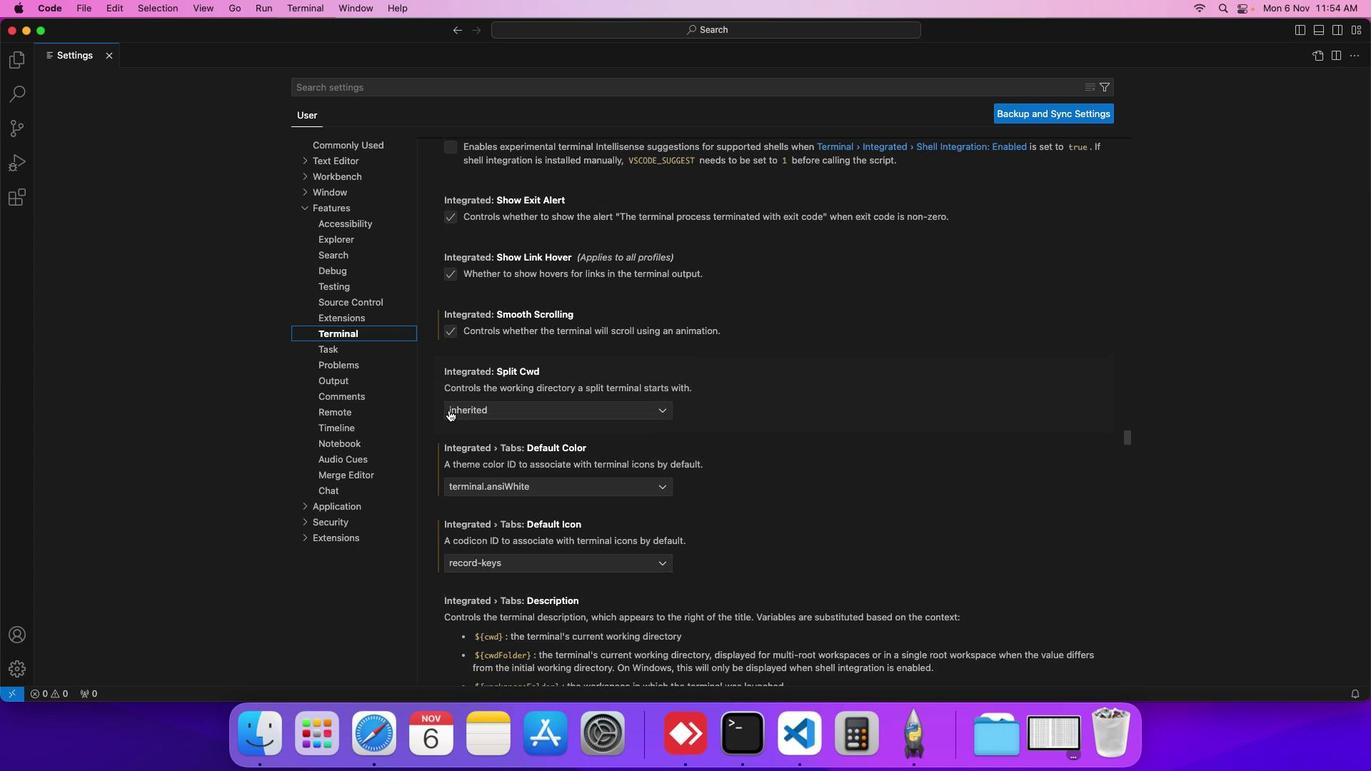 
Action: Mouse scrolled (448, 409) with delta (0, 0)
Screenshot: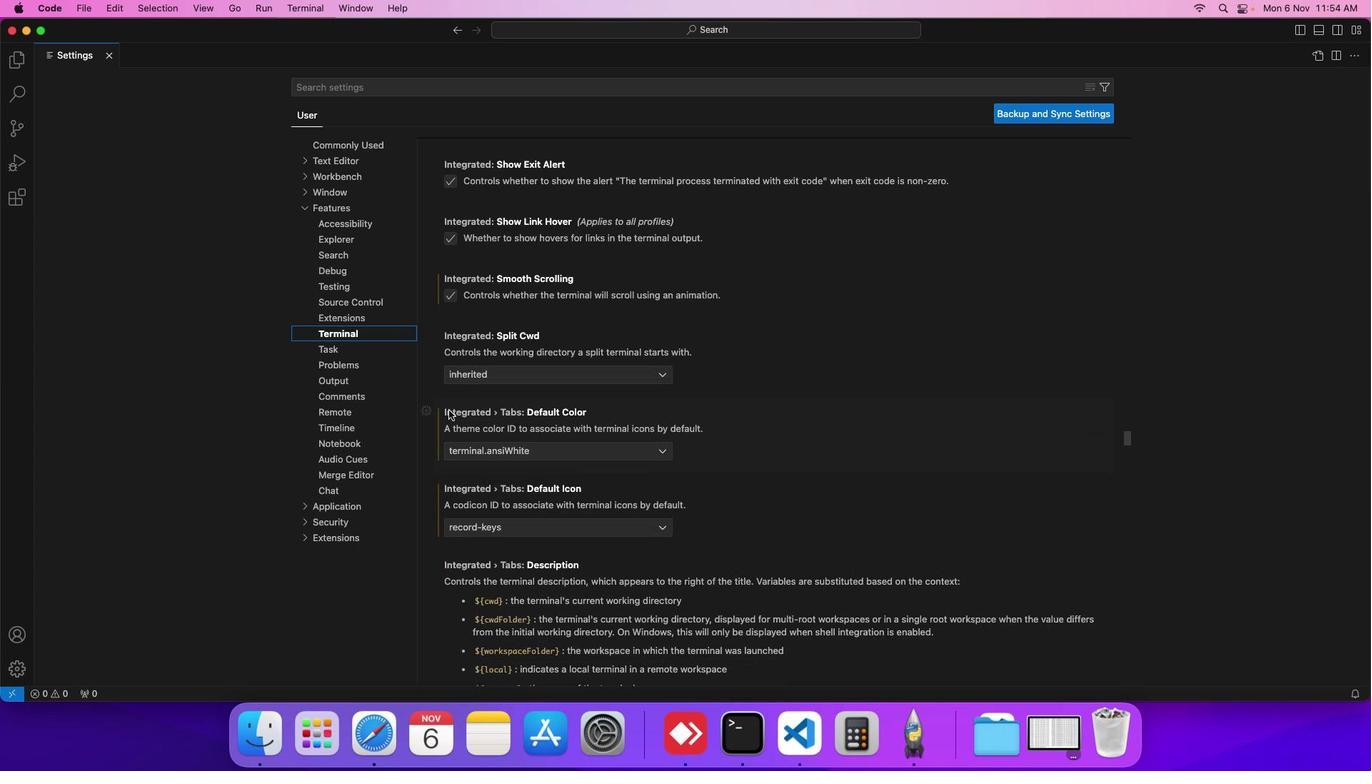 
Action: Mouse scrolled (448, 409) with delta (0, 0)
Screenshot: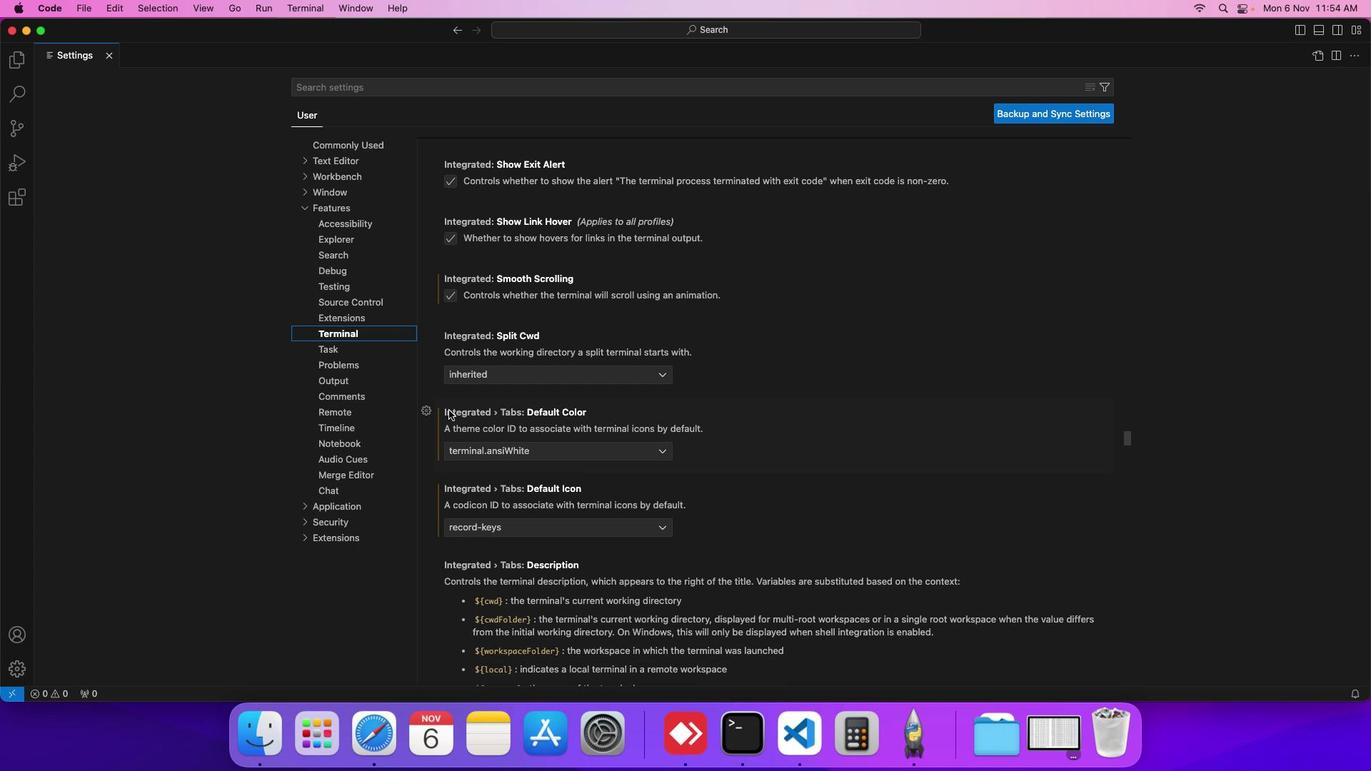 
Action: Mouse scrolled (448, 409) with delta (0, 0)
Screenshot: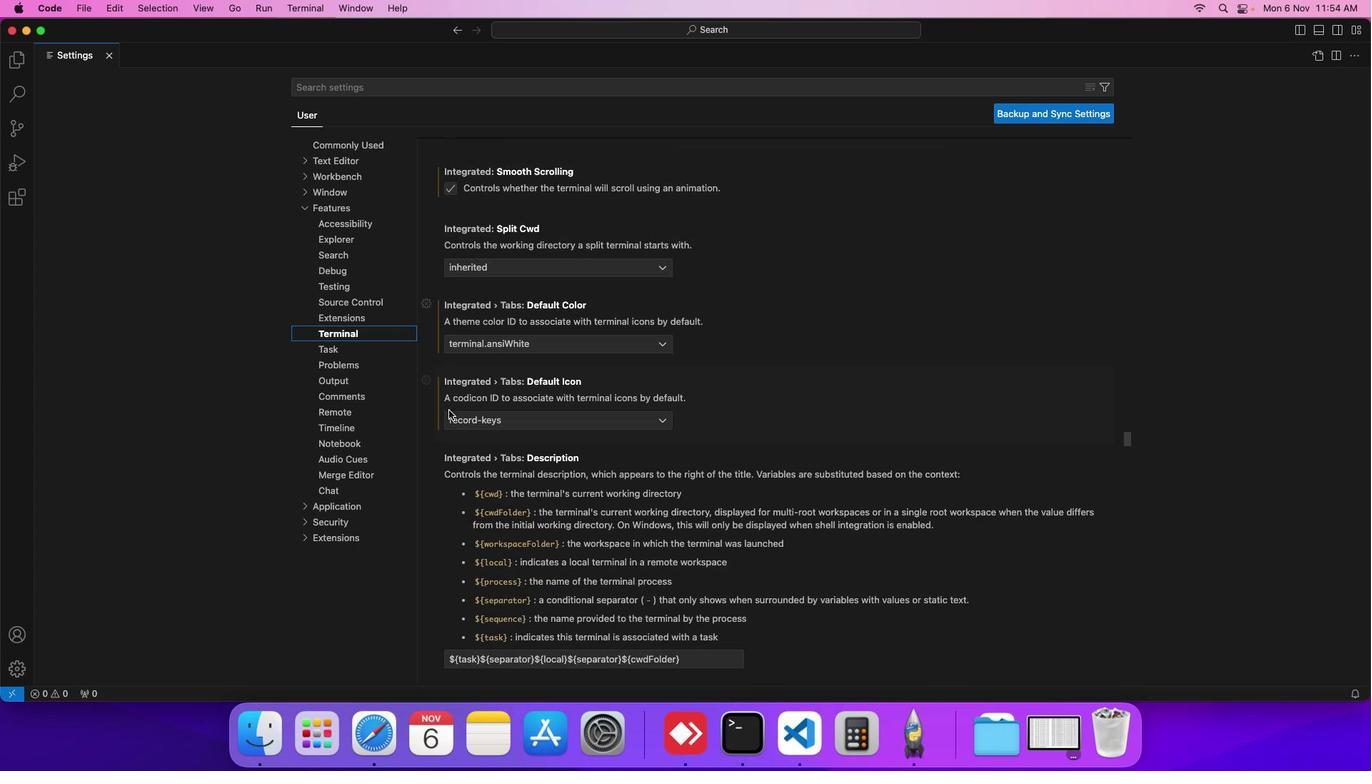 
Action: Mouse scrolled (448, 409) with delta (0, 0)
Screenshot: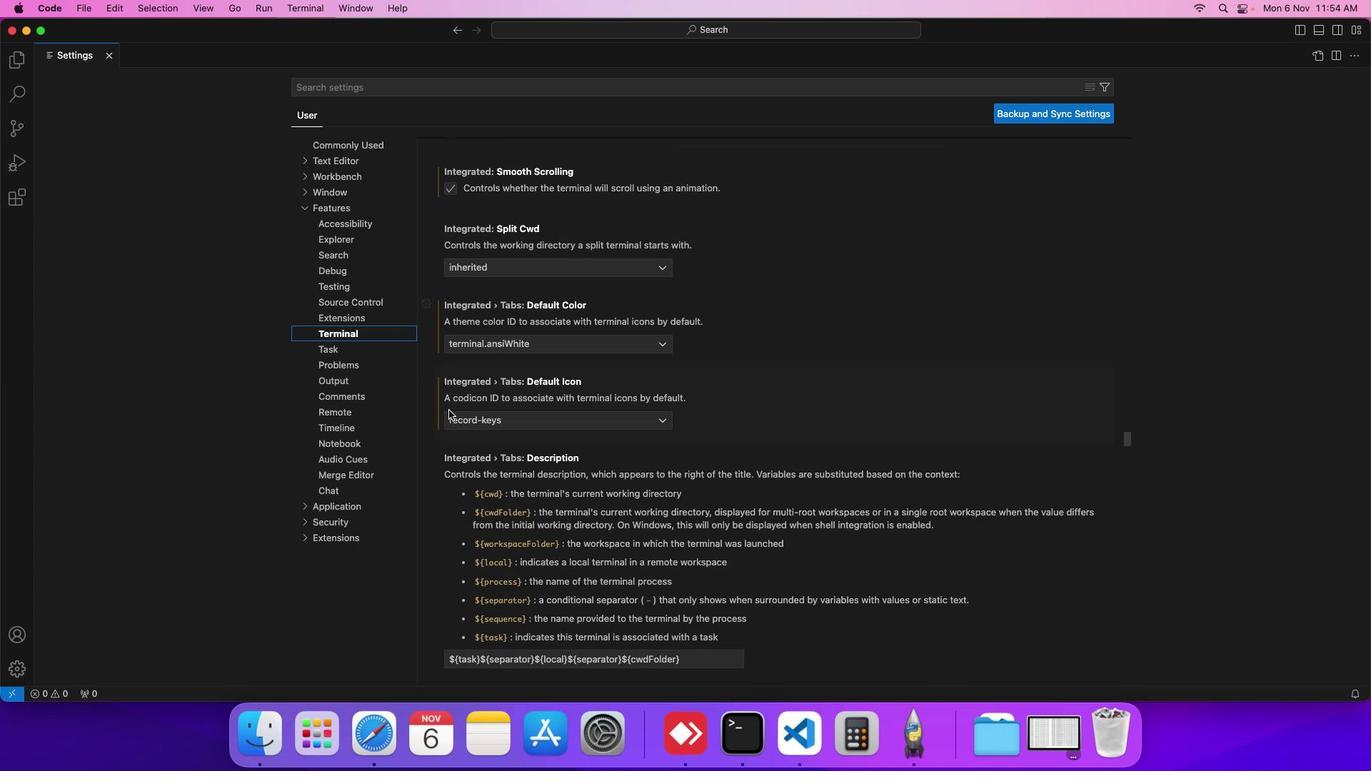 
Action: Mouse scrolled (448, 409) with delta (0, 0)
Screenshot: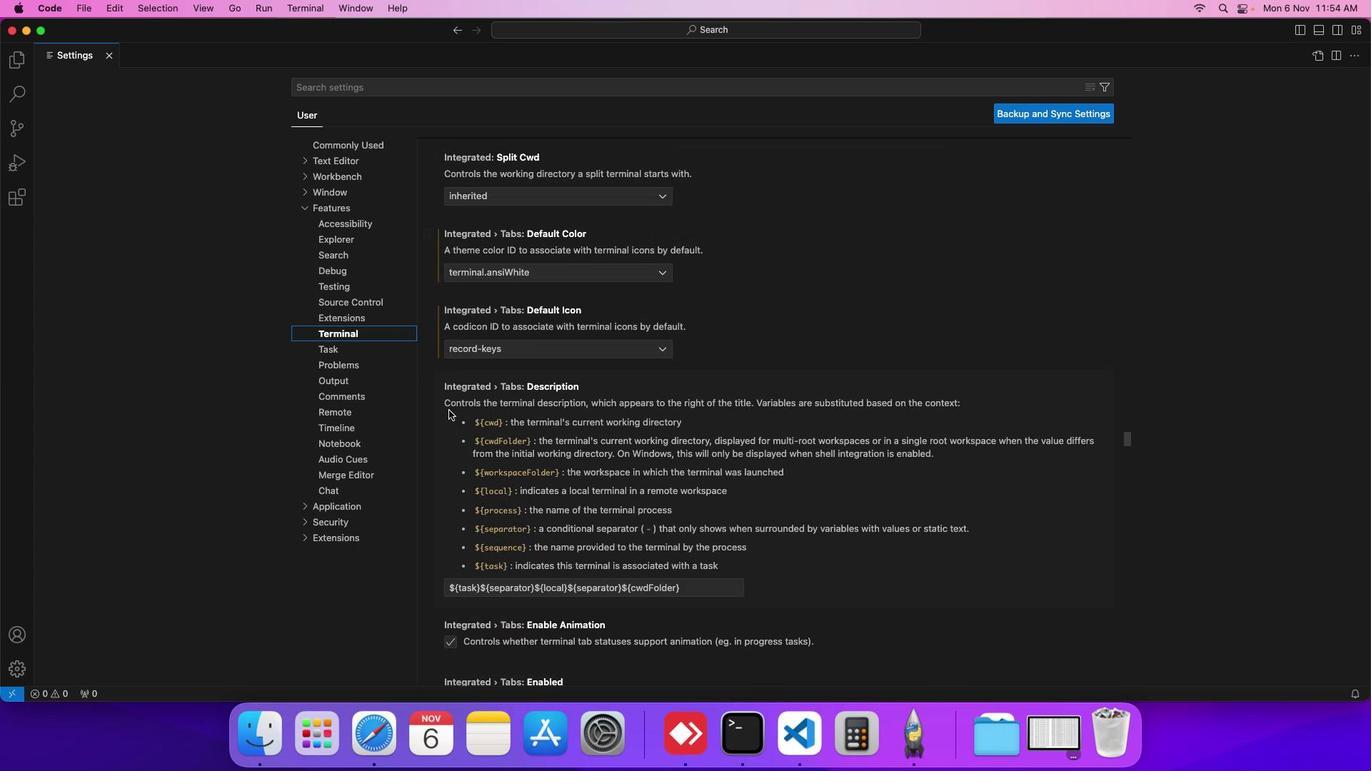 
Action: Mouse scrolled (448, 409) with delta (0, -1)
Screenshot: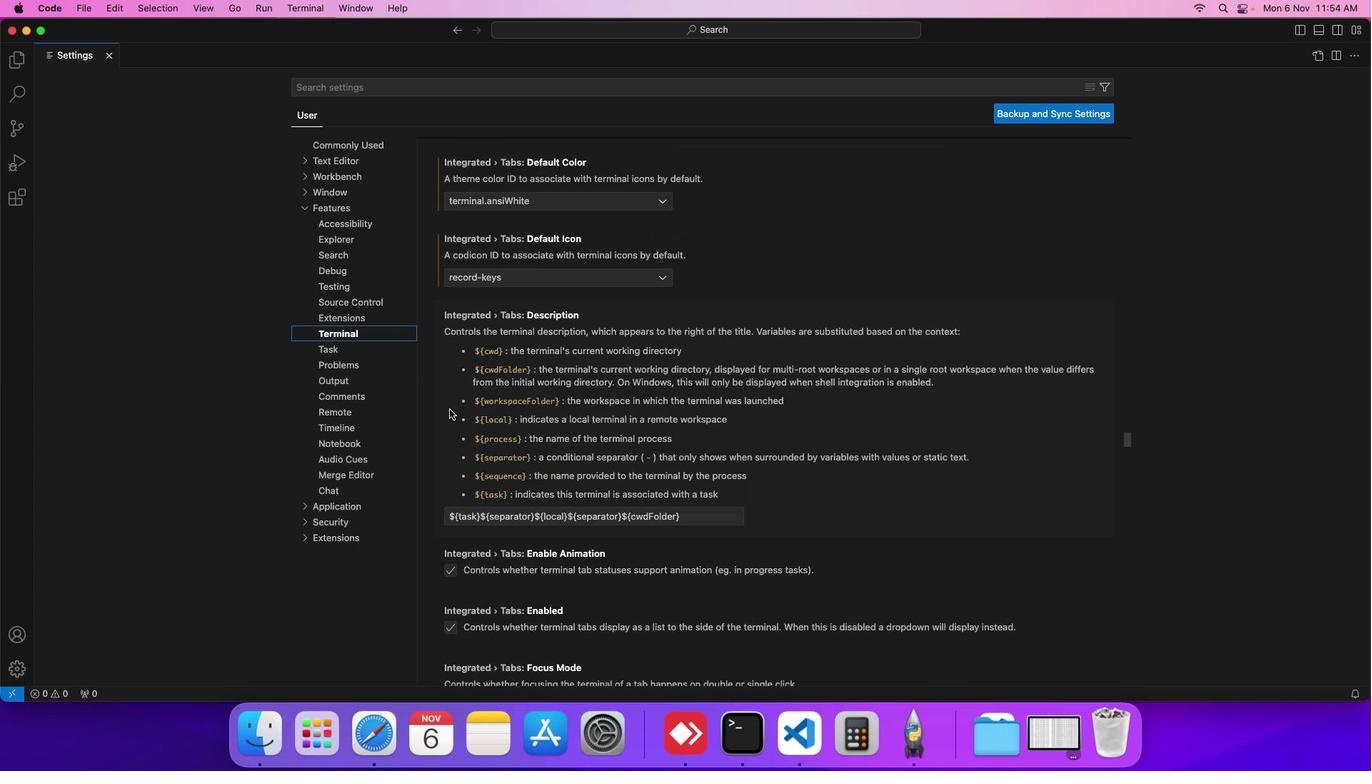 
Action: Mouse scrolled (448, 409) with delta (0, -1)
Screenshot: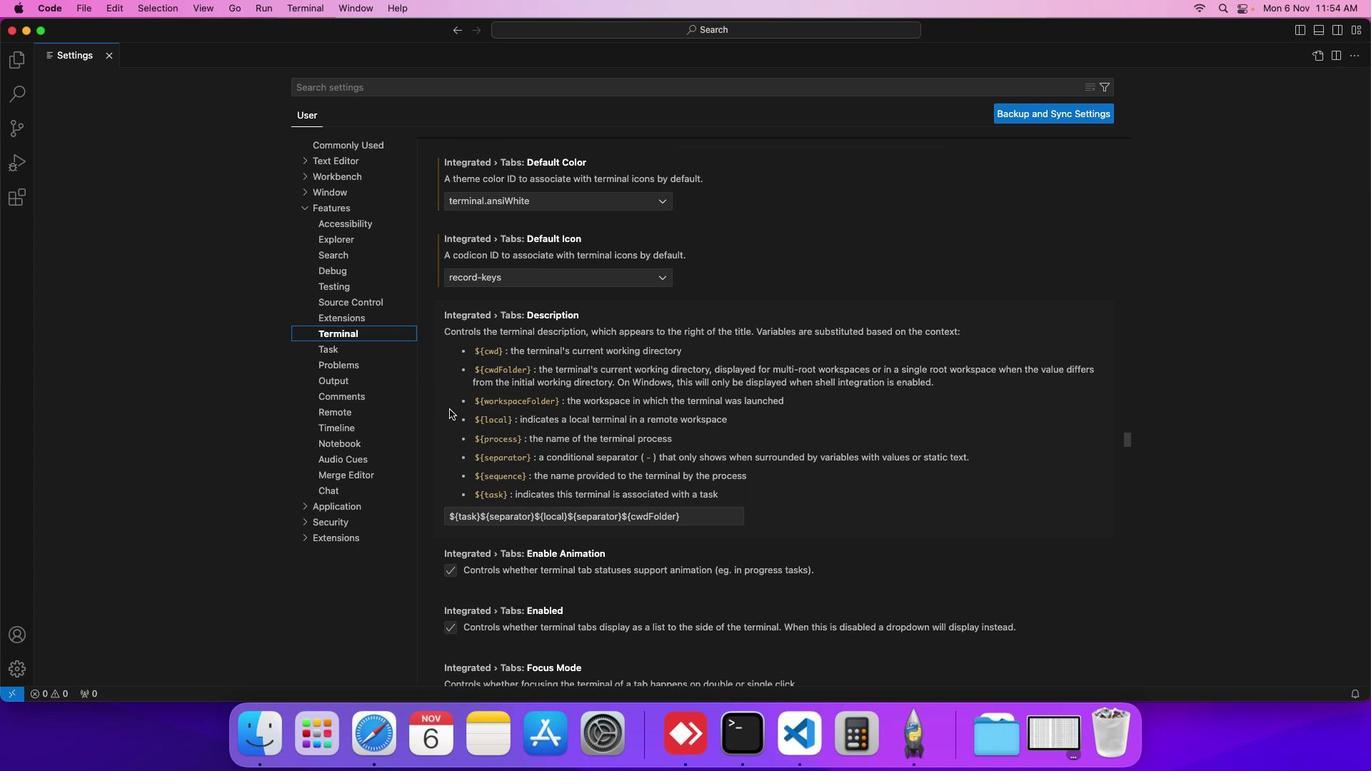 
Action: Mouse moved to (544, 269)
Screenshot: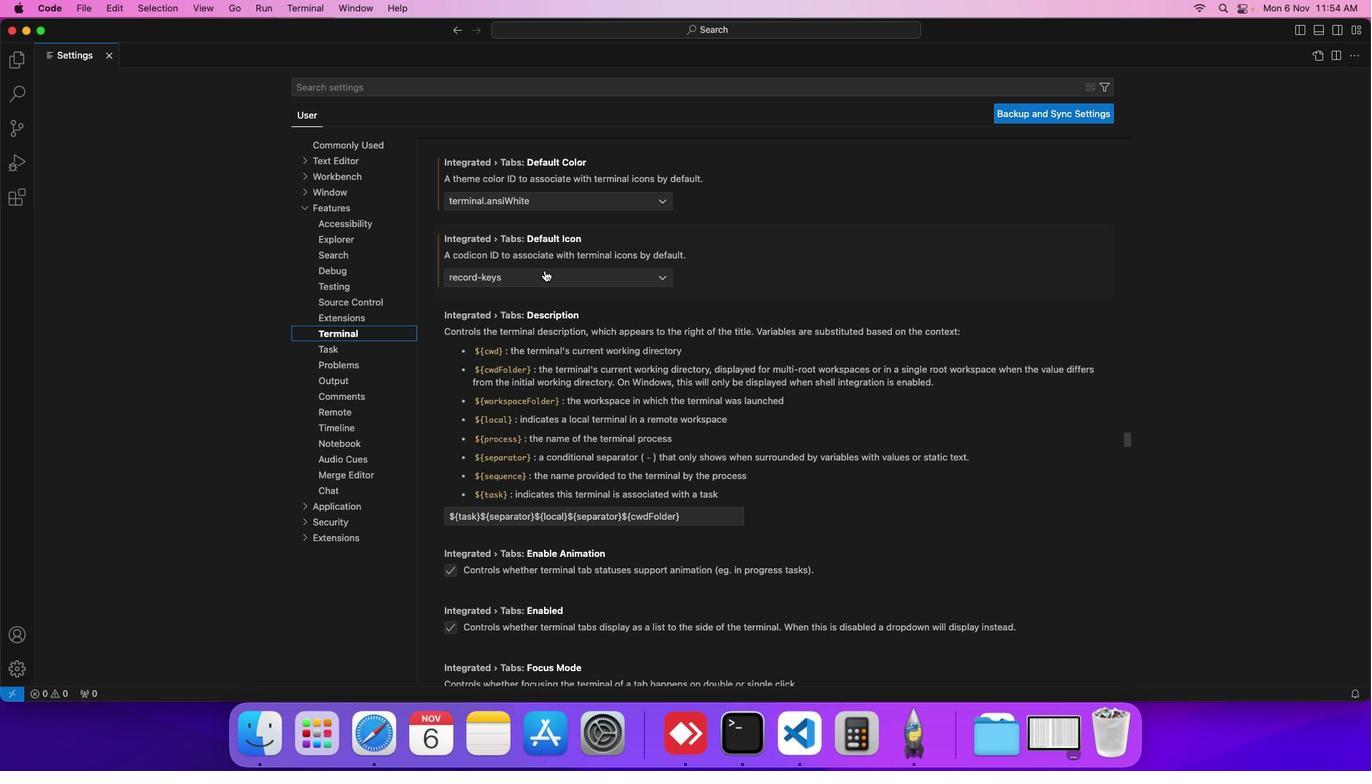 
Action: Mouse pressed left at (544, 269)
Screenshot: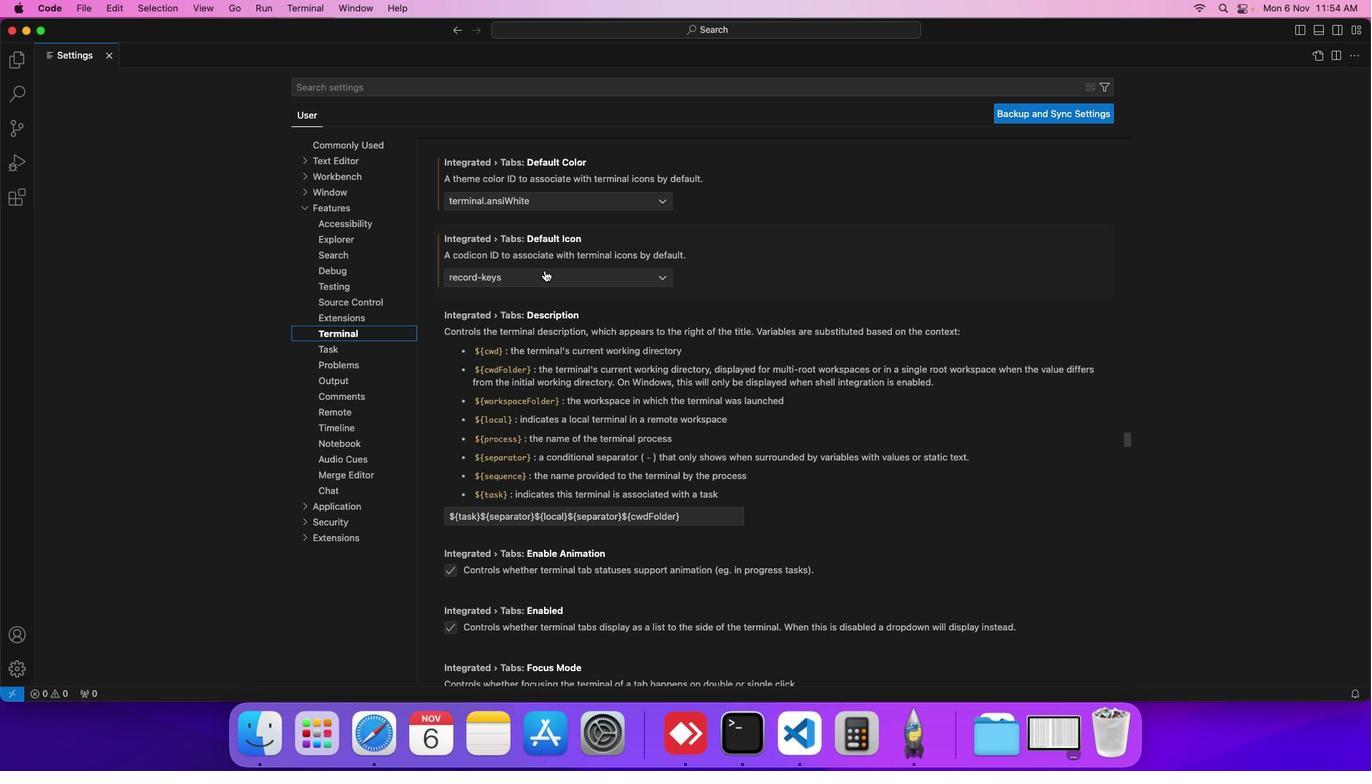 
Action: Mouse moved to (546, 279)
Screenshot: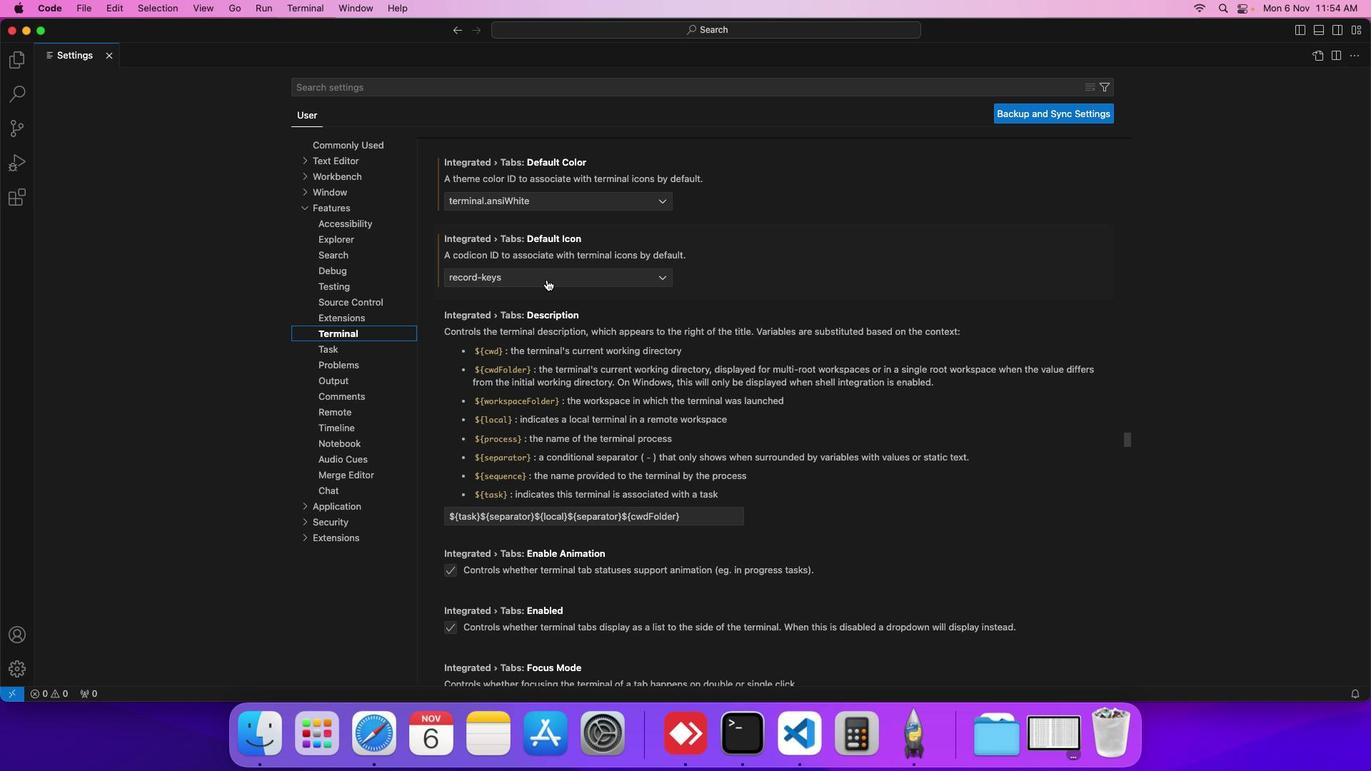 
Action: Mouse pressed left at (546, 279)
Screenshot: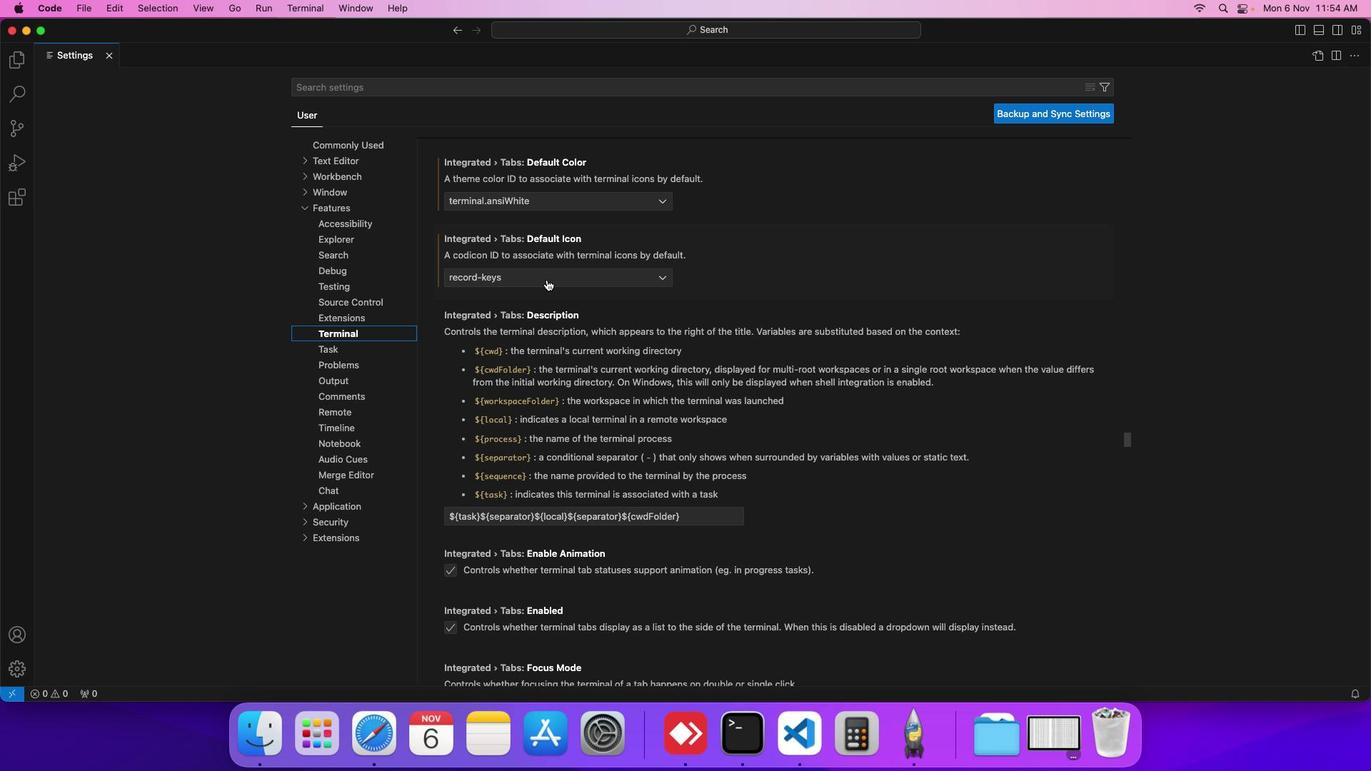 
Action: Mouse moved to (552, 277)
Screenshot: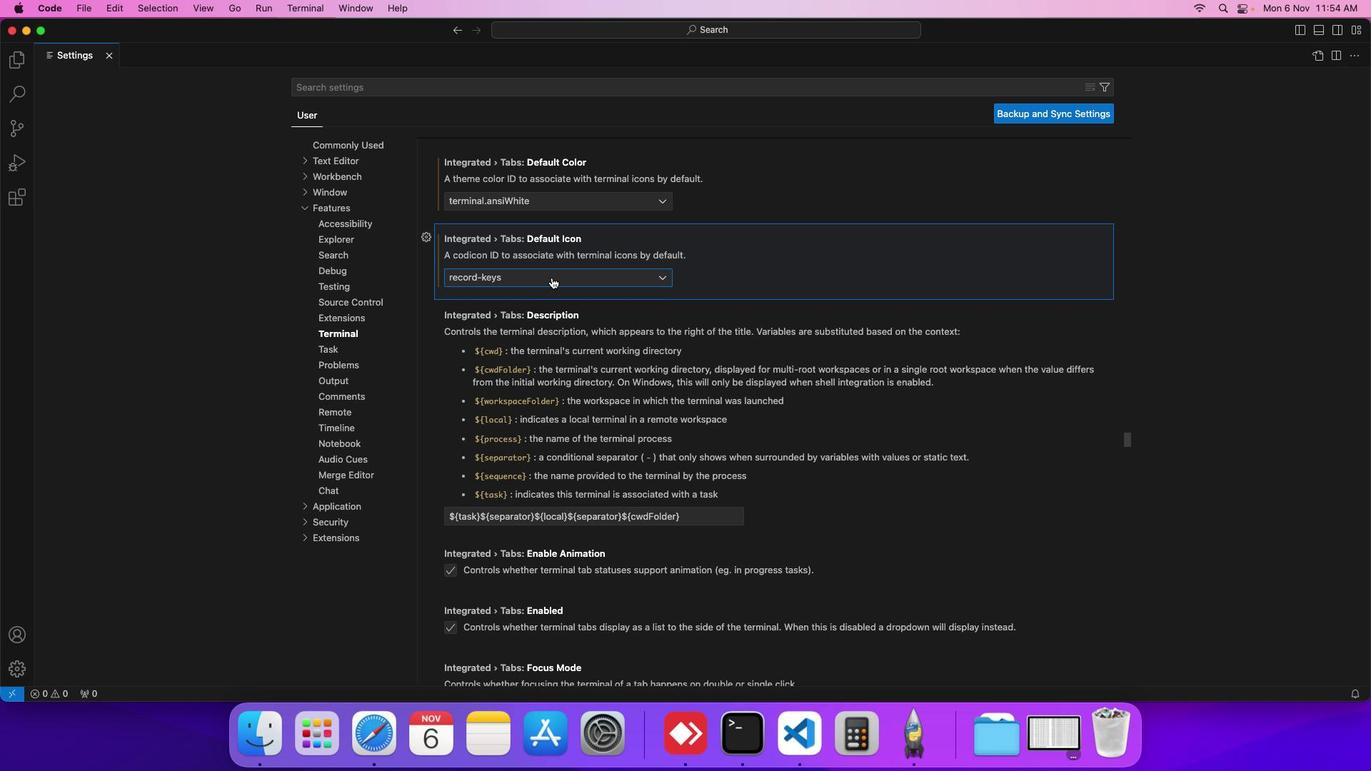 
Action: Mouse pressed left at (552, 277)
Screenshot: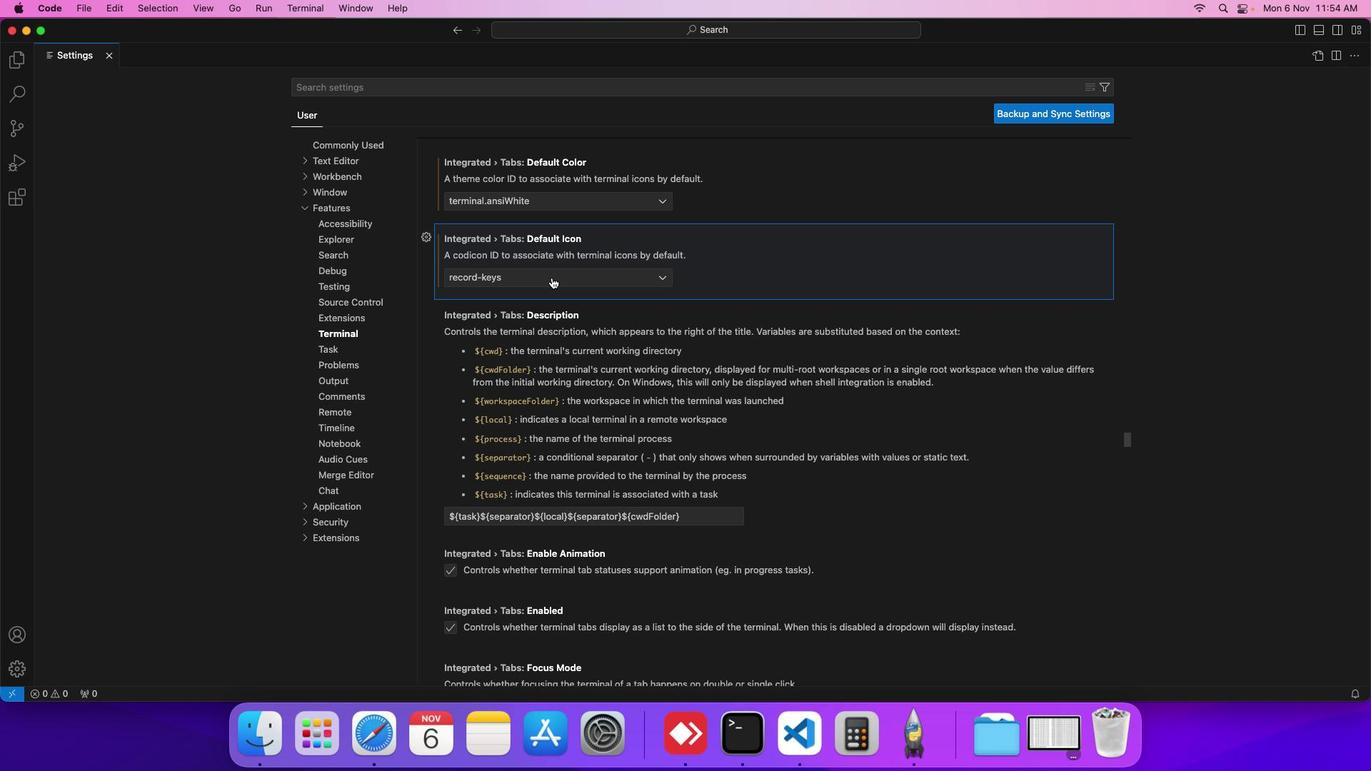 
Action: Mouse moved to (513, 494)
Screenshot: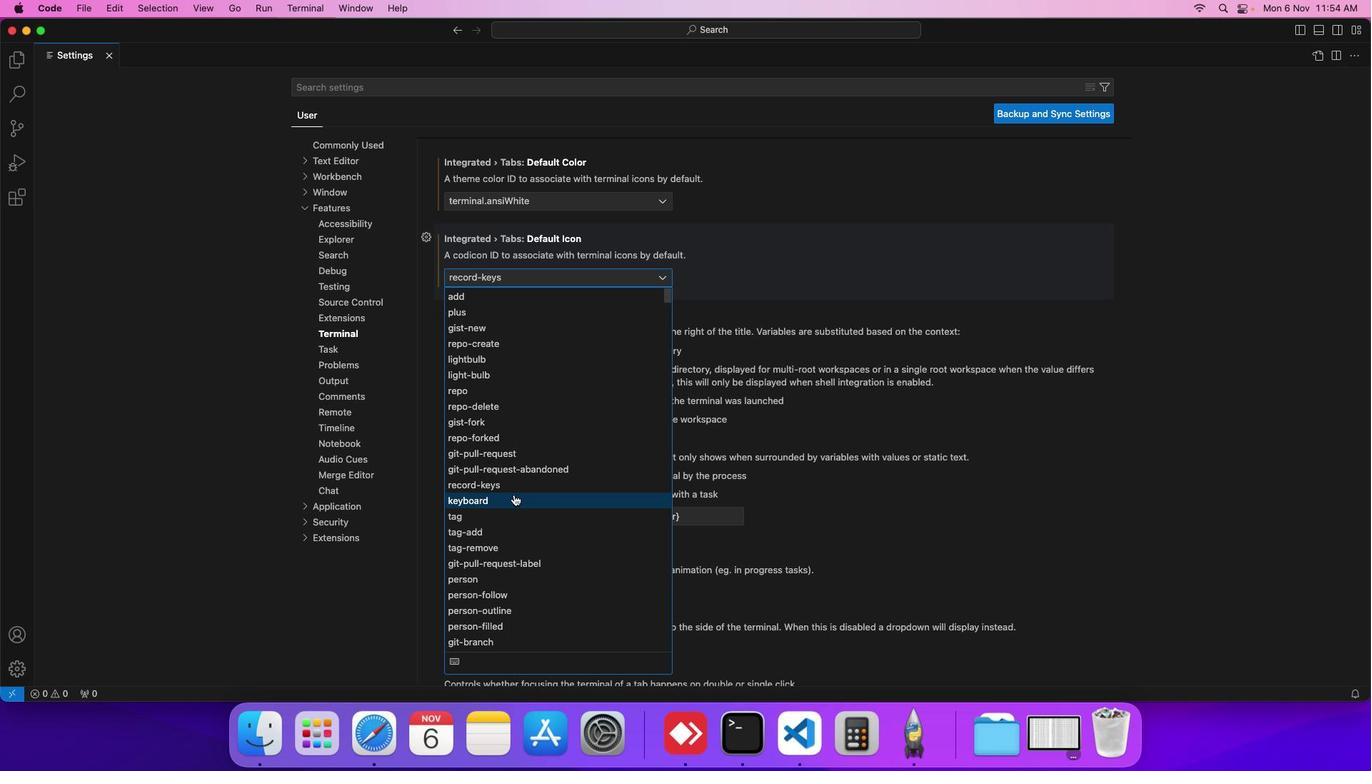 
Action: Mouse pressed left at (513, 494)
Screenshot: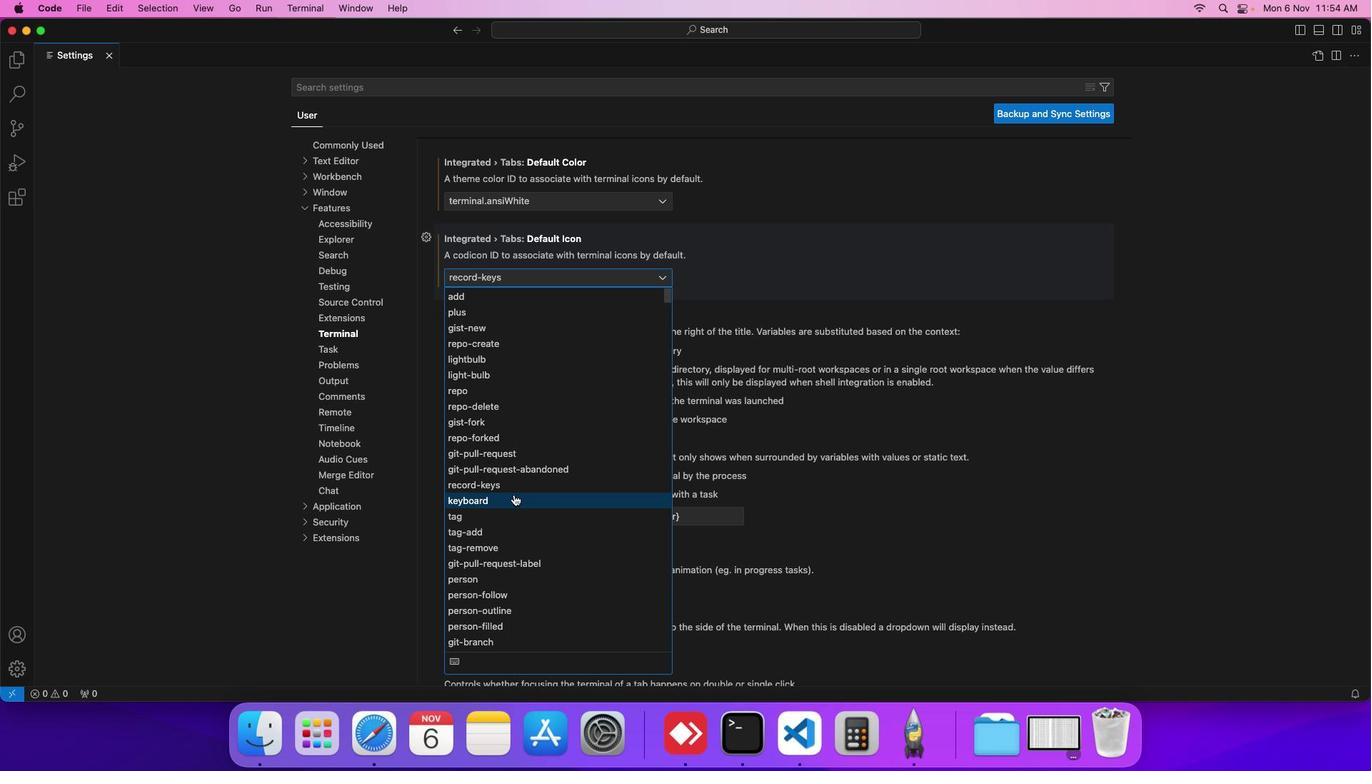 
Action: Mouse moved to (512, 496)
Screenshot: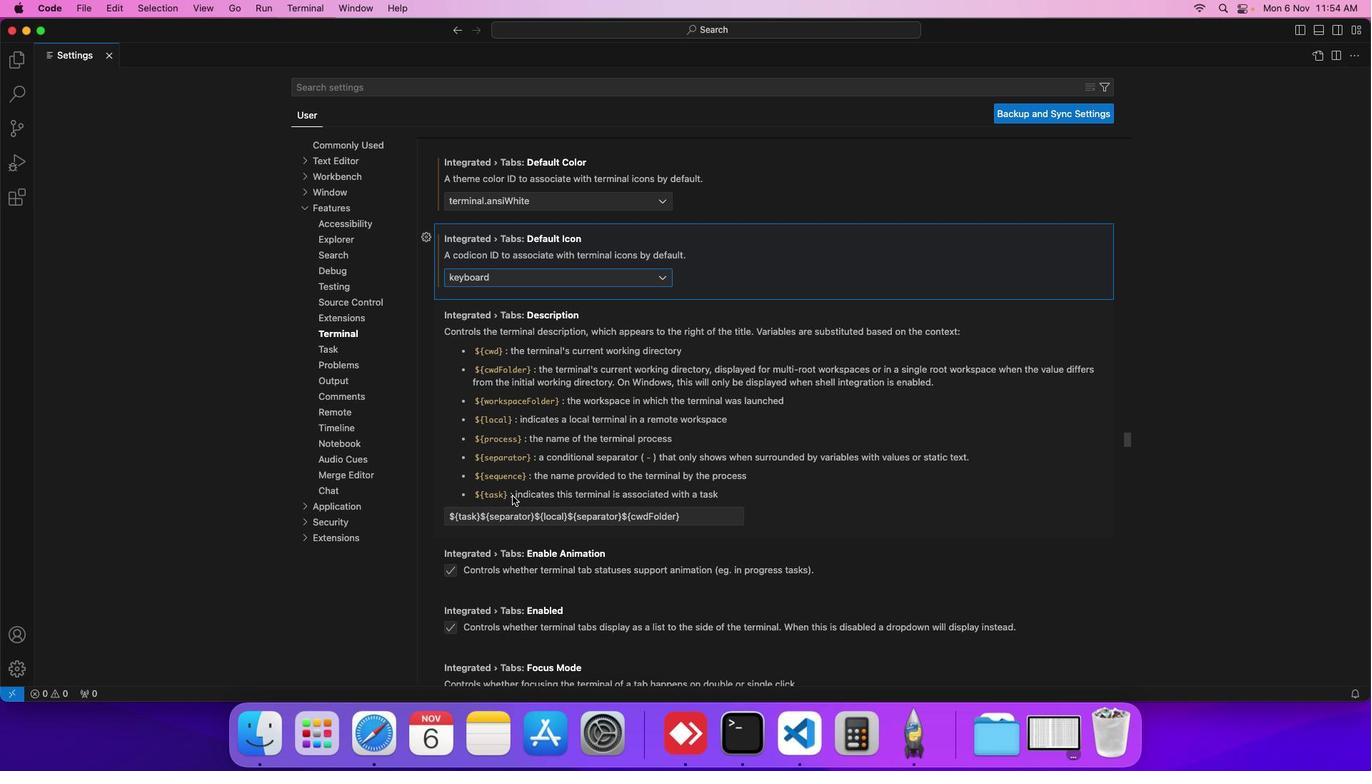
